Task: Reply all and add a link Link0000000014 to Email0000000002@outlook.com with a subject Subject0000000017 with a message Message0000000014 and with an attachment of Attach0000000004 and upload Attach0000000005 to Onedrive and share. Reply all and add a link Link0000000014 to Aakash.mishra@softage.net and add a cc to Email0000000002@outlook.com with a subject Subject0000000017 with a message Message0000000014 and with an attachment of Attach0000000004 and upload Attach0000000005 to Onedrive and share. Reply all and add a link Link0000000014 to Aakash.mishra@softage.net and add a cc to Email0000000002@outlook.com and bcc to Email0000000003@outlook.com@outlook.com with a subject Subject0000000017 with a message Message0000000014 and with an attachment of Attach0000000004 and upload Attach0000000005 to Onedrive and share. Reply all and add a link Link0000000014 to Email0000000002@outlook.com with a subject Subject0000000018 with a message Message0000000014 and with an attachment of Attach0000000004 and upload Attach0000000005 to Onedrive and share. Reply all and add a link Link0000000014 to Aakash.mishra@softage.net and add a cc to Email0000000002@outlook.com with a subject Subject0000000018 with a message Message0000000014 and with an attachment of Attach0000000004 and upload Attach0000000005 to Onedrive and share
Action: Mouse moved to (1191, 332)
Screenshot: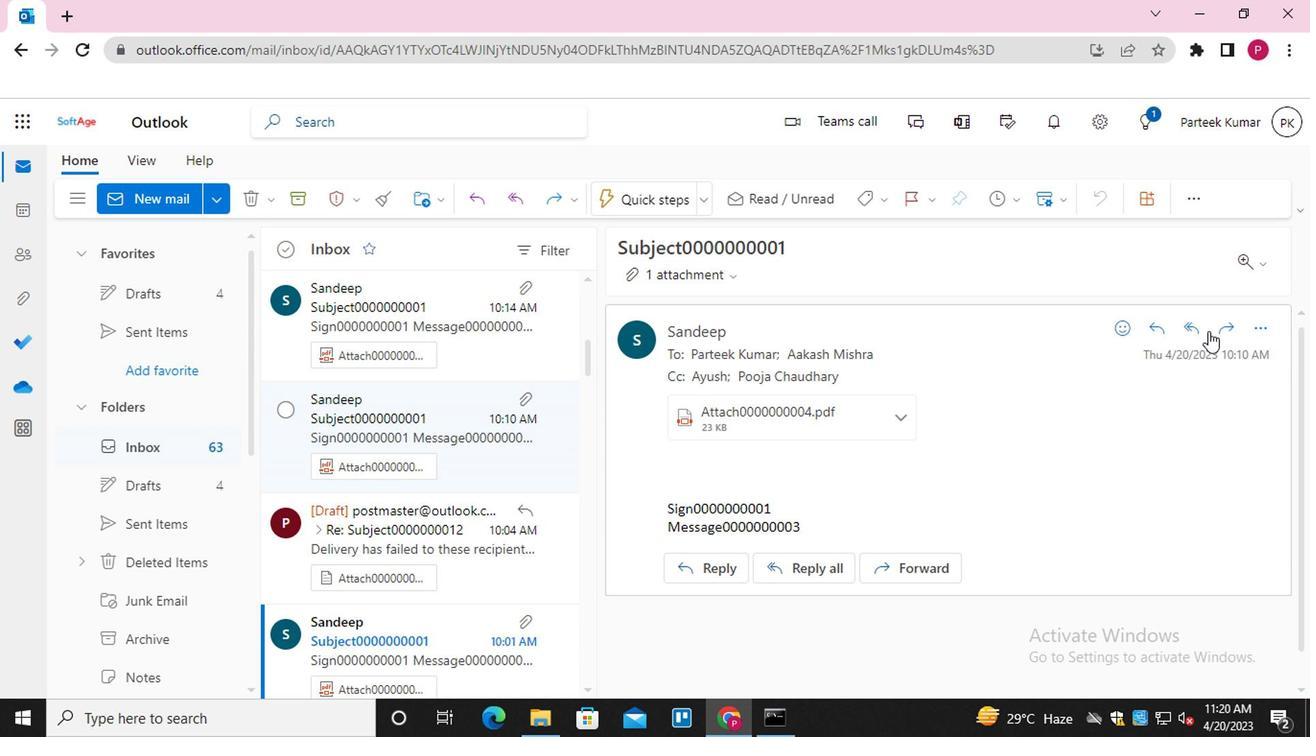 
Action: Mouse pressed left at (1191, 332)
Screenshot: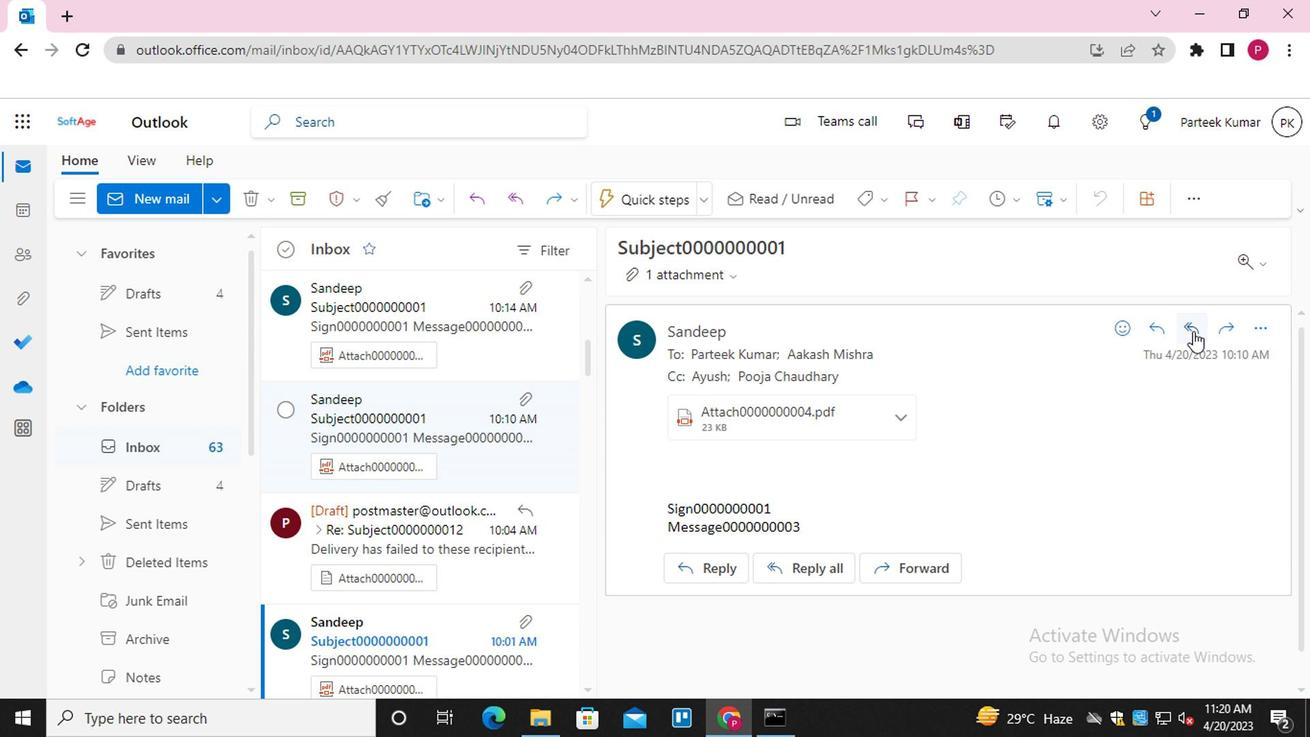 
Action: Mouse moved to (626, 572)
Screenshot: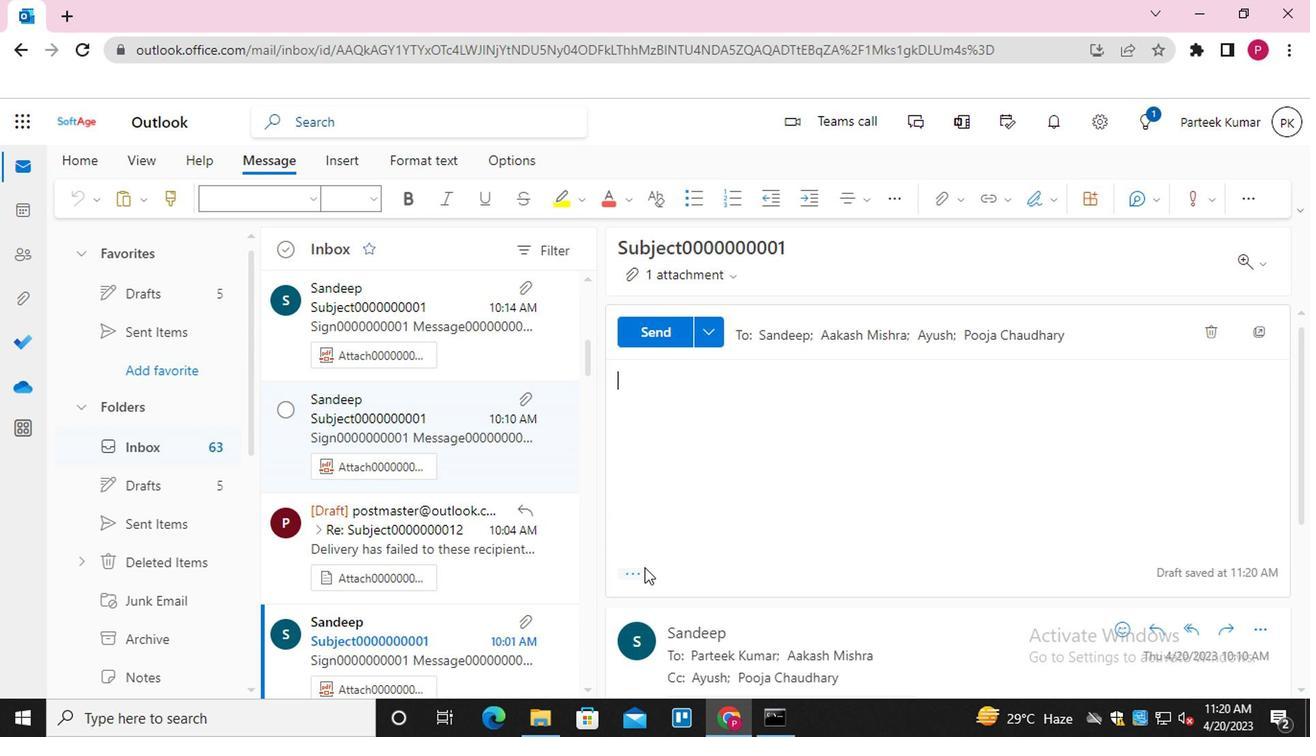 
Action: Mouse pressed left at (626, 572)
Screenshot: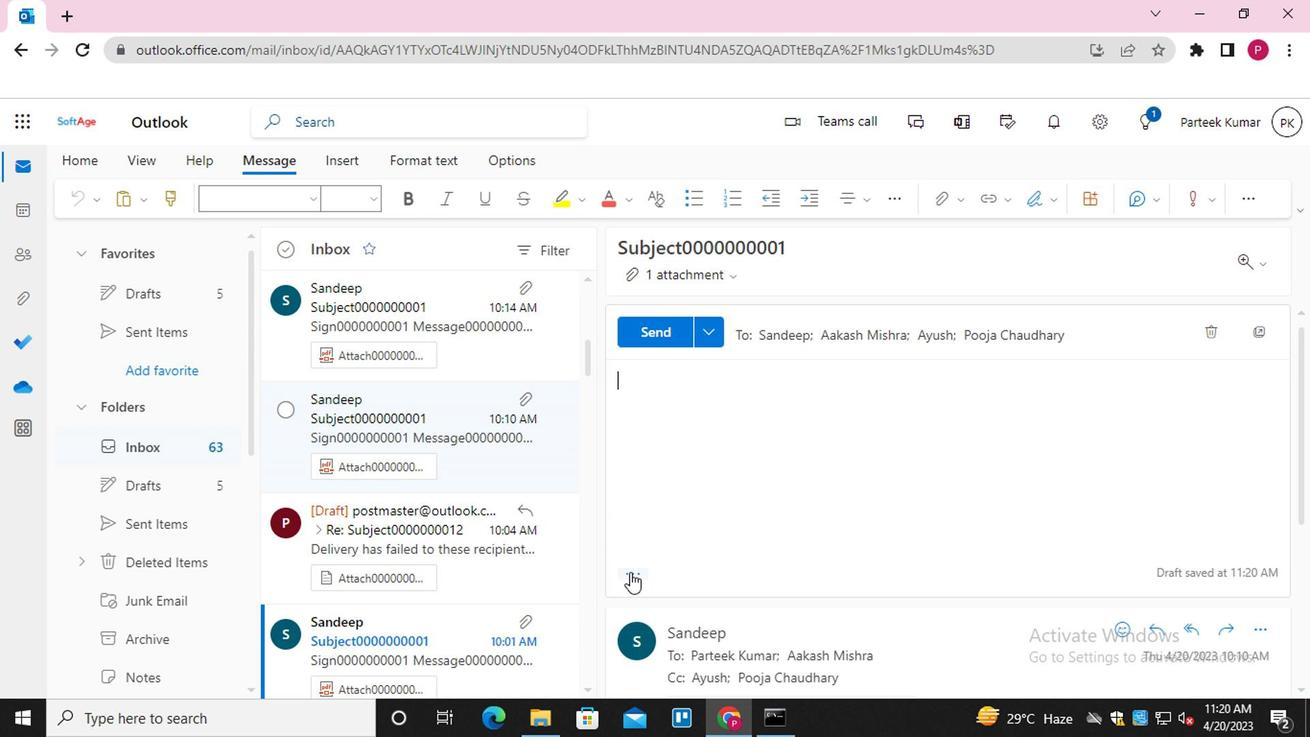 
Action: Mouse moved to (622, 377)
Screenshot: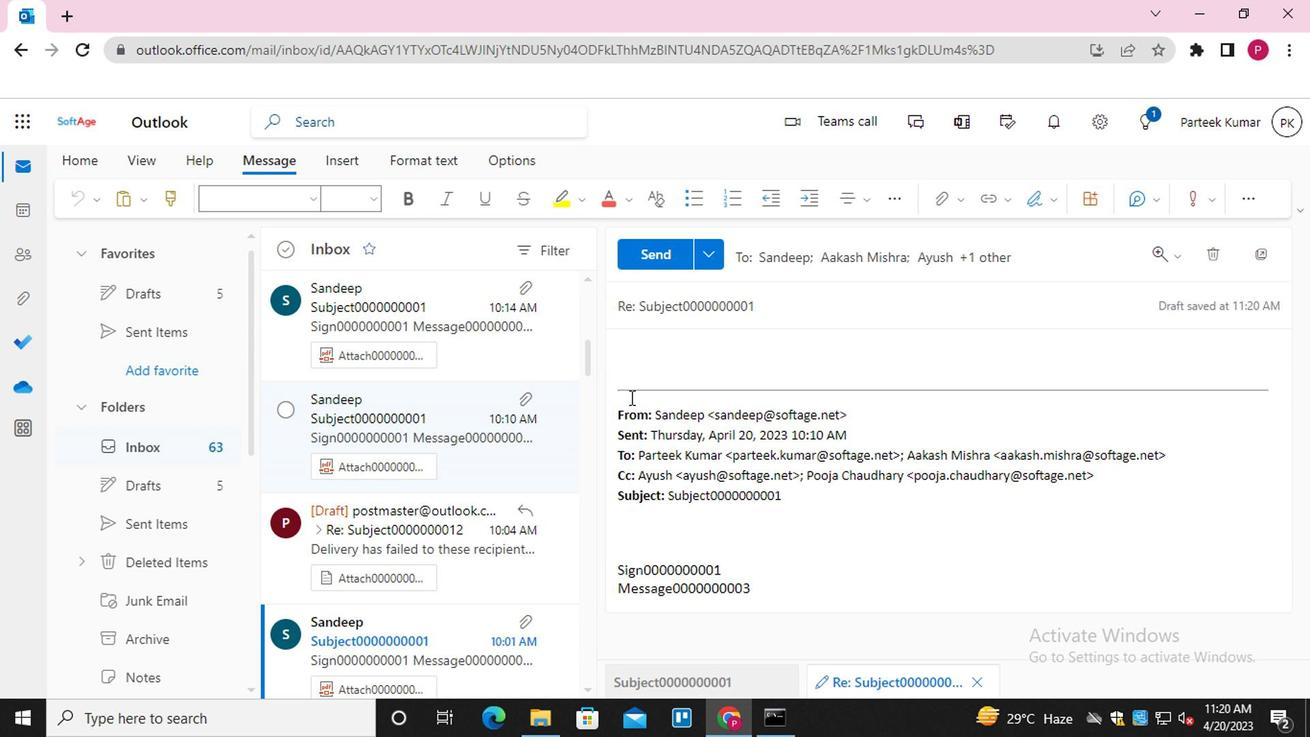 
Action: Mouse pressed left at (622, 377)
Screenshot: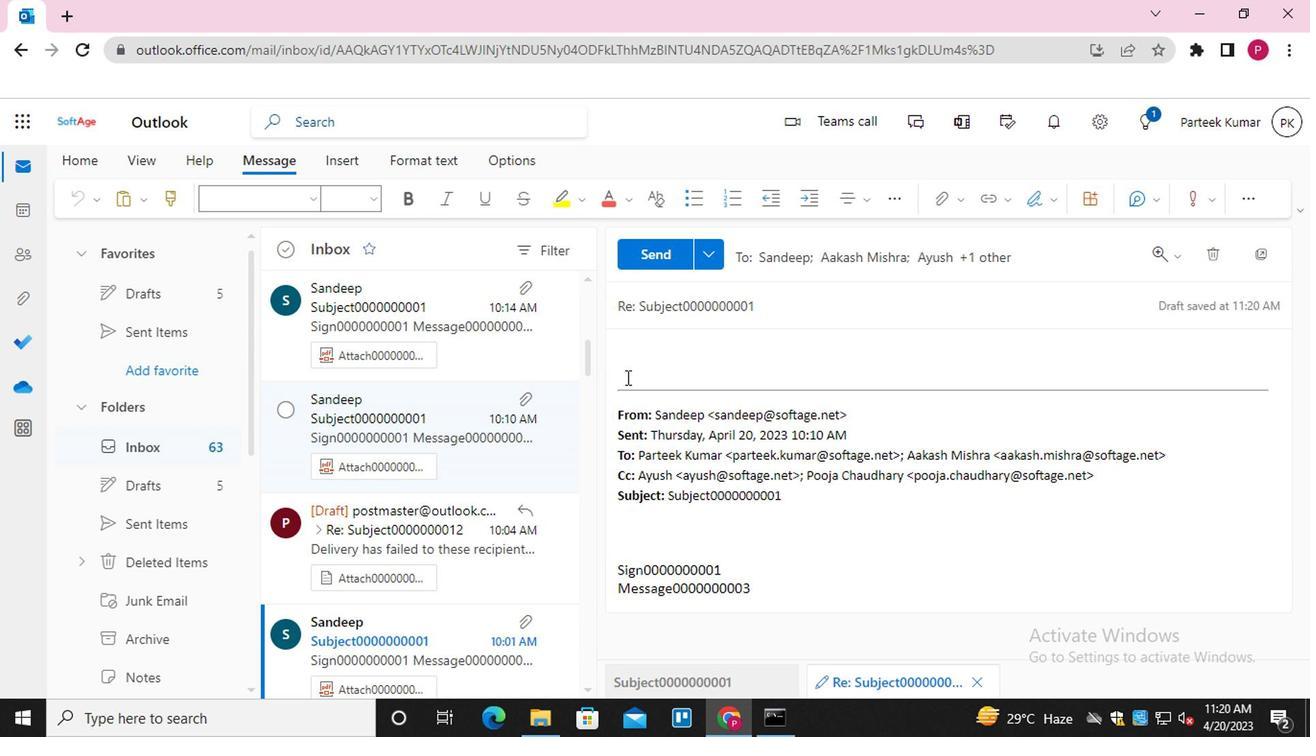 
Action: Mouse moved to (982, 203)
Screenshot: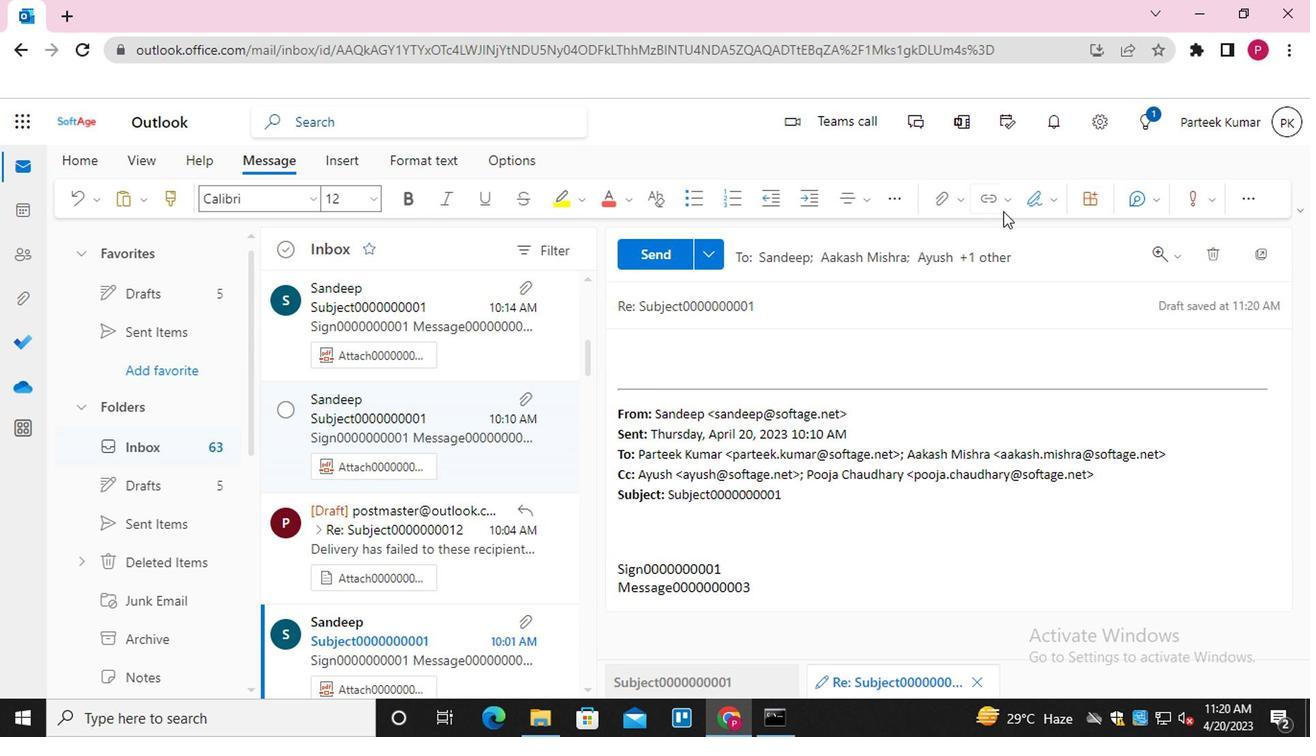 
Action: Mouse pressed left at (982, 203)
Screenshot: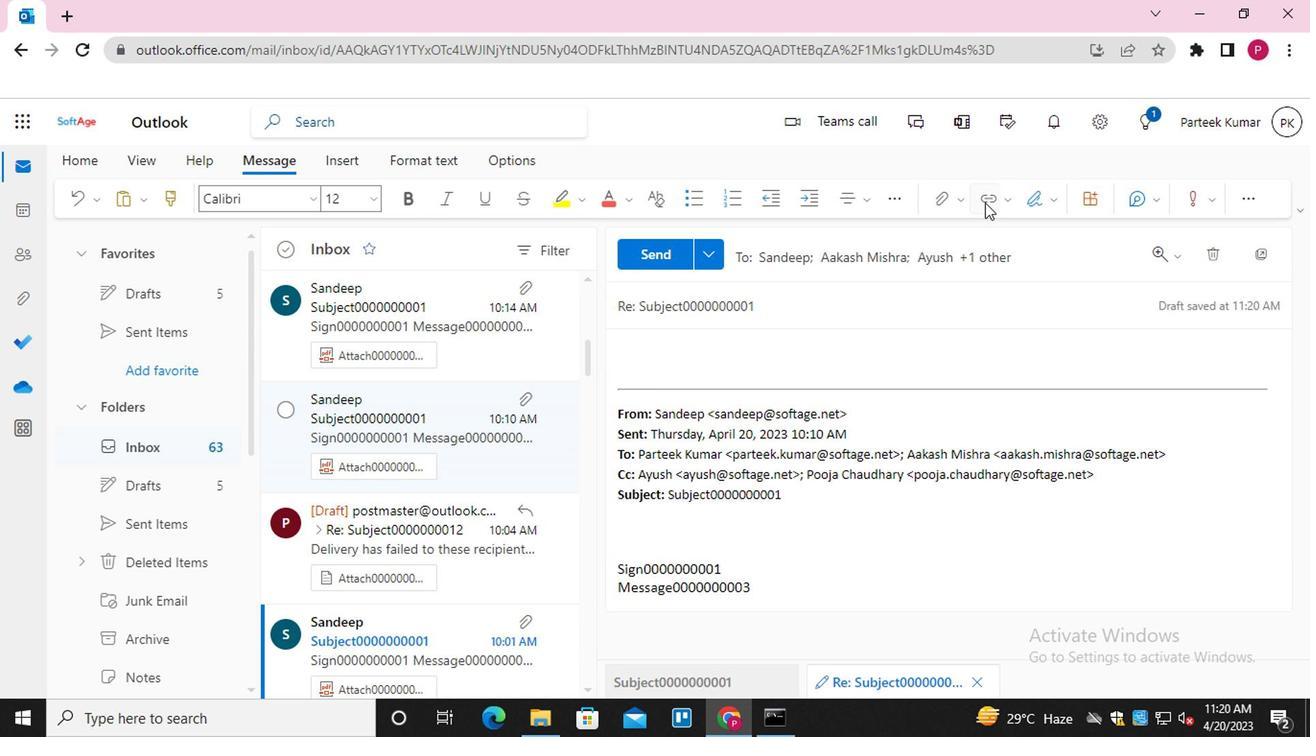 
Action: Mouse moved to (617, 380)
Screenshot: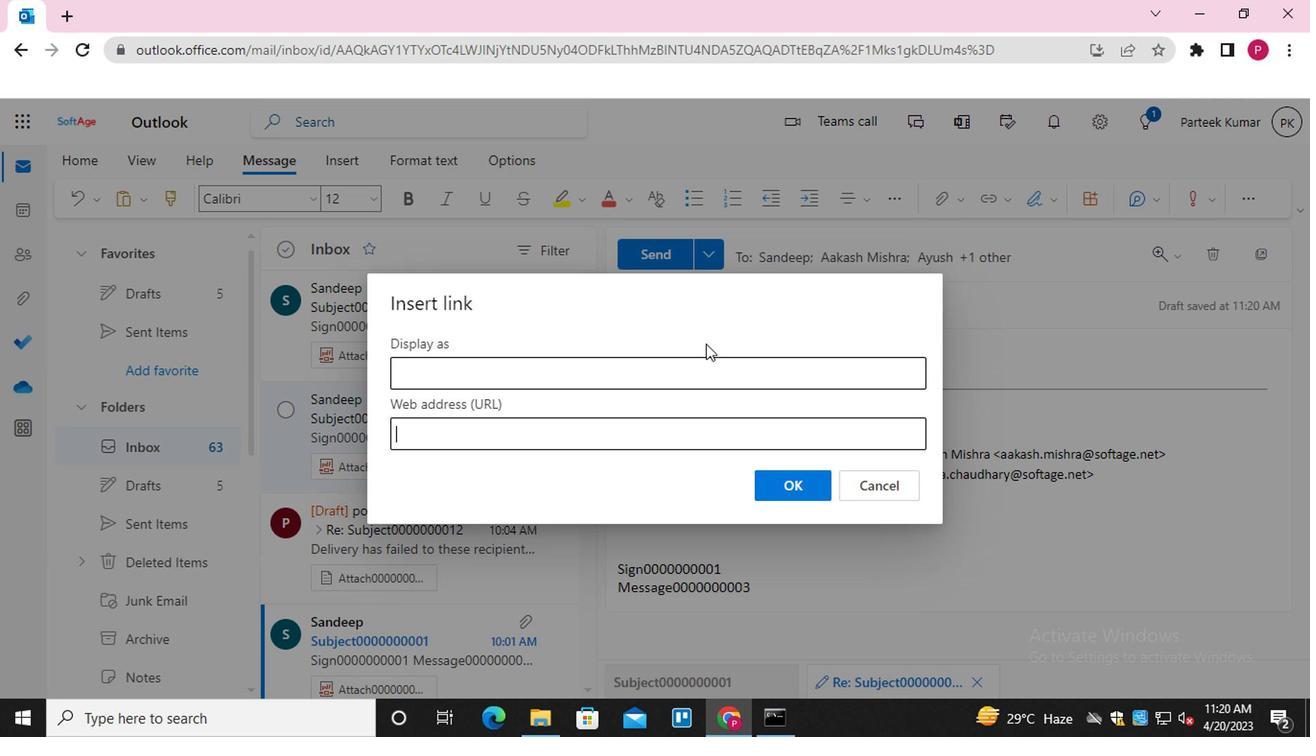 
Action: Mouse pressed left at (617, 380)
Screenshot: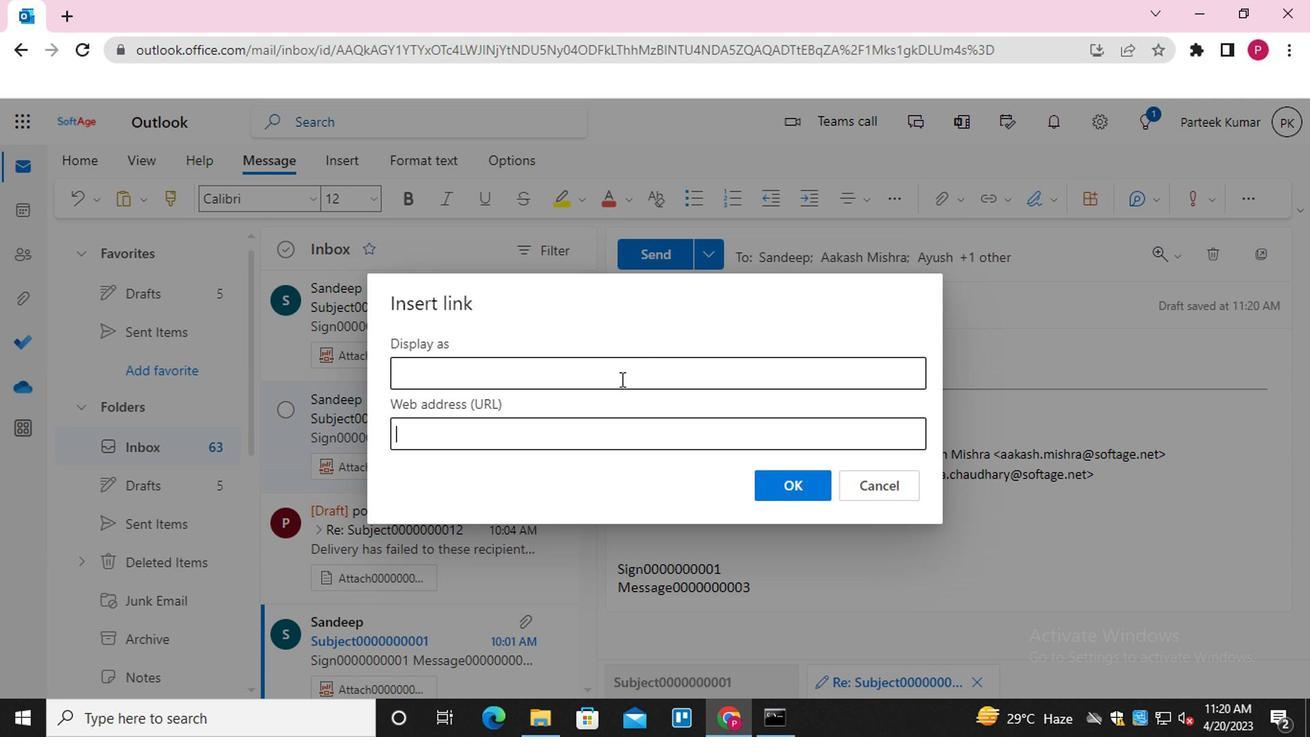 
Action: Mouse moved to (524, 451)
Screenshot: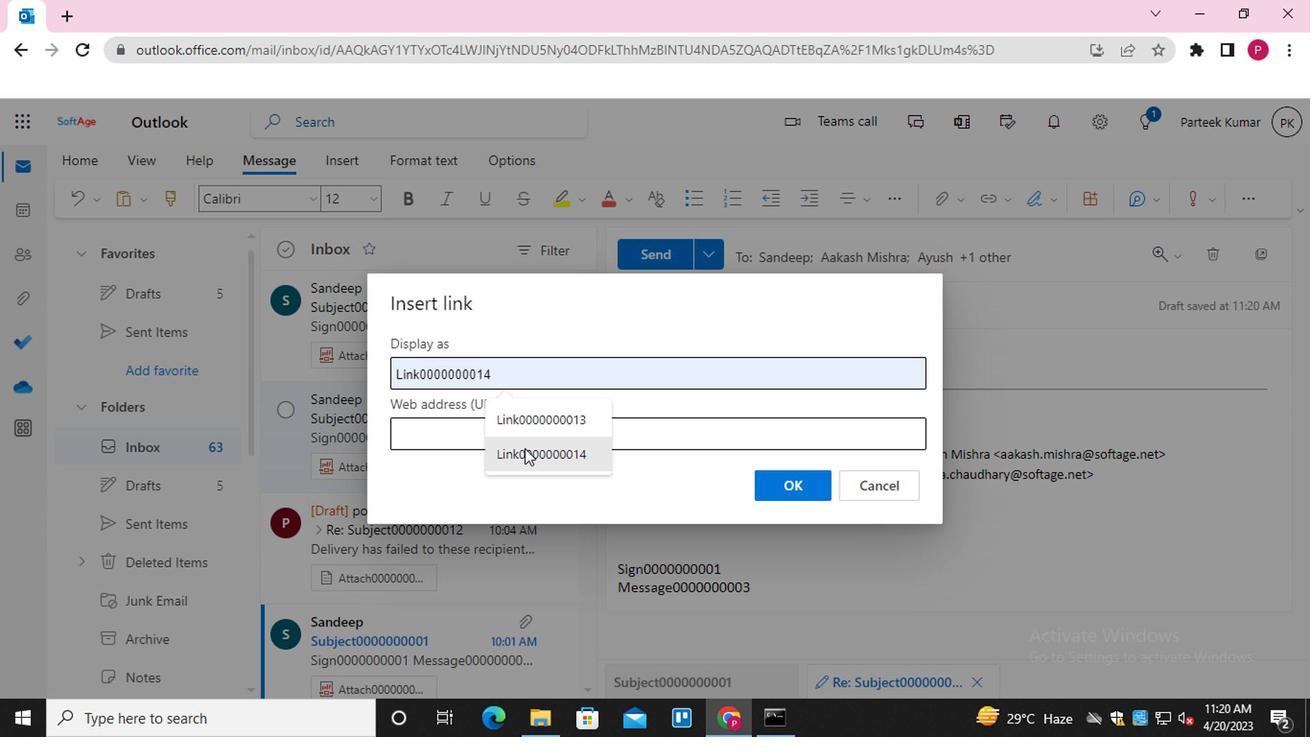 
Action: Mouse pressed left at (524, 451)
Screenshot: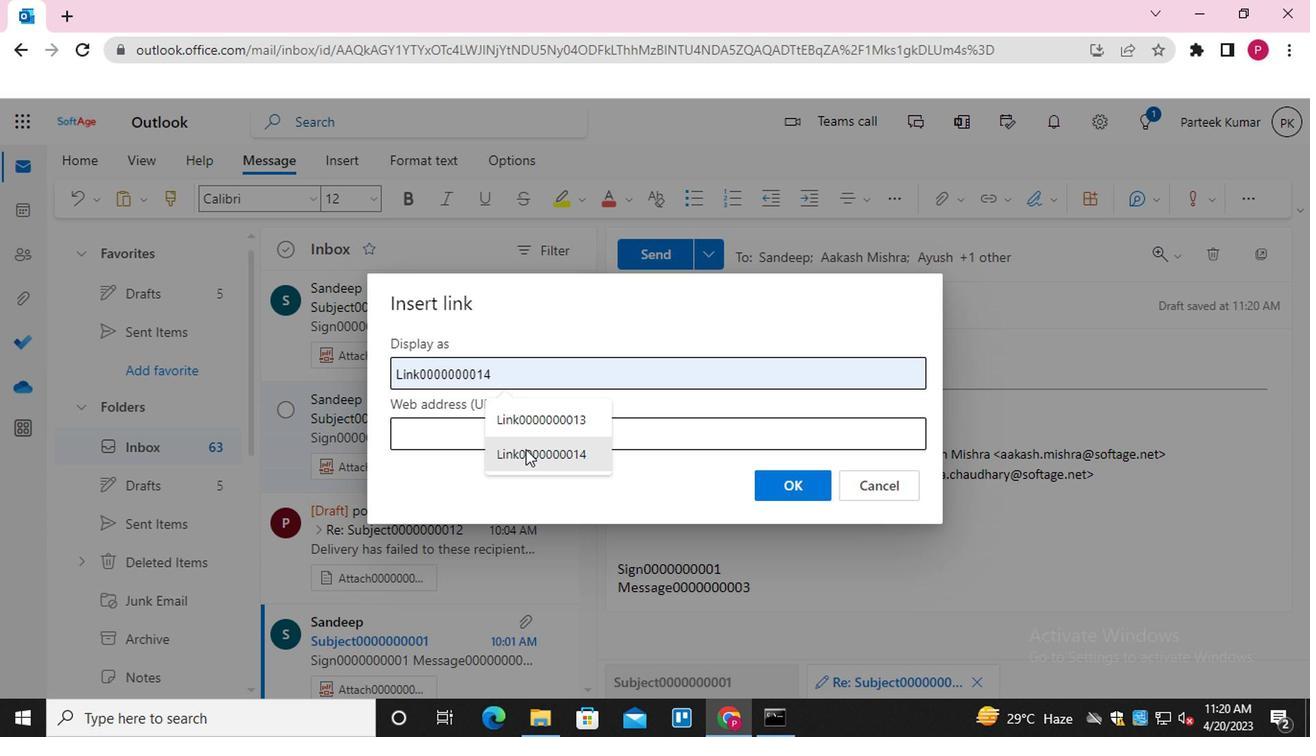 
Action: Mouse moved to (535, 430)
Screenshot: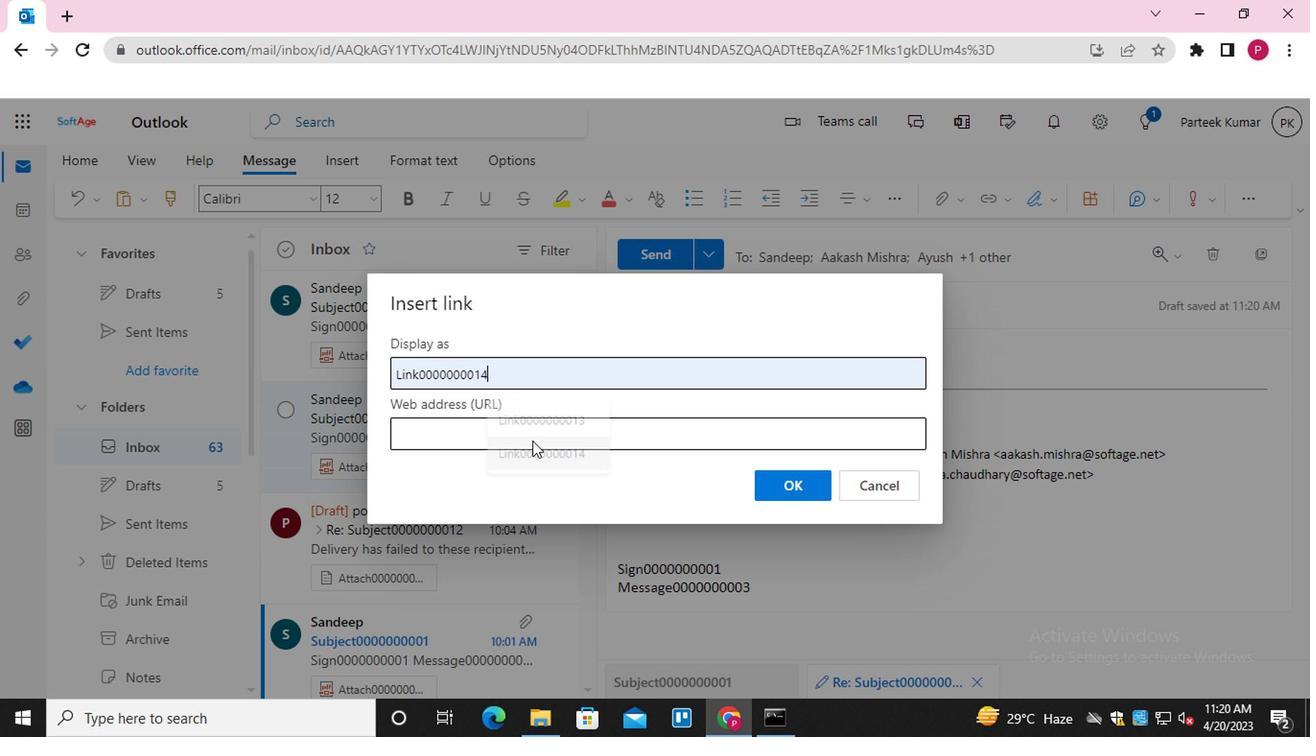
Action: Mouse pressed left at (535, 430)
Screenshot: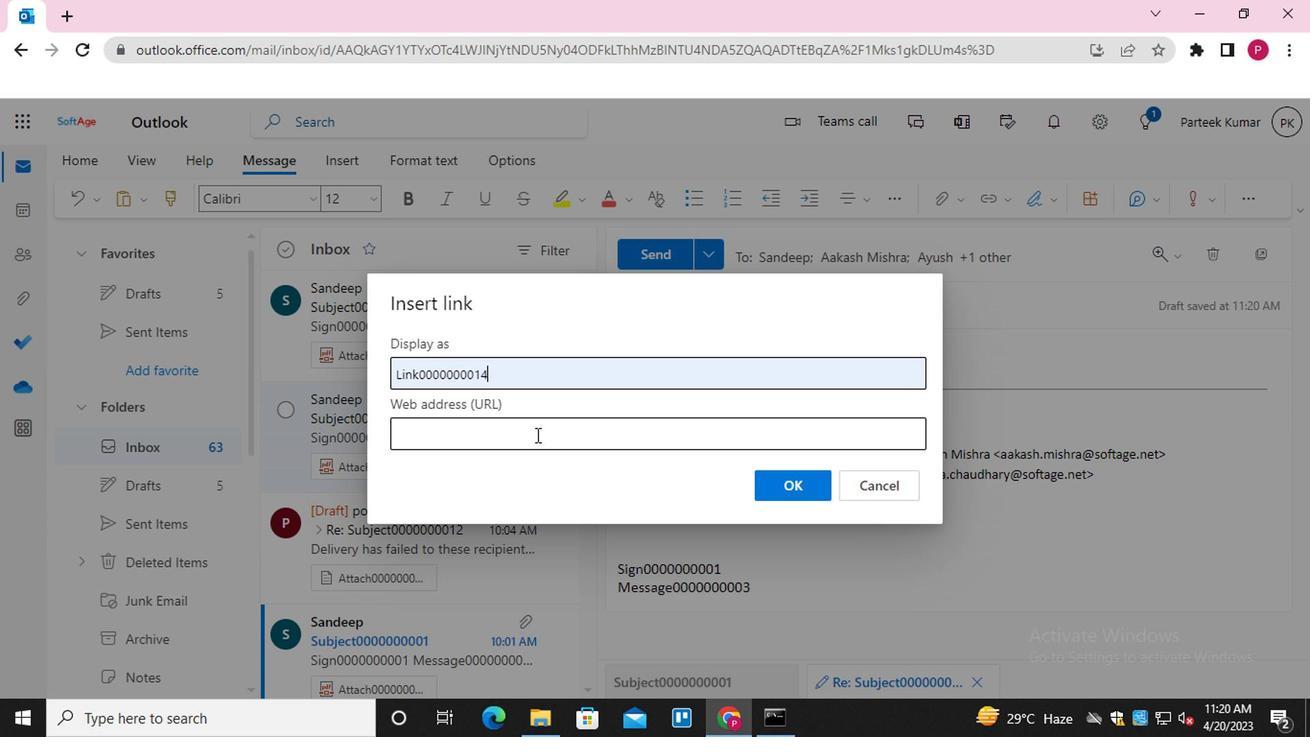 
Action: Mouse moved to (532, 514)
Screenshot: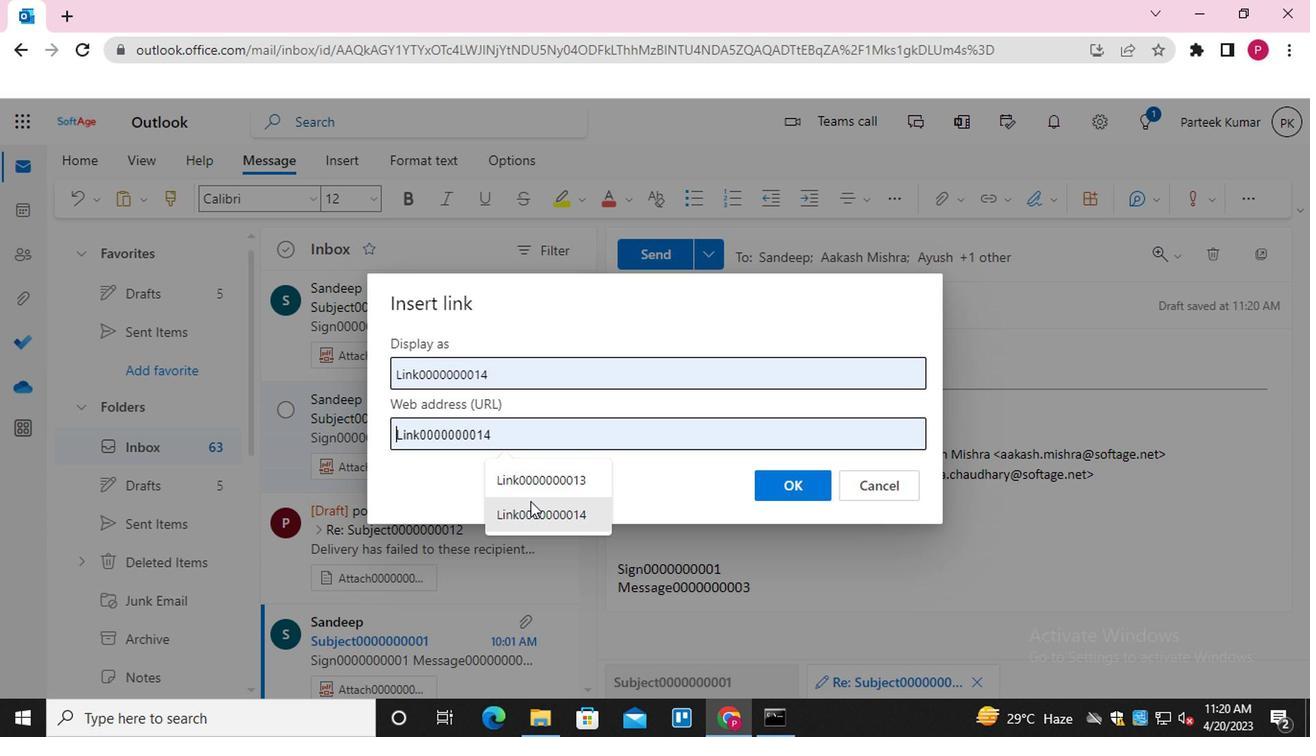 
Action: Mouse pressed left at (532, 514)
Screenshot: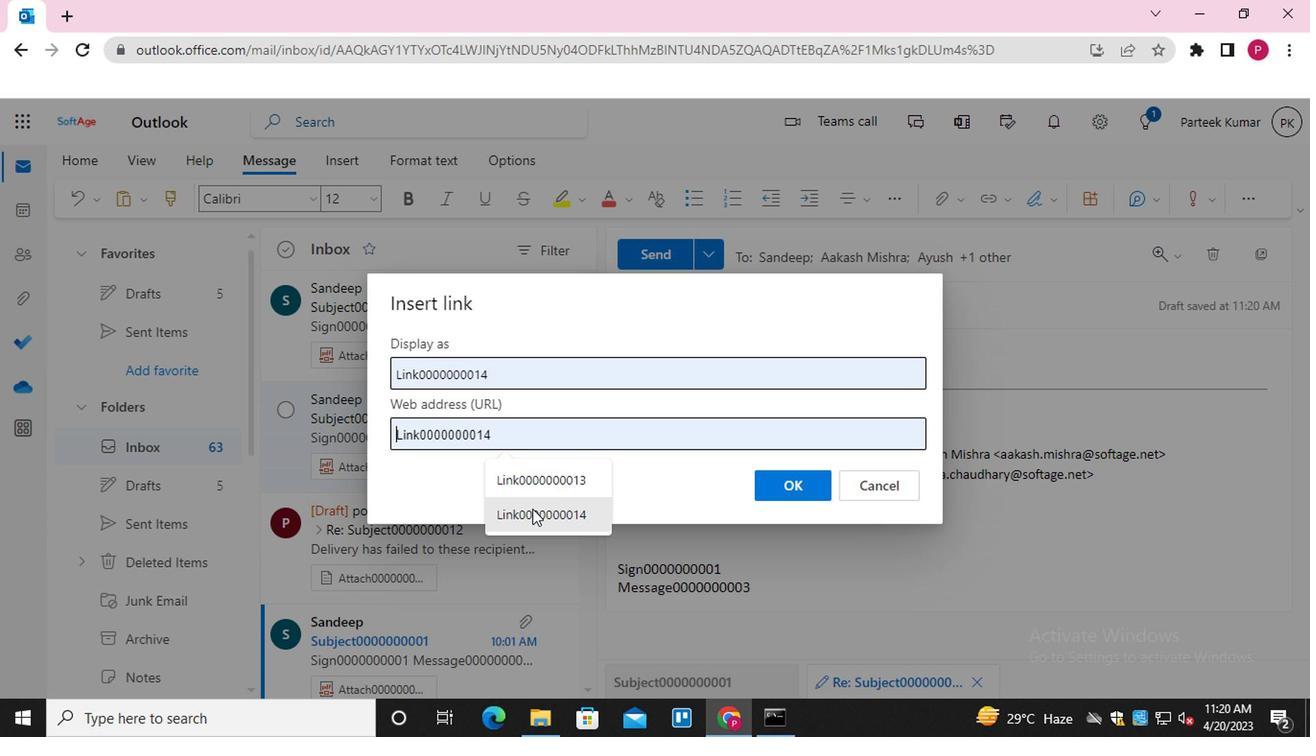 
Action: Mouse moved to (776, 486)
Screenshot: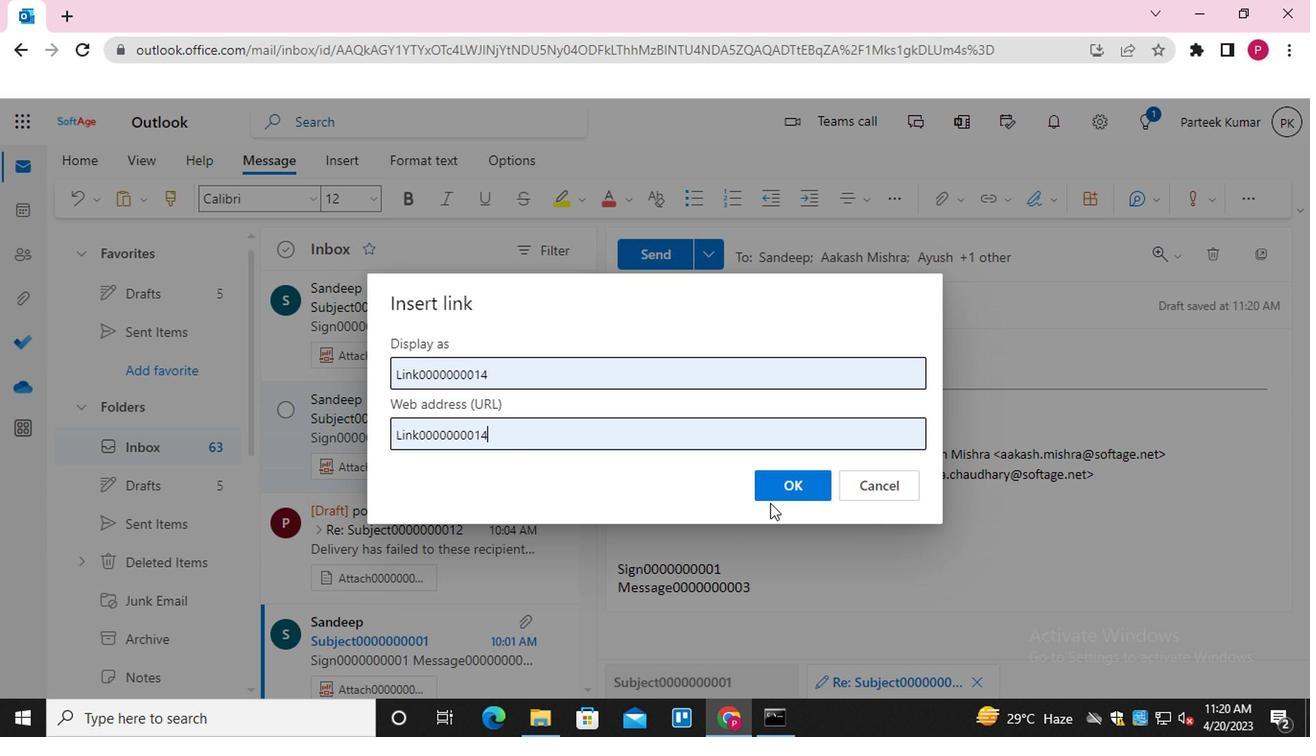 
Action: Mouse pressed left at (776, 486)
Screenshot: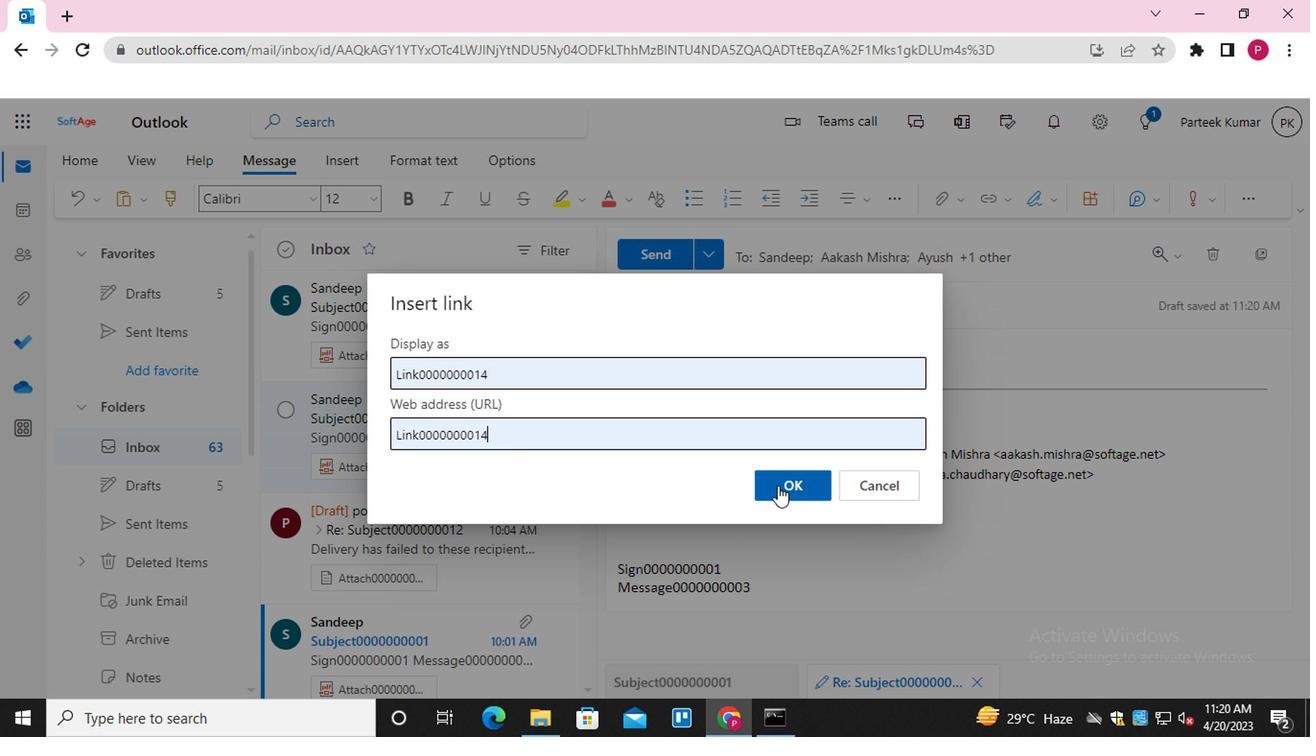 
Action: Mouse moved to (1022, 256)
Screenshot: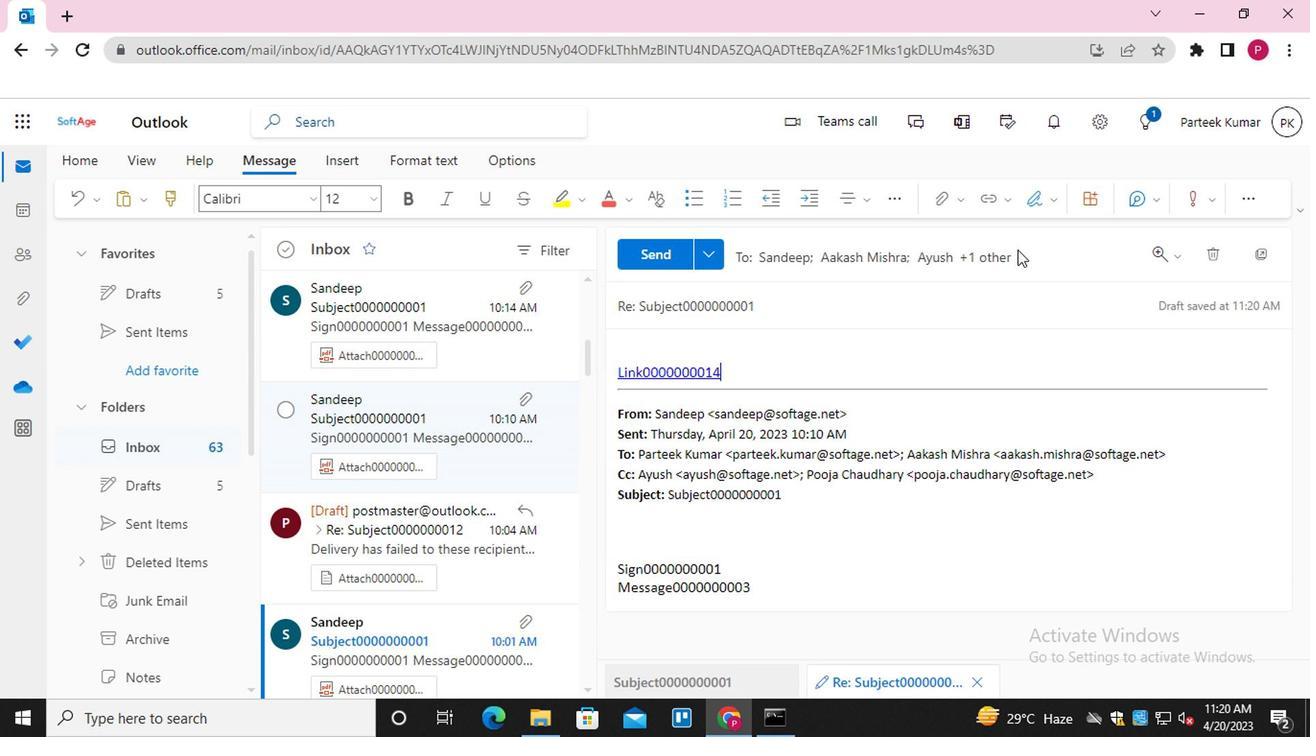 
Action: Mouse pressed left at (1022, 256)
Screenshot: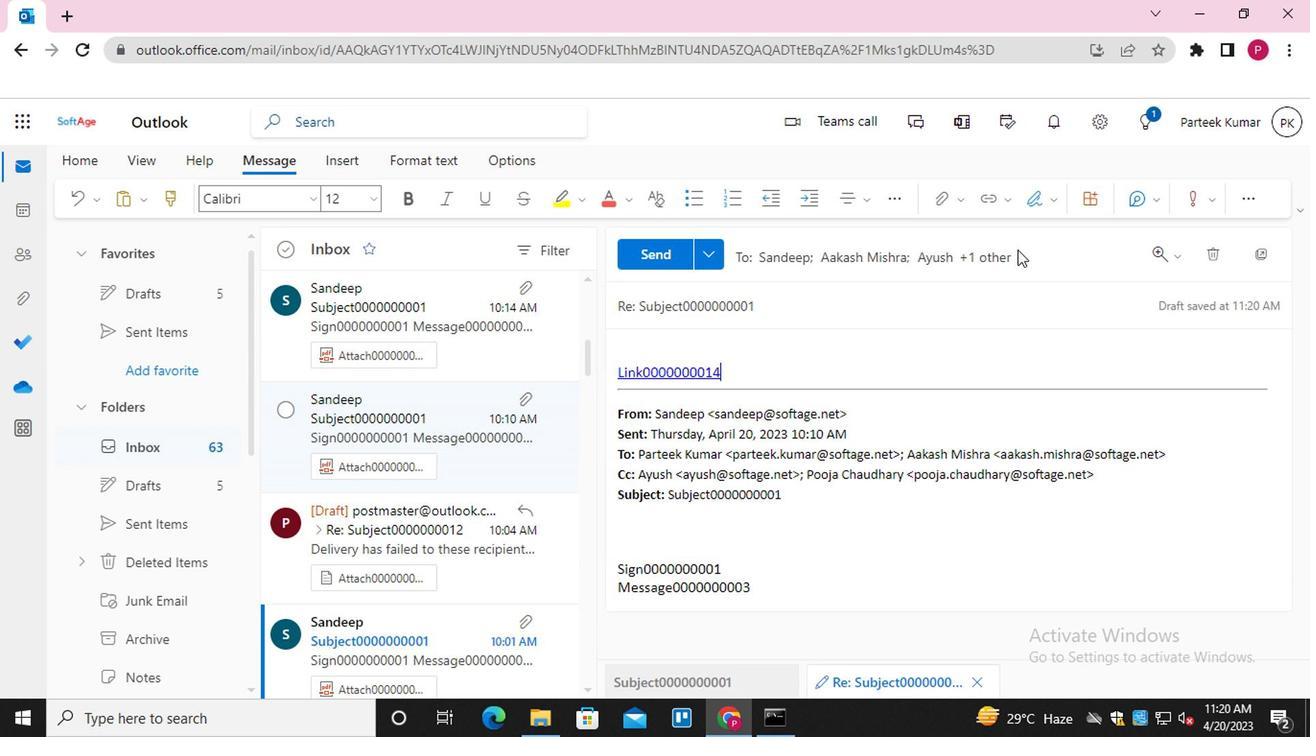 
Action: Mouse moved to (751, 301)
Screenshot: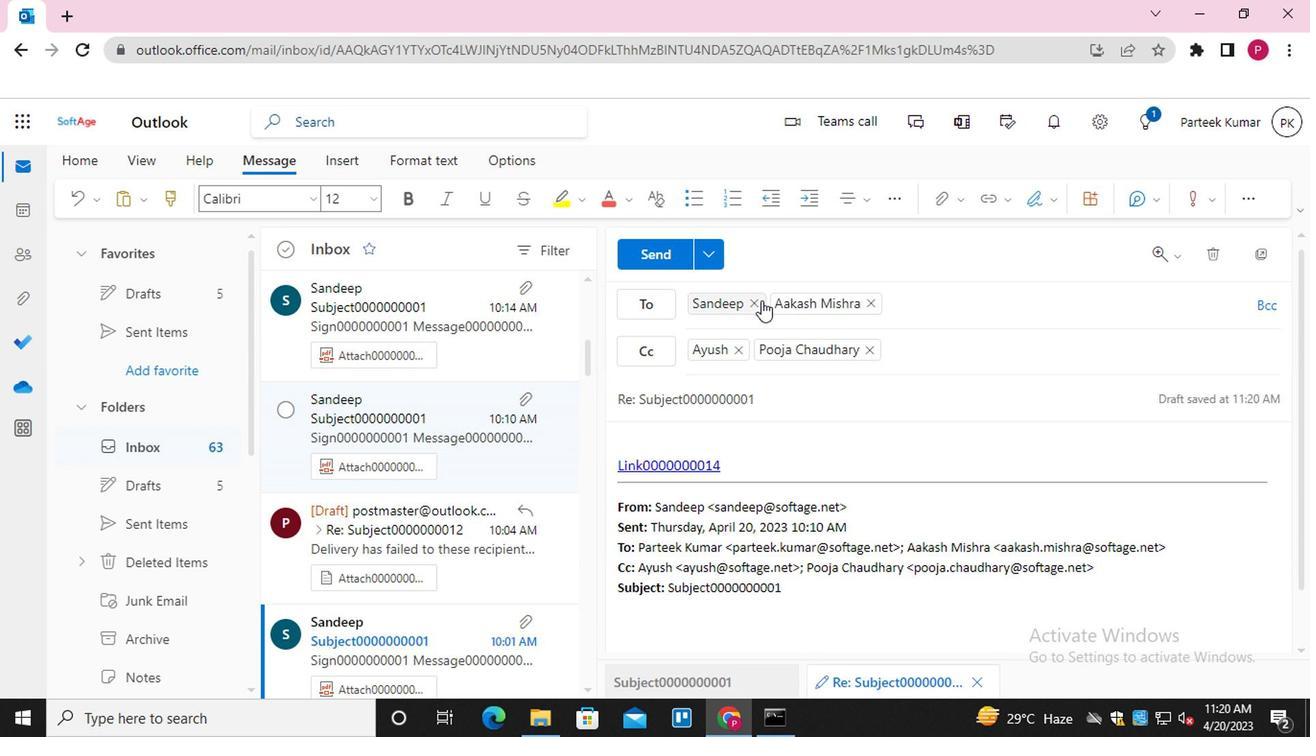
Action: Mouse pressed left at (751, 301)
Screenshot: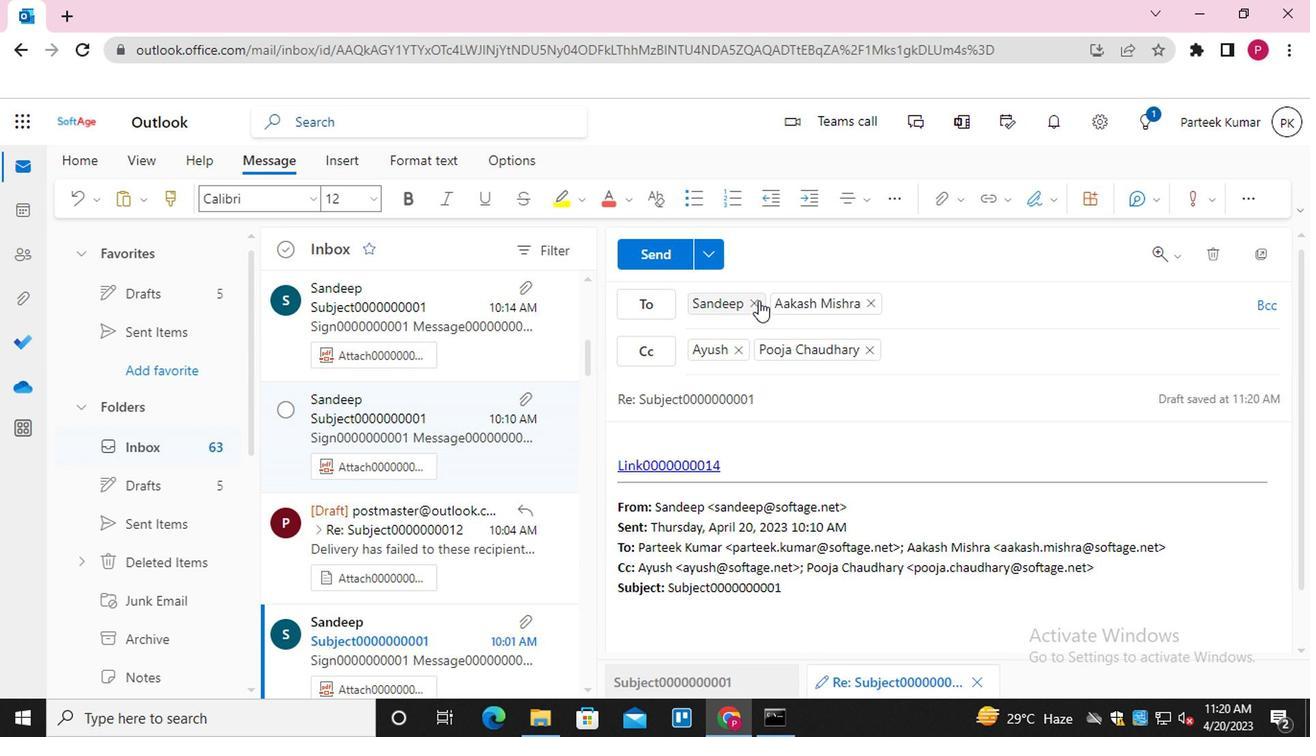 
Action: Mouse moved to (732, 356)
Screenshot: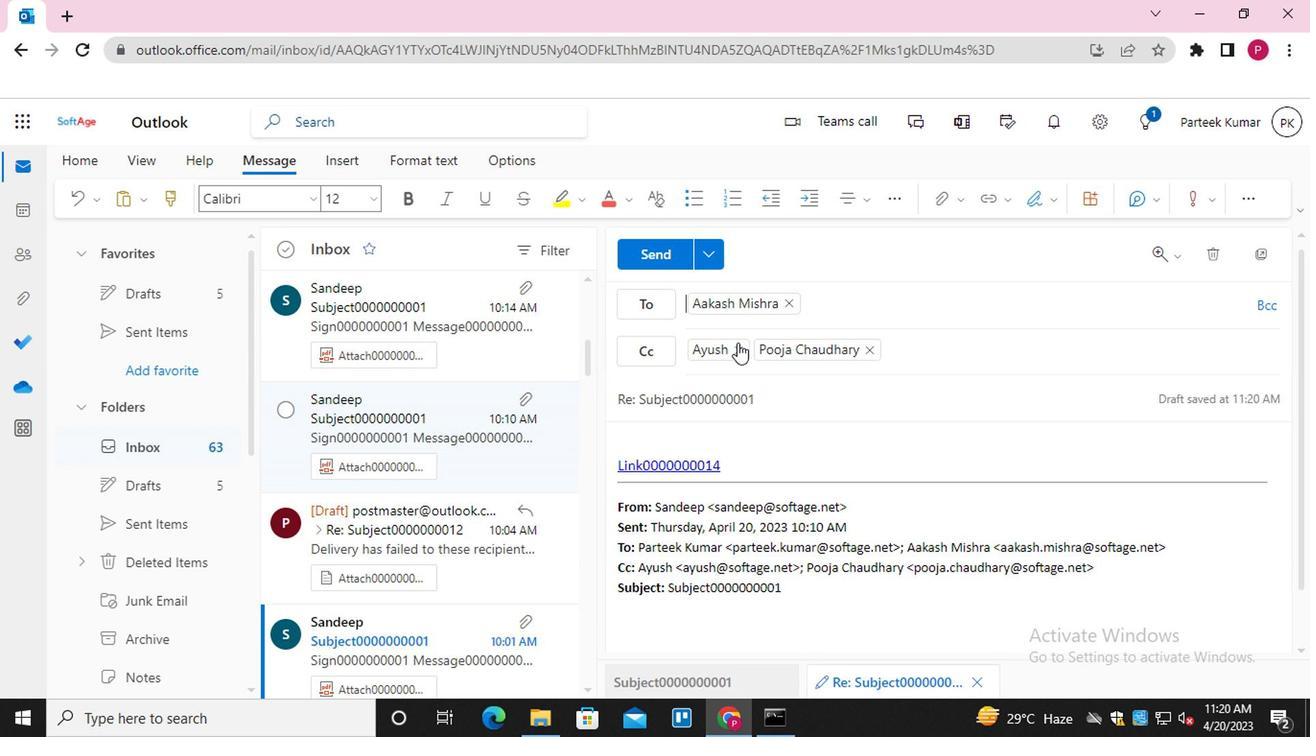 
Action: Mouse pressed left at (732, 356)
Screenshot: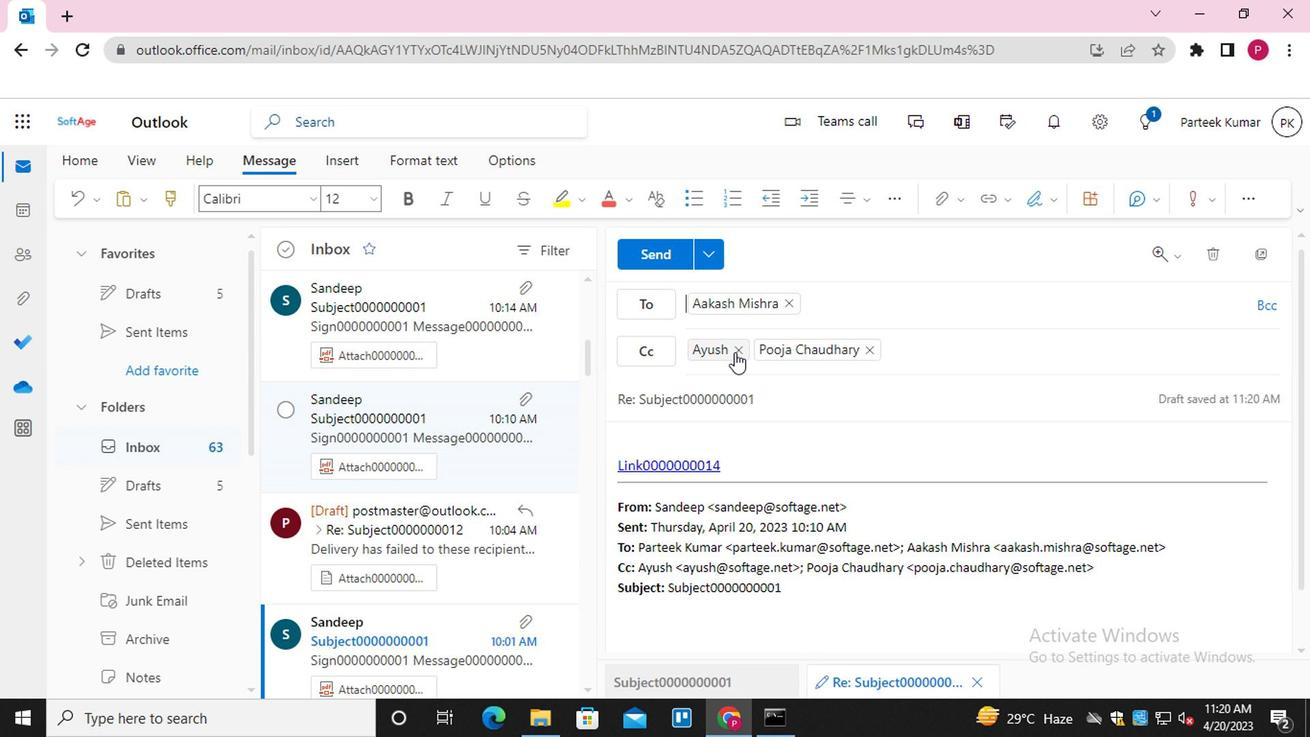 
Action: Mouse moved to (786, 303)
Screenshot: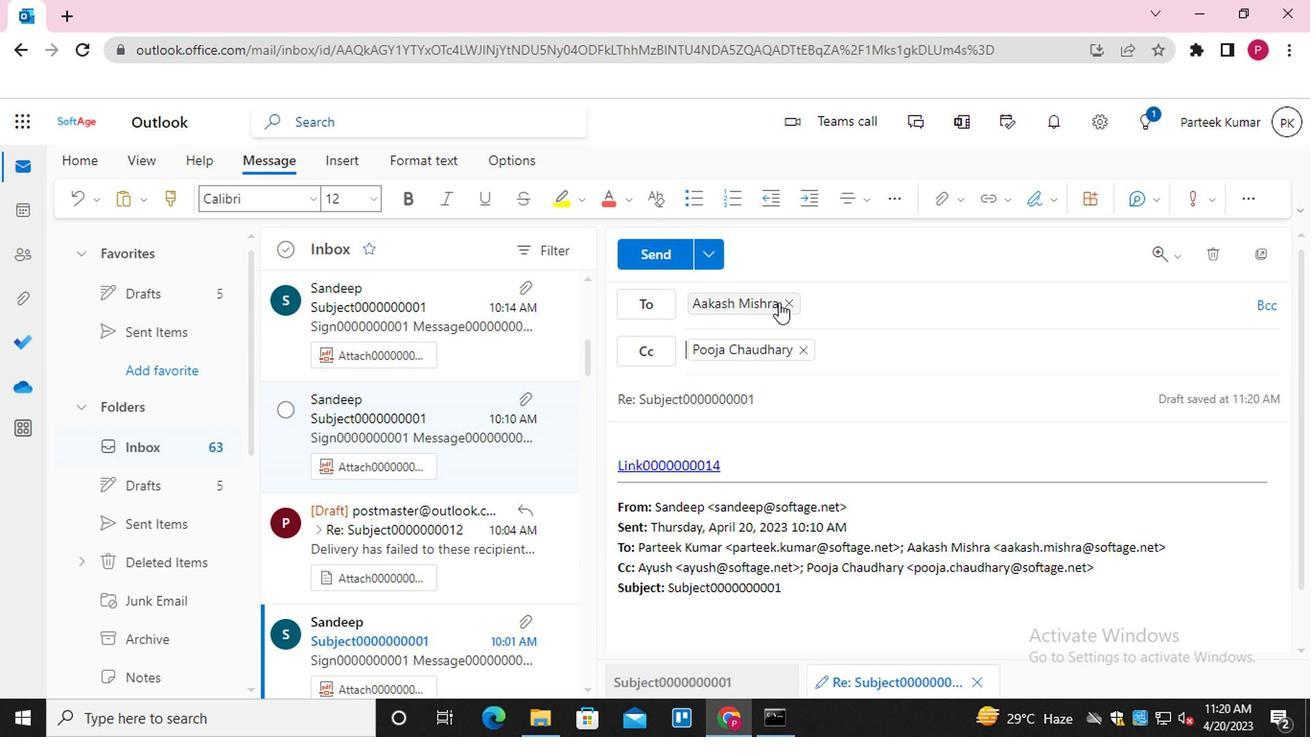
Action: Mouse pressed left at (786, 303)
Screenshot: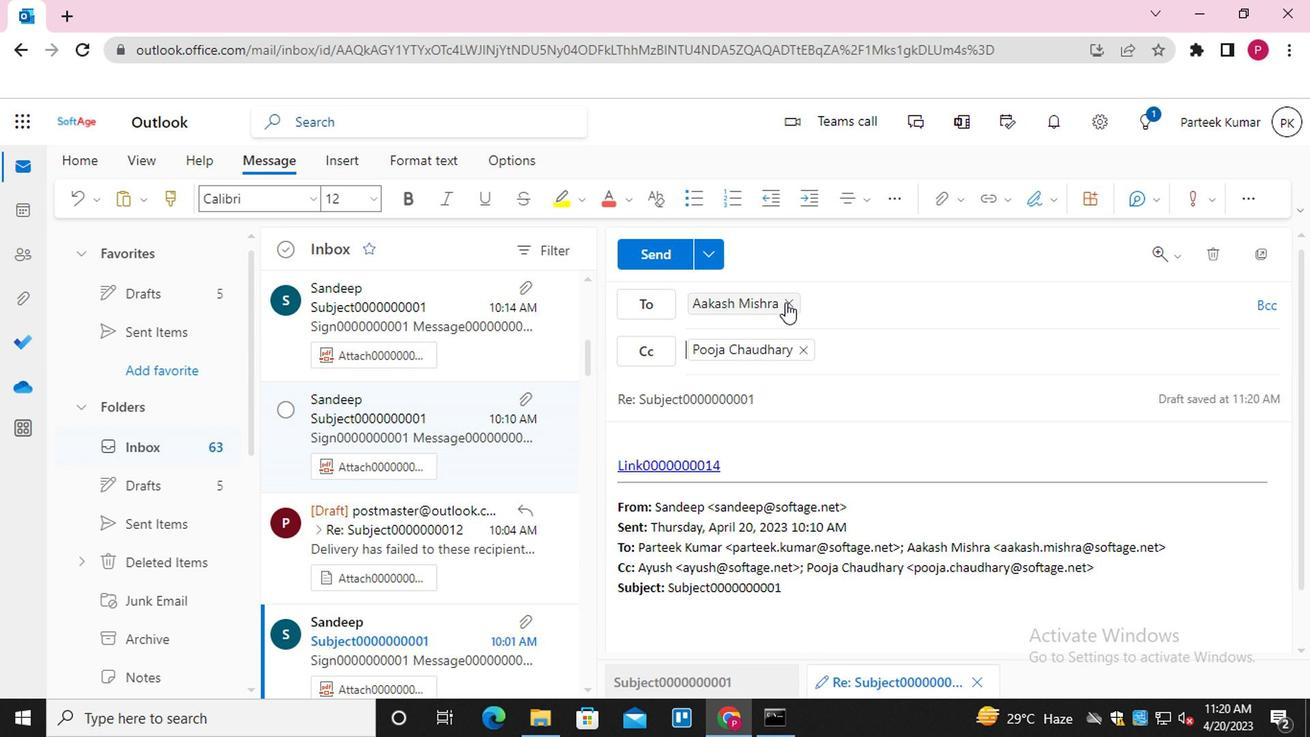 
Action: Mouse moved to (795, 350)
Screenshot: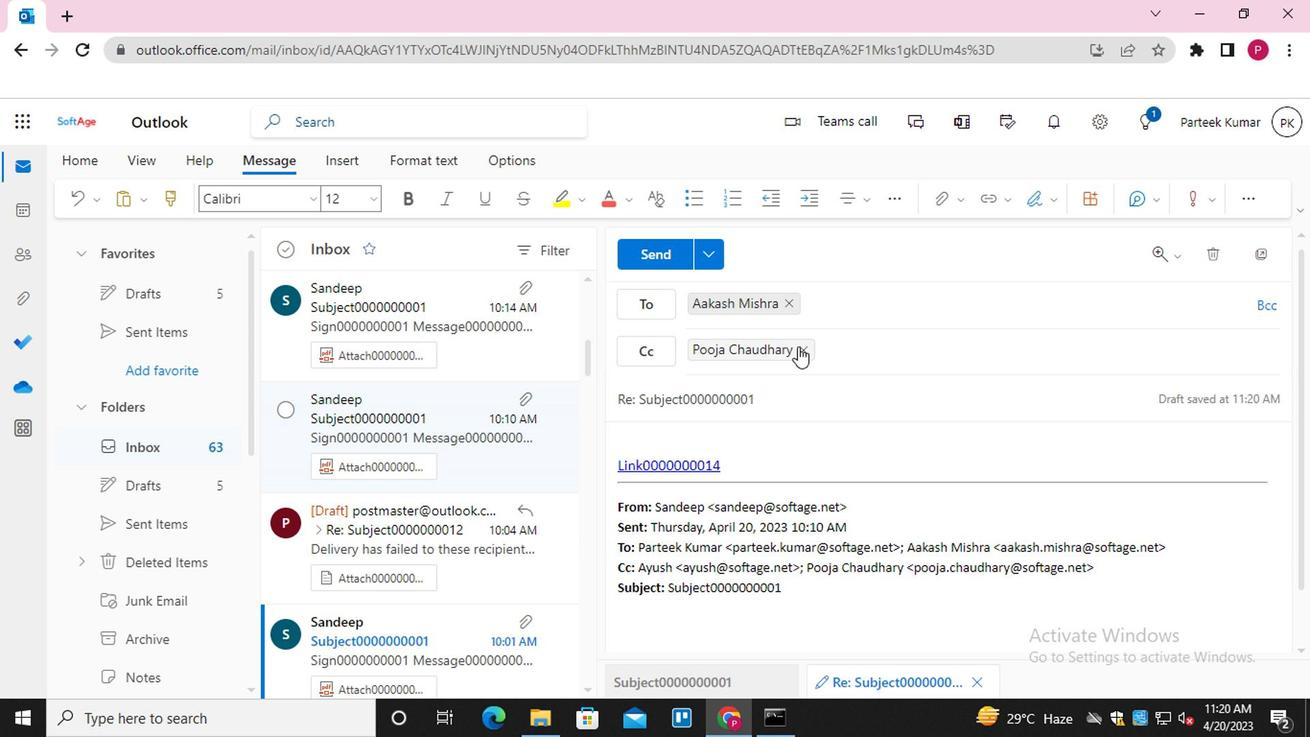 
Action: Mouse pressed left at (795, 350)
Screenshot: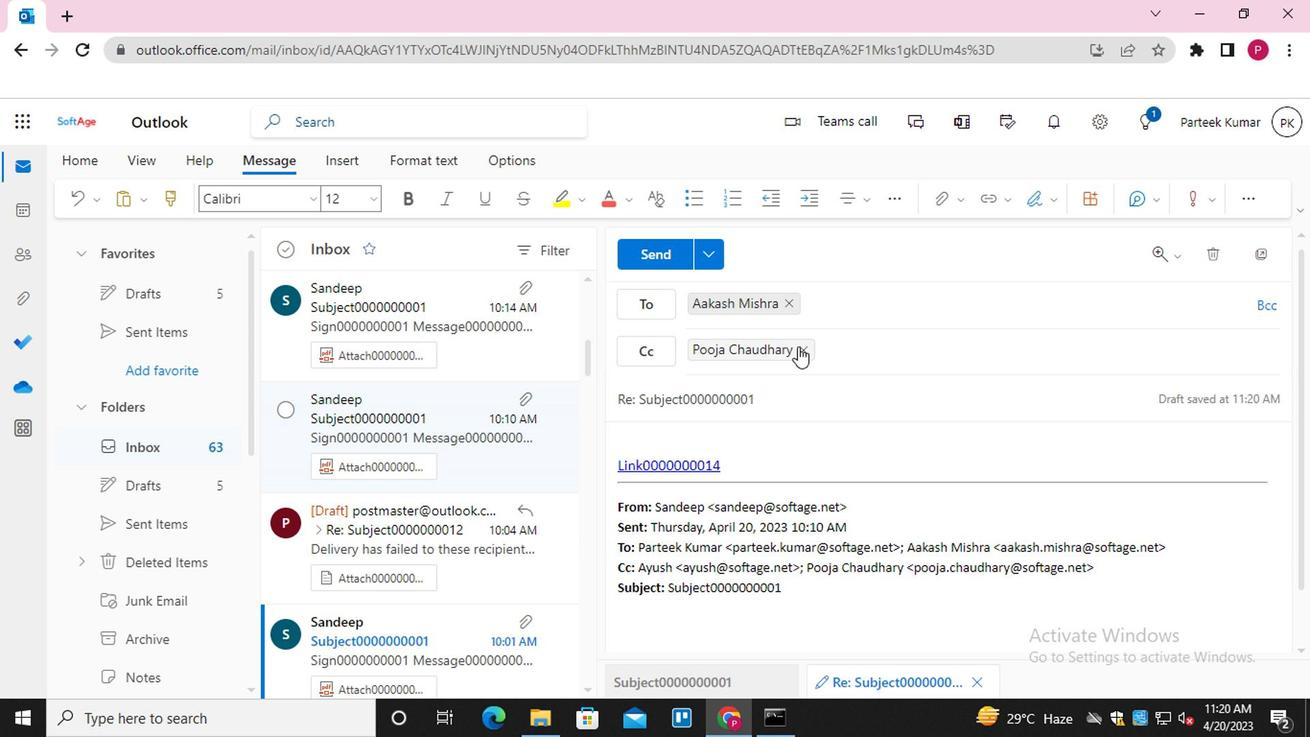 
Action: Mouse moved to (786, 305)
Screenshot: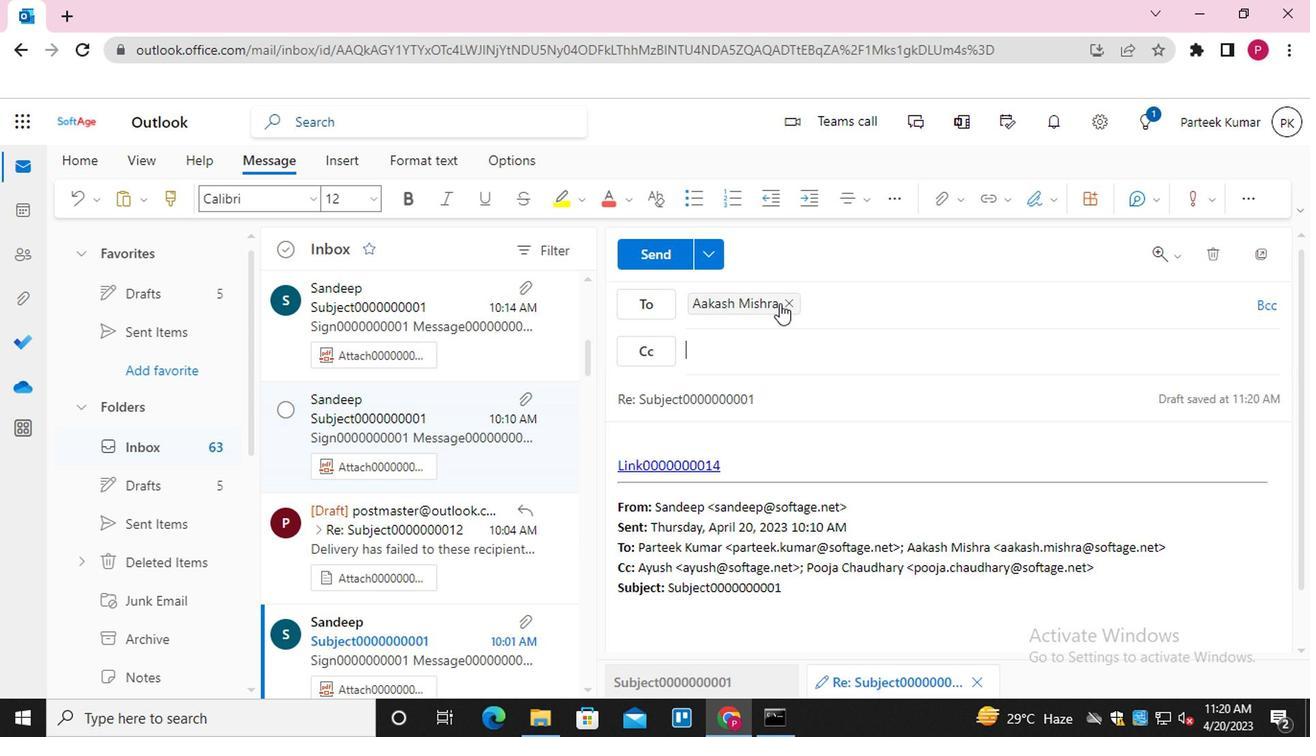 
Action: Mouse pressed left at (786, 305)
Screenshot: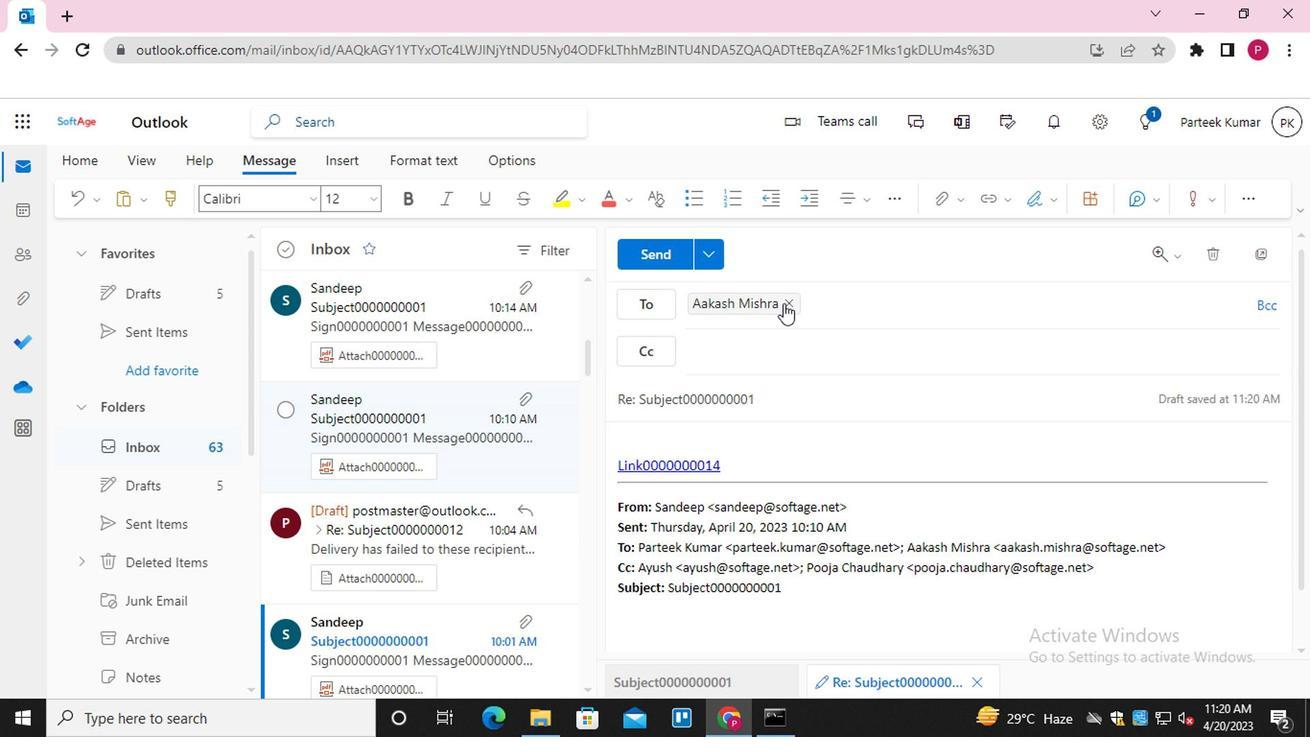 
Action: Mouse moved to (787, 305)
Screenshot: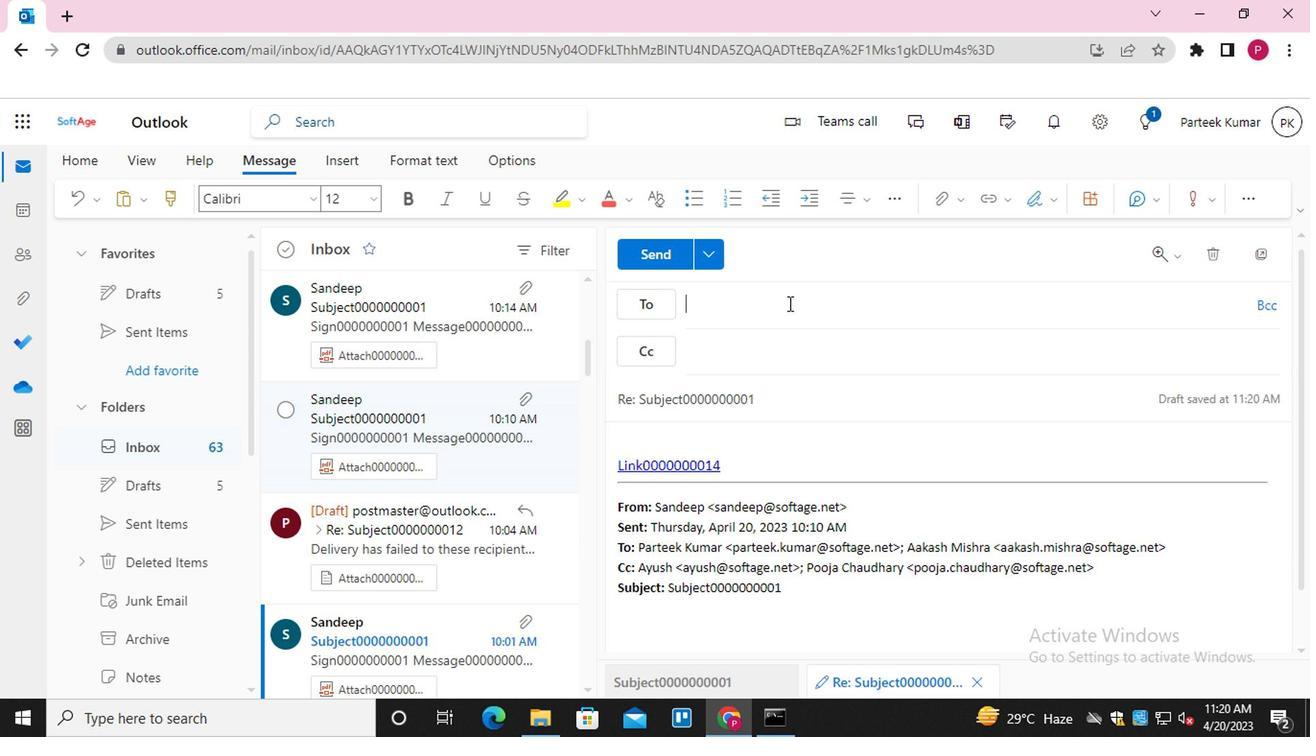 
Action: Key pressed <Key.shift>EMAIL0000000002<Key.enter>
Screenshot: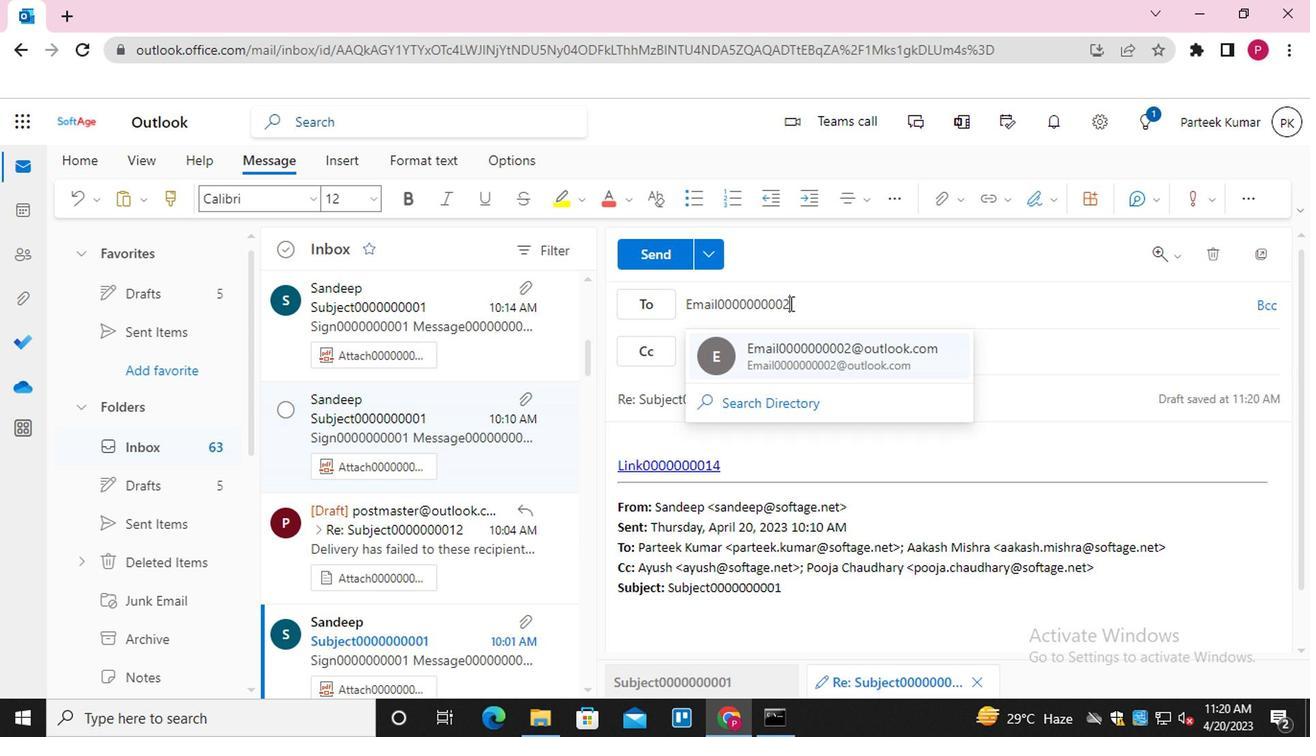 
Action: Mouse moved to (776, 399)
Screenshot: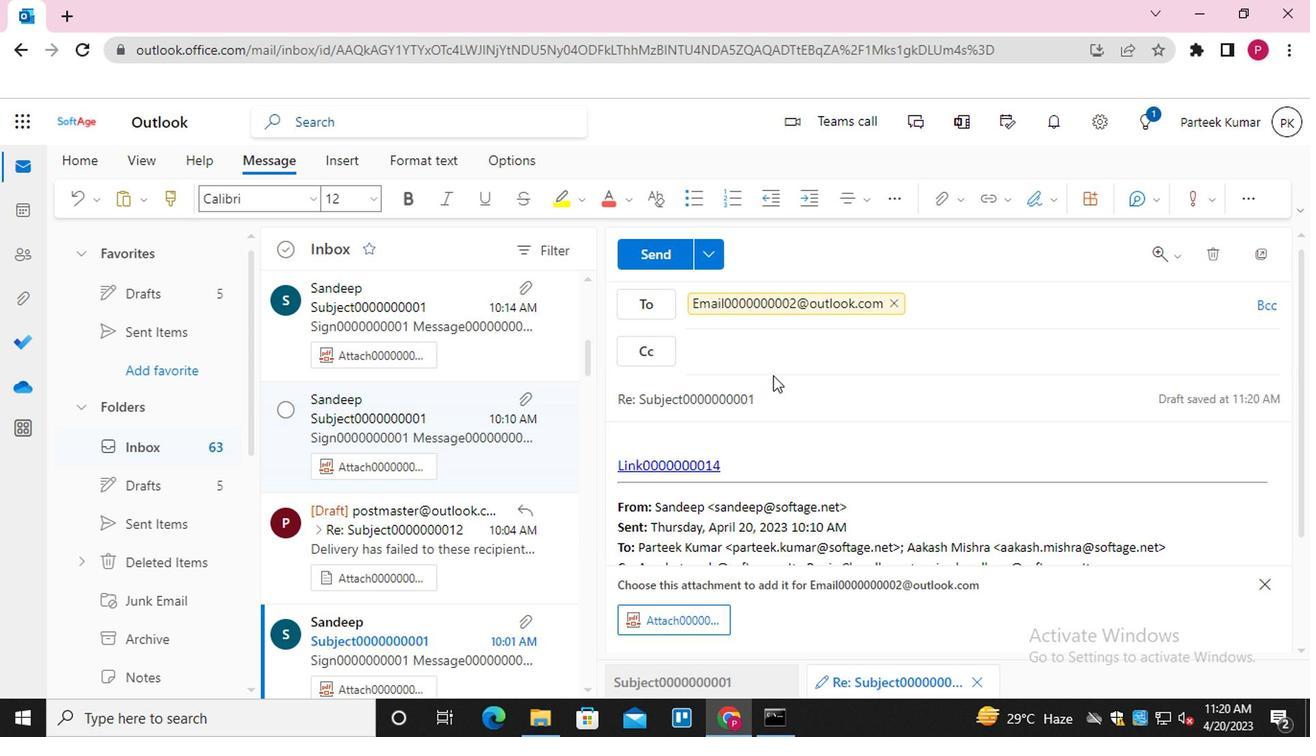 
Action: Mouse pressed left at (776, 399)
Screenshot: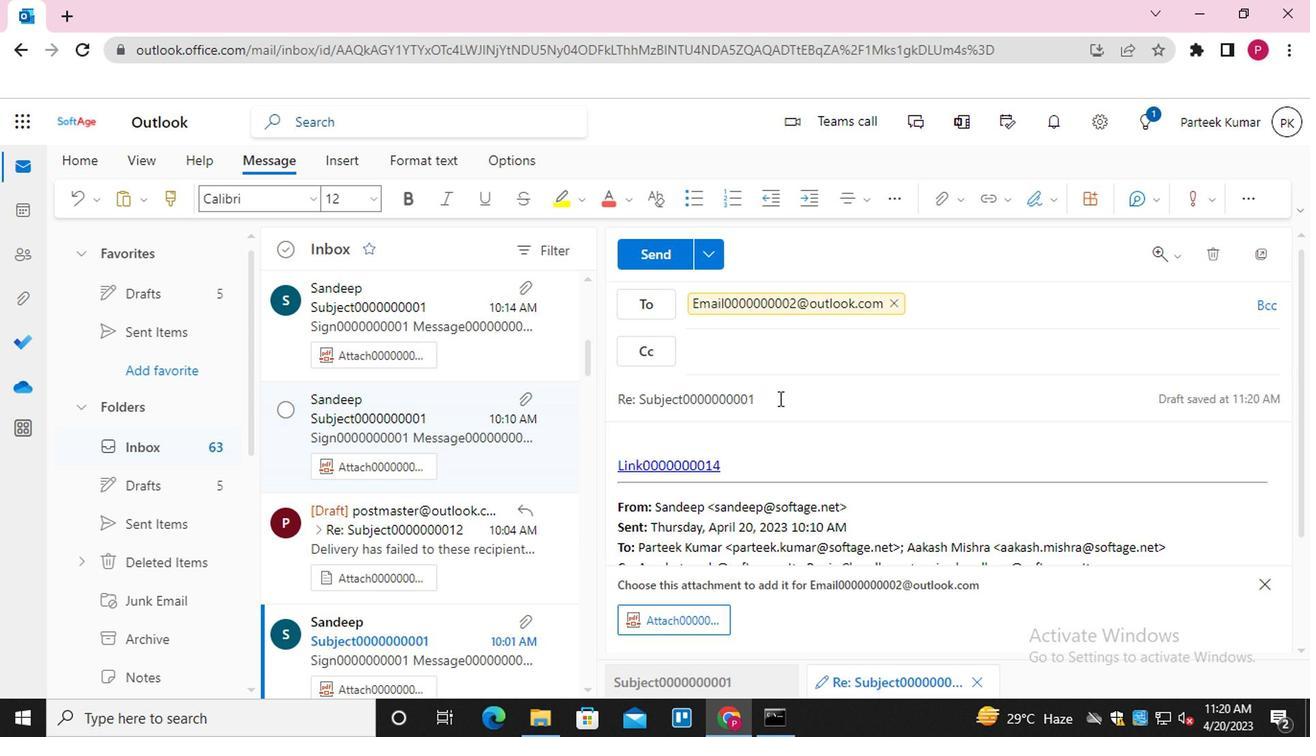 
Action: Key pressed <Key.backspace><Key.backspace>17
Screenshot: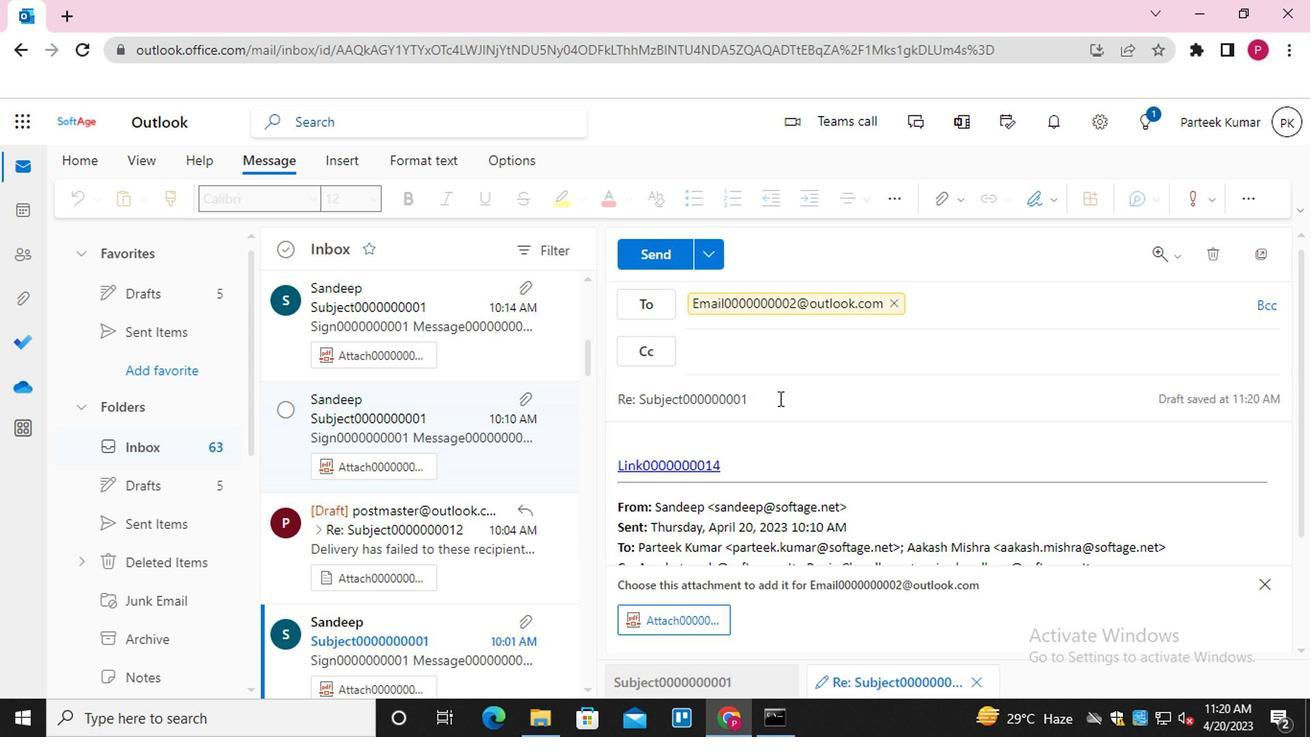 
Action: Mouse moved to (696, 451)
Screenshot: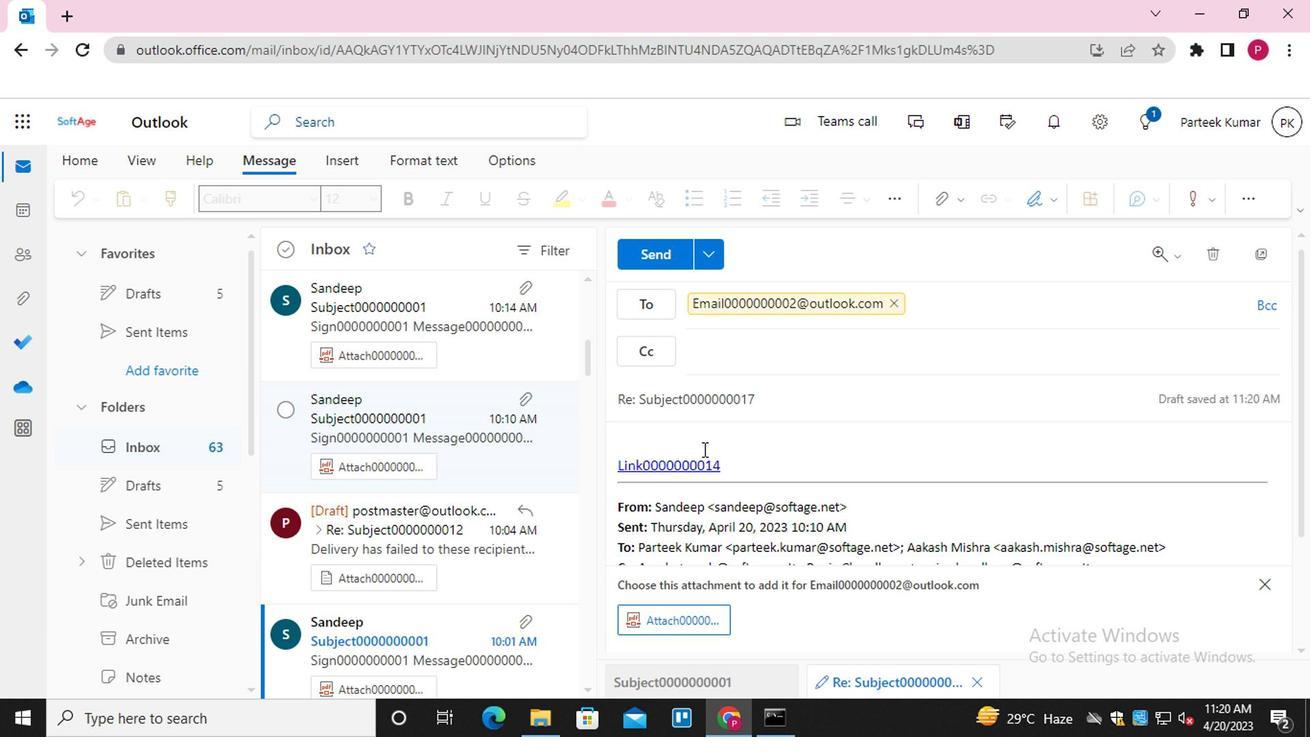 
Action: Mouse pressed left at (696, 451)
Screenshot: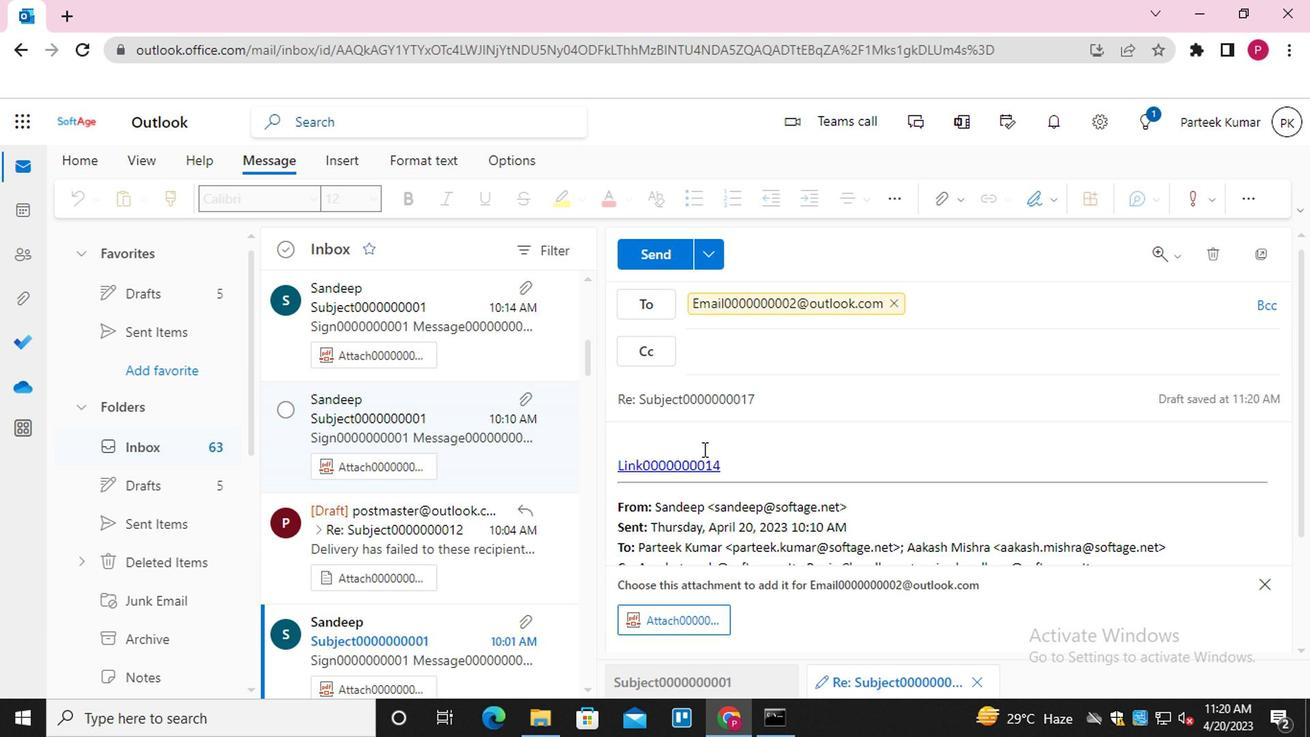 
Action: Key pressed <Key.shift_r>MESSAGE0000000014
Screenshot: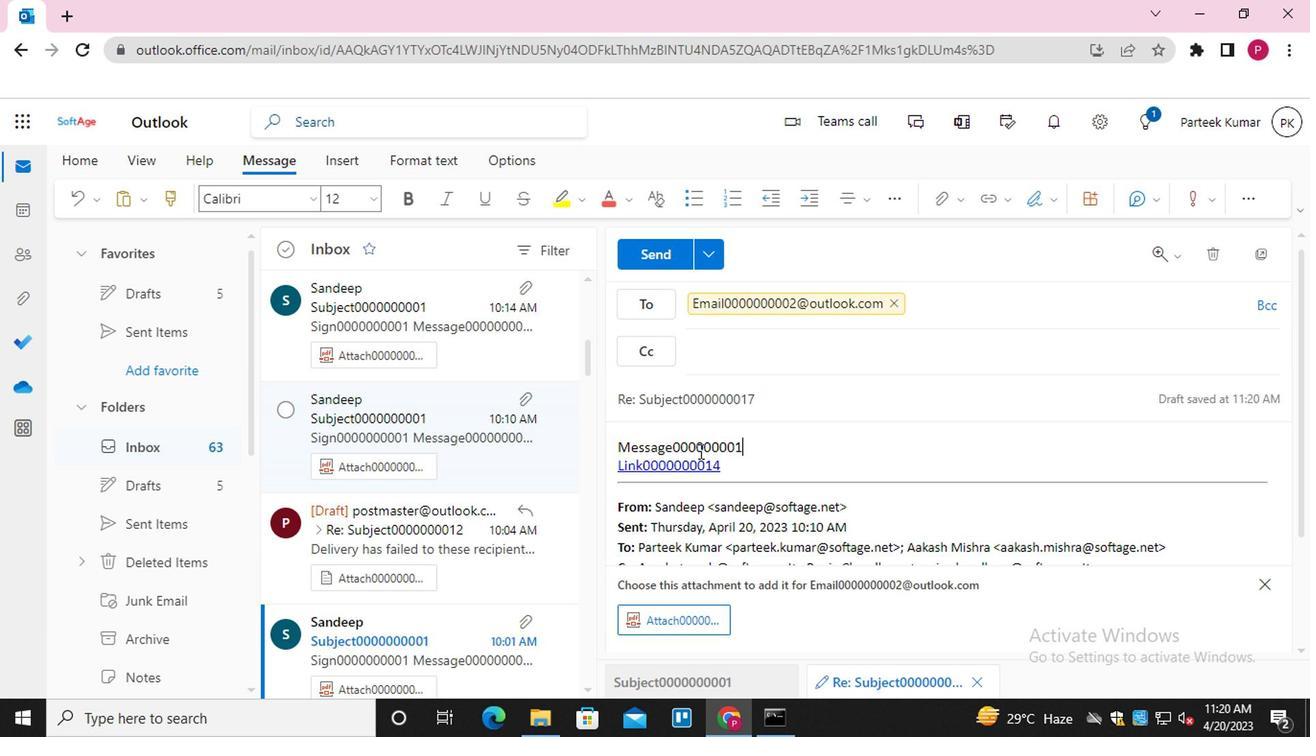 
Action: Mouse moved to (926, 202)
Screenshot: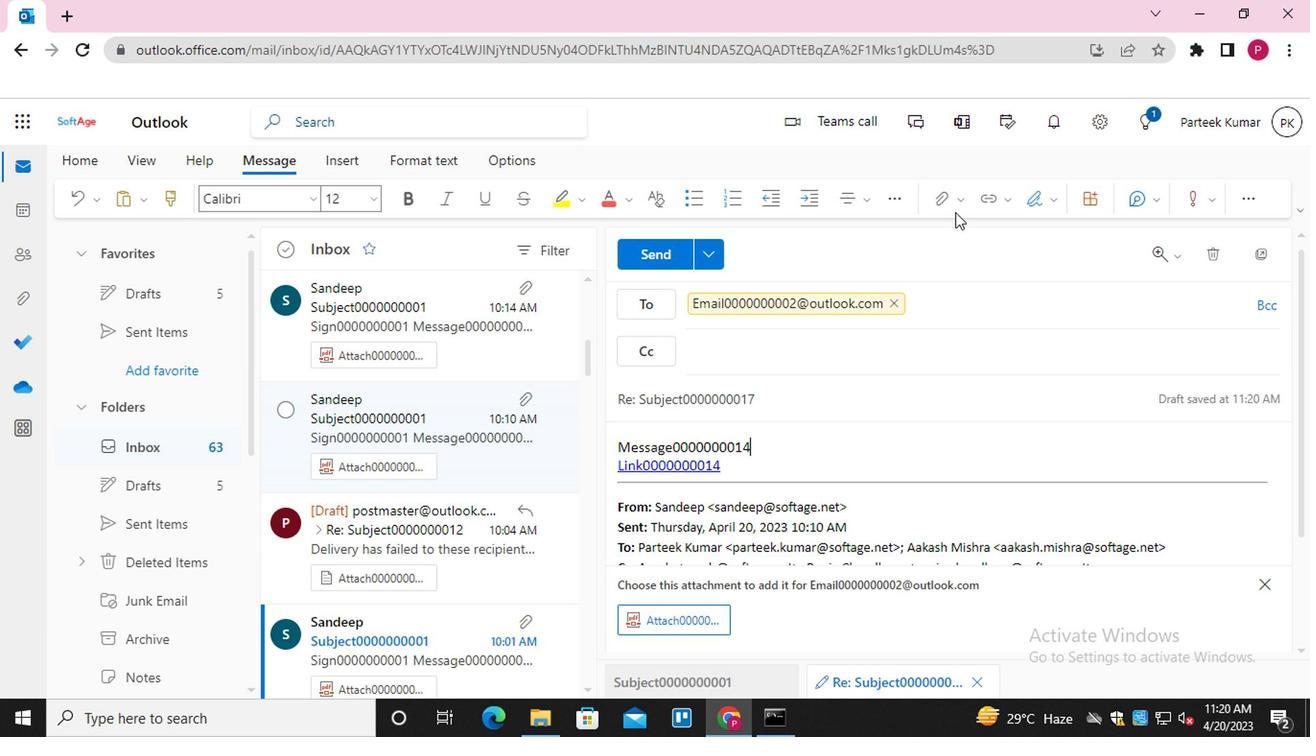 
Action: Mouse pressed left at (926, 202)
Screenshot: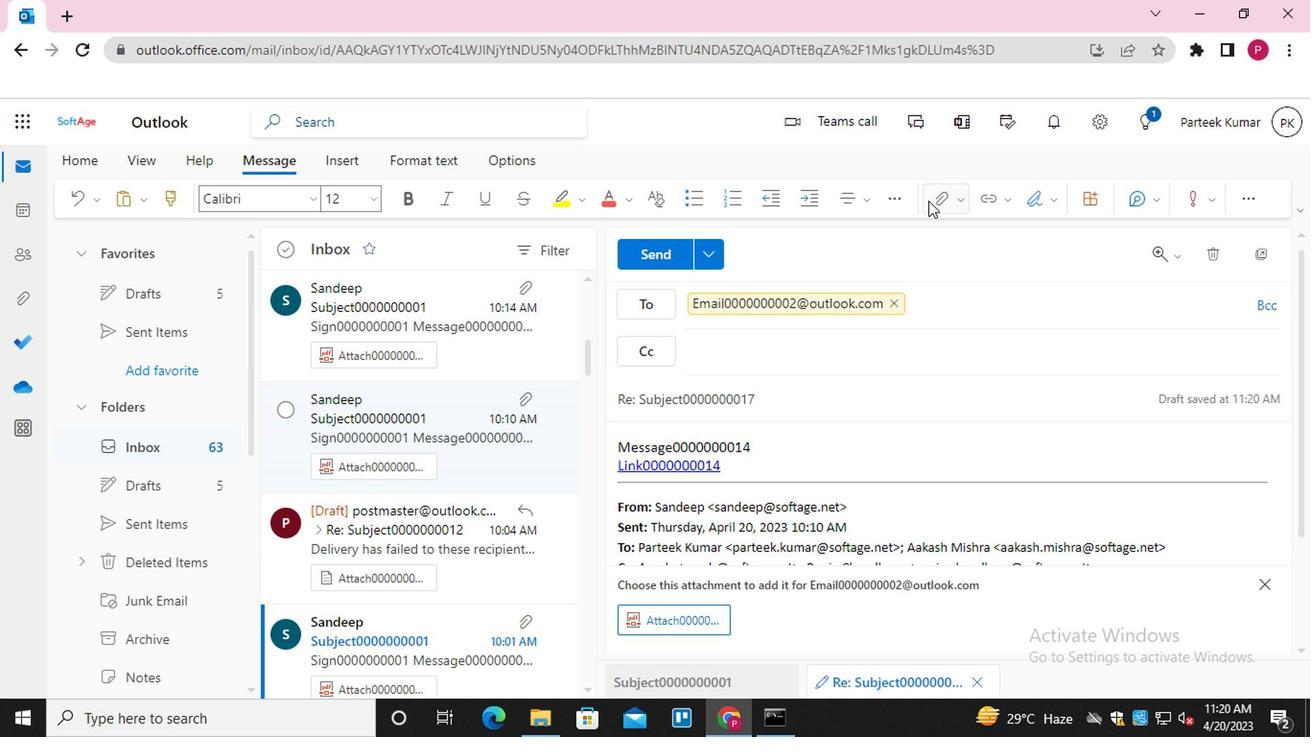 
Action: Mouse moved to (877, 245)
Screenshot: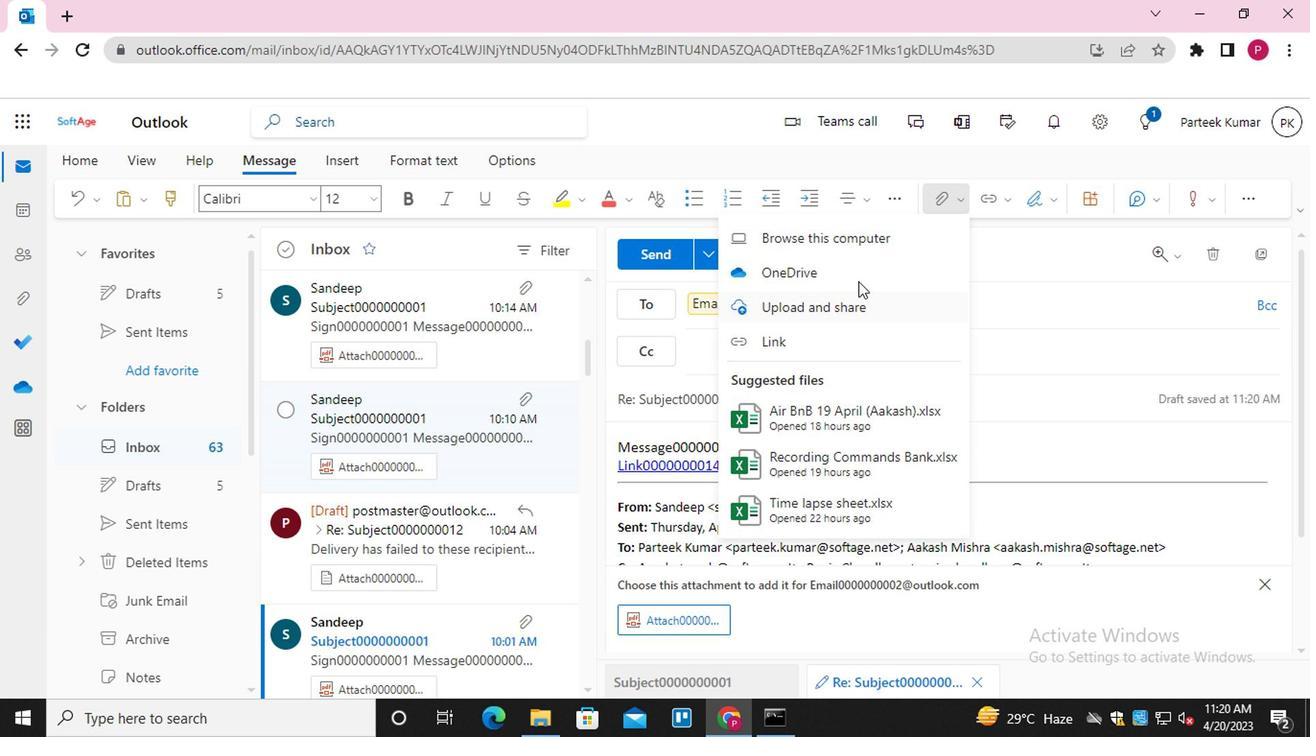 
Action: Mouse pressed left at (877, 245)
Screenshot: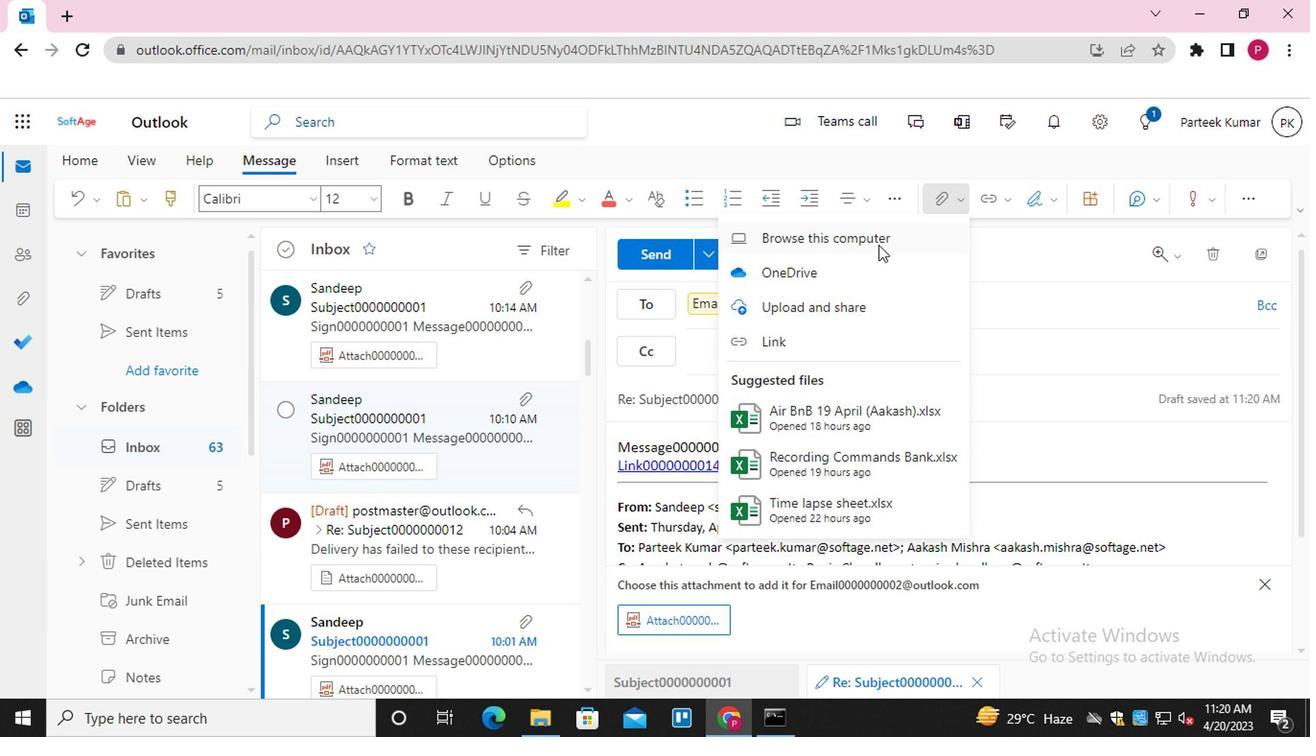 
Action: Mouse moved to (343, 134)
Screenshot: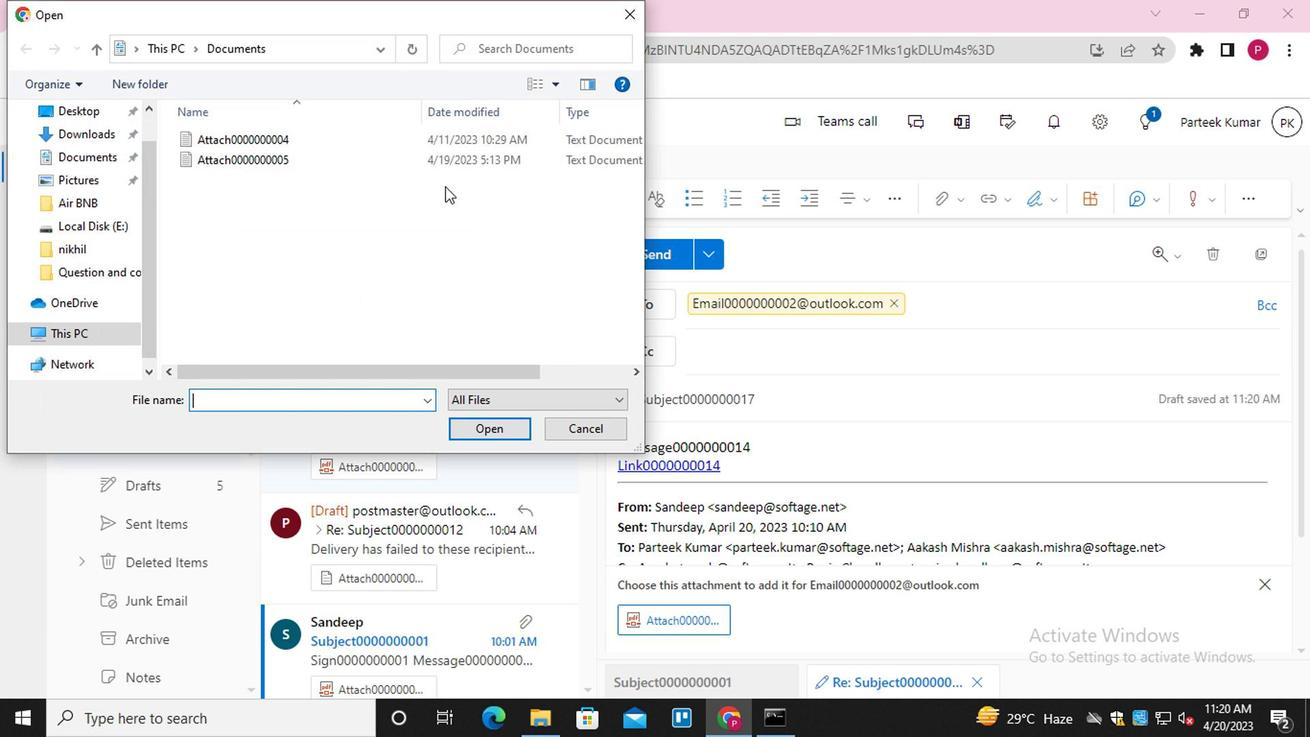 
Action: Mouse pressed left at (343, 134)
Screenshot: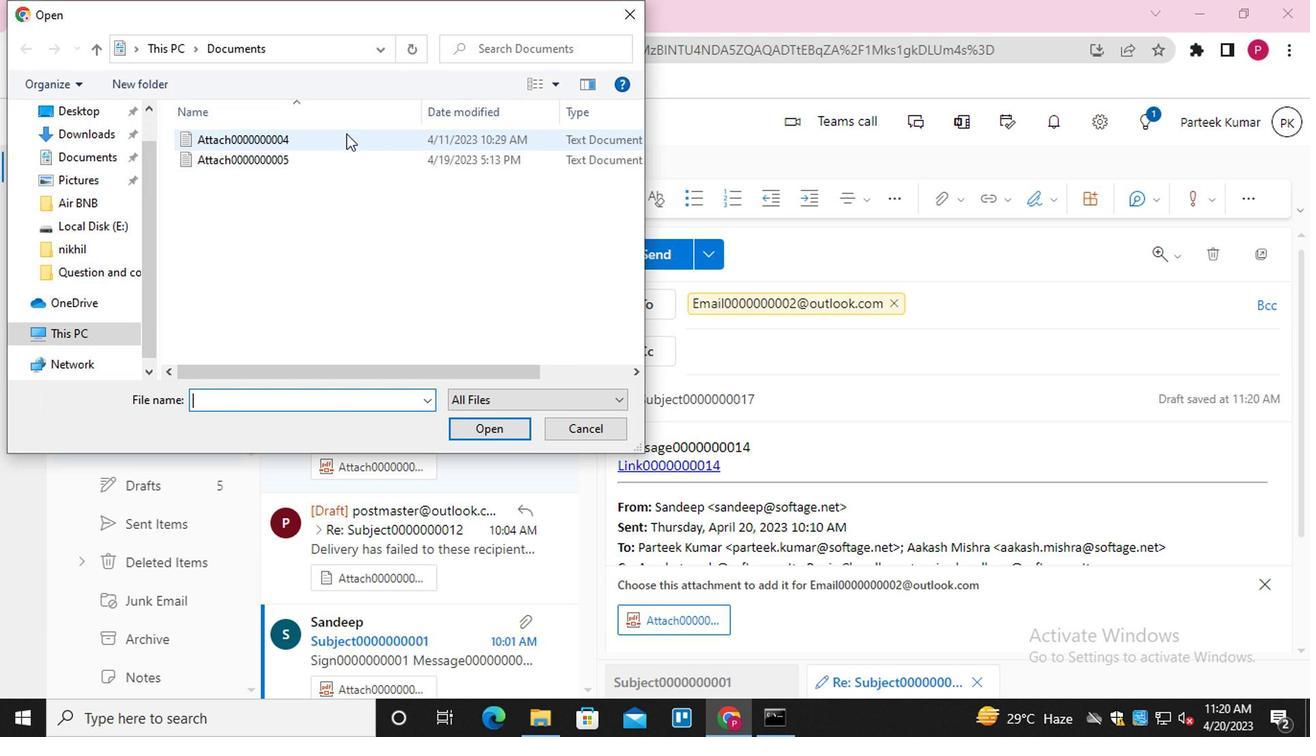 
Action: Mouse moved to (482, 431)
Screenshot: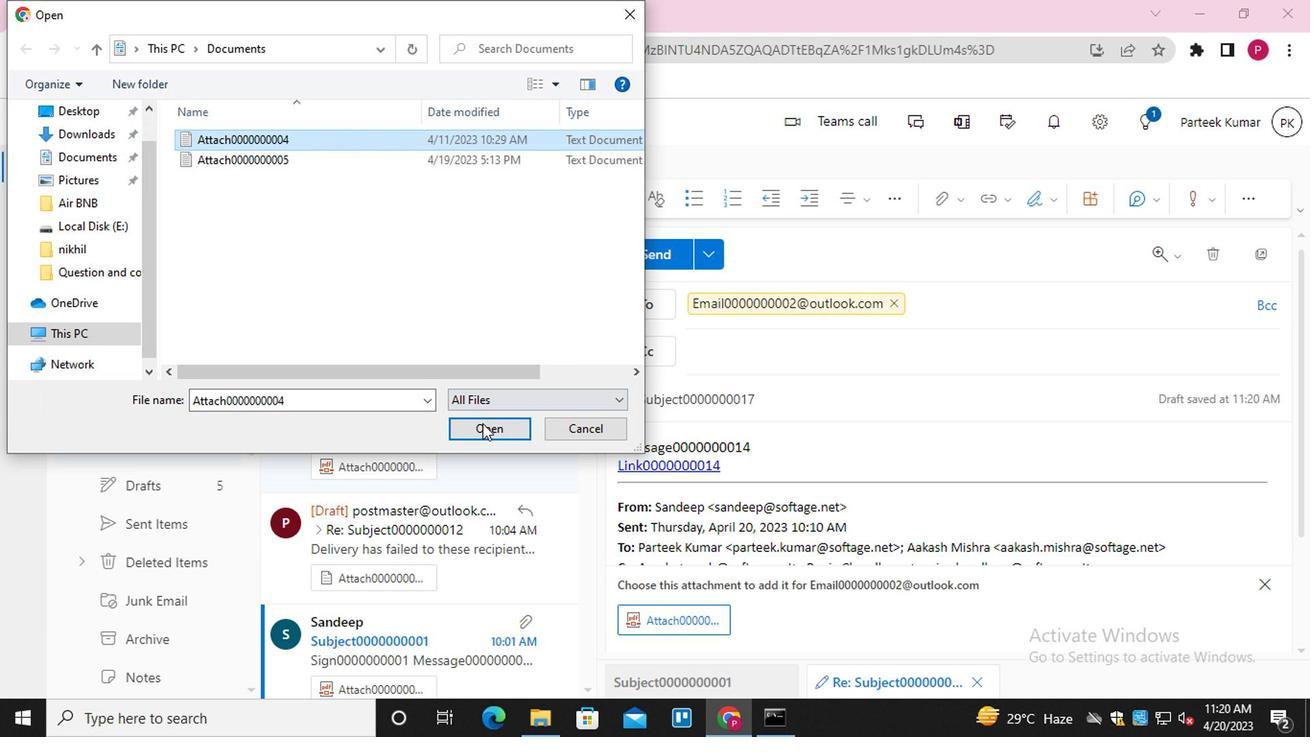 
Action: Mouse pressed left at (482, 431)
Screenshot: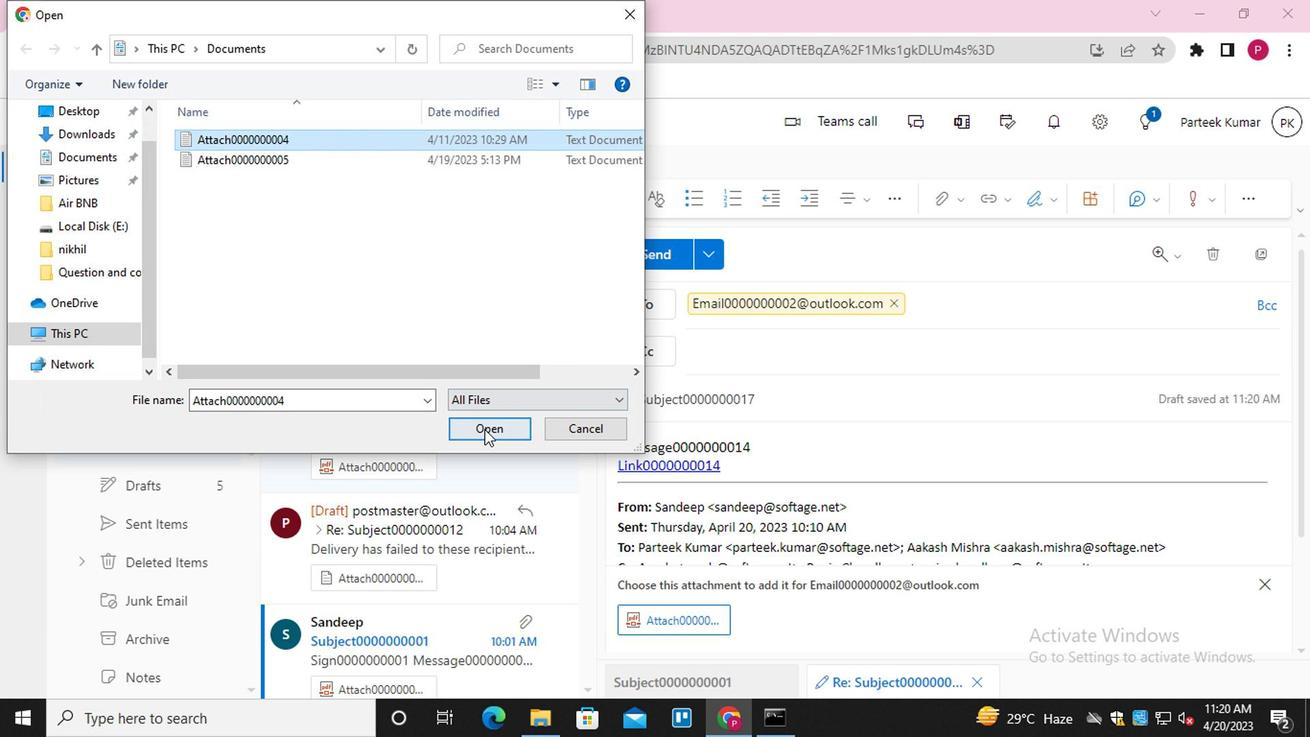 
Action: Mouse moved to (944, 217)
Screenshot: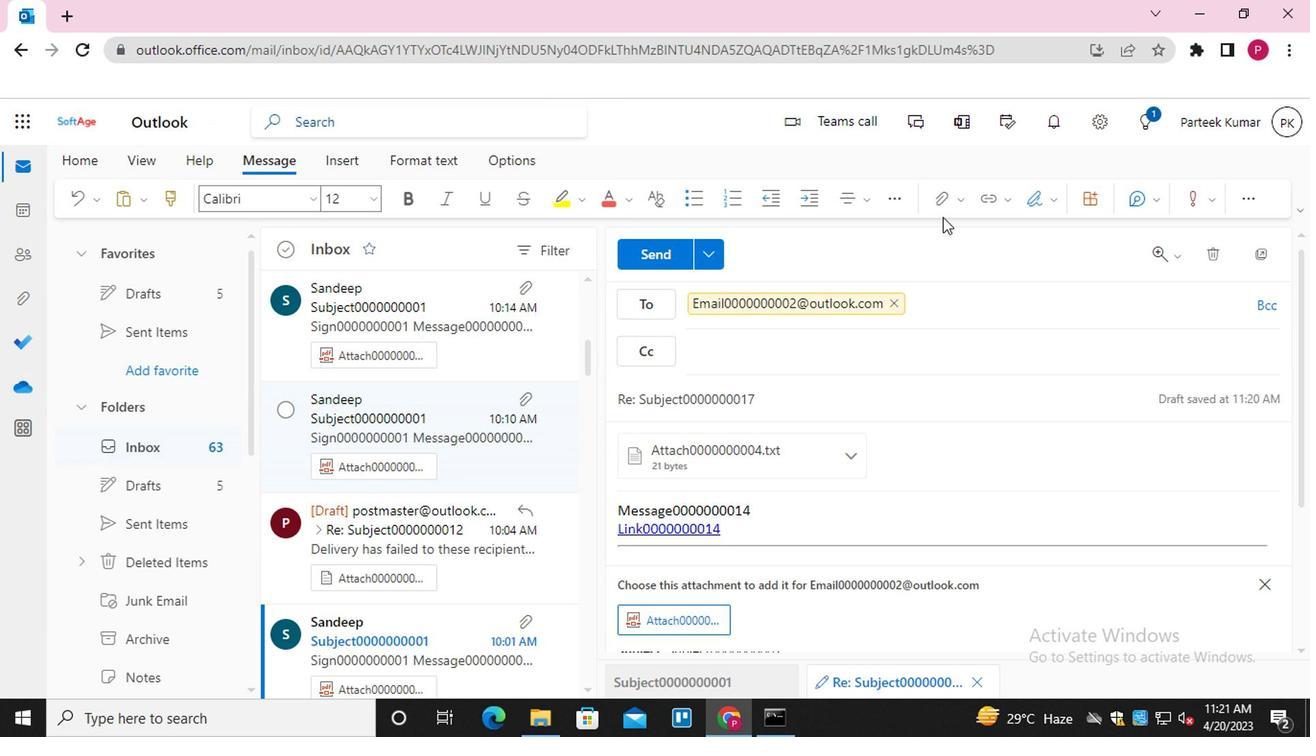 
Action: Mouse pressed left at (944, 217)
Screenshot: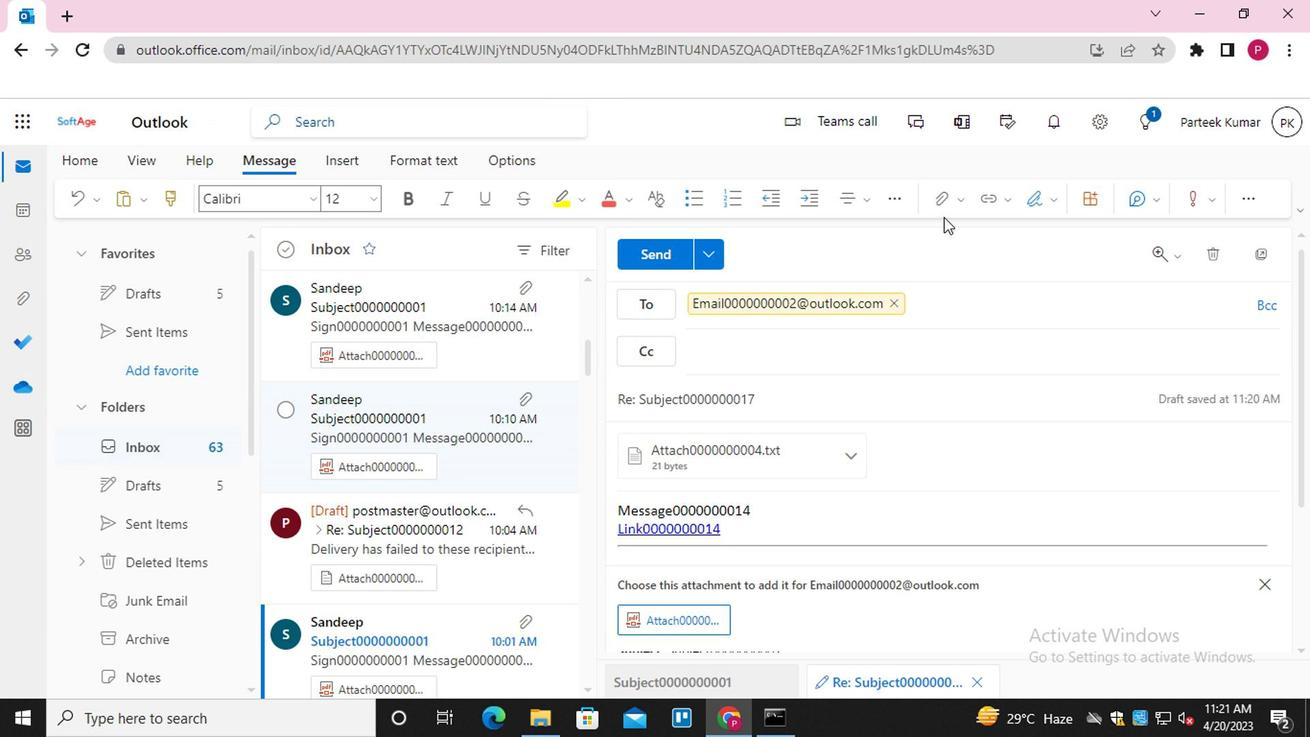 
Action: Mouse moved to (941, 210)
Screenshot: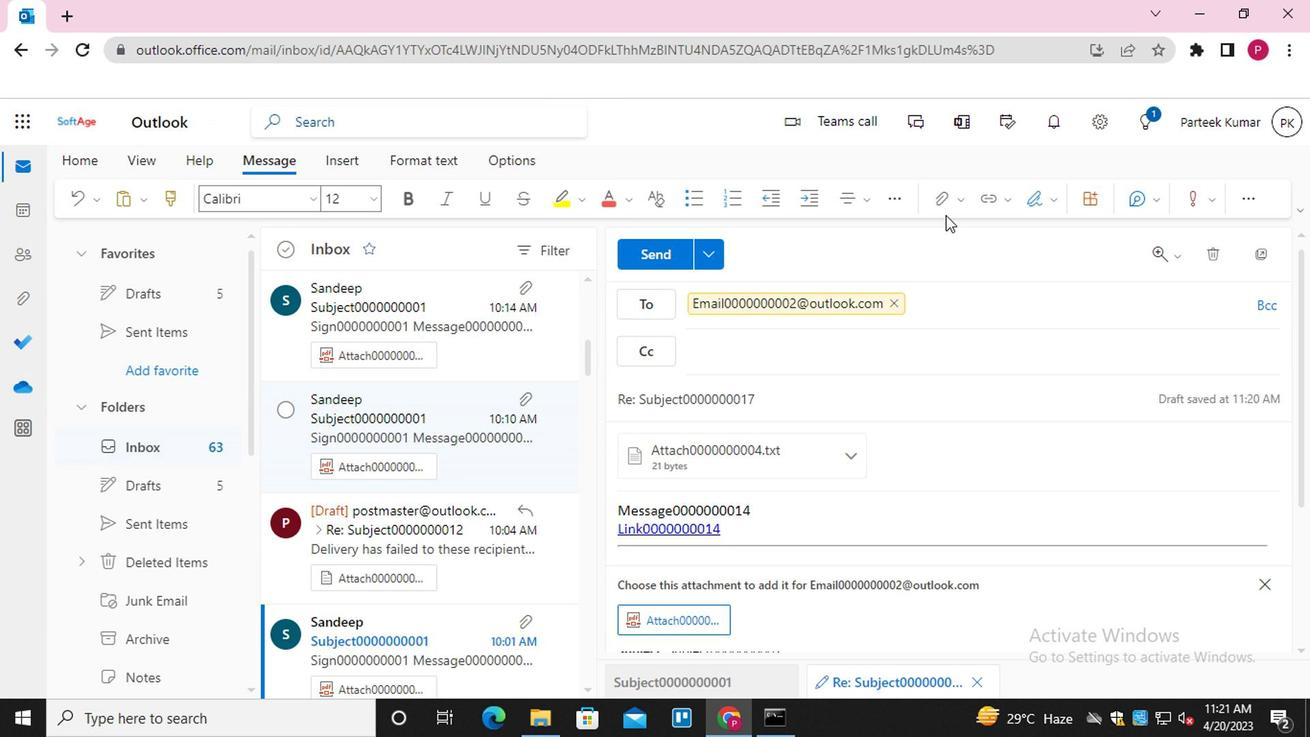 
Action: Mouse pressed left at (941, 210)
Screenshot: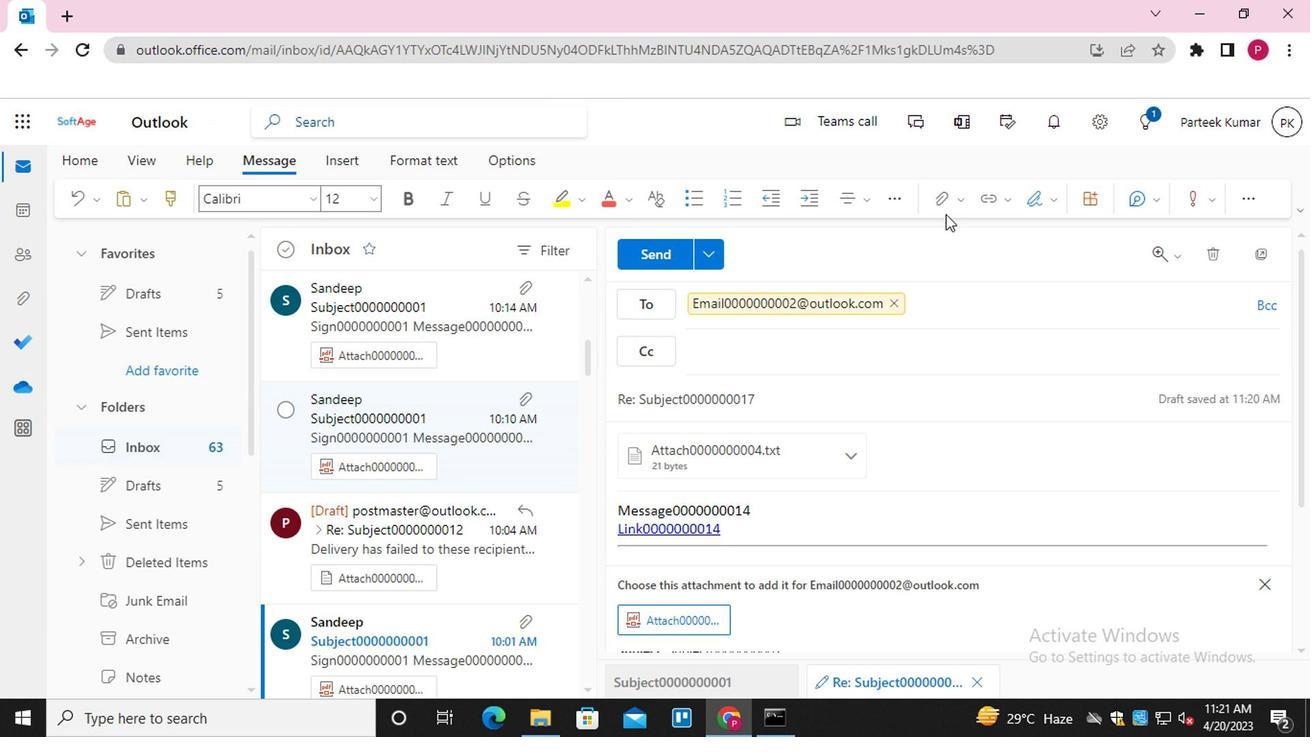
Action: Mouse moved to (829, 303)
Screenshot: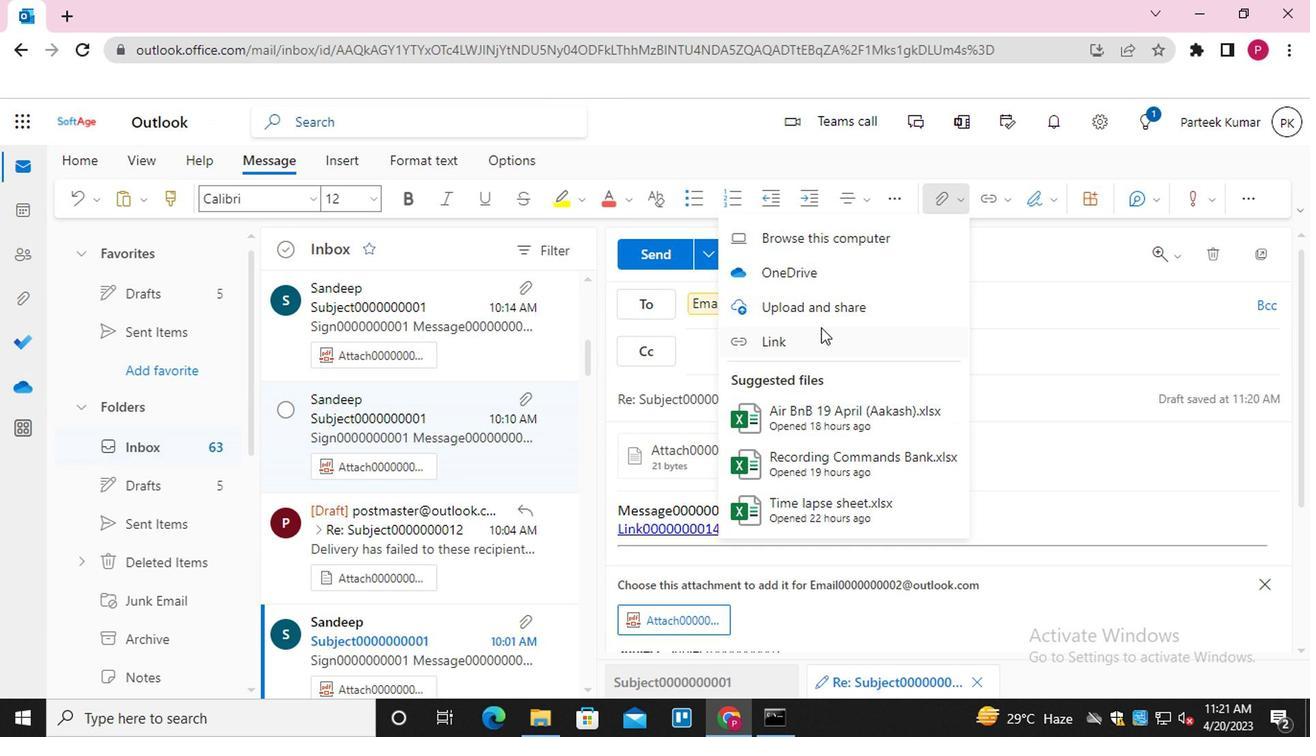 
Action: Mouse pressed left at (829, 303)
Screenshot: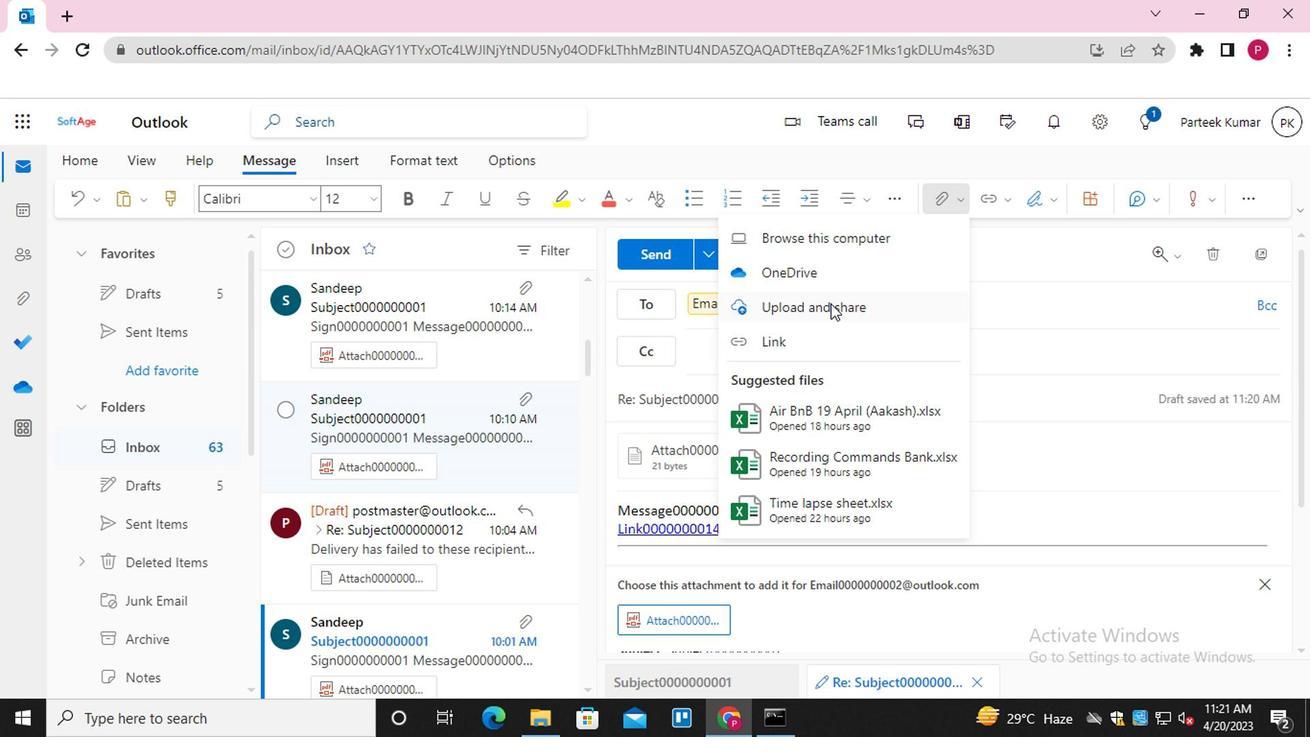 
Action: Mouse moved to (350, 169)
Screenshot: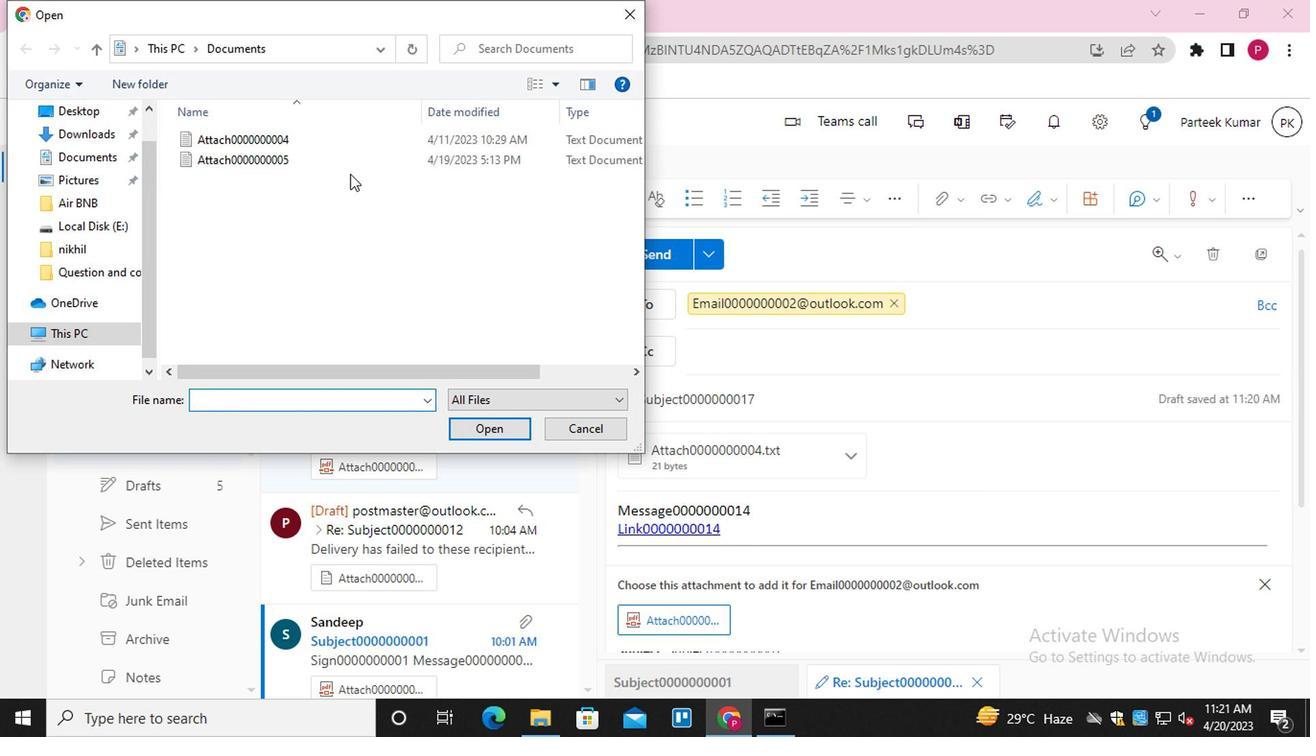 
Action: Mouse pressed left at (350, 169)
Screenshot: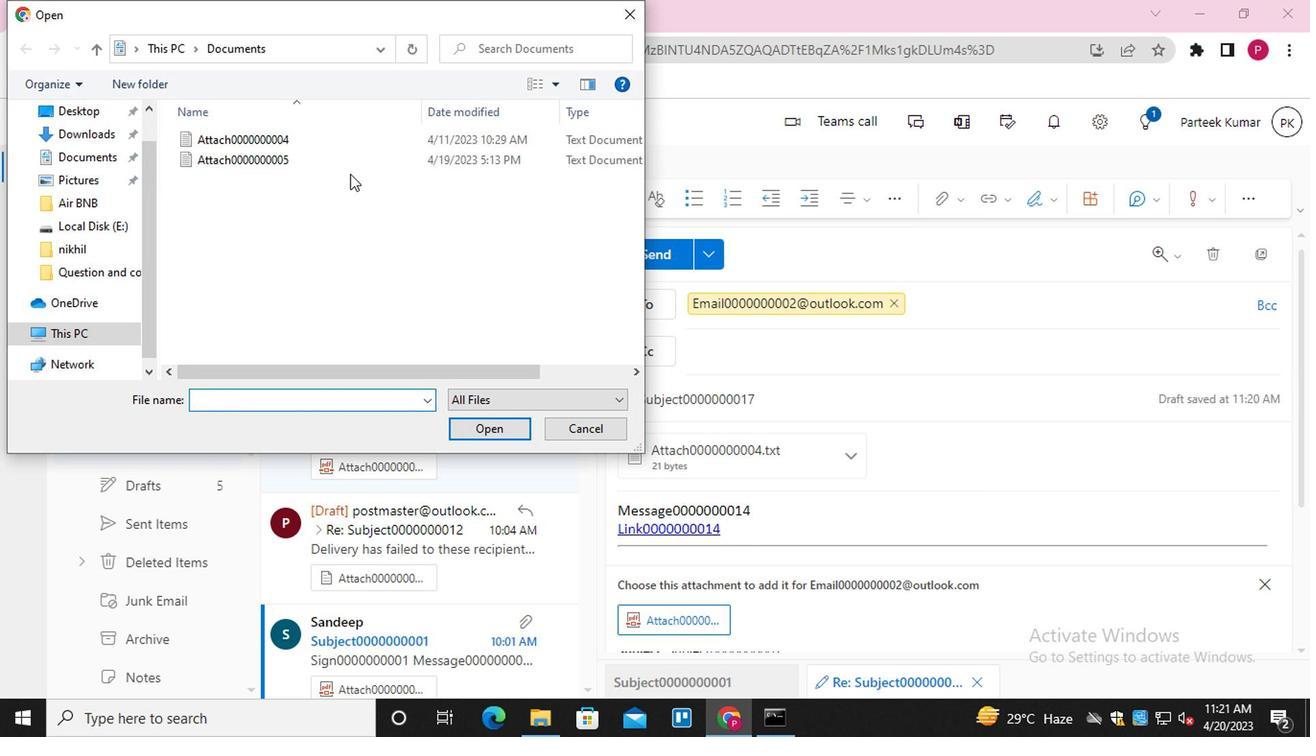 
Action: Mouse moved to (492, 424)
Screenshot: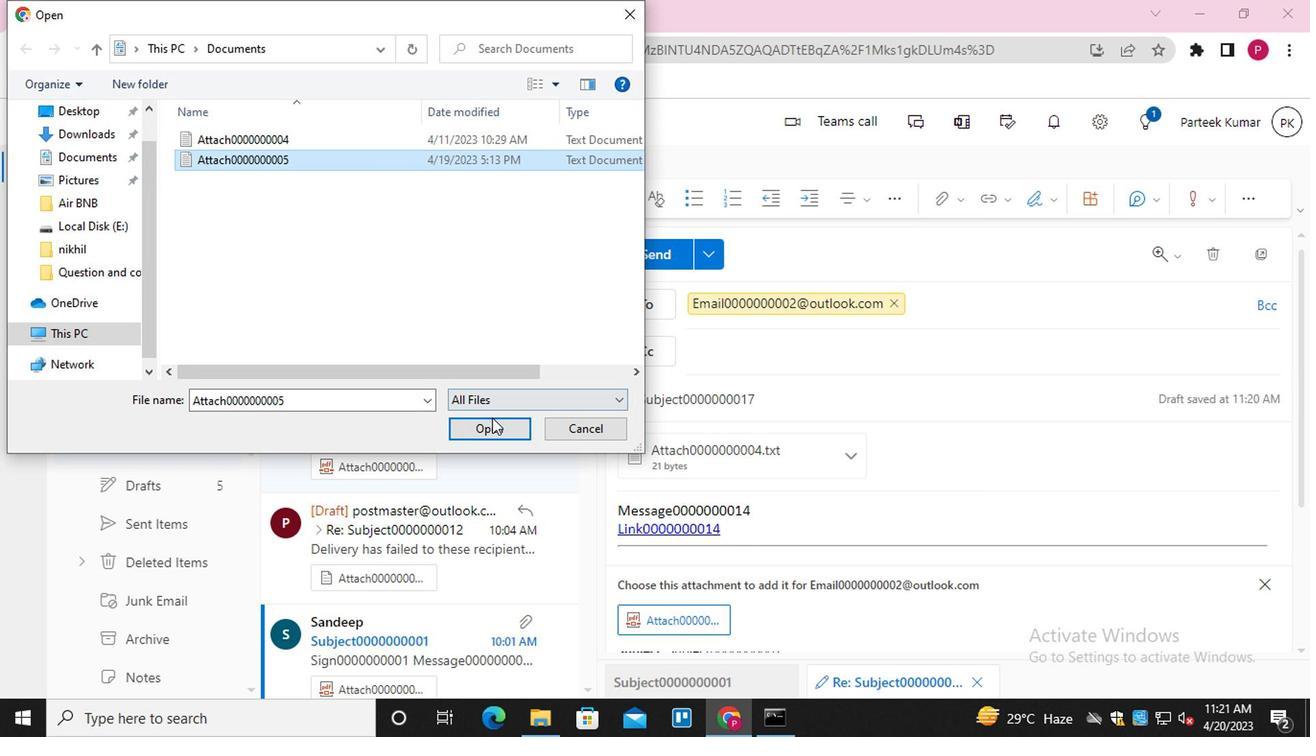 
Action: Mouse pressed left at (492, 424)
Screenshot: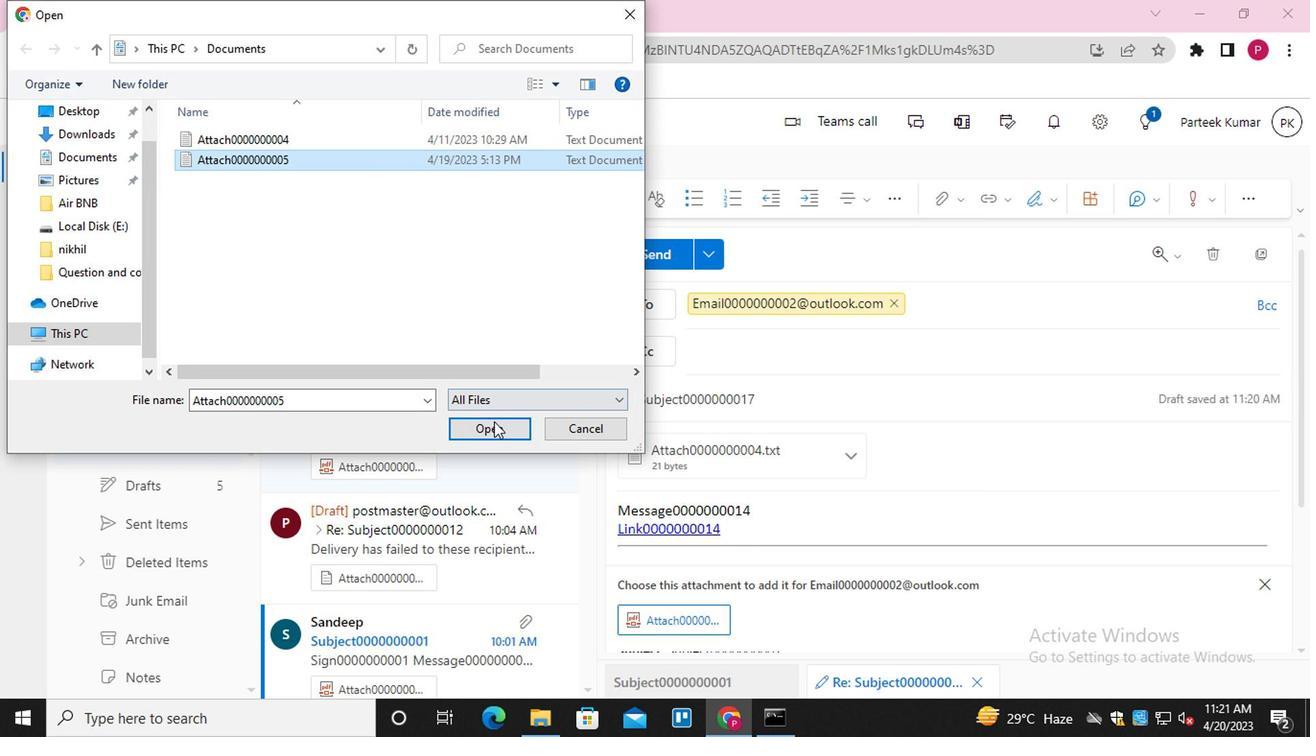 
Action: Mouse moved to (703, 465)
Screenshot: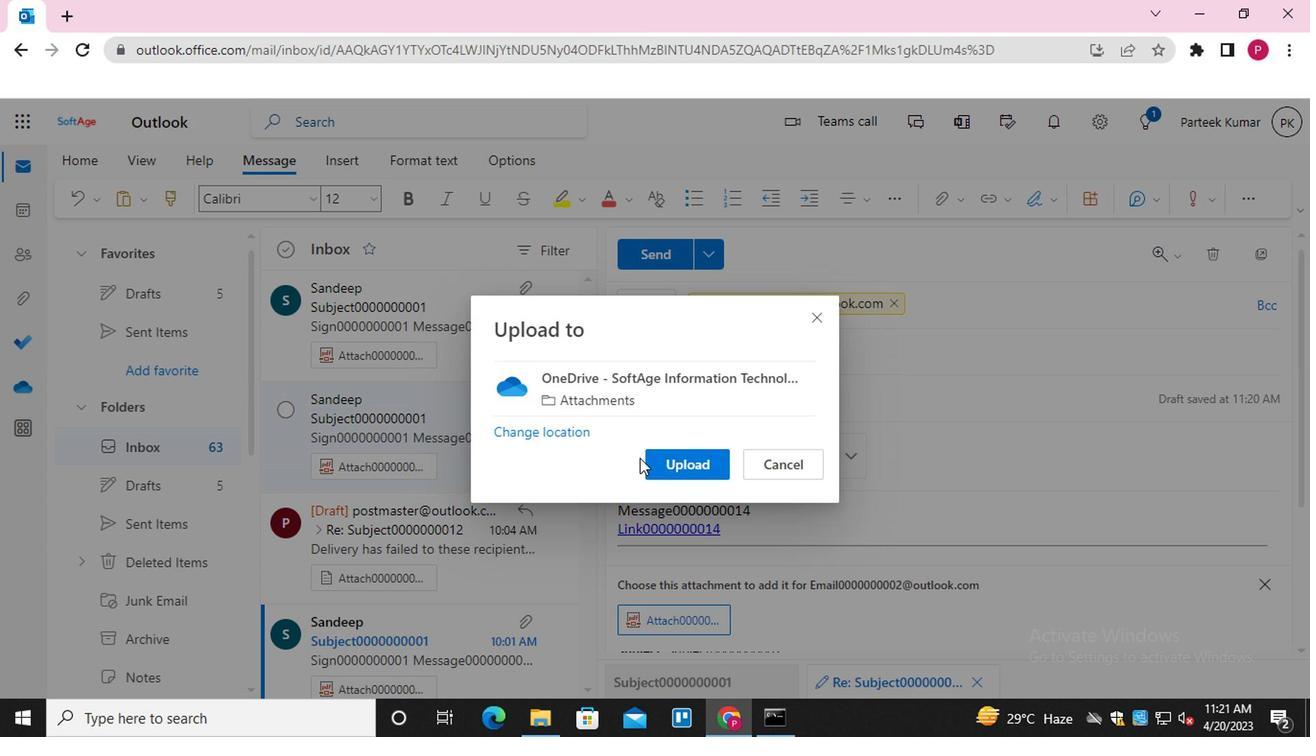 
Action: Mouse pressed left at (703, 465)
Screenshot: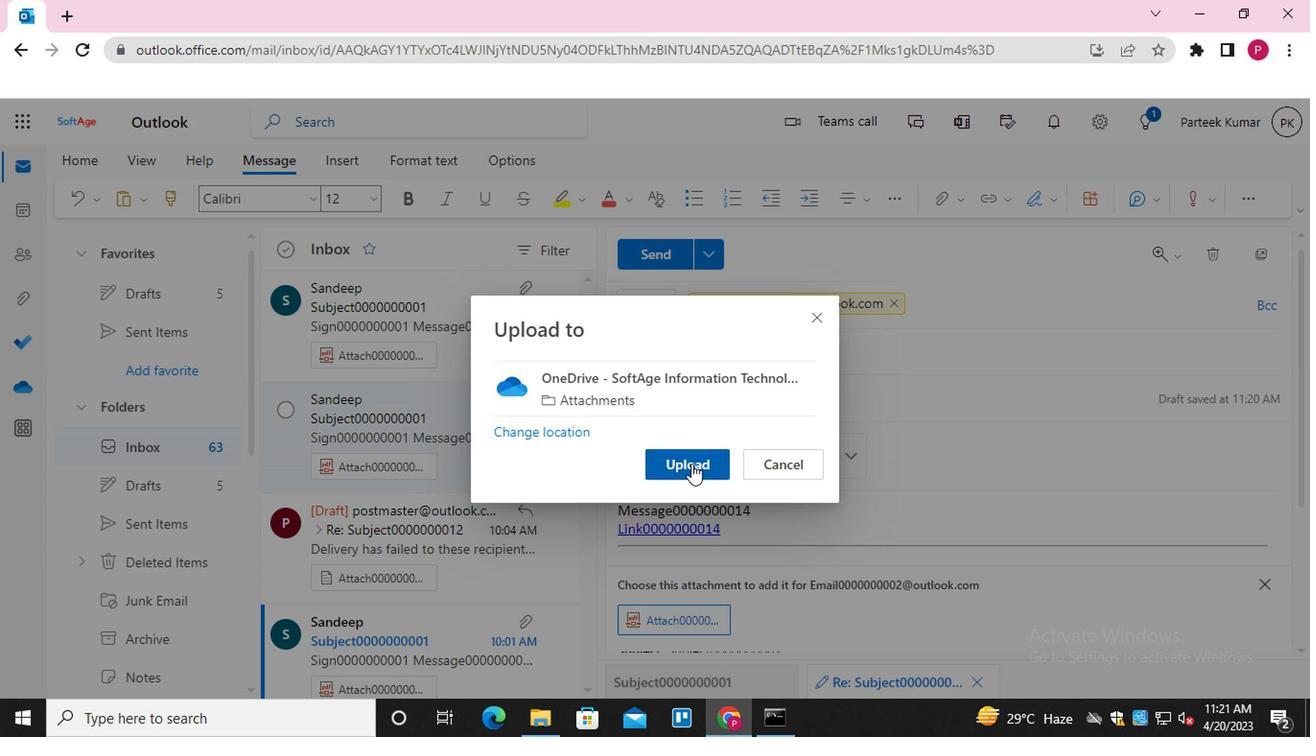
Action: Mouse moved to (648, 270)
Screenshot: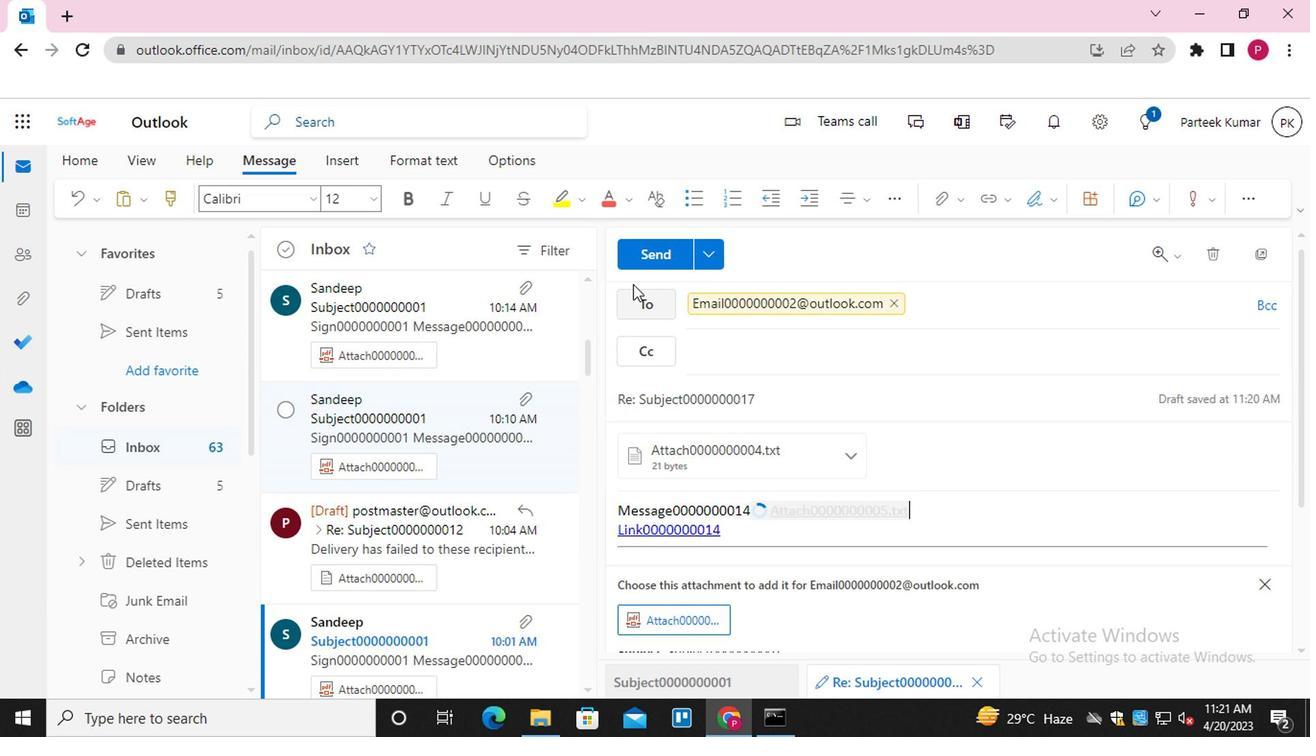 
Action: Mouse pressed left at (648, 270)
Screenshot: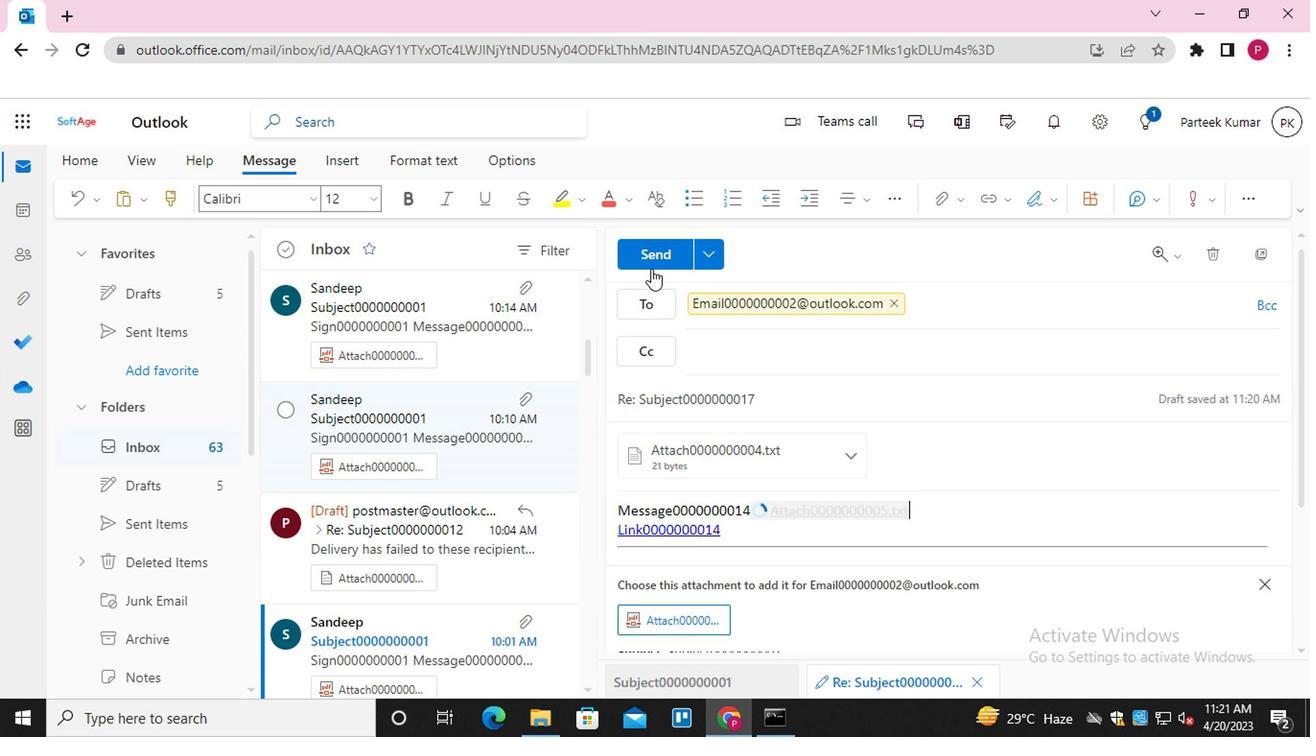 
Action: Mouse moved to (650, 436)
Screenshot: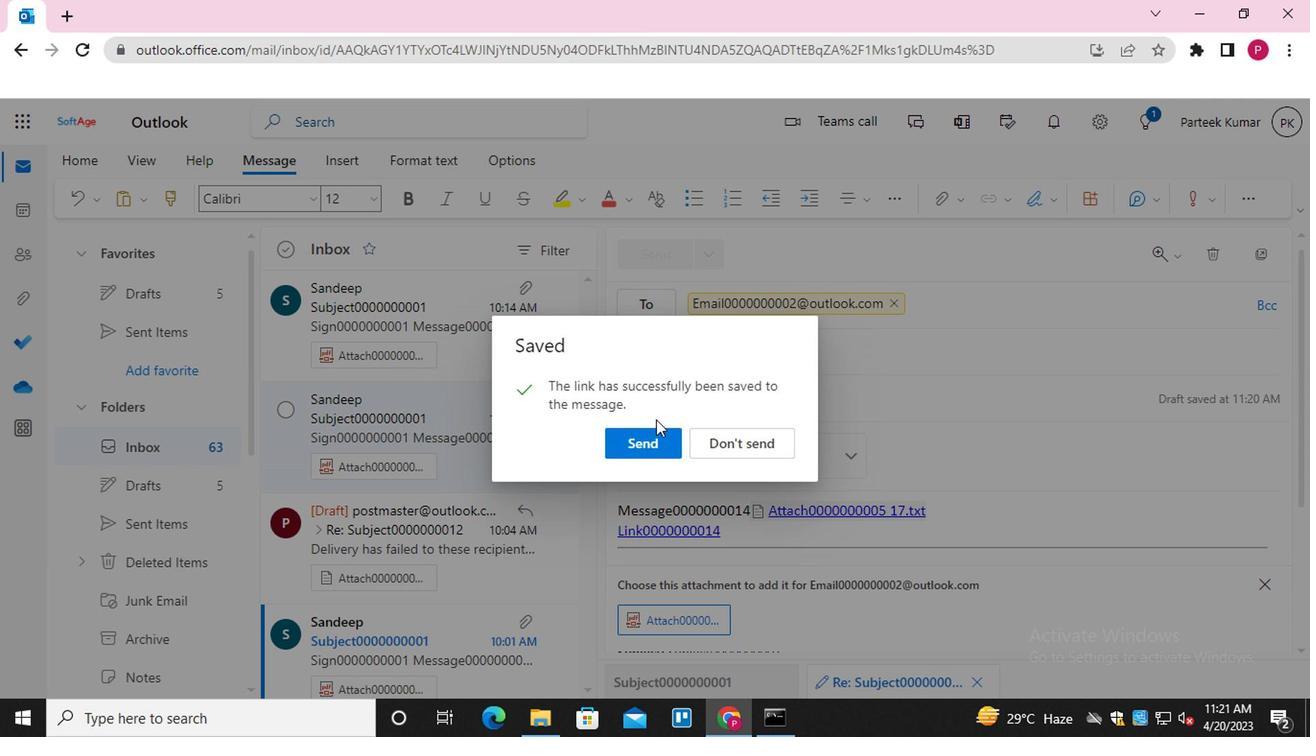 
Action: Mouse pressed left at (650, 436)
Screenshot: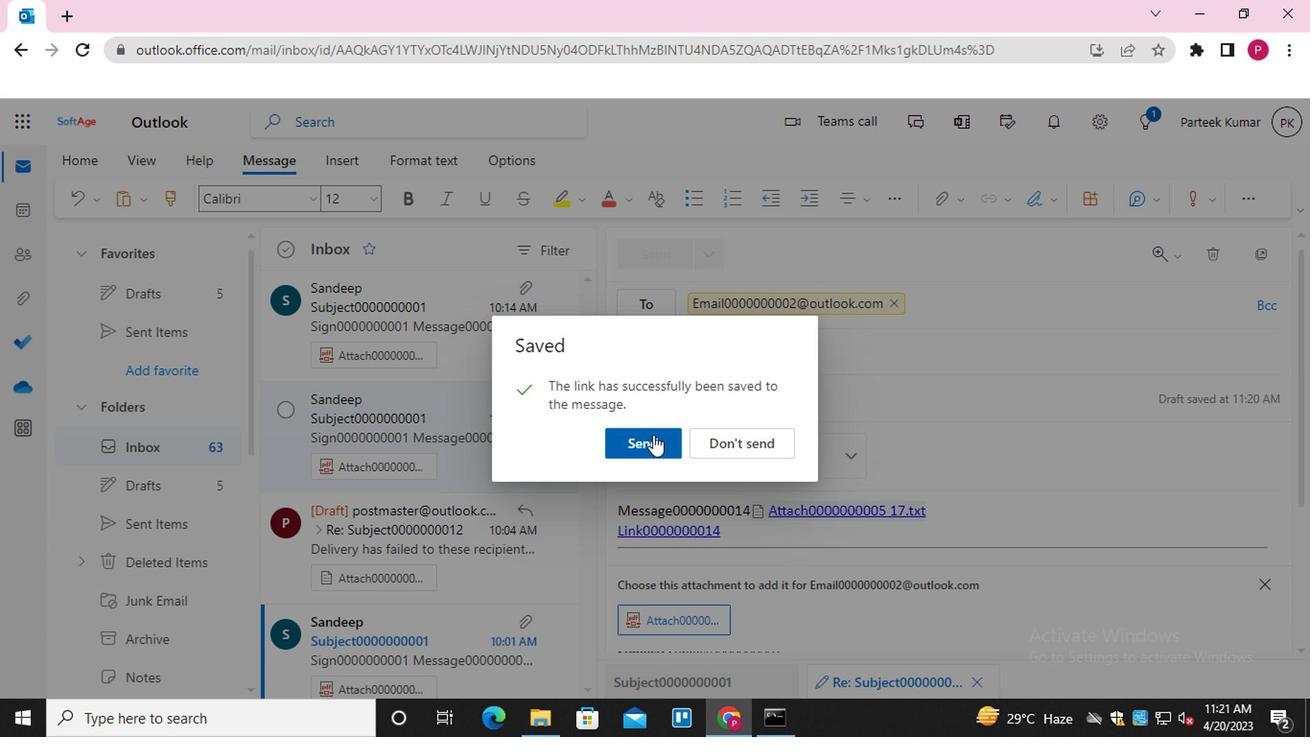 
Action: Mouse moved to (1190, 329)
Screenshot: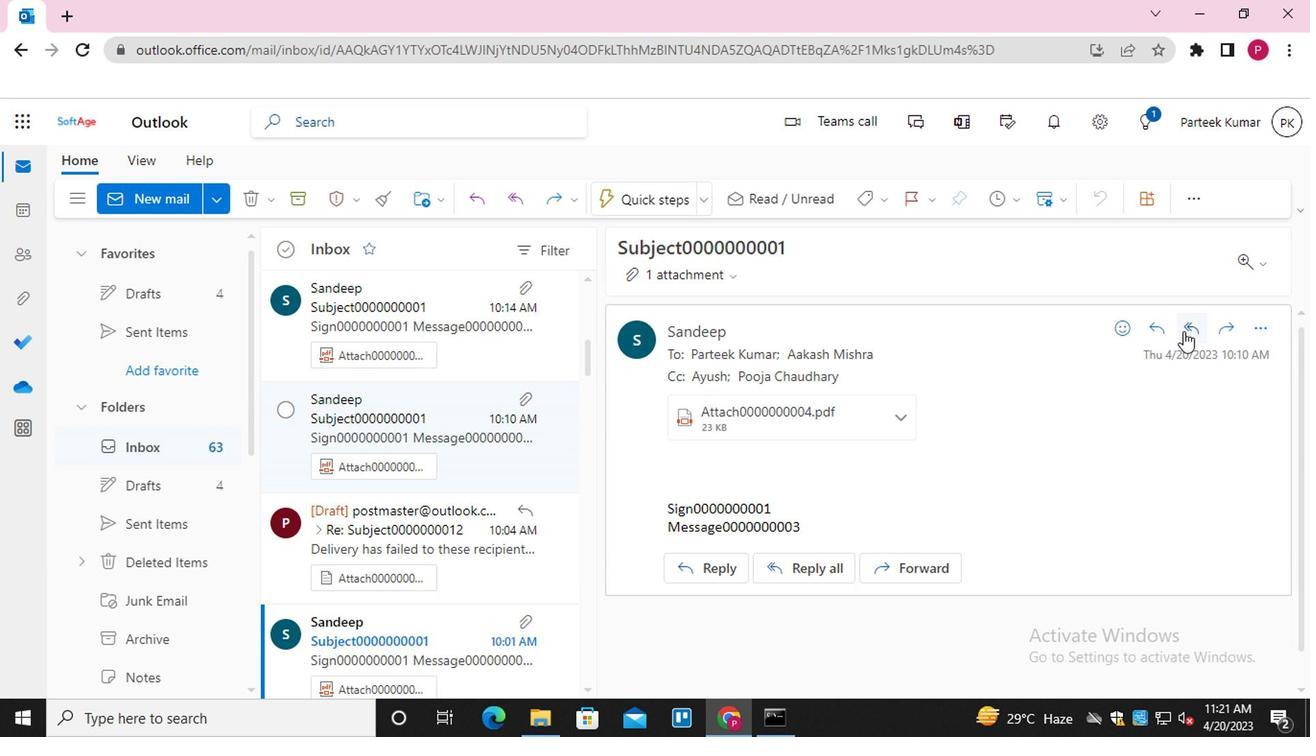 
Action: Mouse pressed left at (1190, 329)
Screenshot: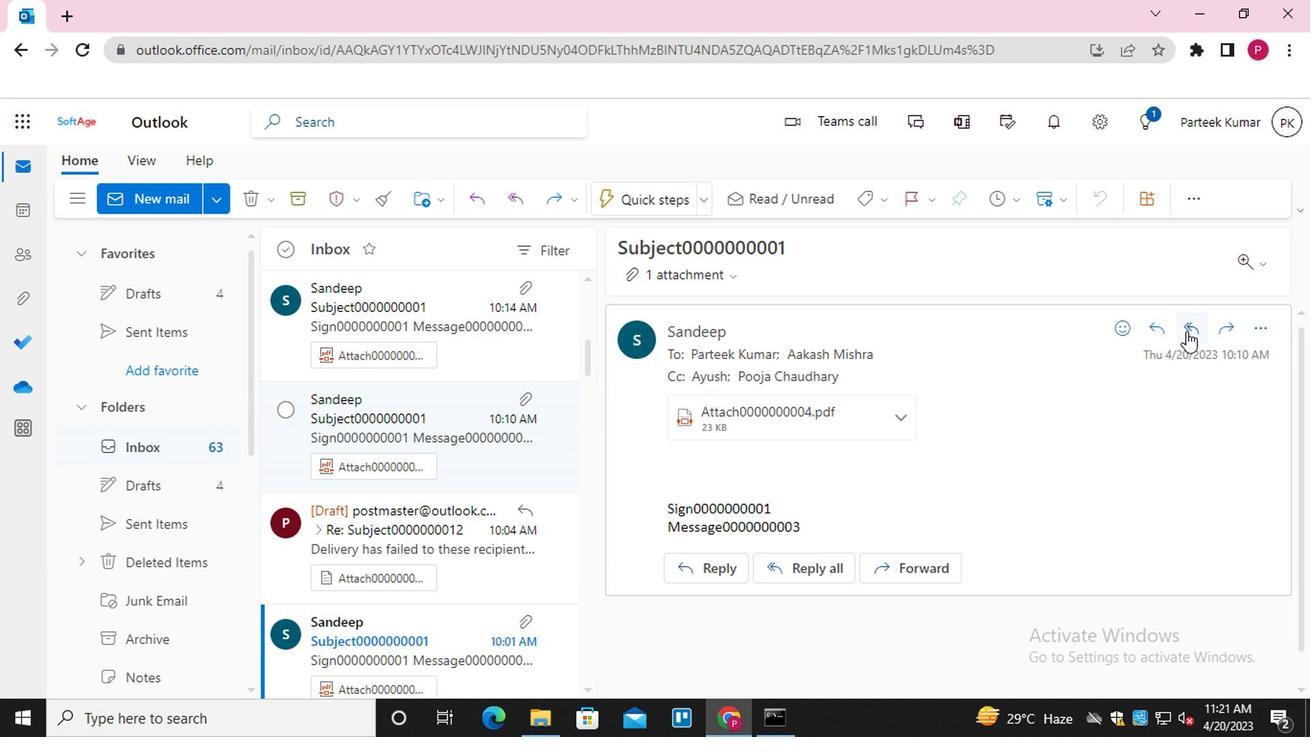 
Action: Mouse moved to (626, 576)
Screenshot: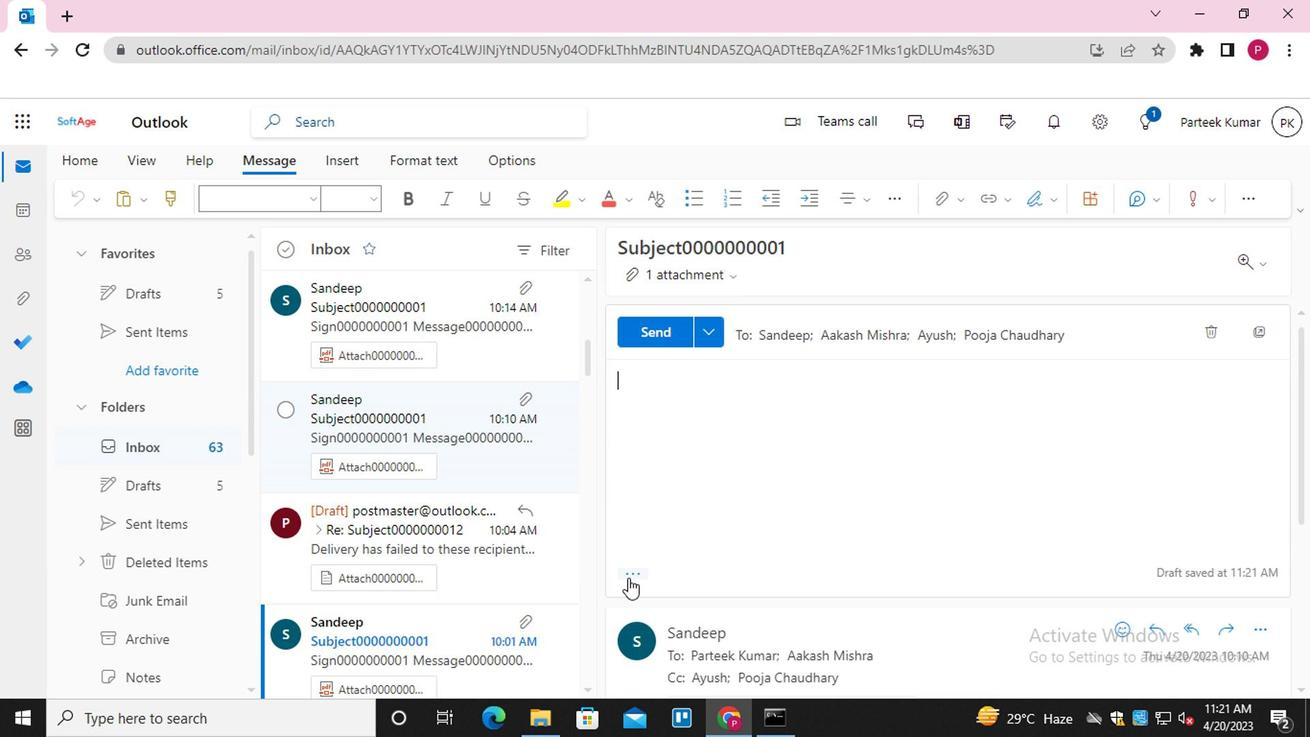 
Action: Mouse pressed left at (626, 576)
Screenshot: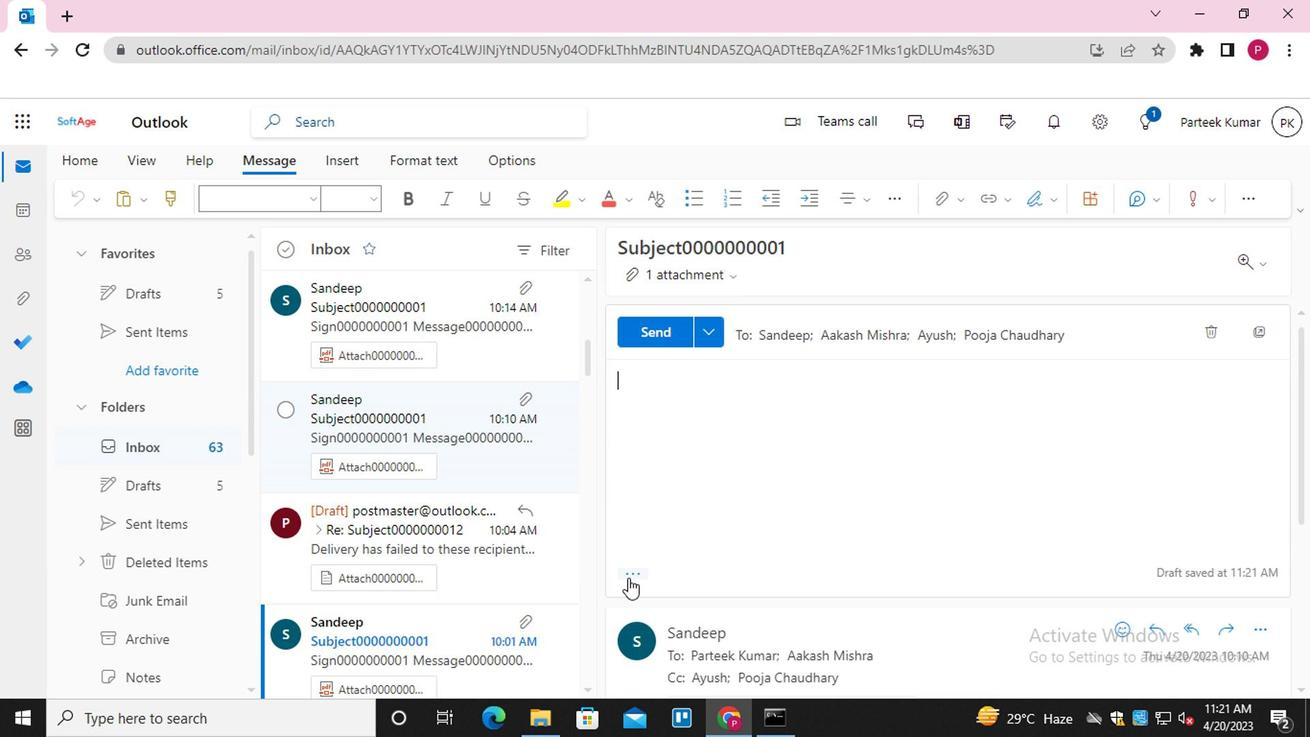 
Action: Mouse moved to (652, 382)
Screenshot: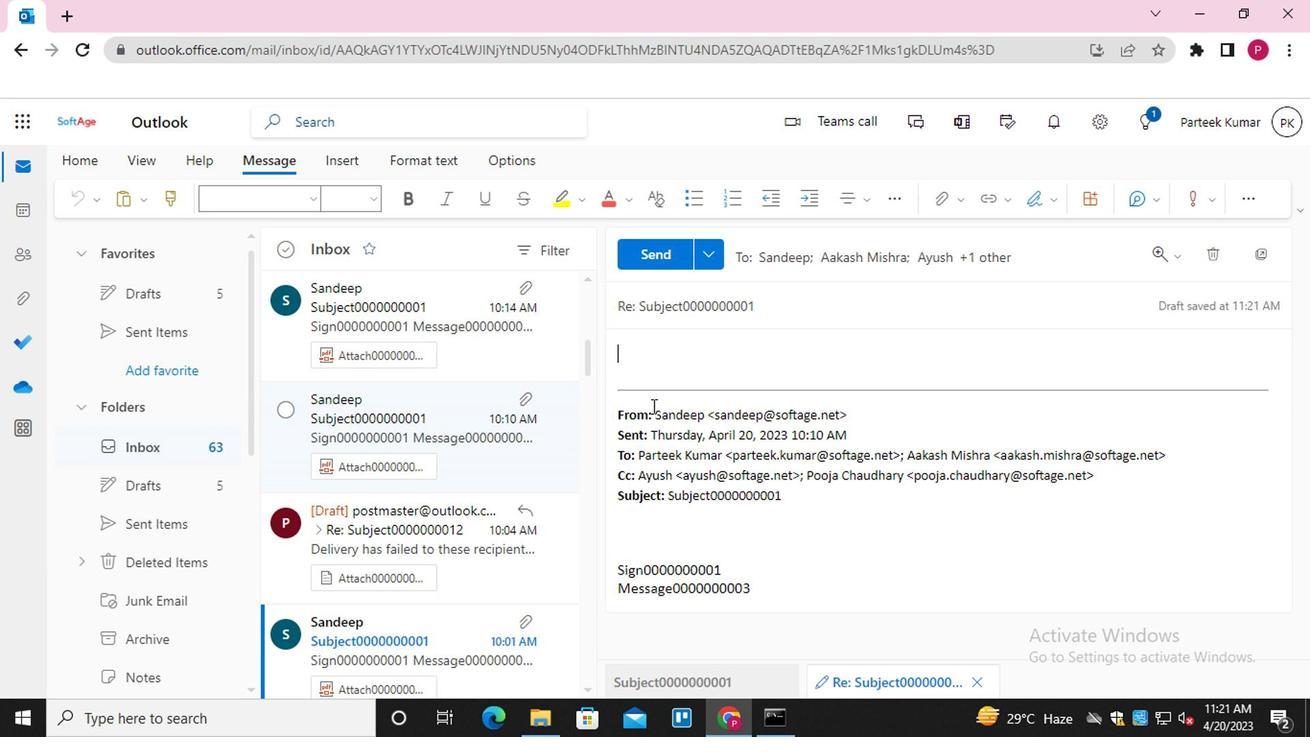 
Action: Mouse pressed left at (652, 382)
Screenshot: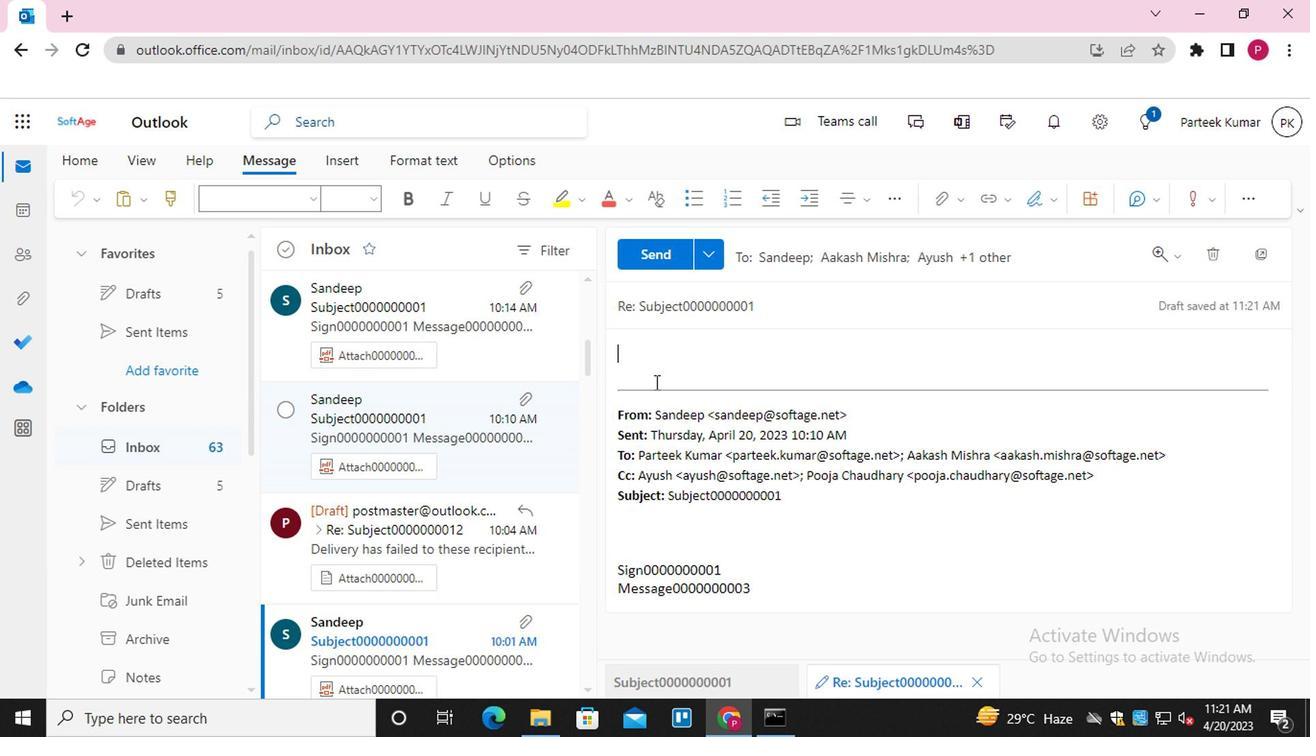 
Action: Mouse moved to (670, 381)
Screenshot: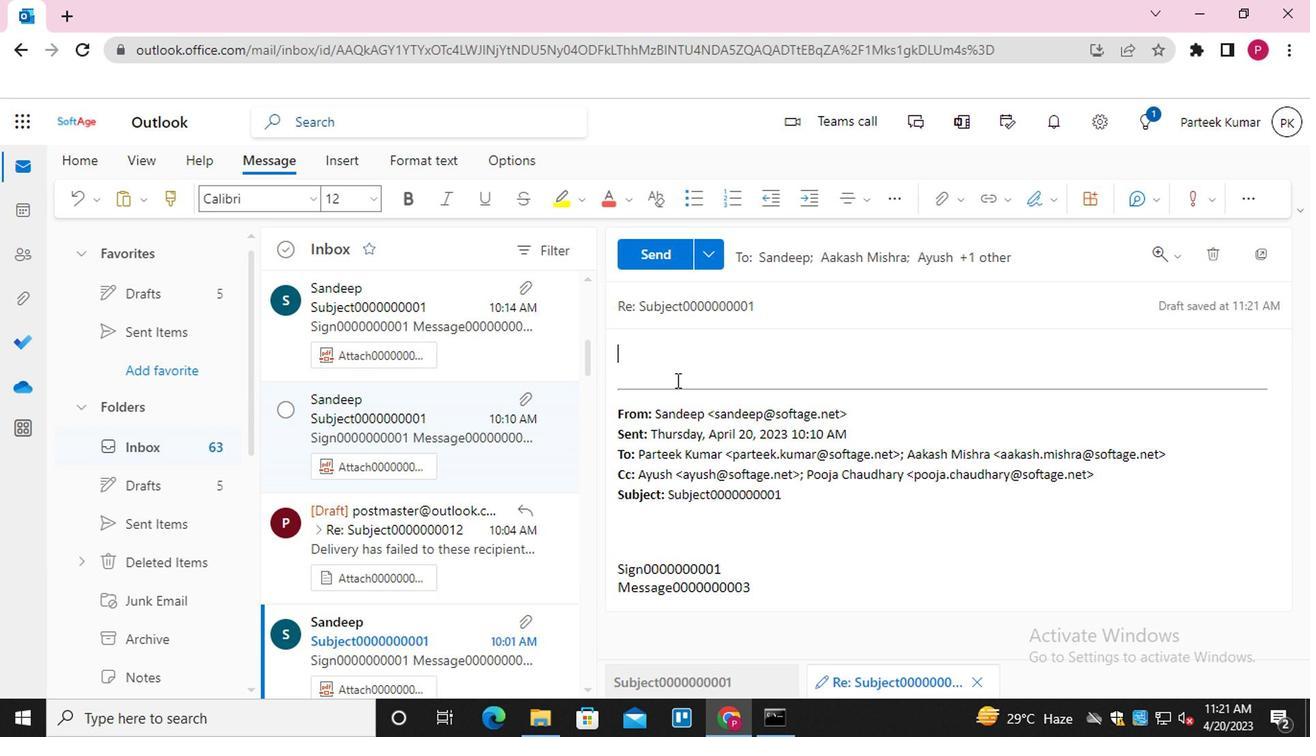 
Action: Mouse pressed left at (670, 381)
Screenshot: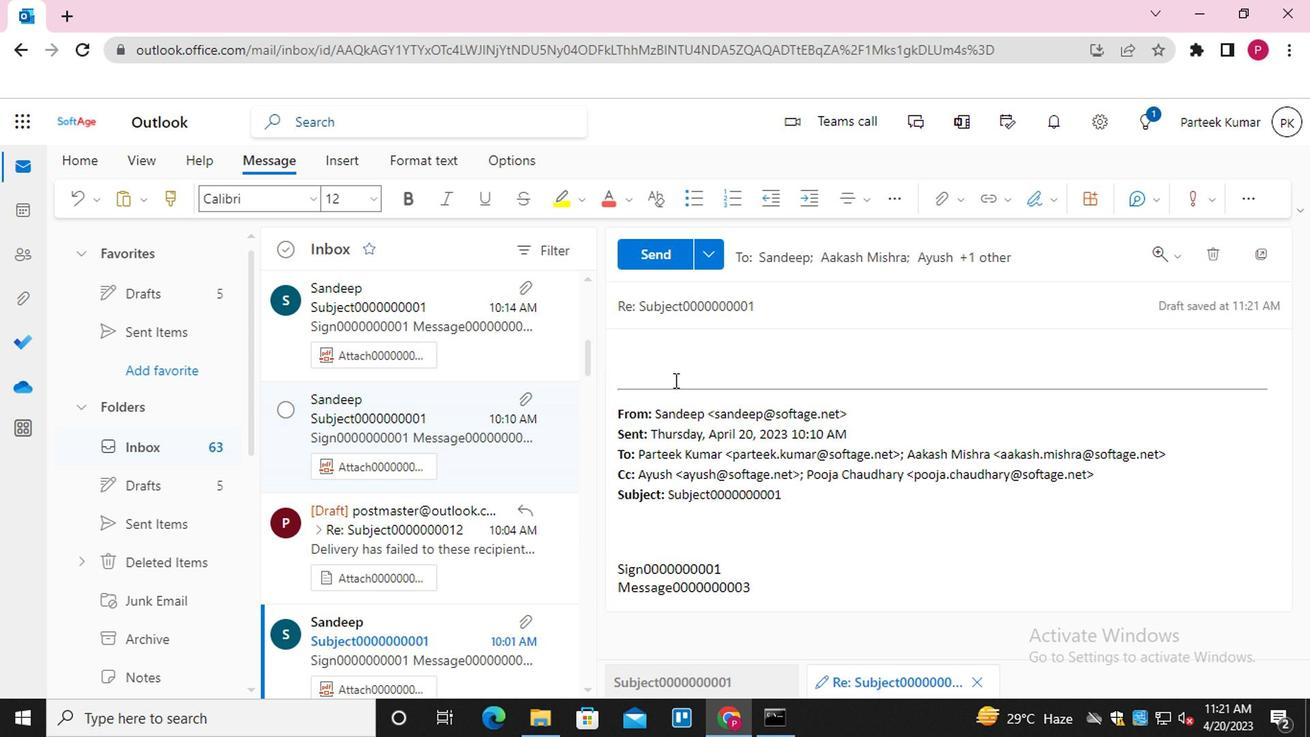 
Action: Mouse moved to (933, 201)
Screenshot: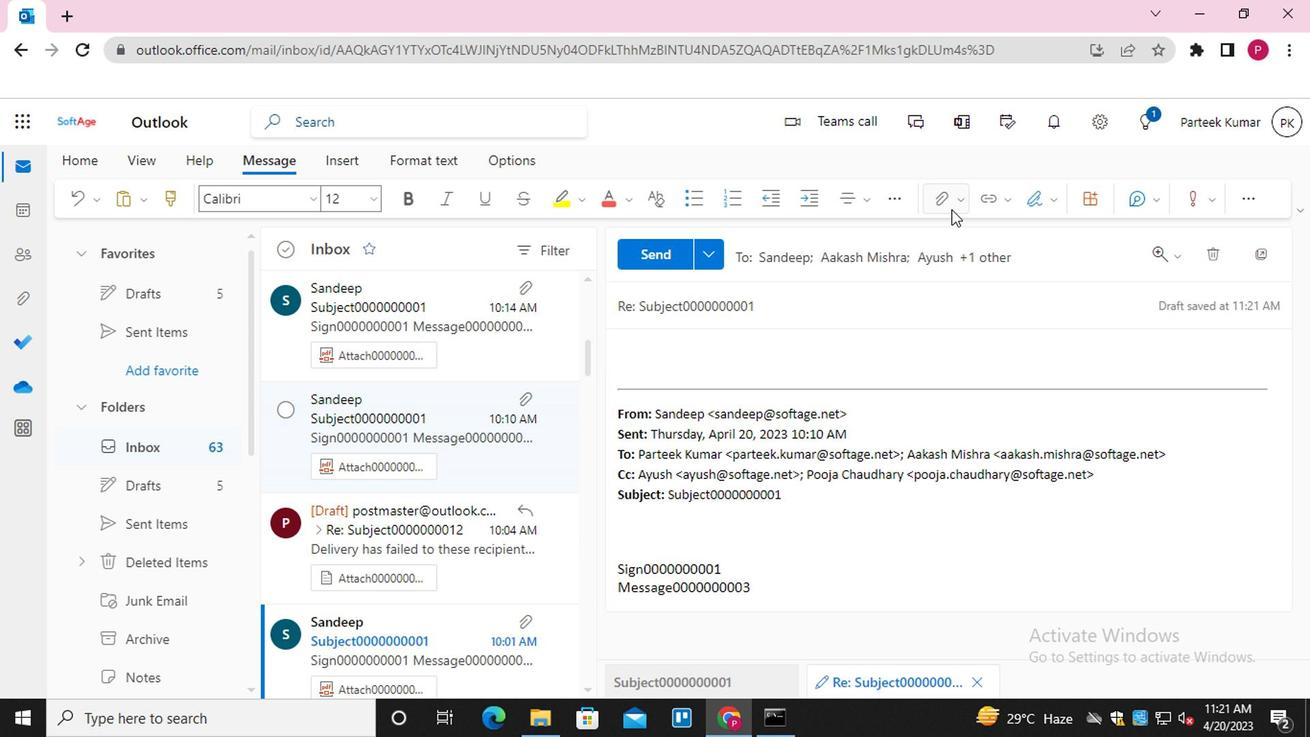 
Action: Mouse pressed left at (933, 201)
Screenshot: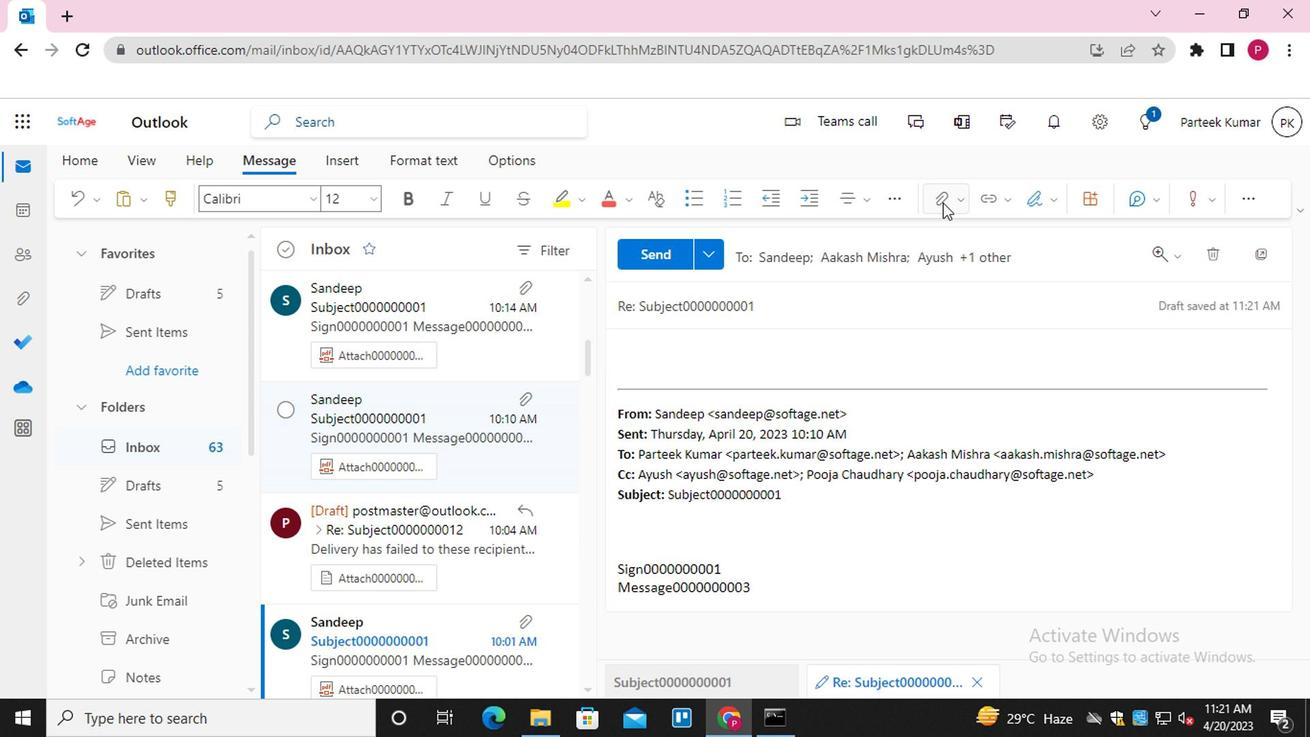 
Action: Mouse moved to (841, 349)
Screenshot: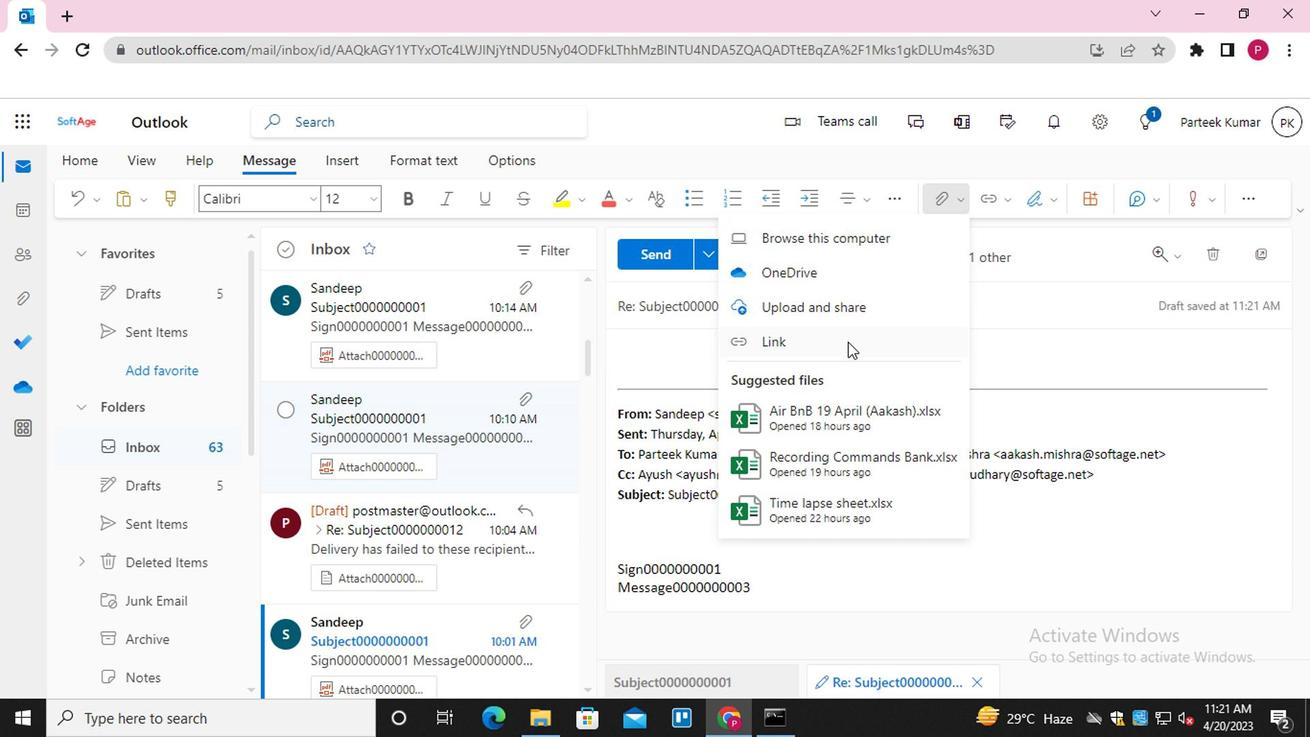 
Action: Mouse pressed left at (841, 349)
Screenshot: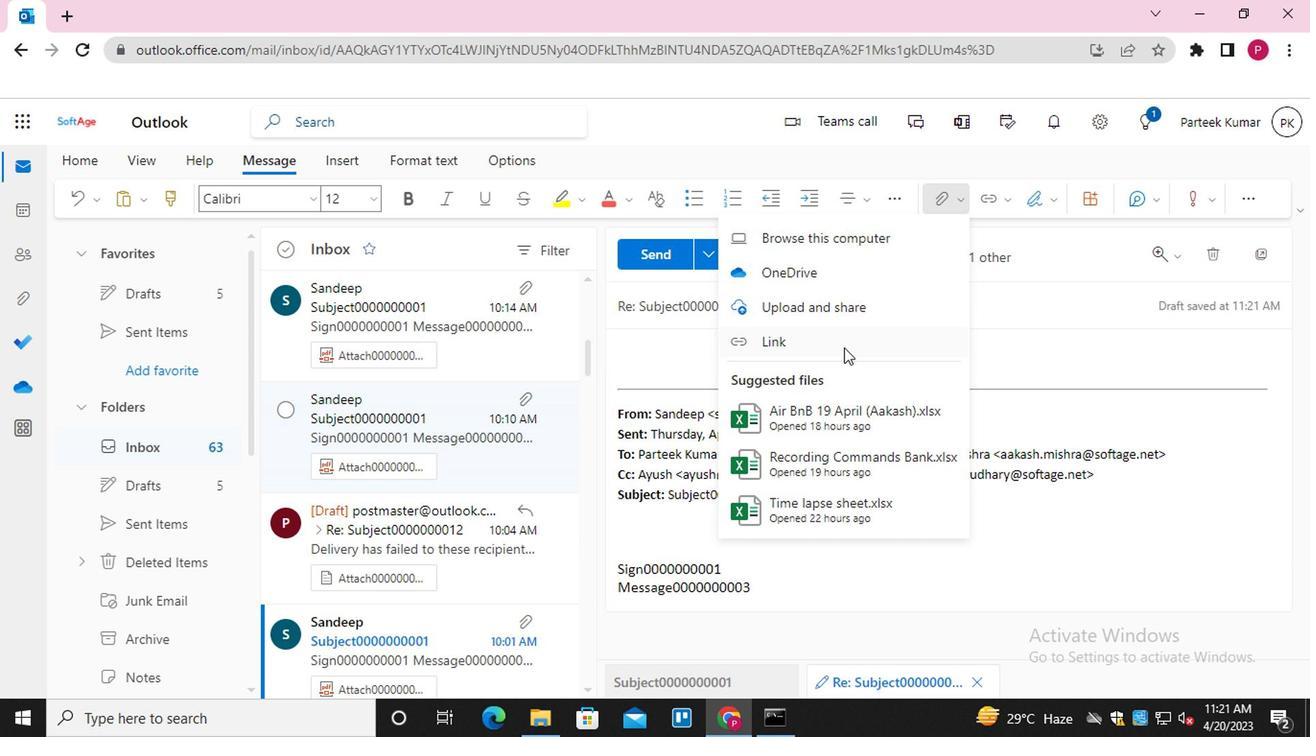 
Action: Mouse moved to (632, 379)
Screenshot: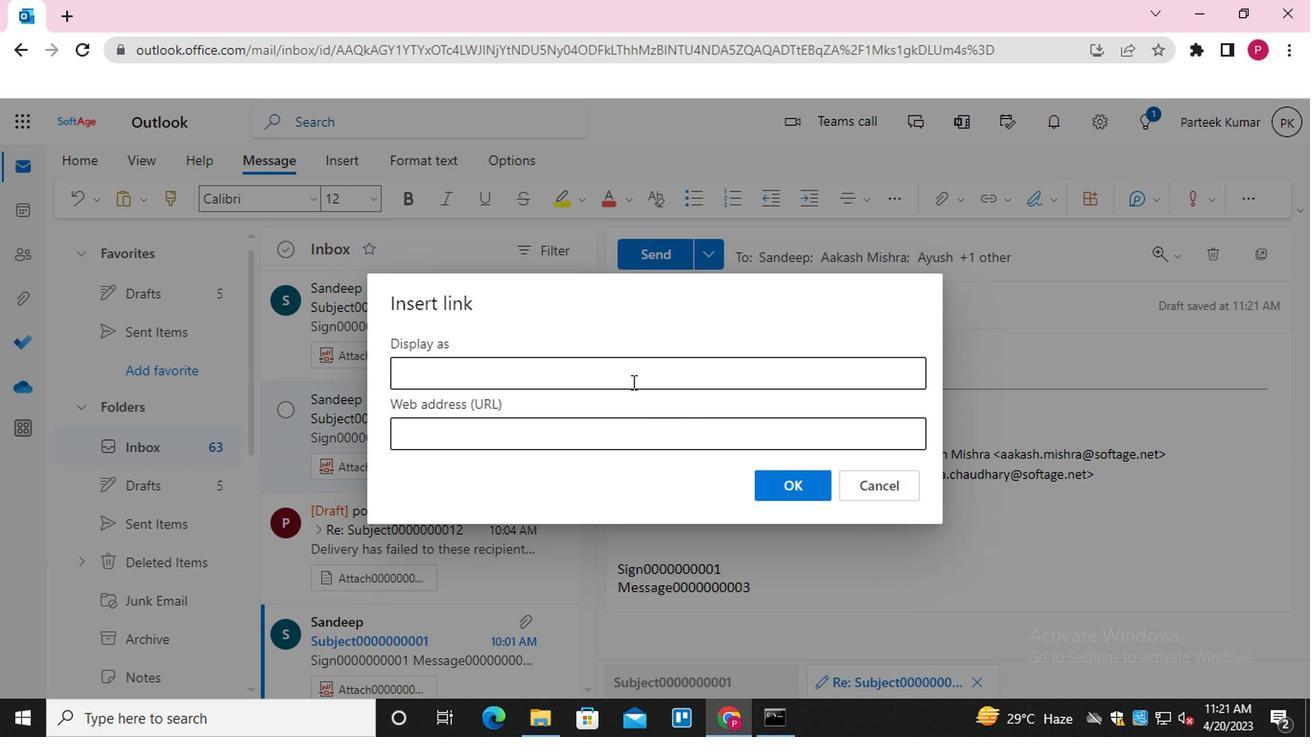 
Action: Mouse pressed left at (632, 379)
Screenshot: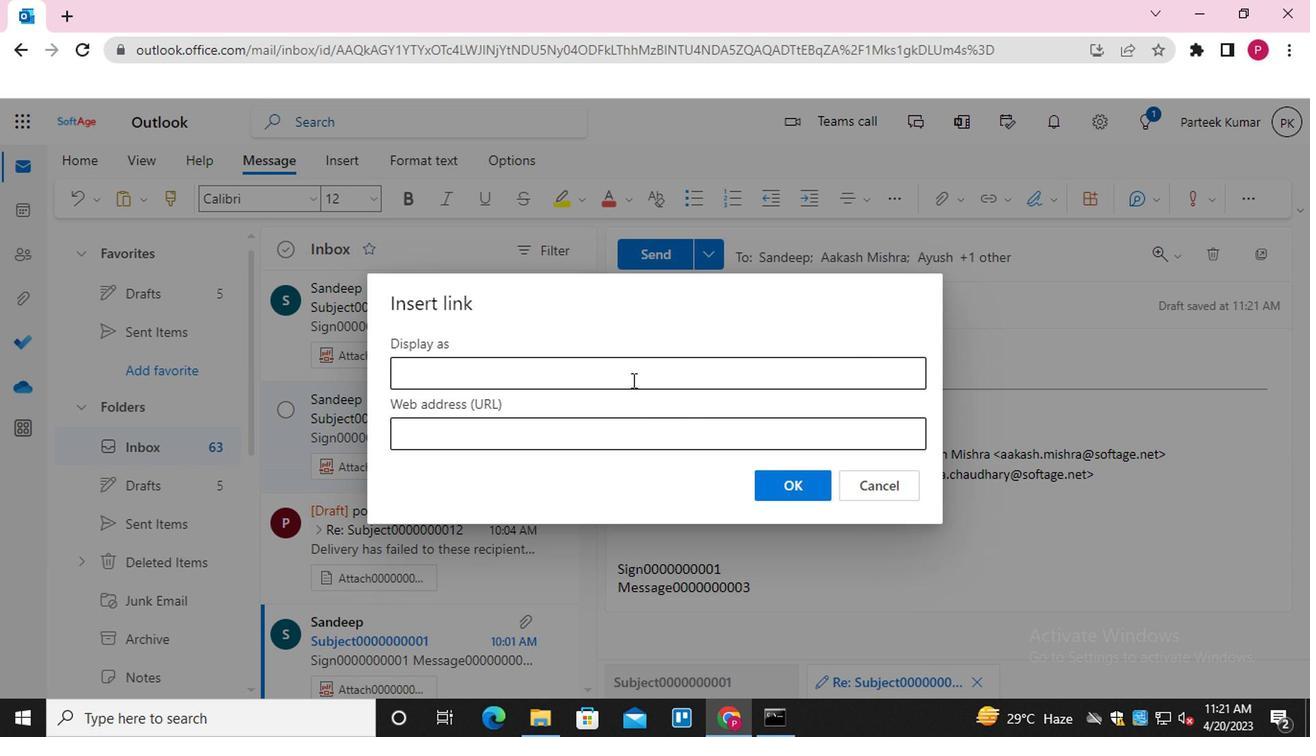 
Action: Mouse moved to (559, 449)
Screenshot: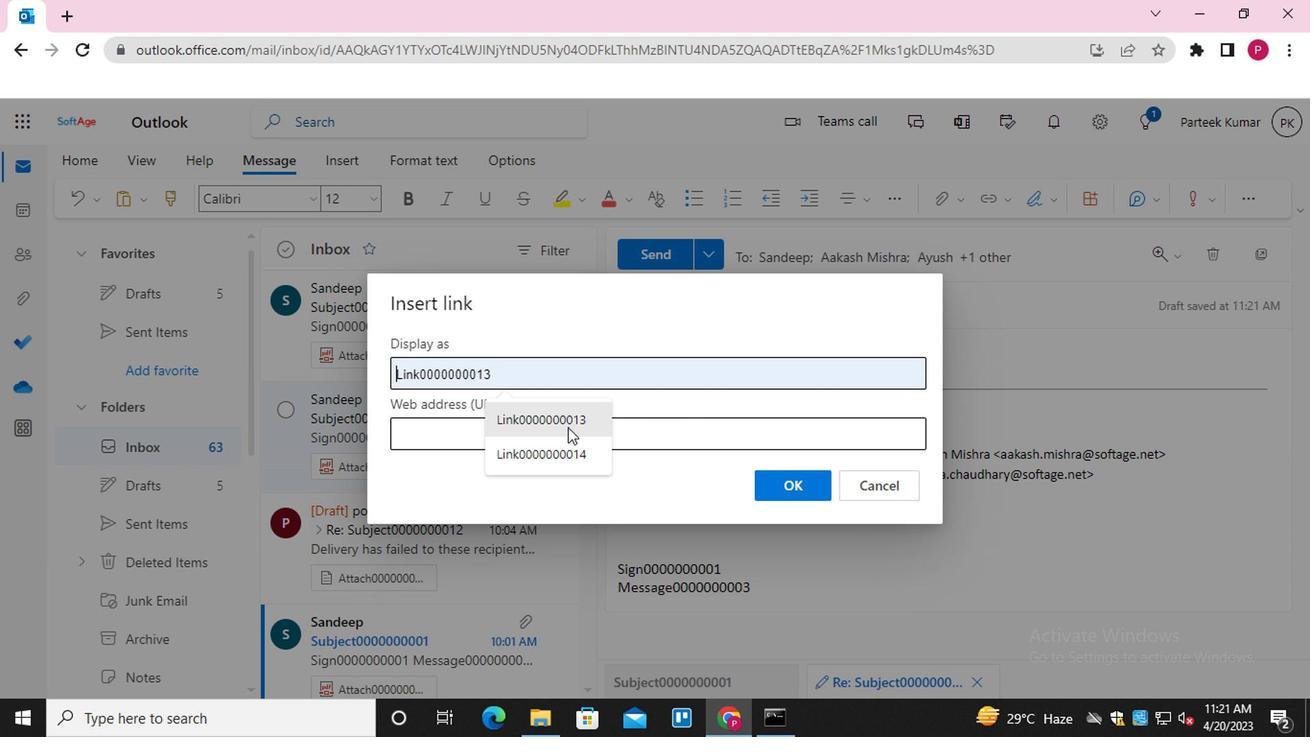 
Action: Mouse pressed left at (559, 449)
Screenshot: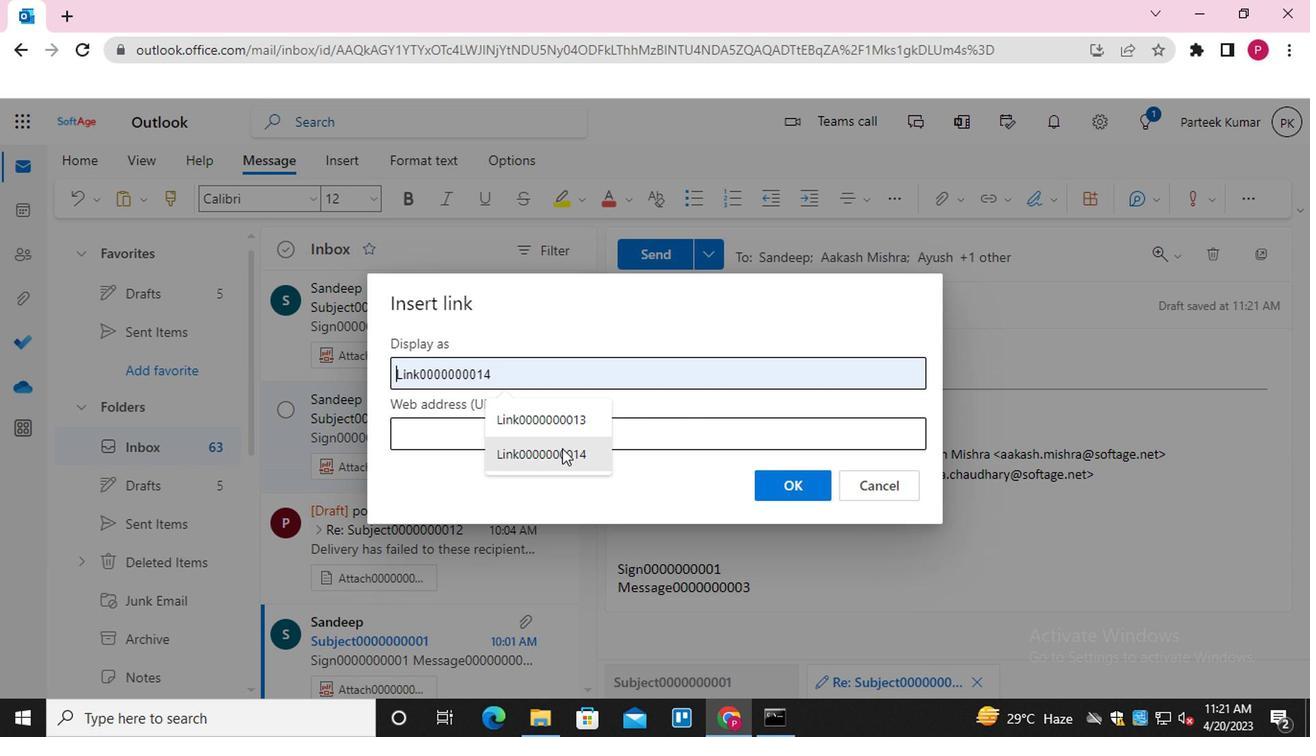 
Action: Mouse moved to (569, 436)
Screenshot: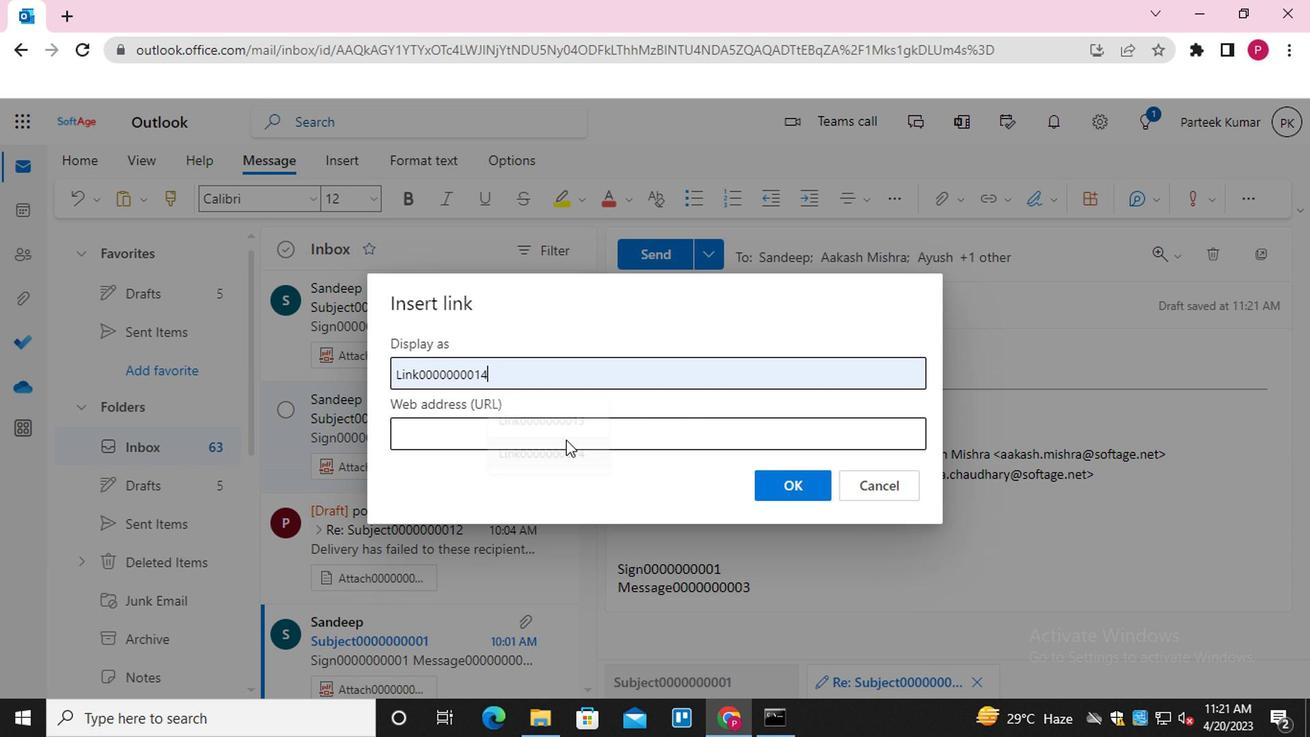 
Action: Mouse pressed left at (569, 436)
Screenshot: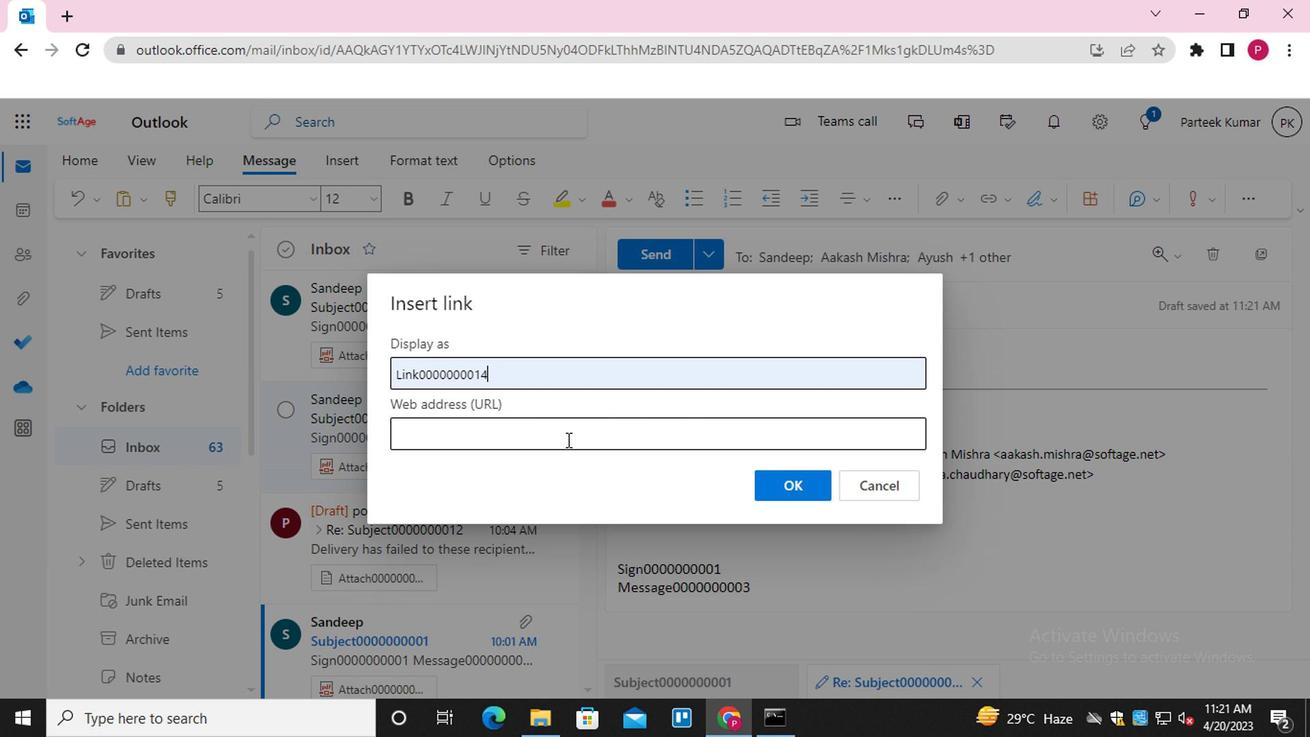 
Action: Mouse moved to (553, 511)
Screenshot: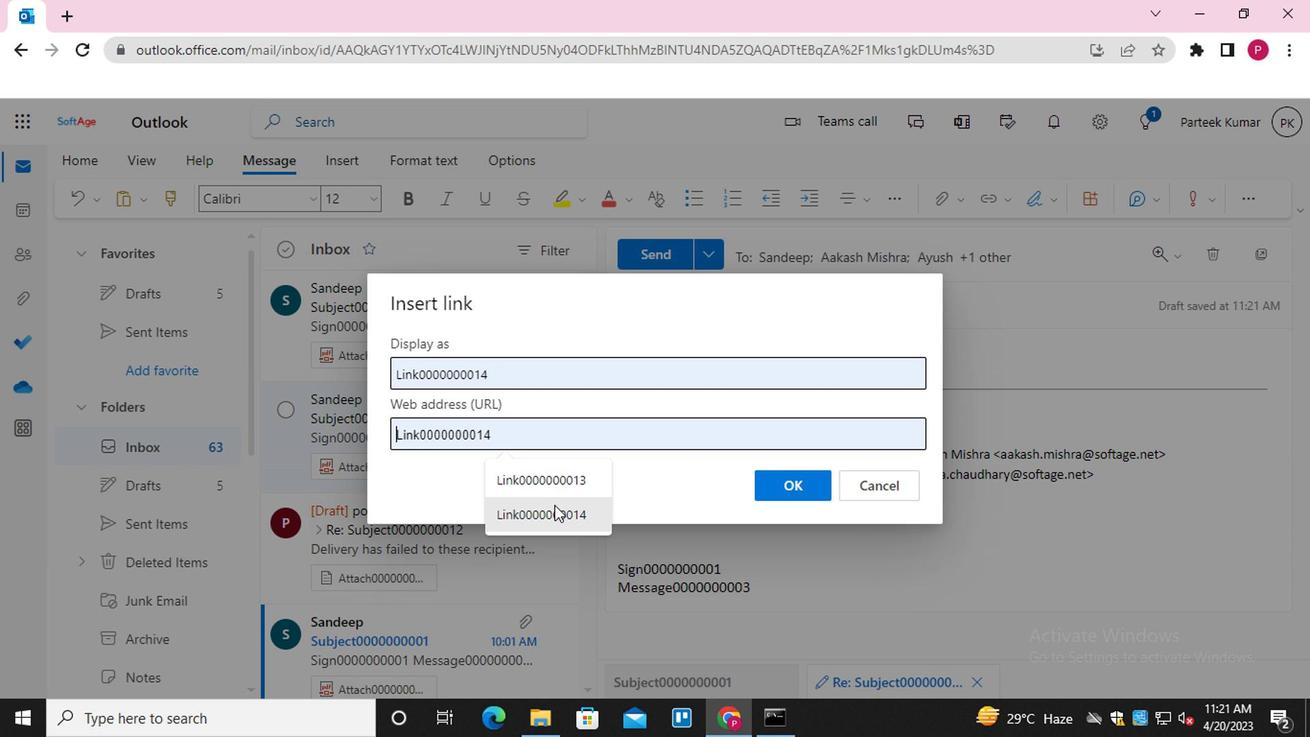 
Action: Mouse pressed left at (553, 511)
Screenshot: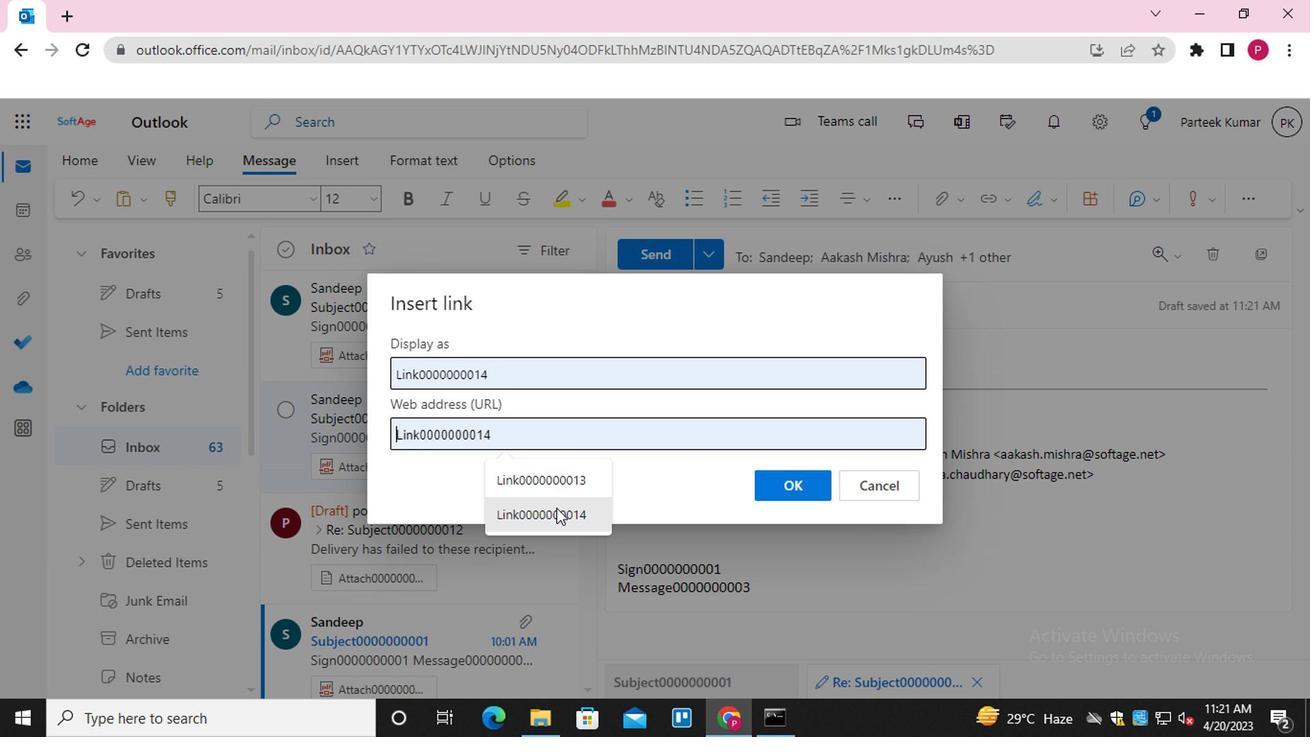 
Action: Mouse moved to (767, 479)
Screenshot: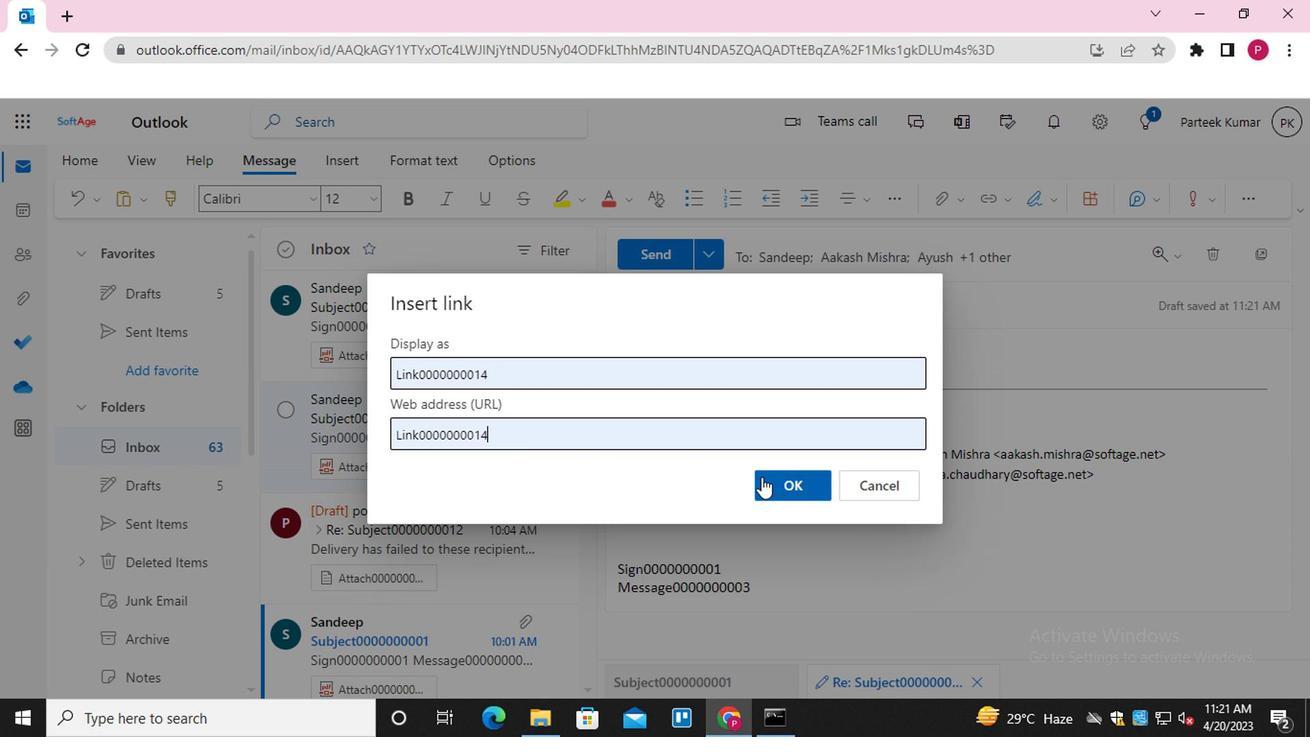 
Action: Mouse pressed left at (767, 479)
Screenshot: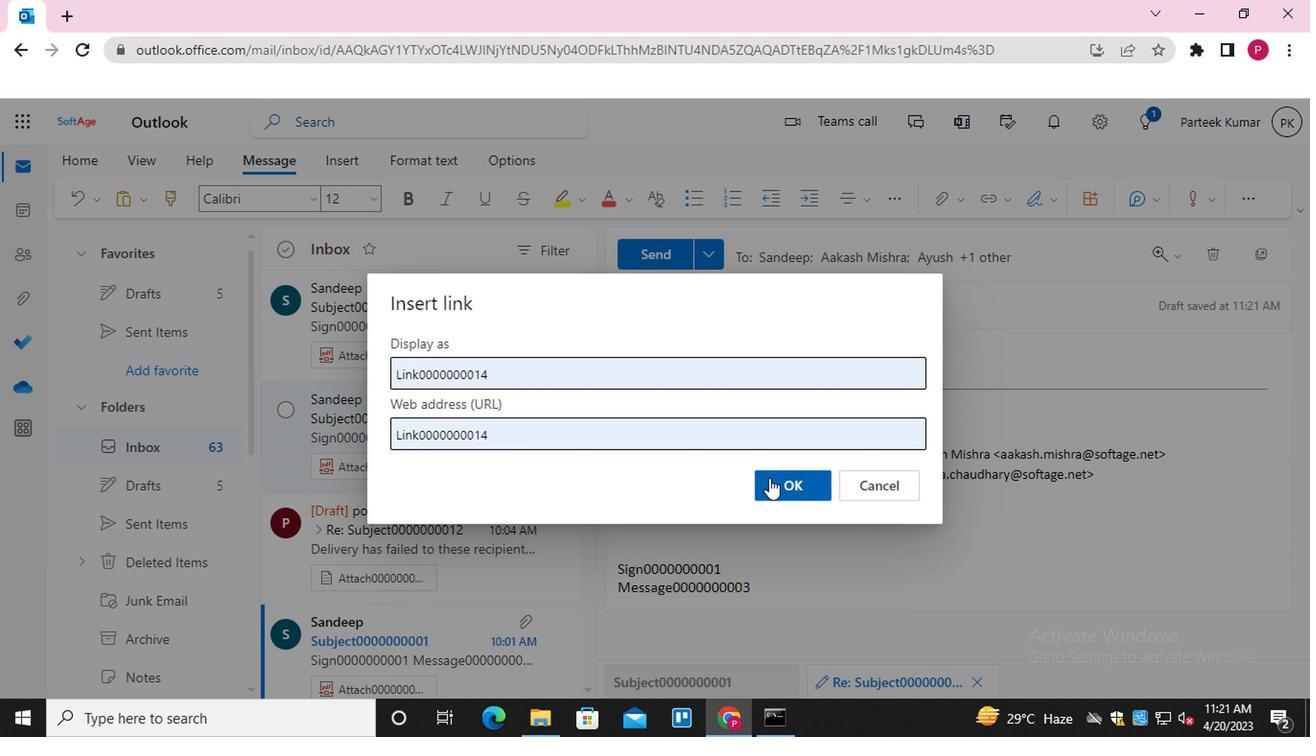
Action: Mouse moved to (1097, 250)
Screenshot: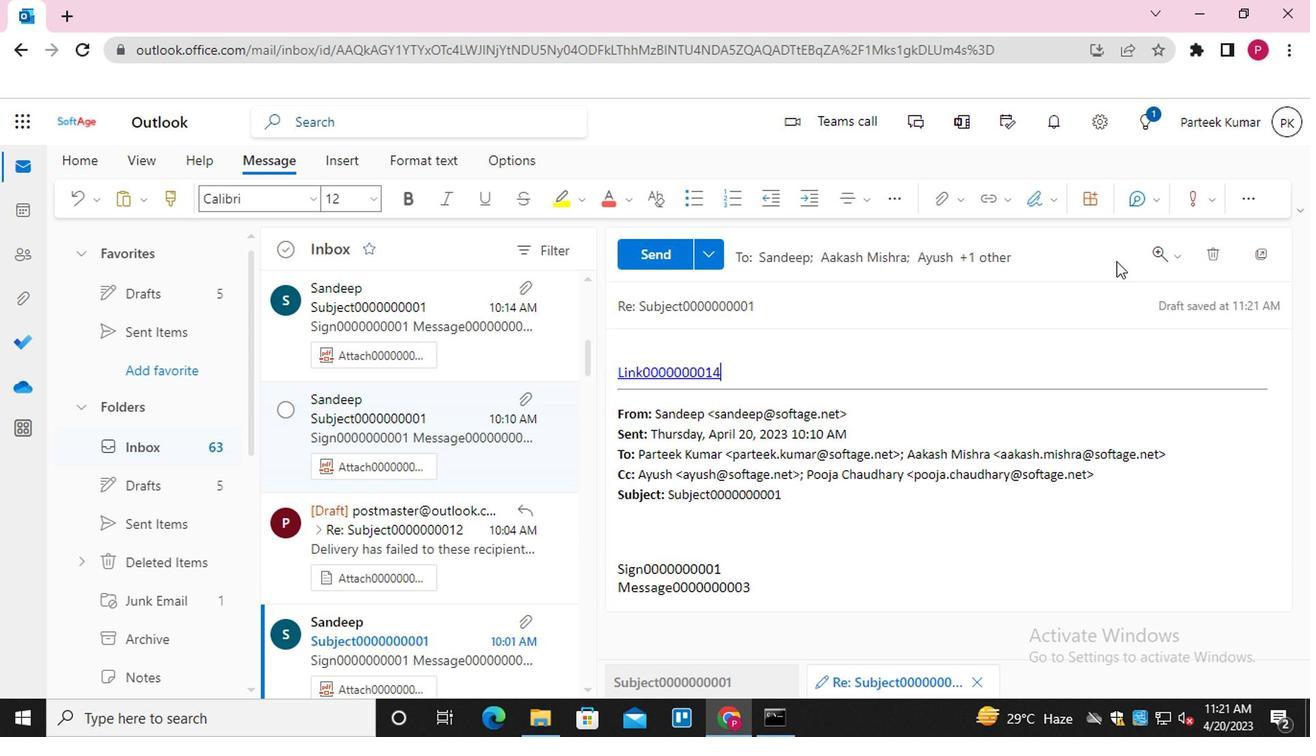 
Action: Mouse pressed left at (1097, 250)
Screenshot: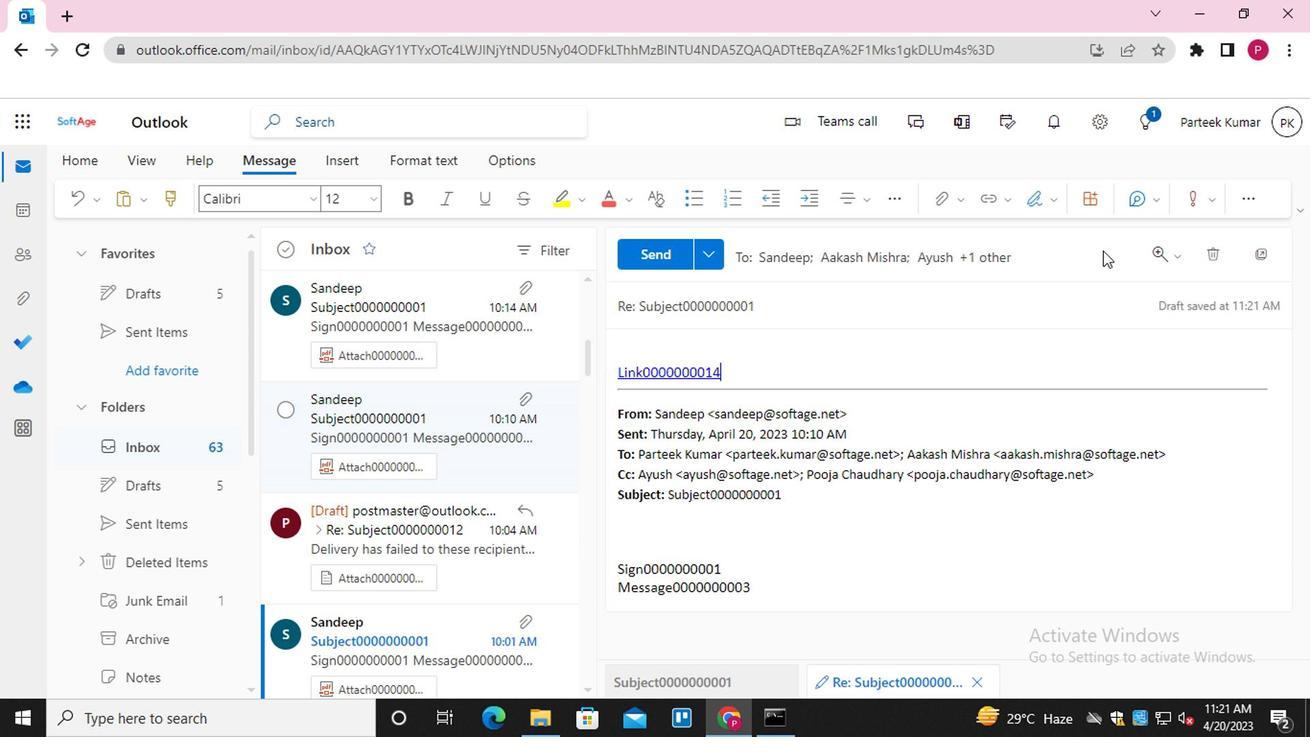 
Action: Mouse moved to (751, 305)
Screenshot: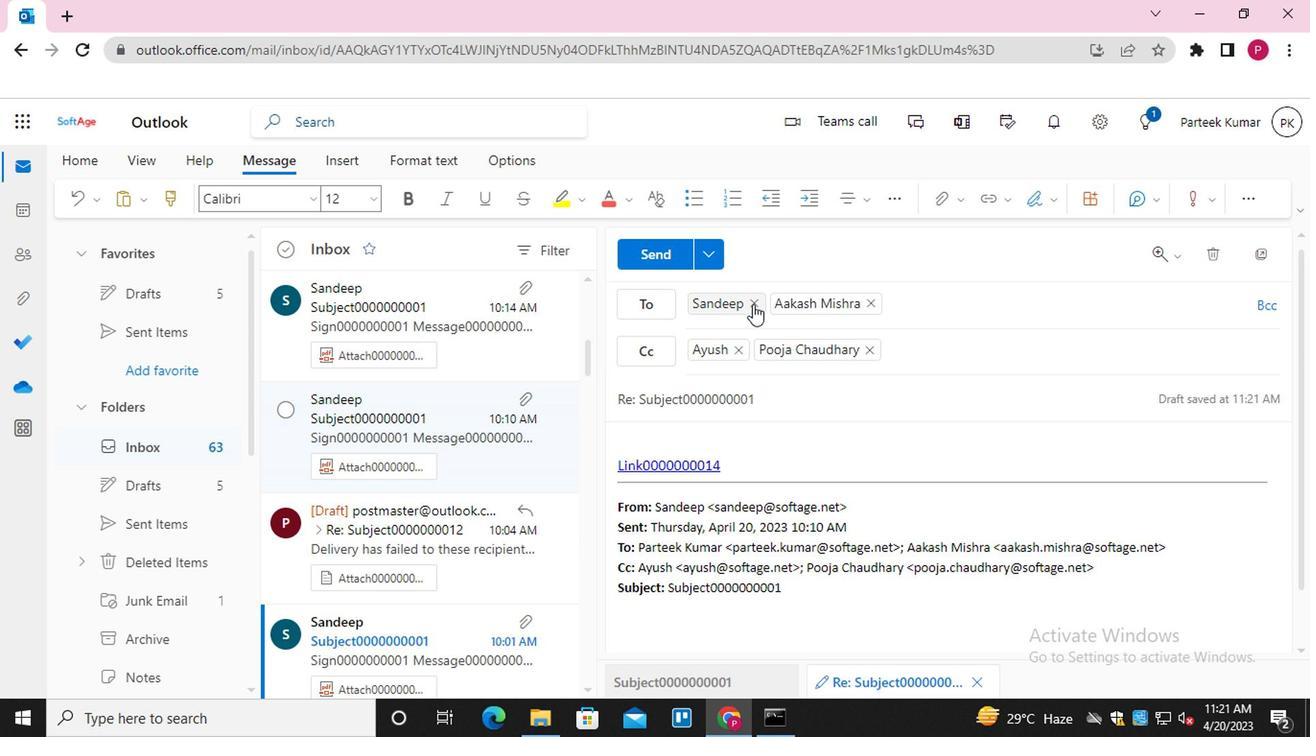 
Action: Mouse pressed left at (751, 305)
Screenshot: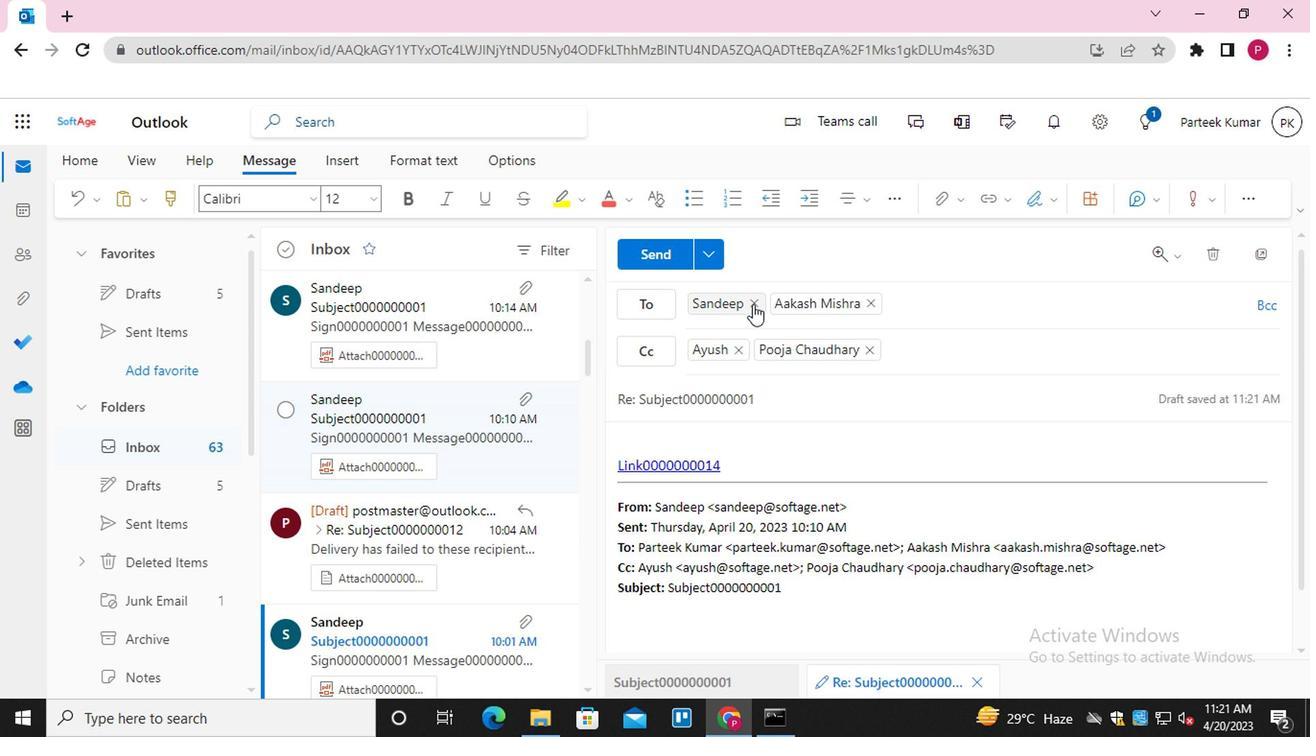 
Action: Mouse moved to (734, 356)
Screenshot: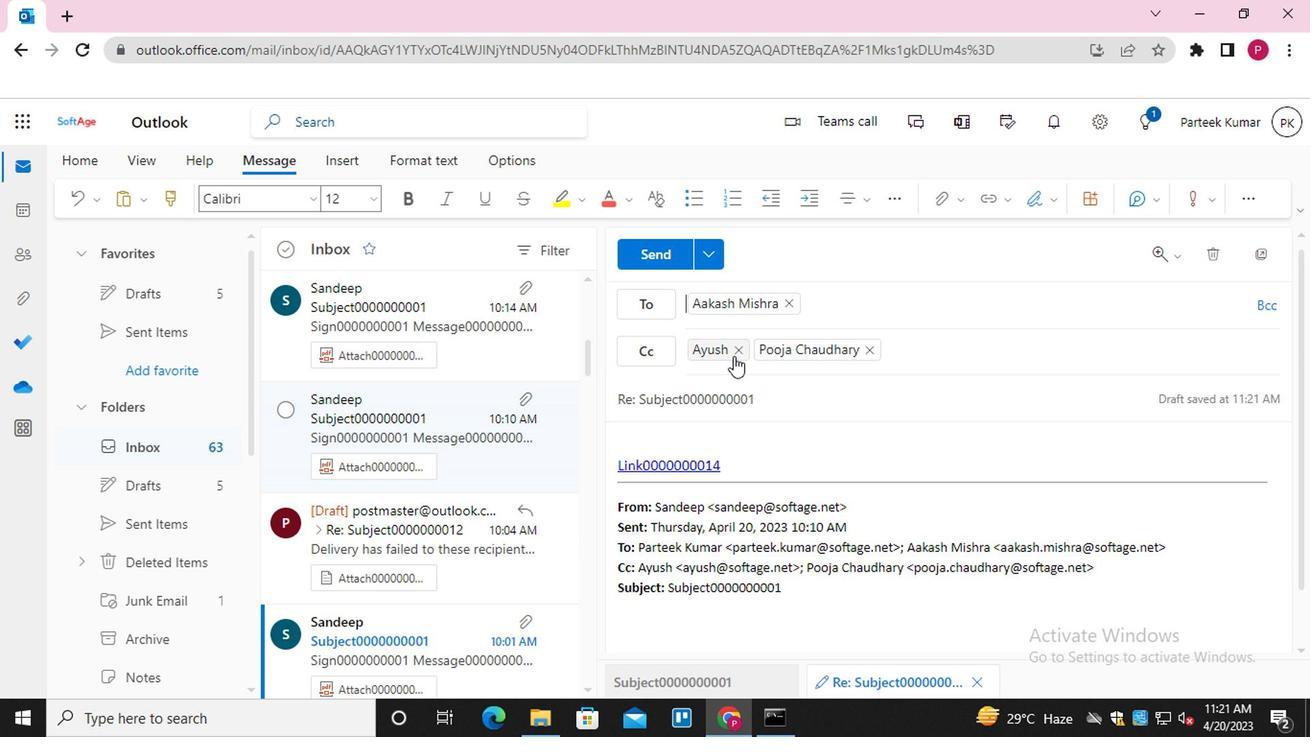 
Action: Mouse pressed left at (734, 356)
Screenshot: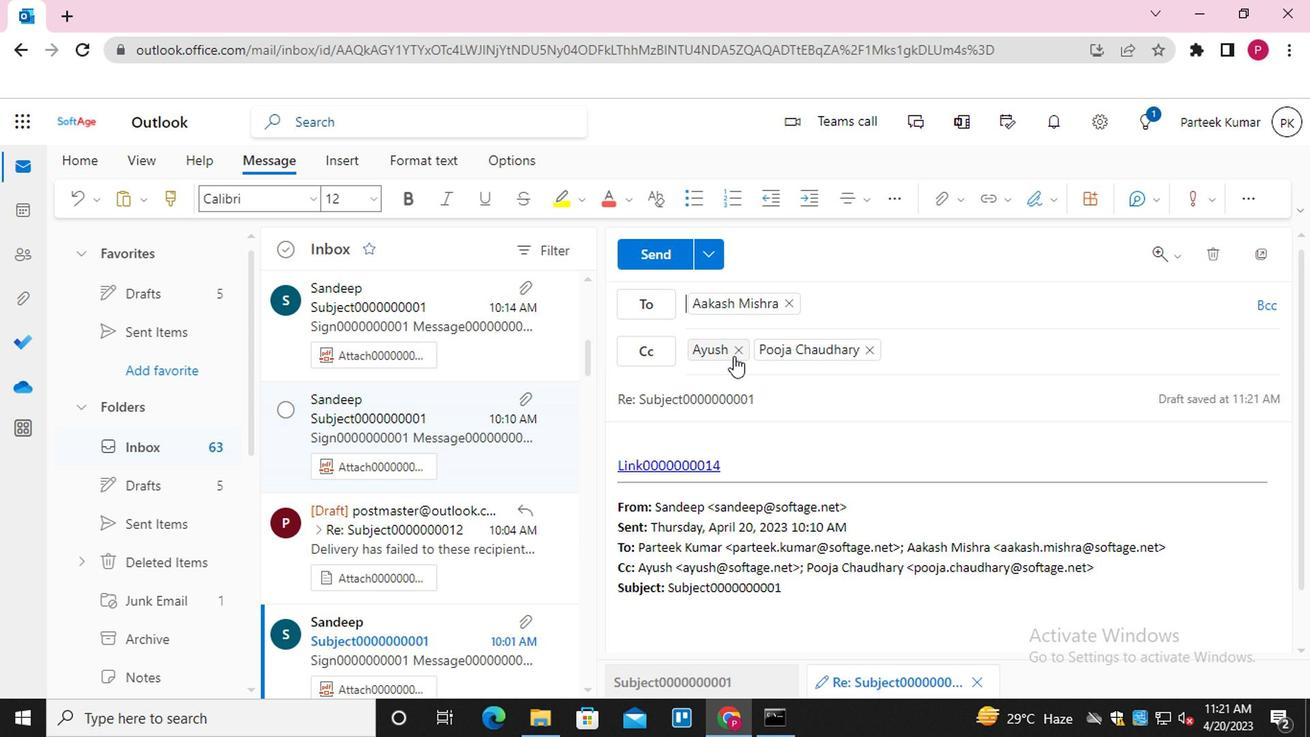 
Action: Mouse moved to (799, 349)
Screenshot: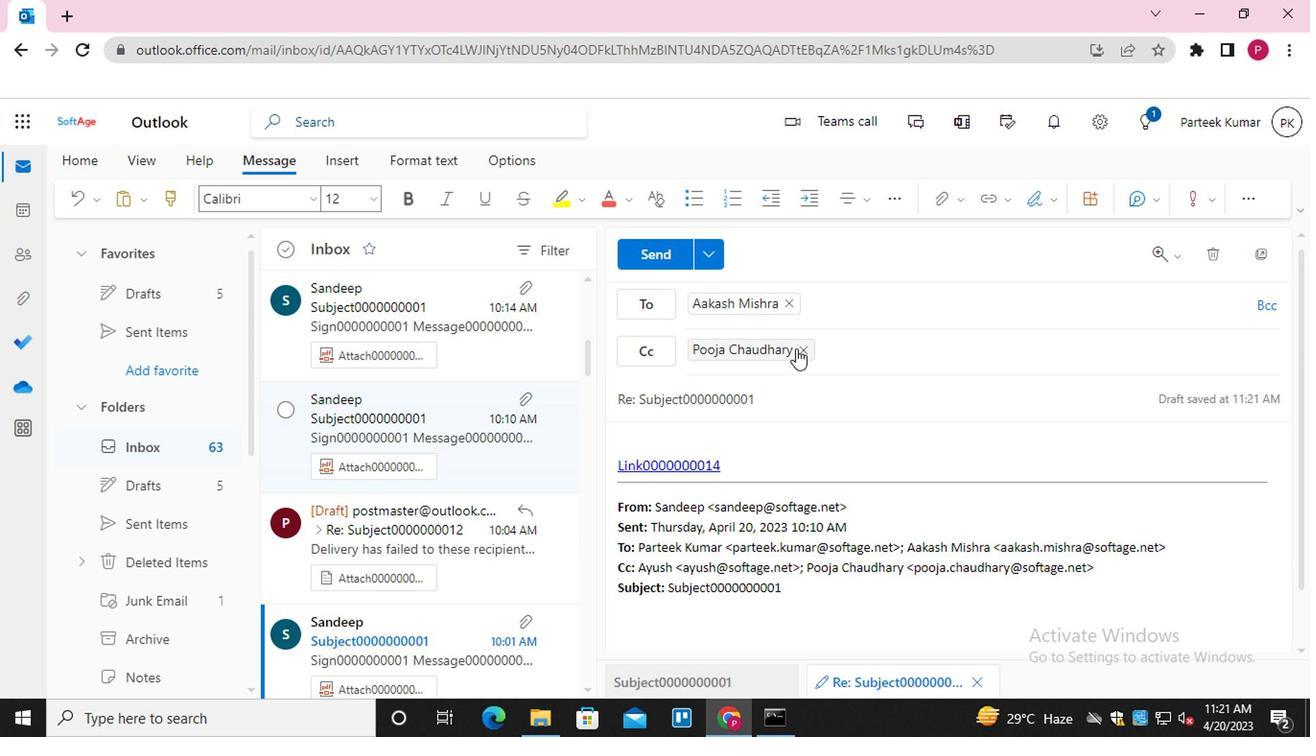 
Action: Mouse pressed left at (799, 349)
Screenshot: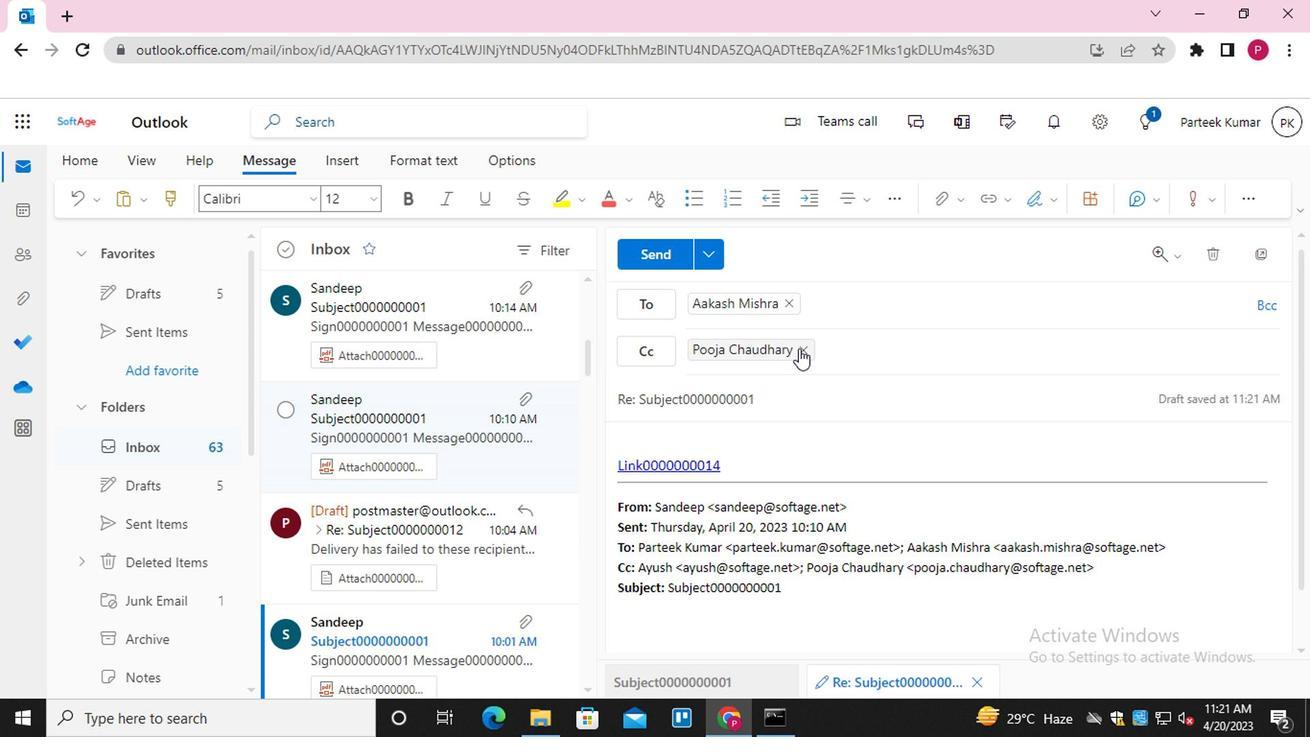 
Action: Mouse moved to (746, 359)
Screenshot: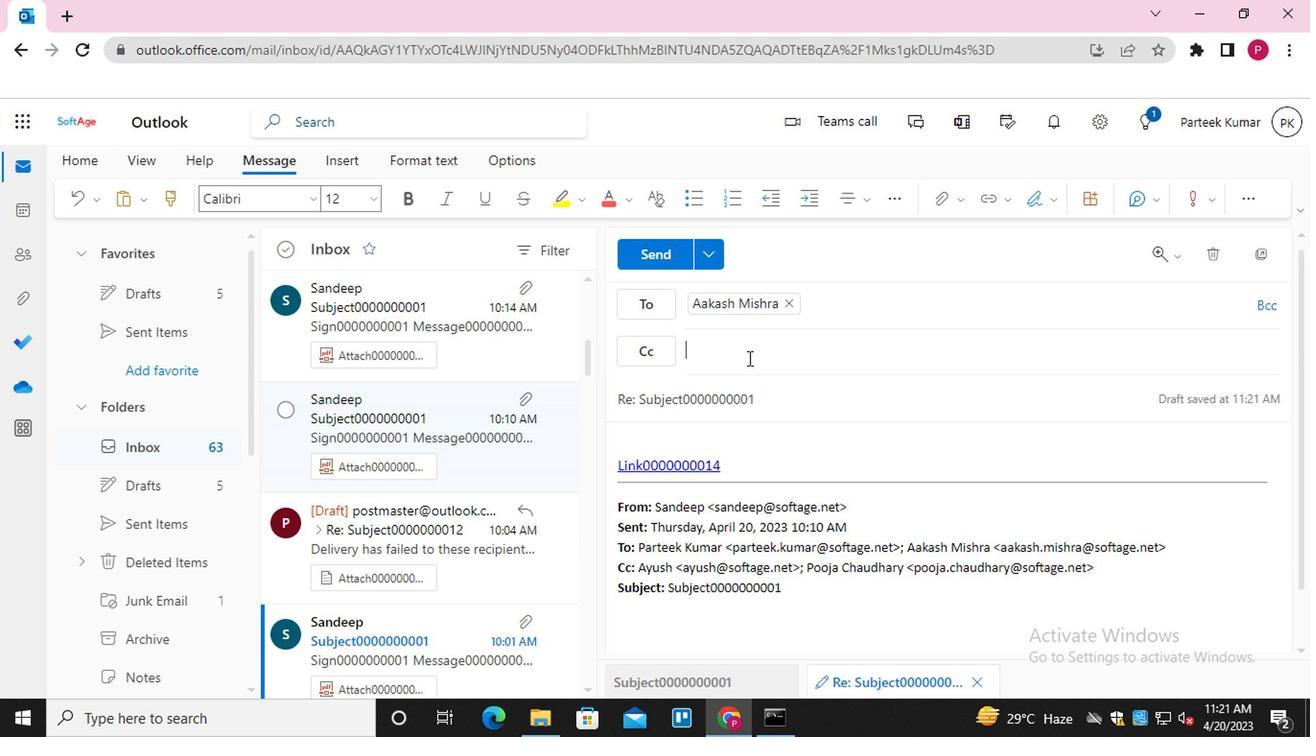 
Action: Key pressed <Key.shift>EMAIL0000000002<Key.enter>
Screenshot: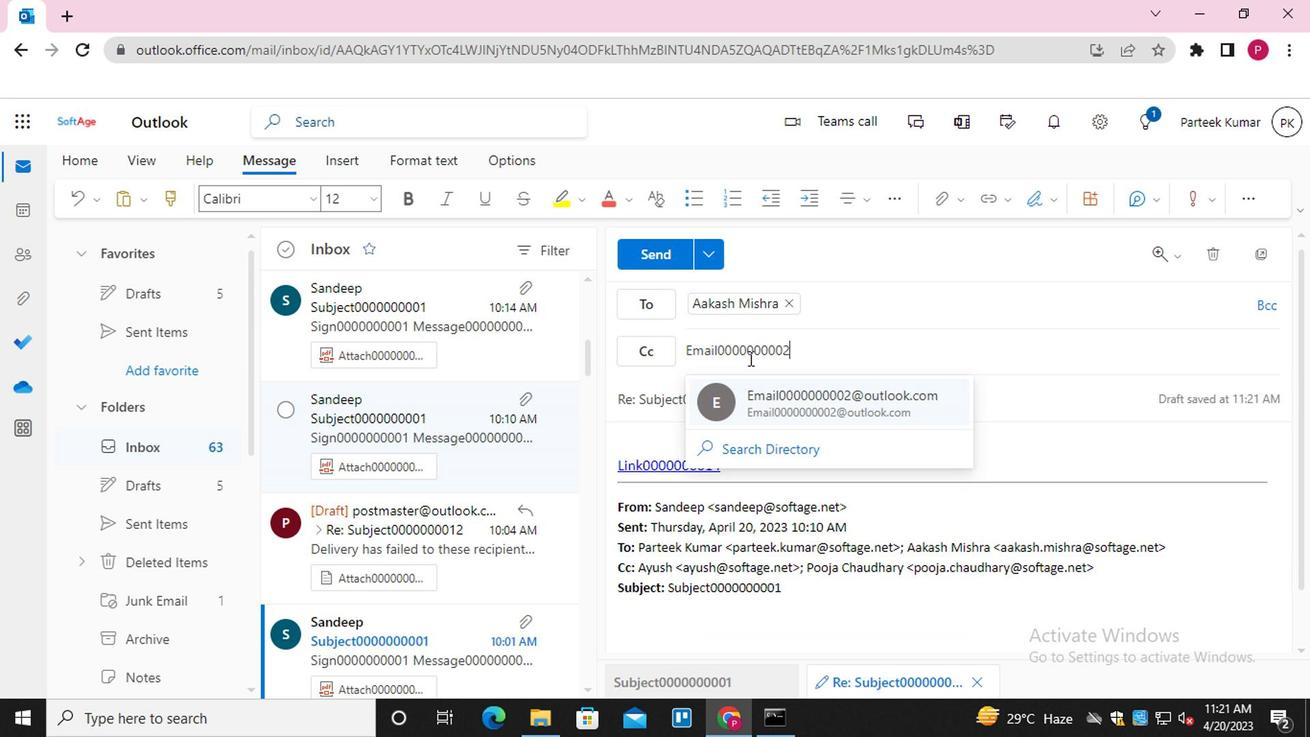 
Action: Mouse moved to (769, 399)
Screenshot: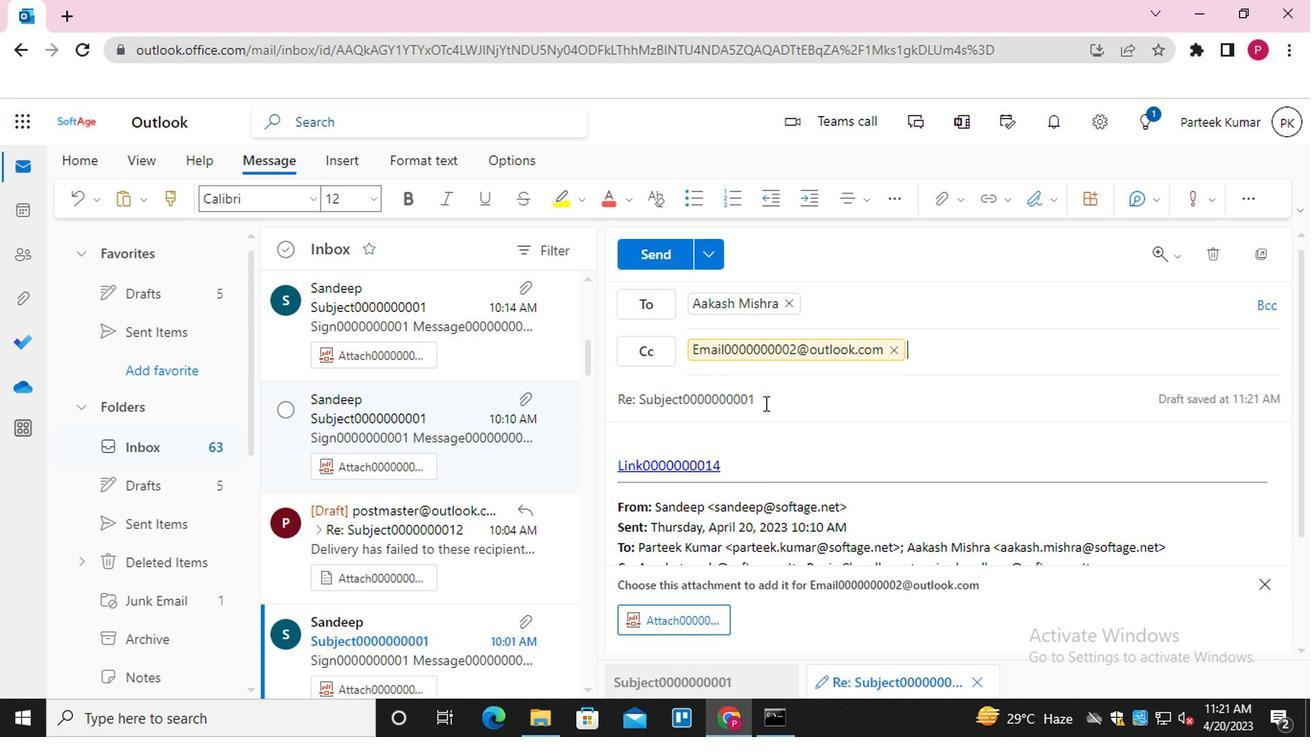 
Action: Mouse pressed left at (769, 399)
Screenshot: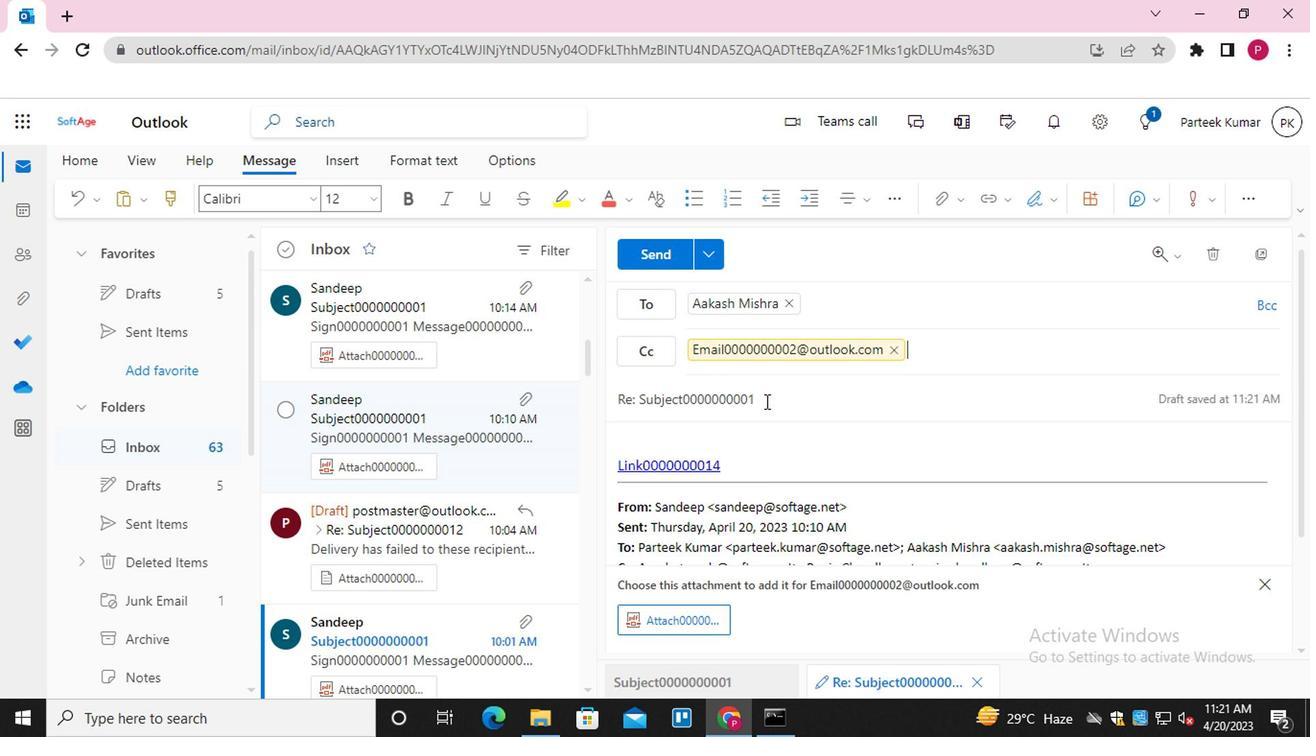 
Action: Mouse moved to (769, 399)
Screenshot: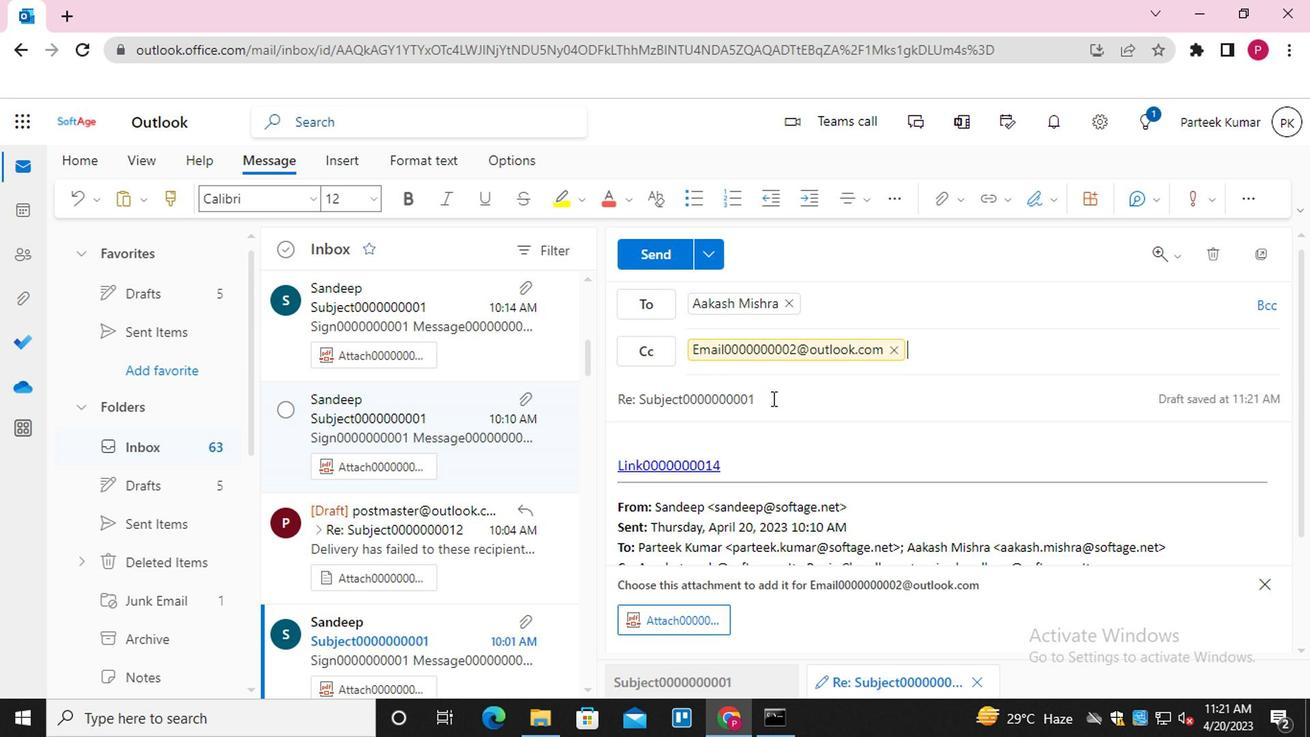 
Action: Key pressed <Key.backspace><Key.backspace>17
Screenshot: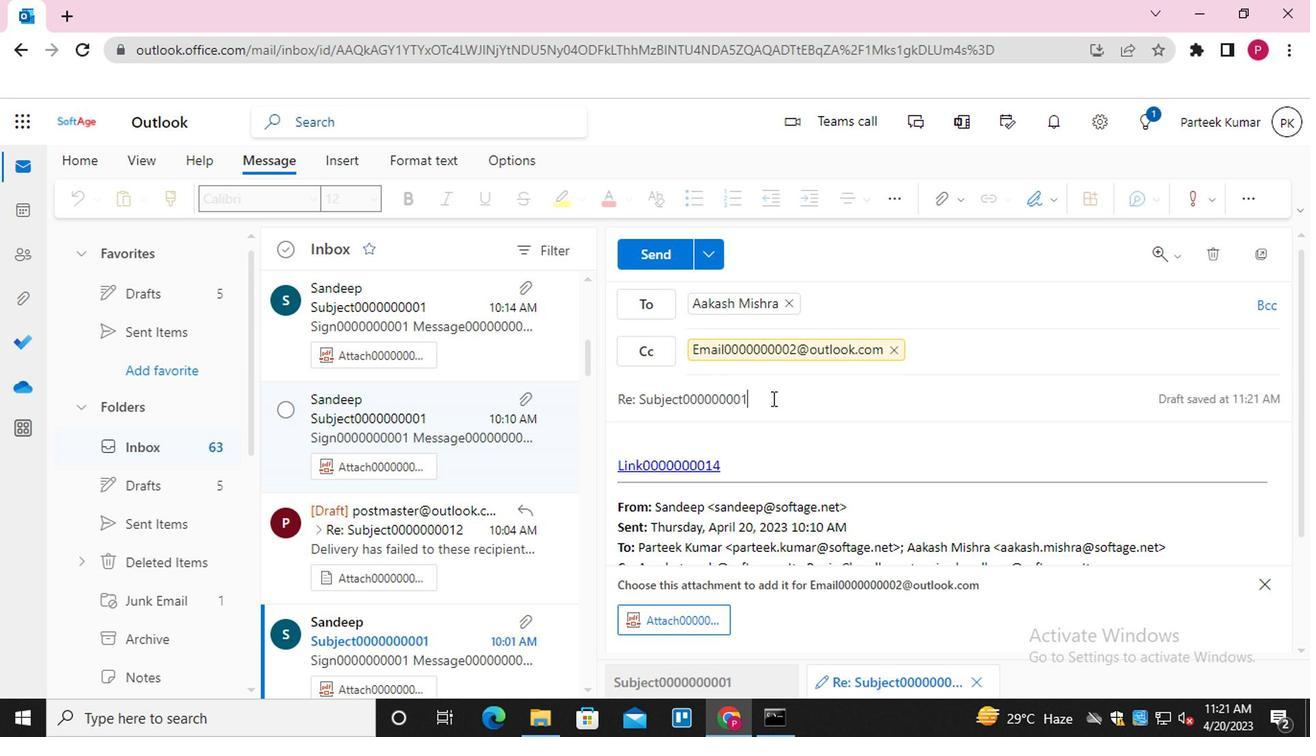 
Action: Mouse moved to (702, 455)
Screenshot: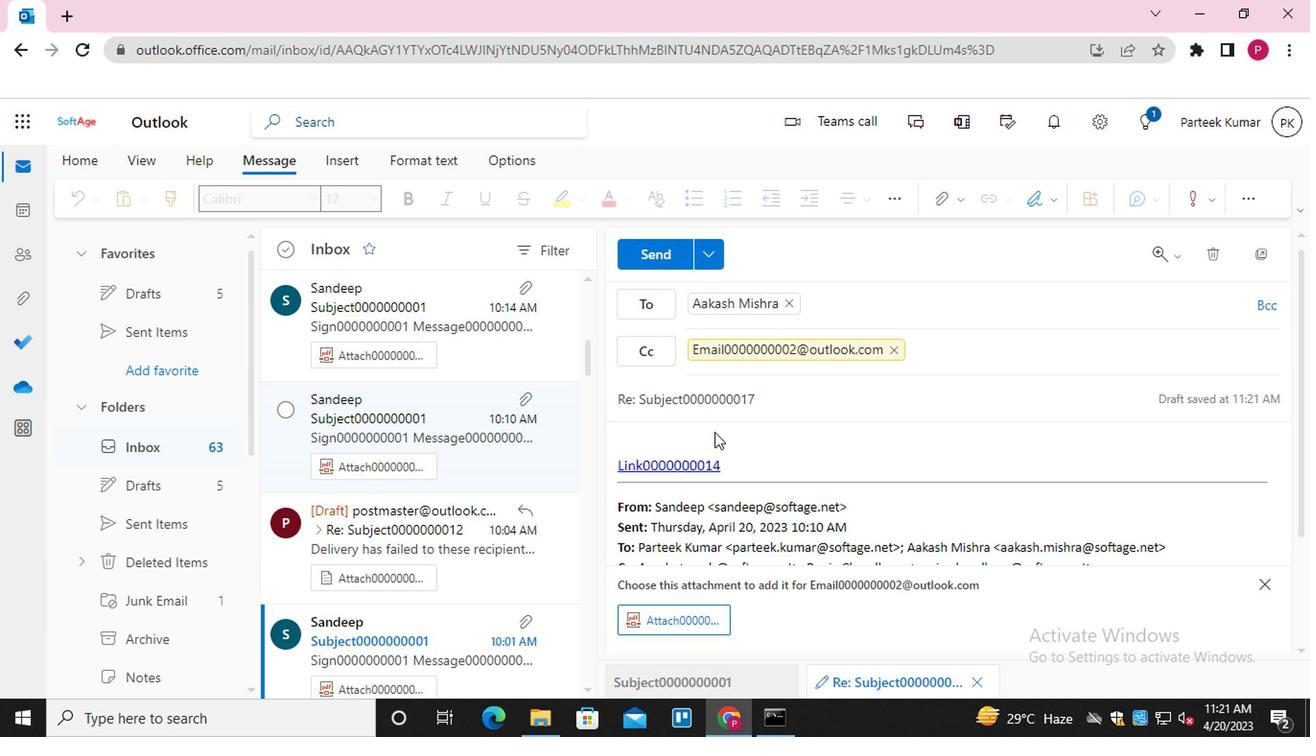 
Action: Mouse pressed left at (702, 455)
Screenshot: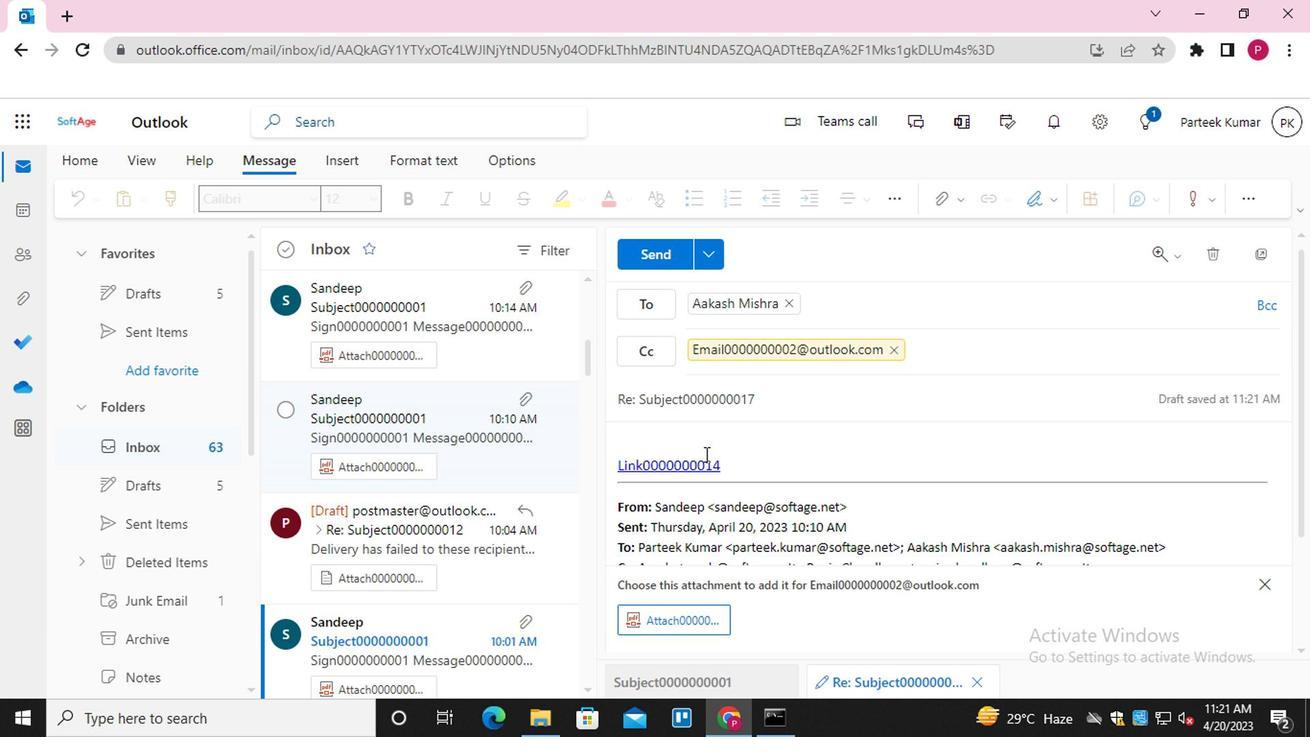 
Action: Key pressed <Key.shift_r>MESSAH<Key.backspace>GE0000000014
Screenshot: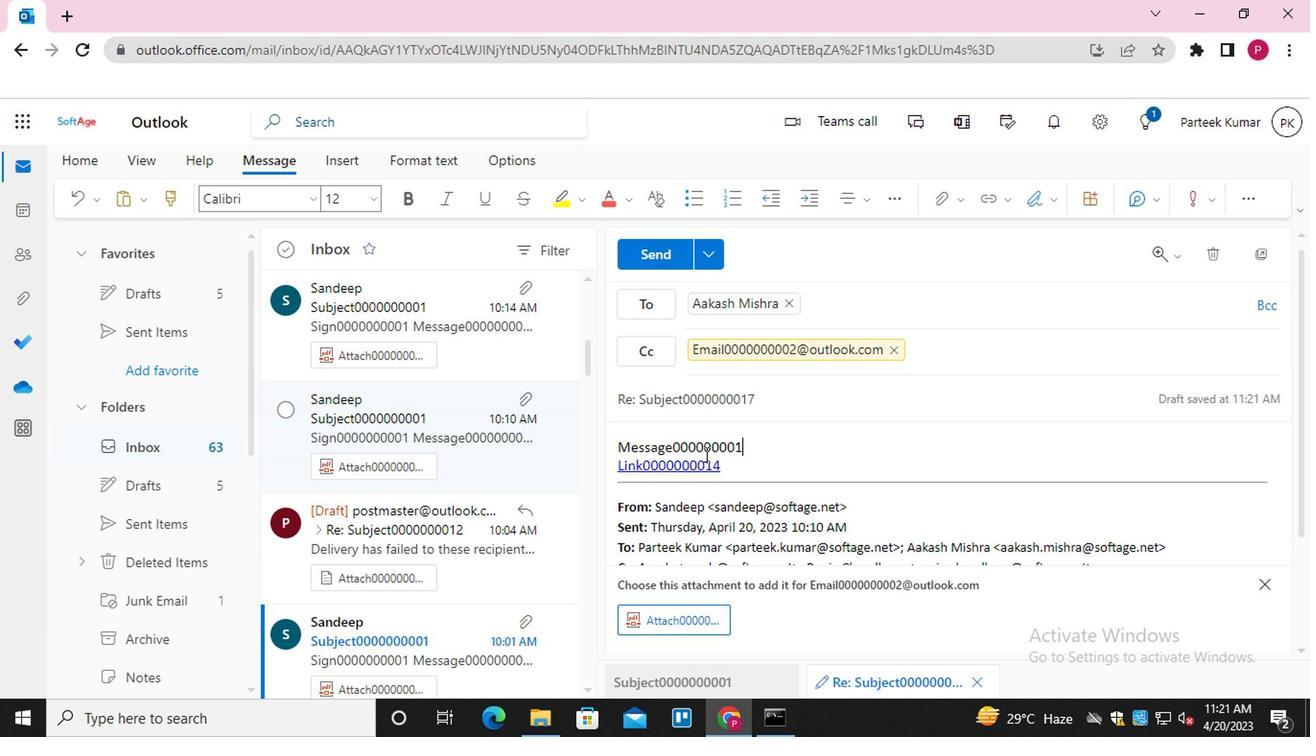 
Action: Mouse moved to (937, 195)
Screenshot: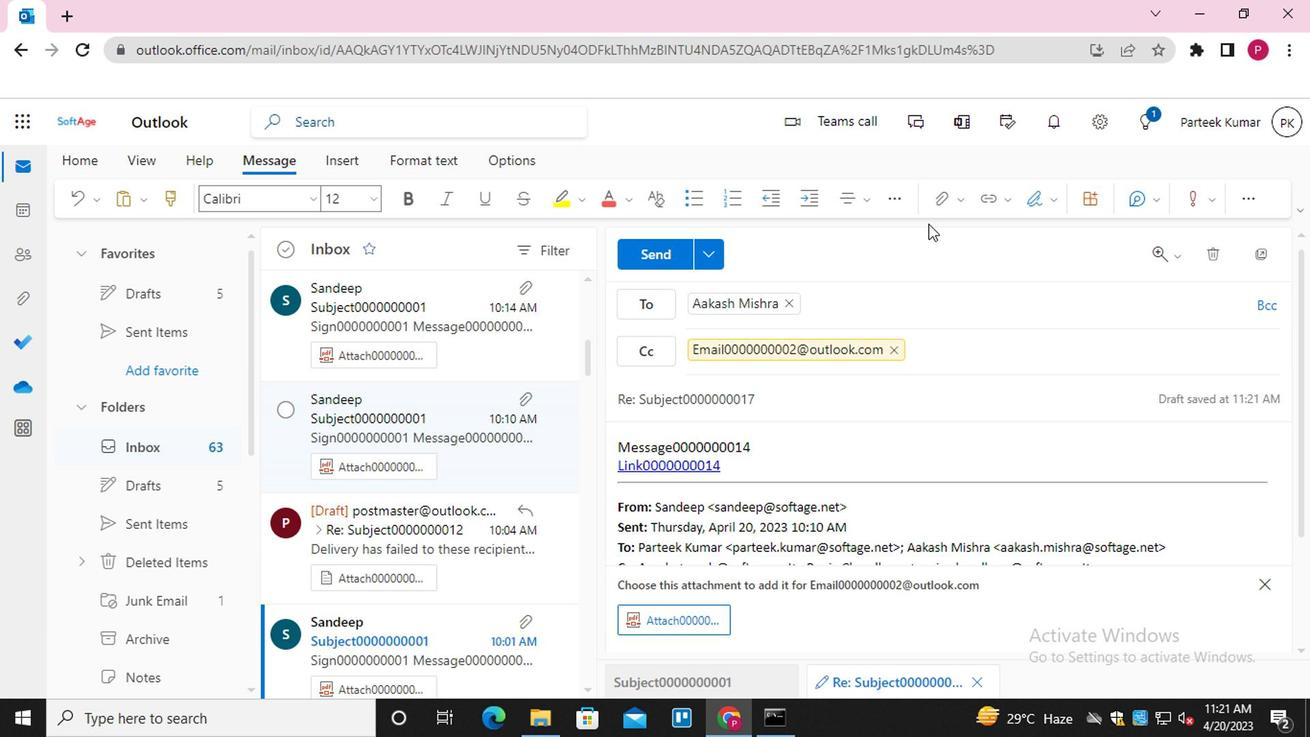 
Action: Mouse pressed left at (937, 195)
Screenshot: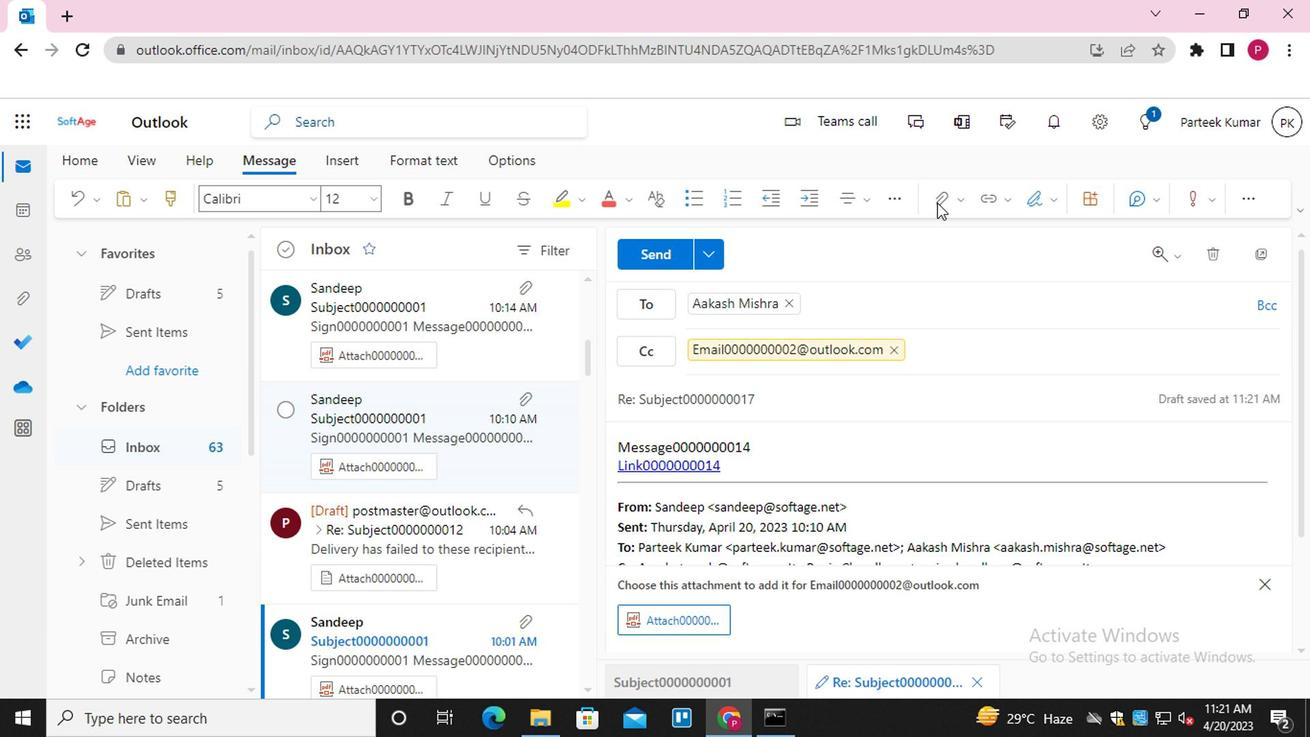 
Action: Mouse moved to (855, 236)
Screenshot: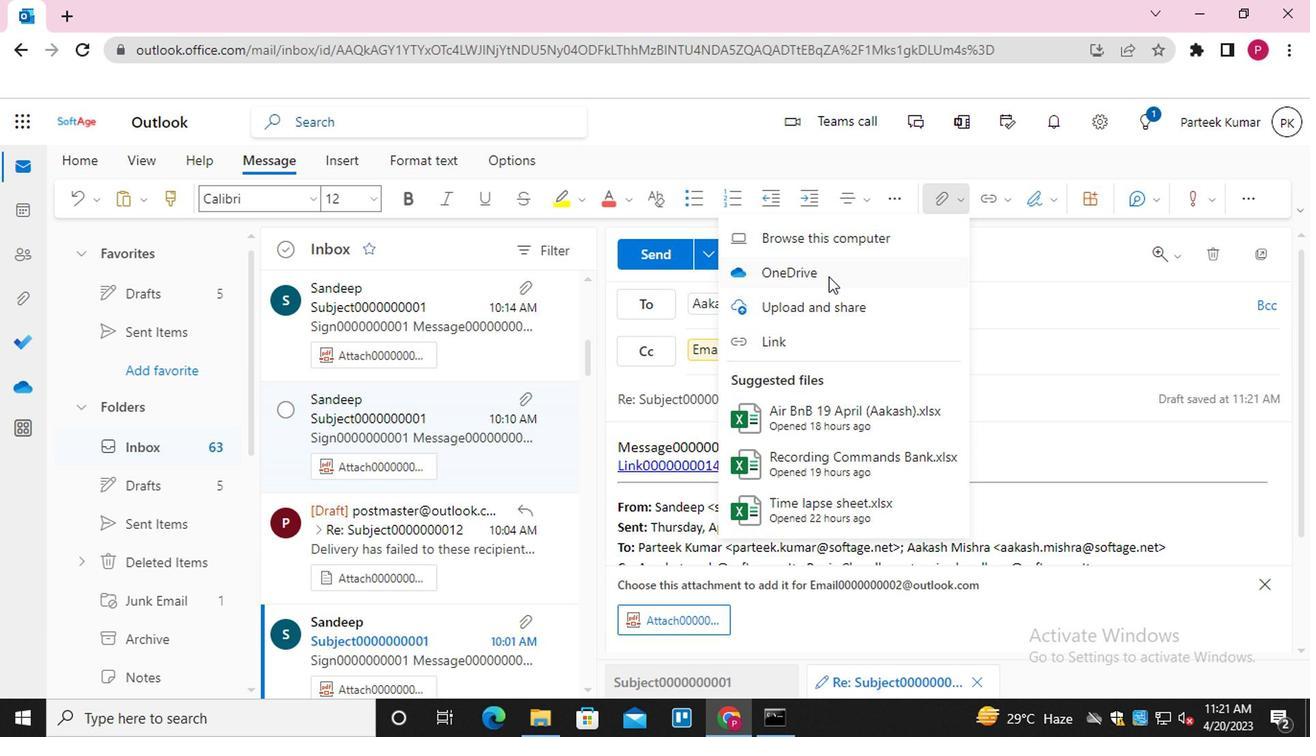 
Action: Mouse pressed left at (855, 236)
Screenshot: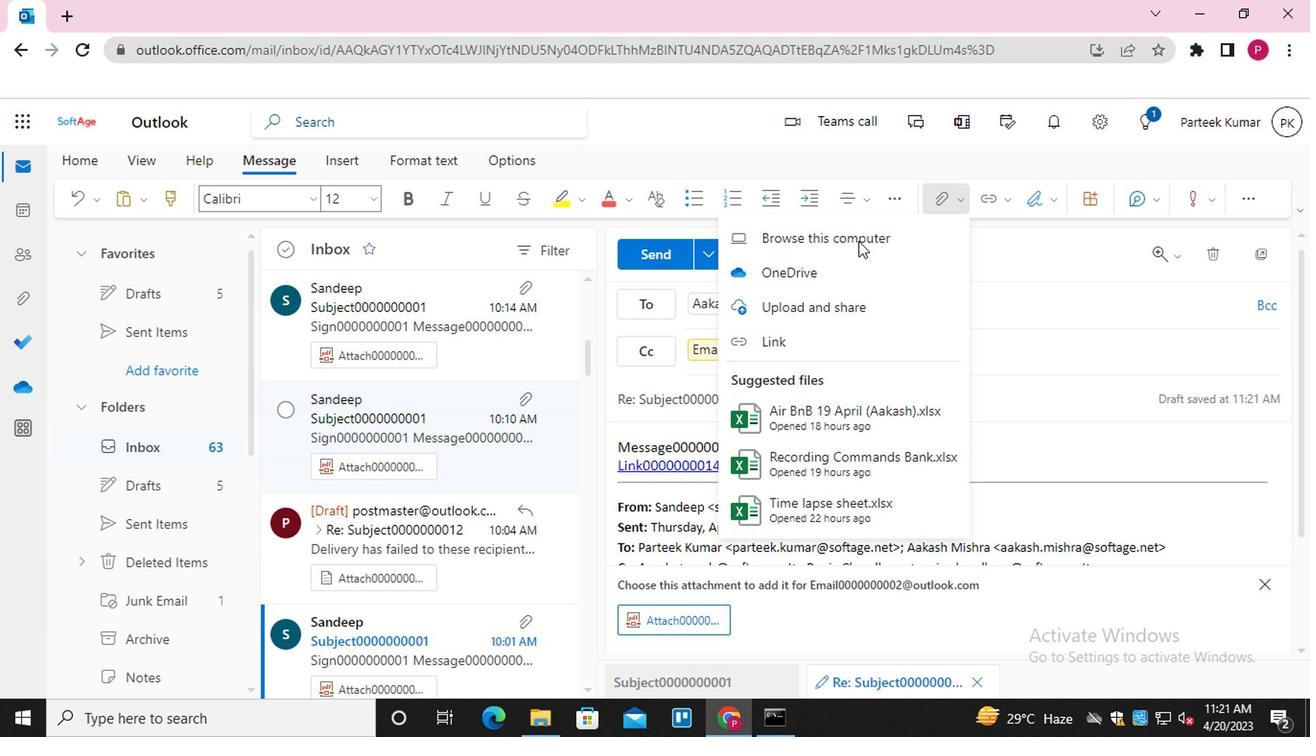 
Action: Mouse moved to (270, 139)
Screenshot: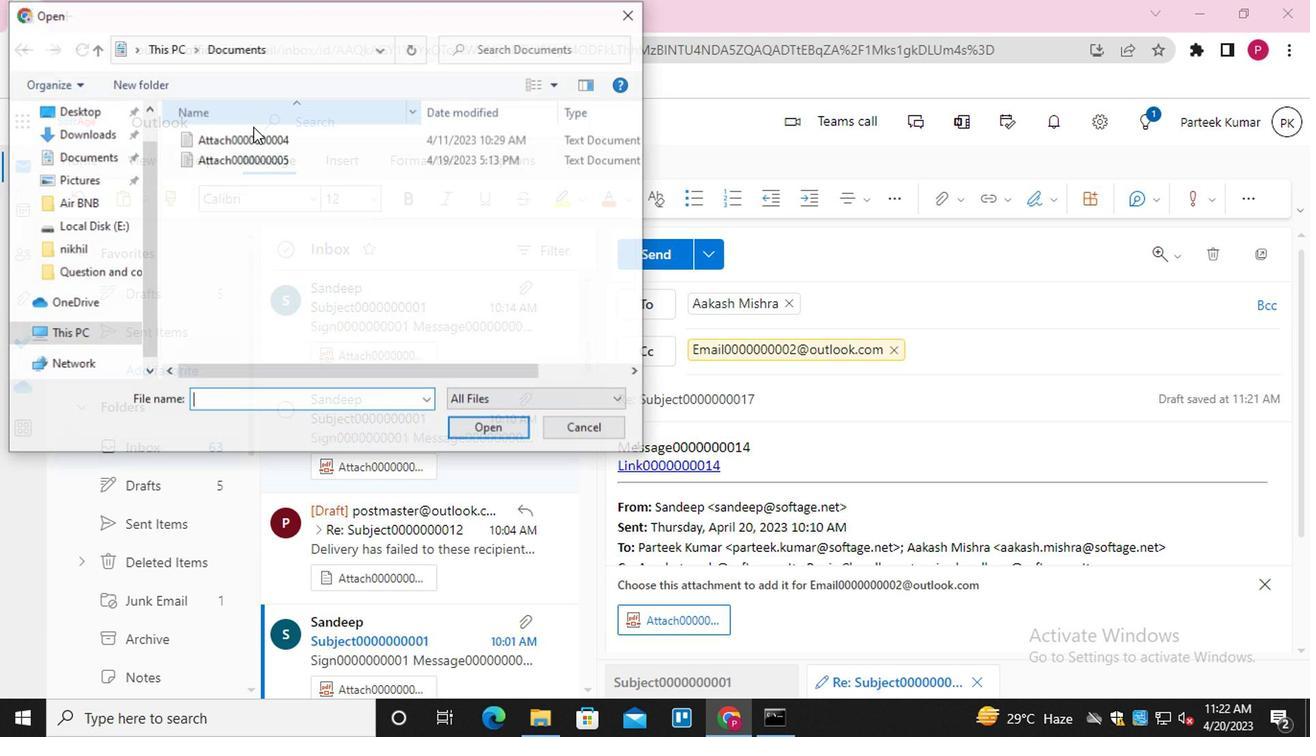 
Action: Mouse pressed left at (270, 139)
Screenshot: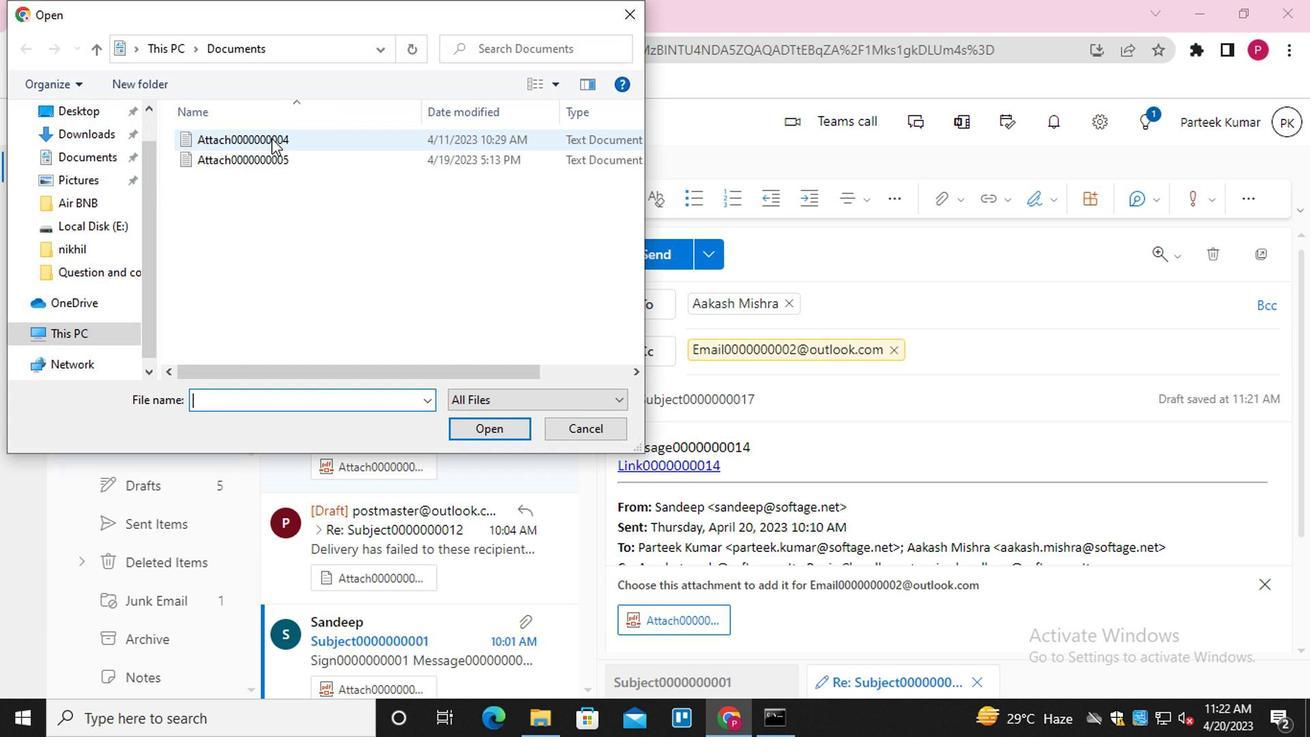 
Action: Mouse moved to (463, 432)
Screenshot: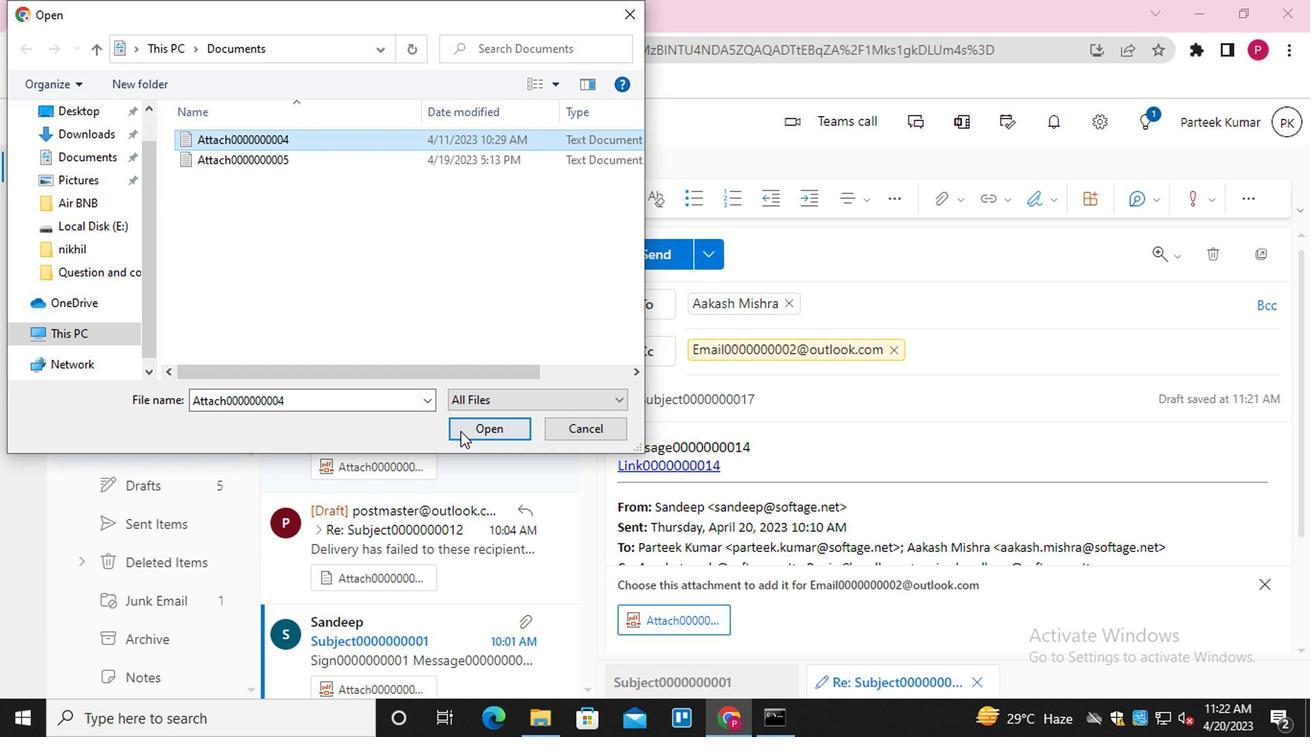 
Action: Mouse pressed left at (463, 432)
Screenshot: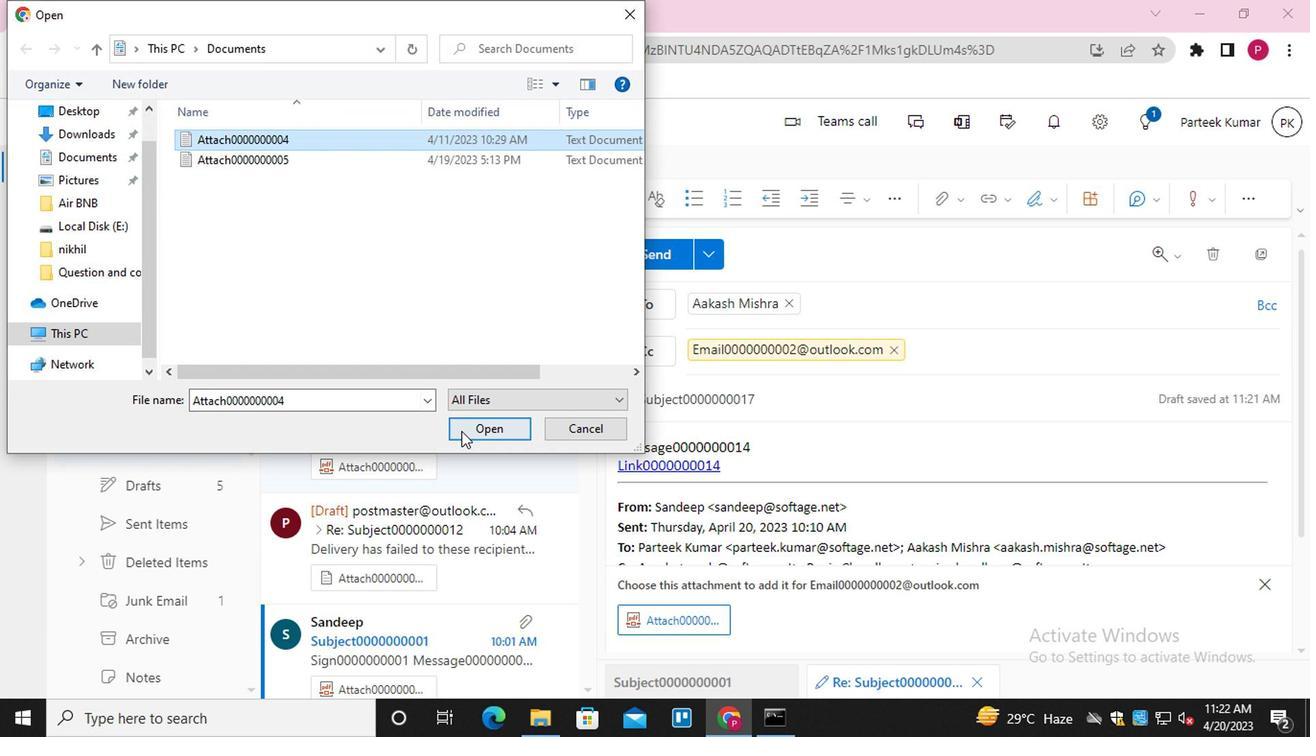 
Action: Mouse moved to (950, 200)
Screenshot: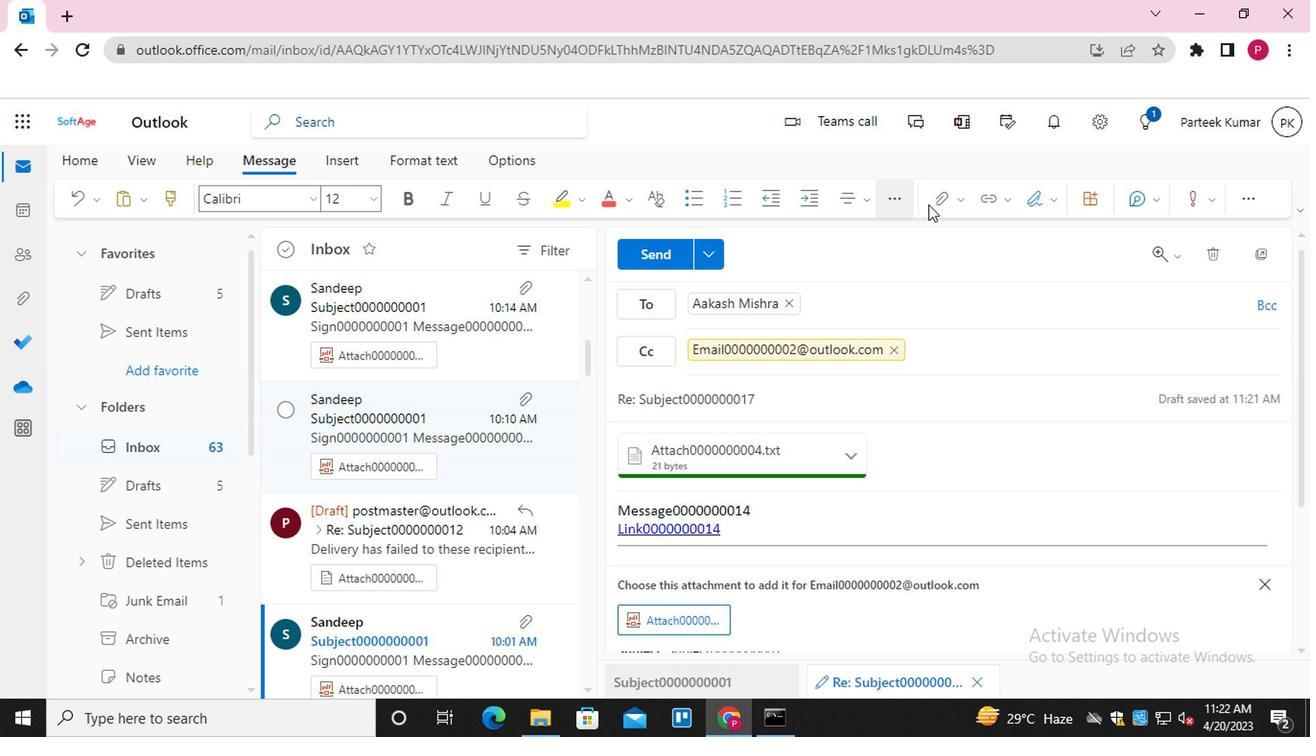 
Action: Mouse pressed left at (950, 200)
Screenshot: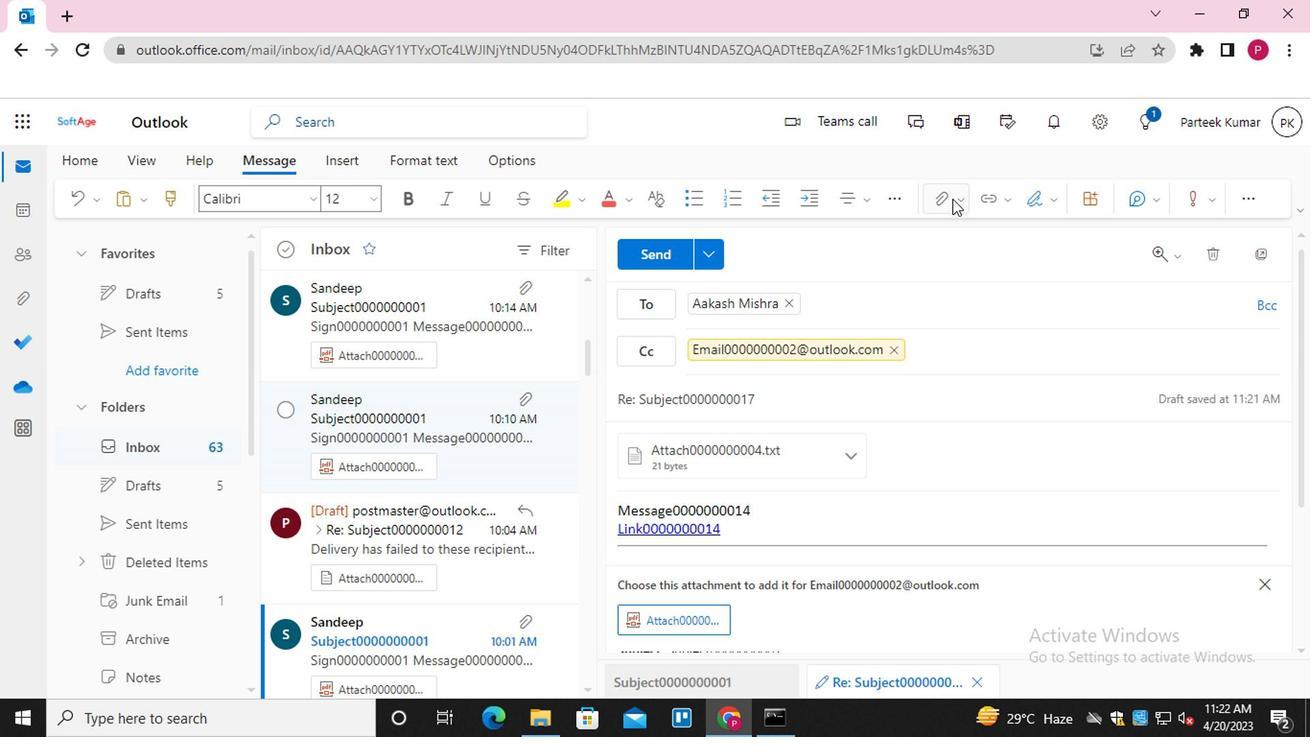 
Action: Mouse moved to (849, 332)
Screenshot: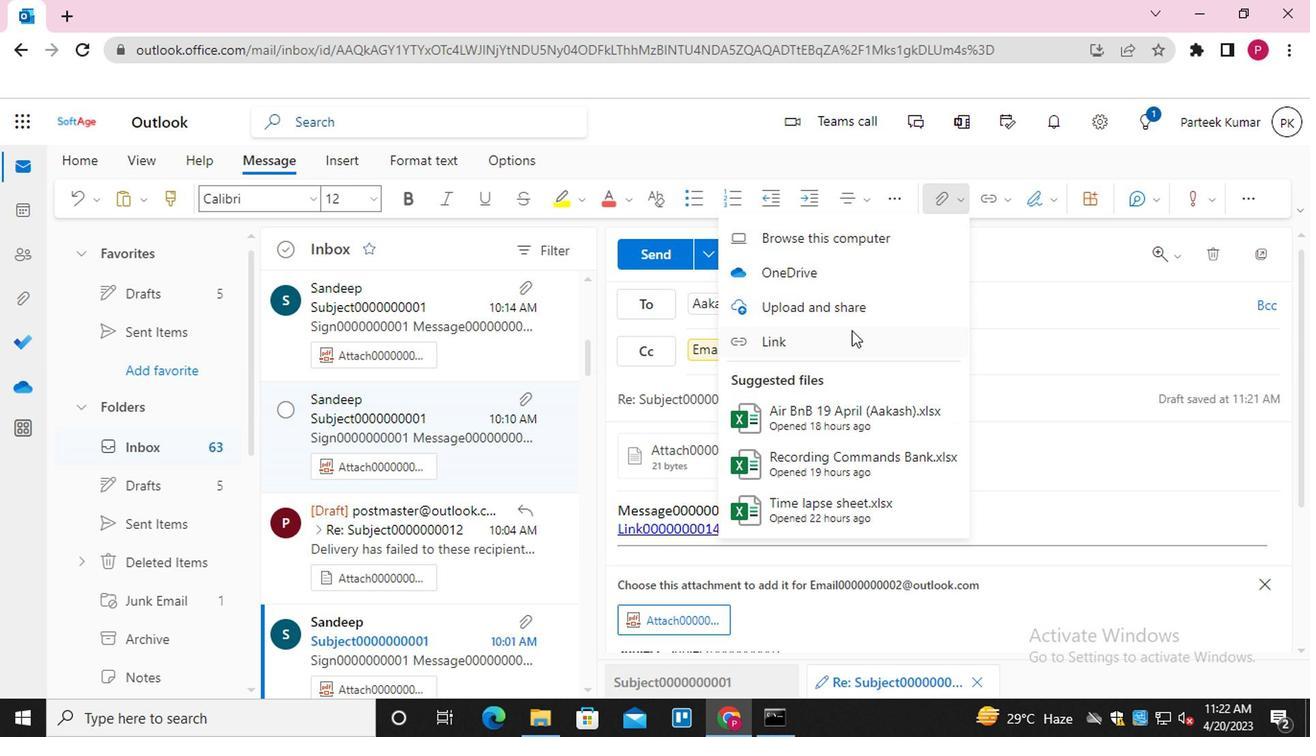 
Action: Mouse pressed left at (849, 332)
Screenshot: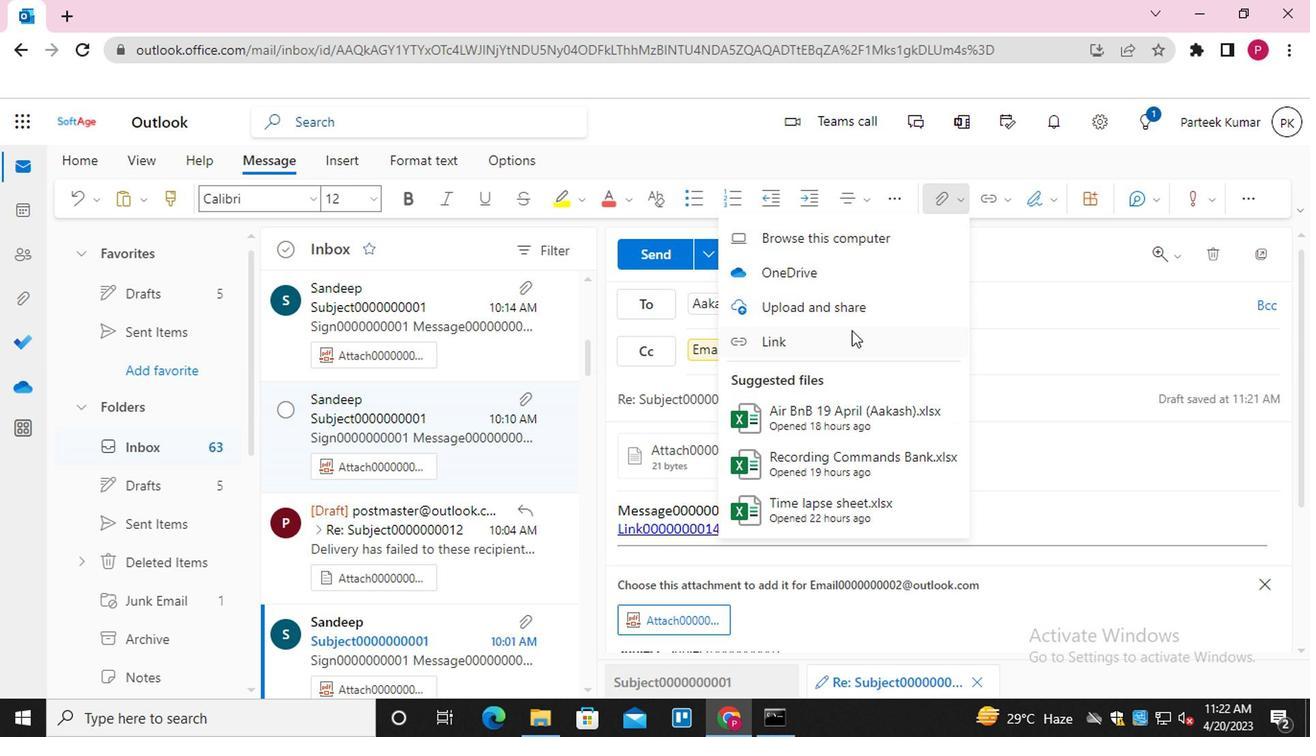 
Action: Mouse moved to (870, 493)
Screenshot: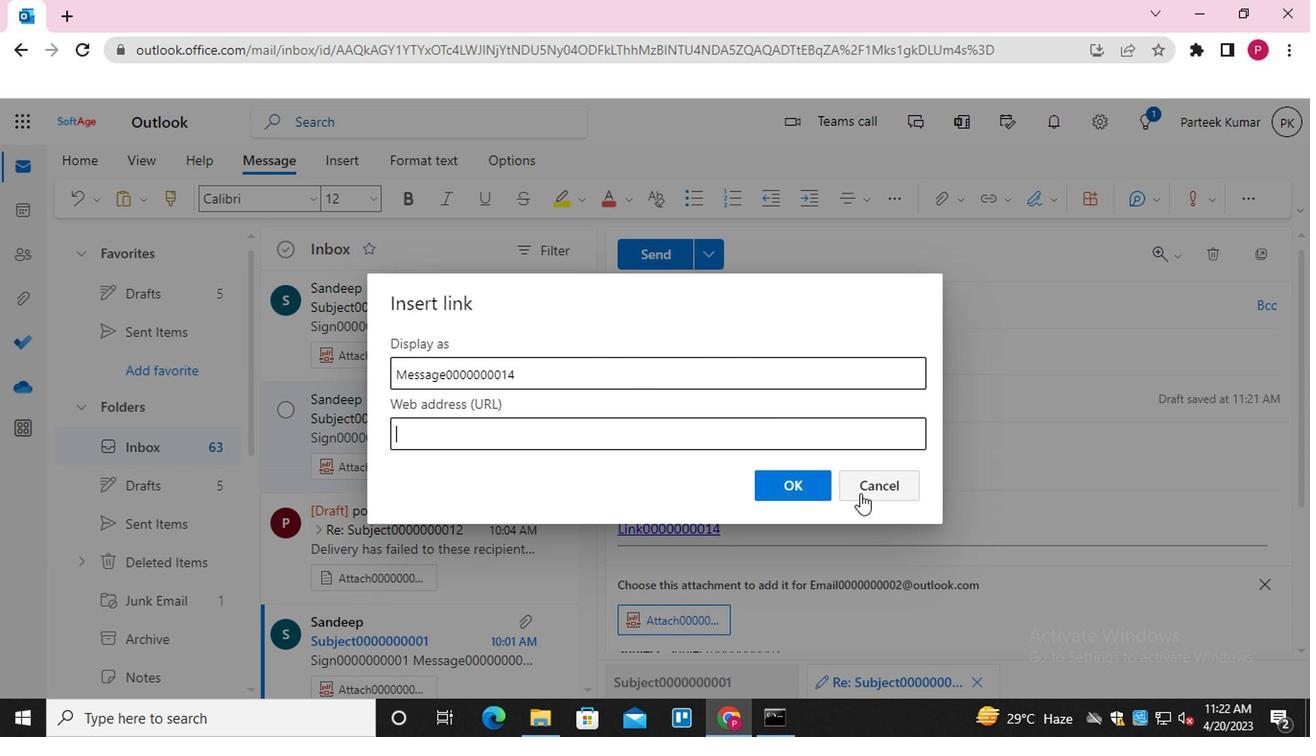 
Action: Mouse pressed left at (870, 493)
Screenshot: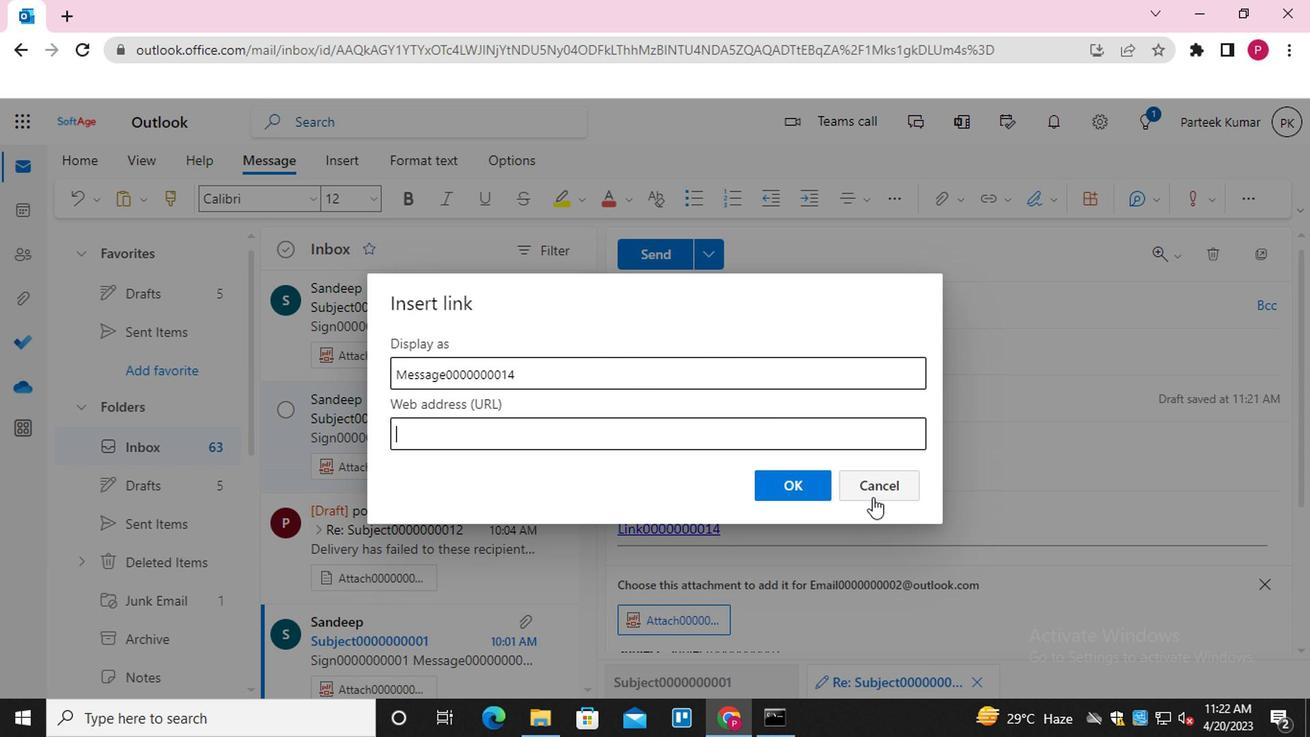 
Action: Mouse moved to (945, 205)
Screenshot: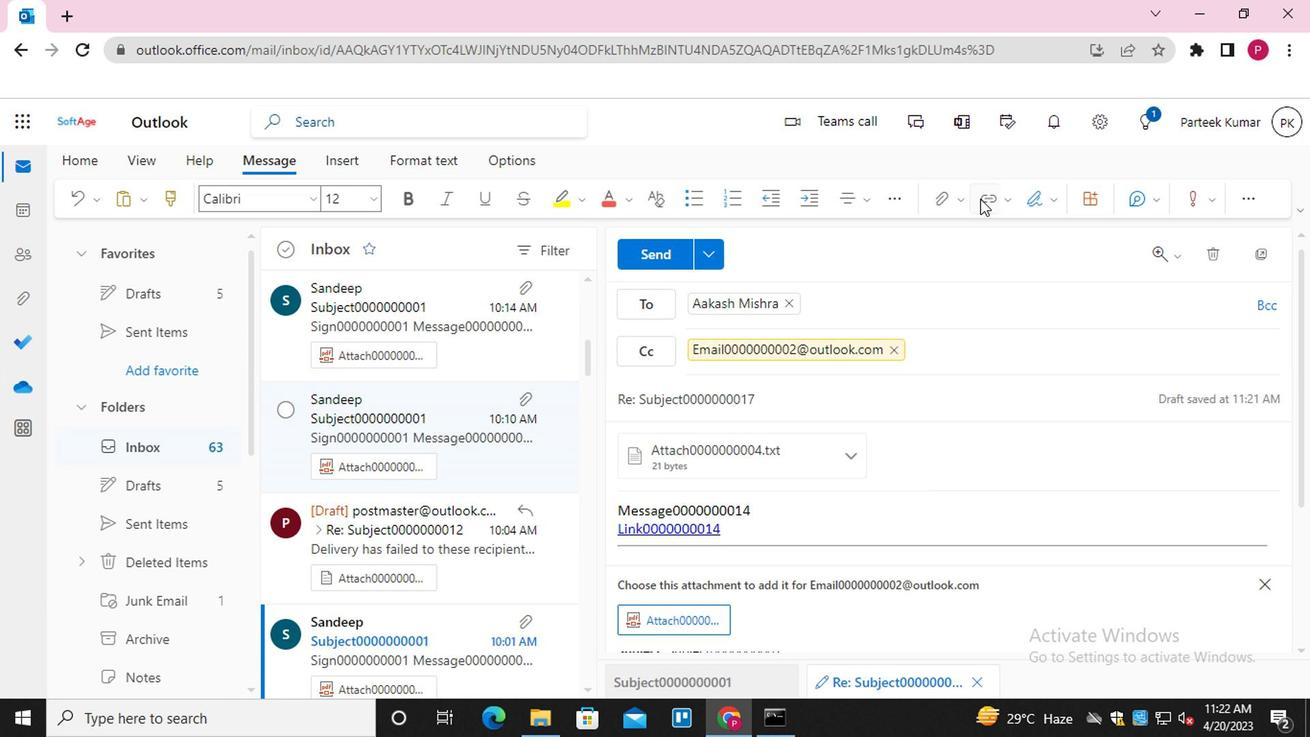 
Action: Mouse pressed left at (945, 205)
Screenshot: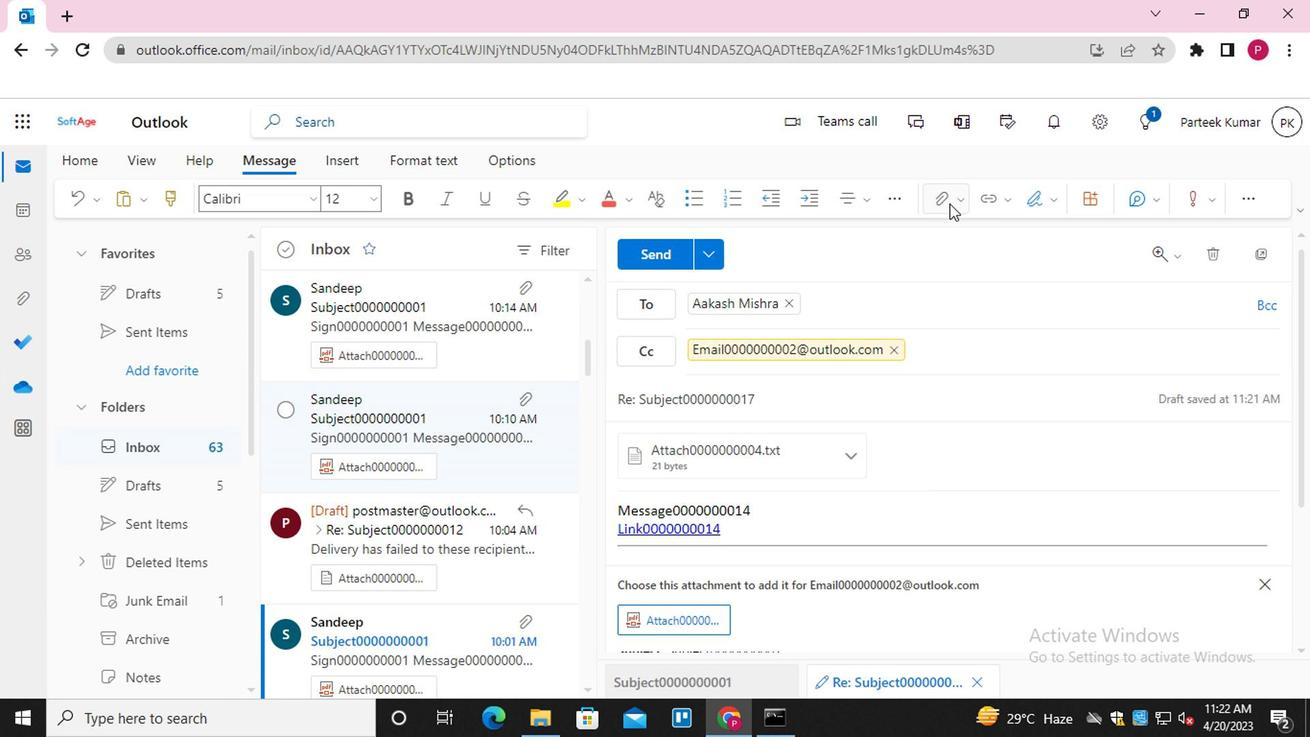 
Action: Mouse moved to (887, 313)
Screenshot: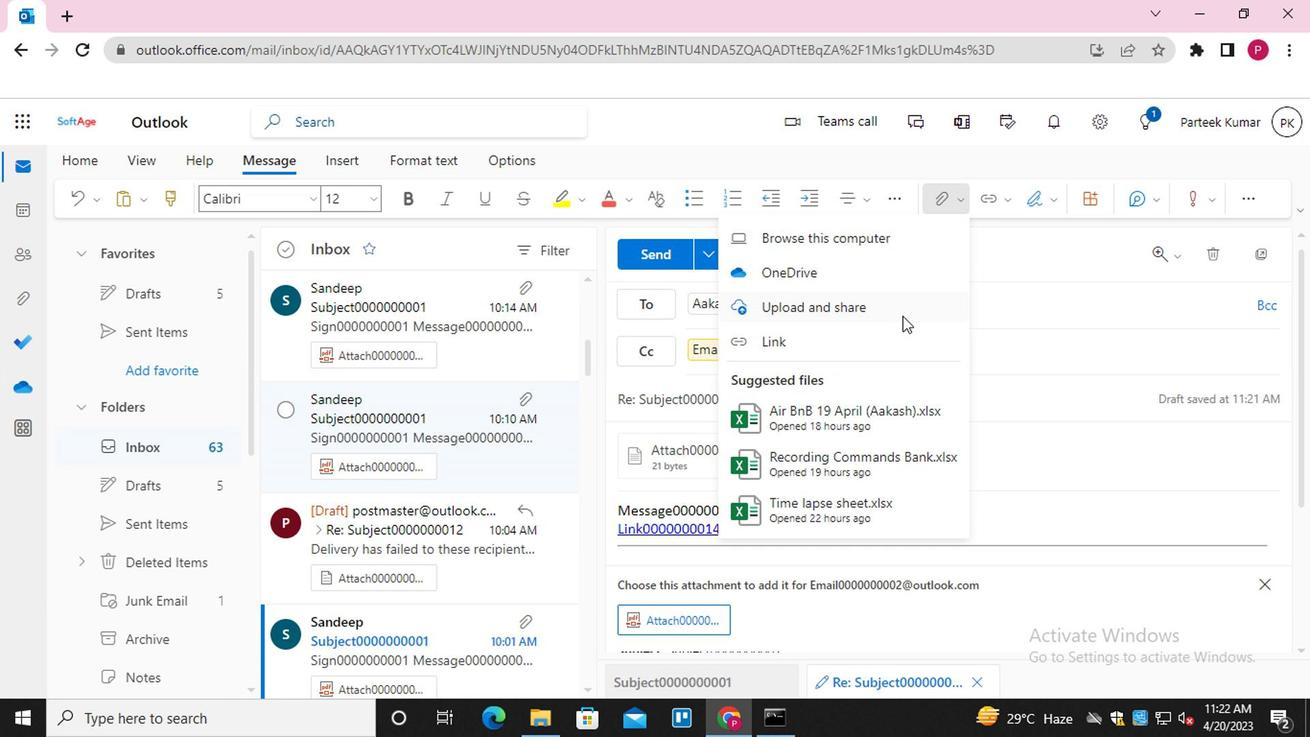 
Action: Mouse pressed left at (887, 313)
Screenshot: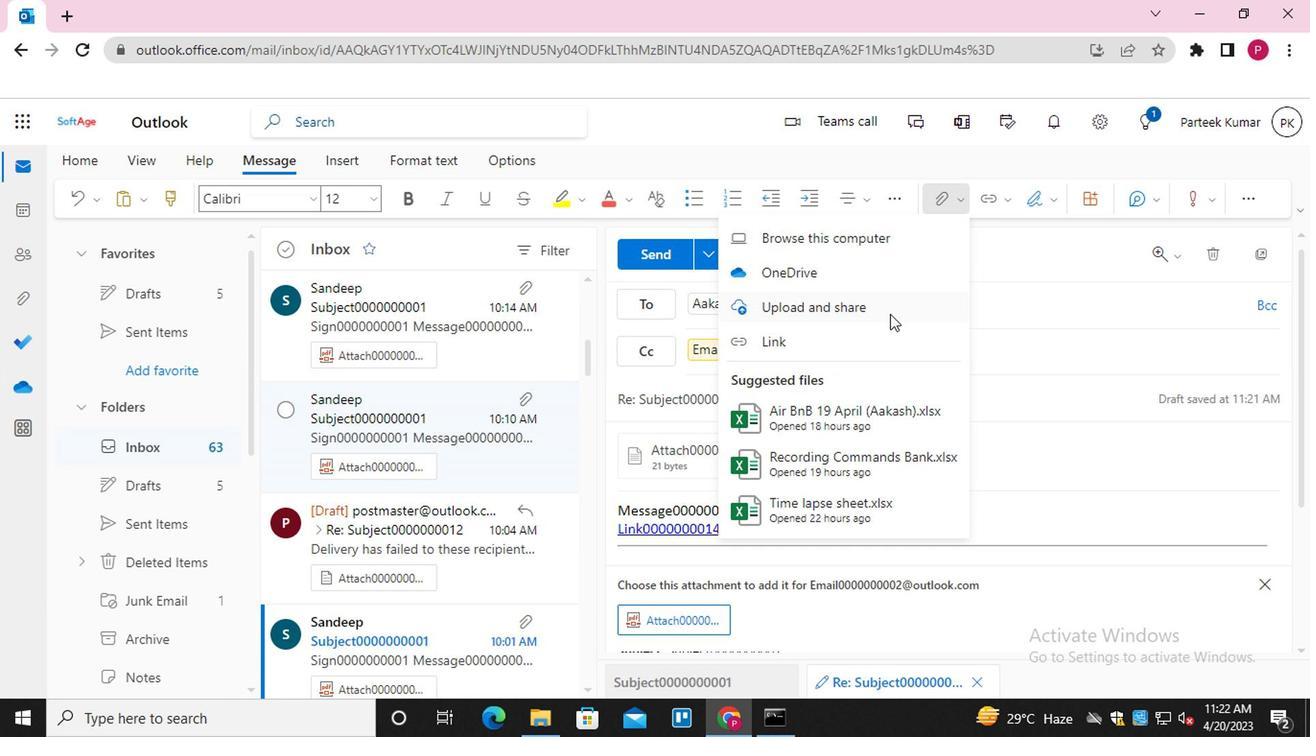 
Action: Mouse moved to (336, 161)
Screenshot: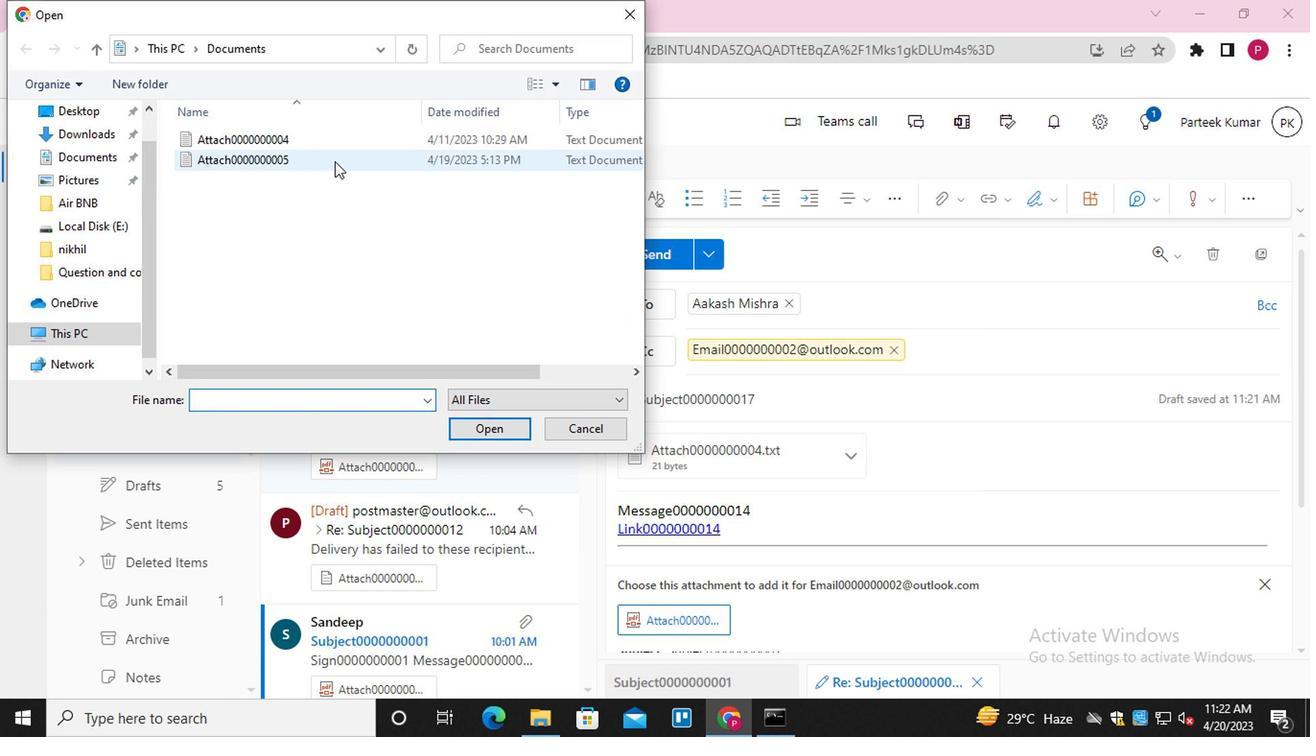 
Action: Mouse pressed left at (336, 161)
Screenshot: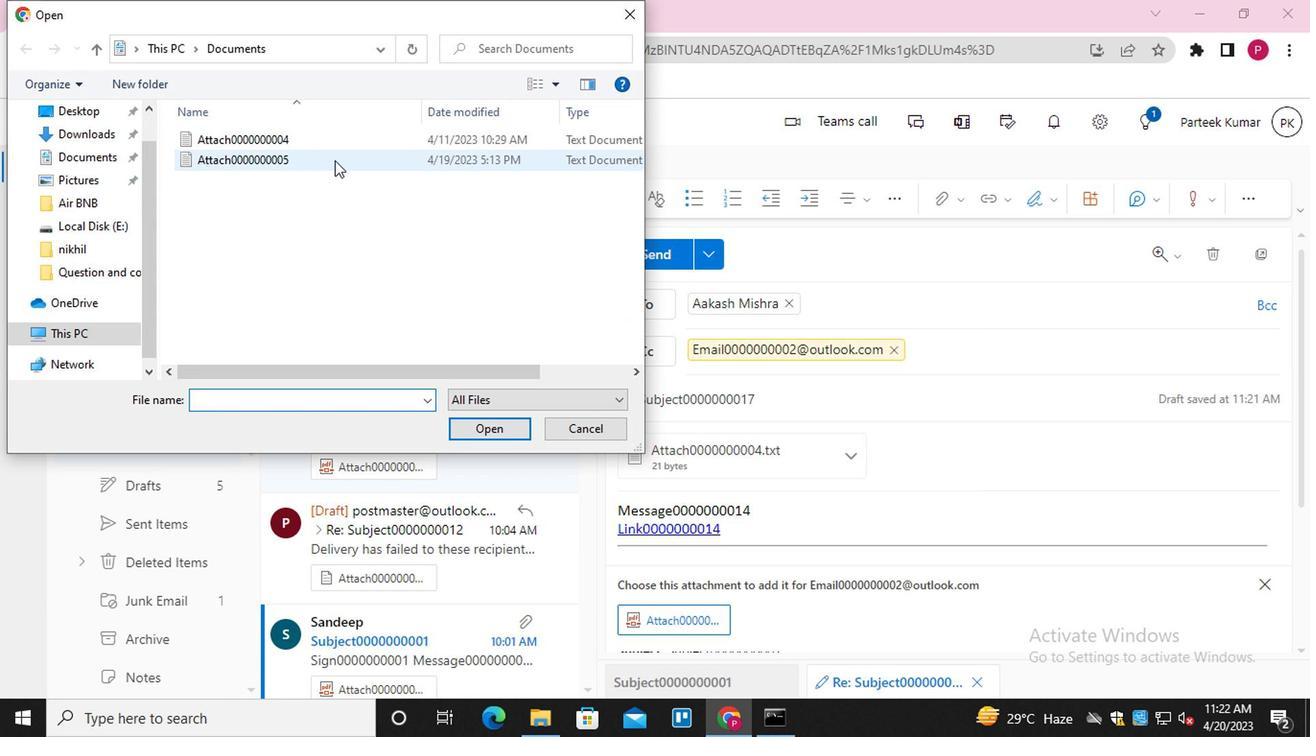 
Action: Mouse moved to (489, 436)
Screenshot: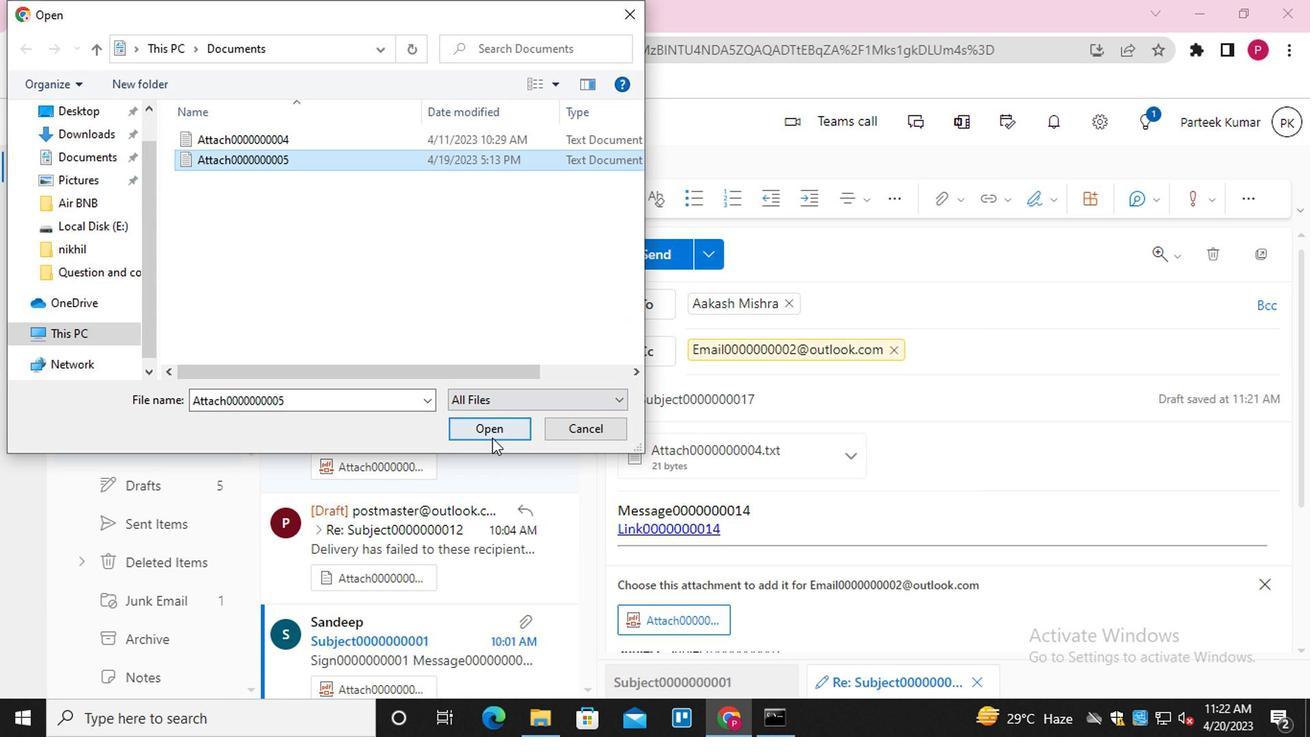 
Action: Mouse pressed left at (489, 436)
Screenshot: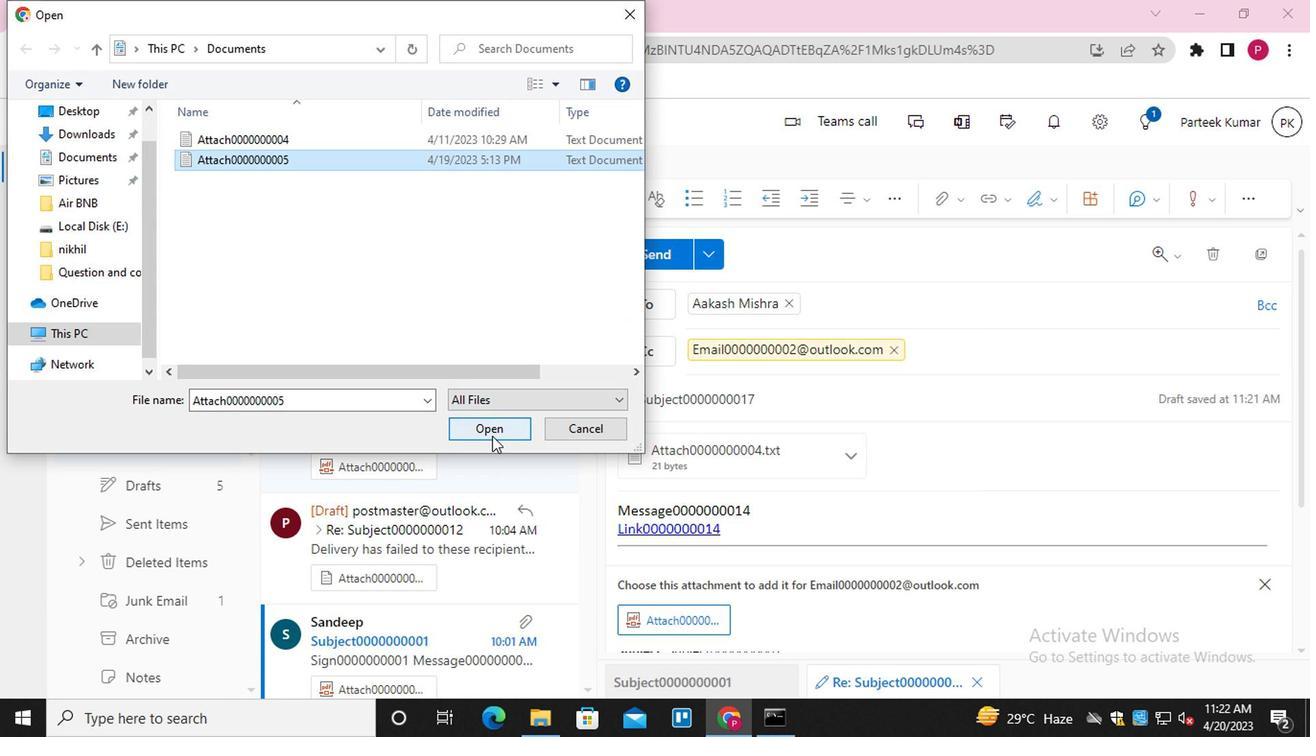 
Action: Mouse moved to (675, 461)
Screenshot: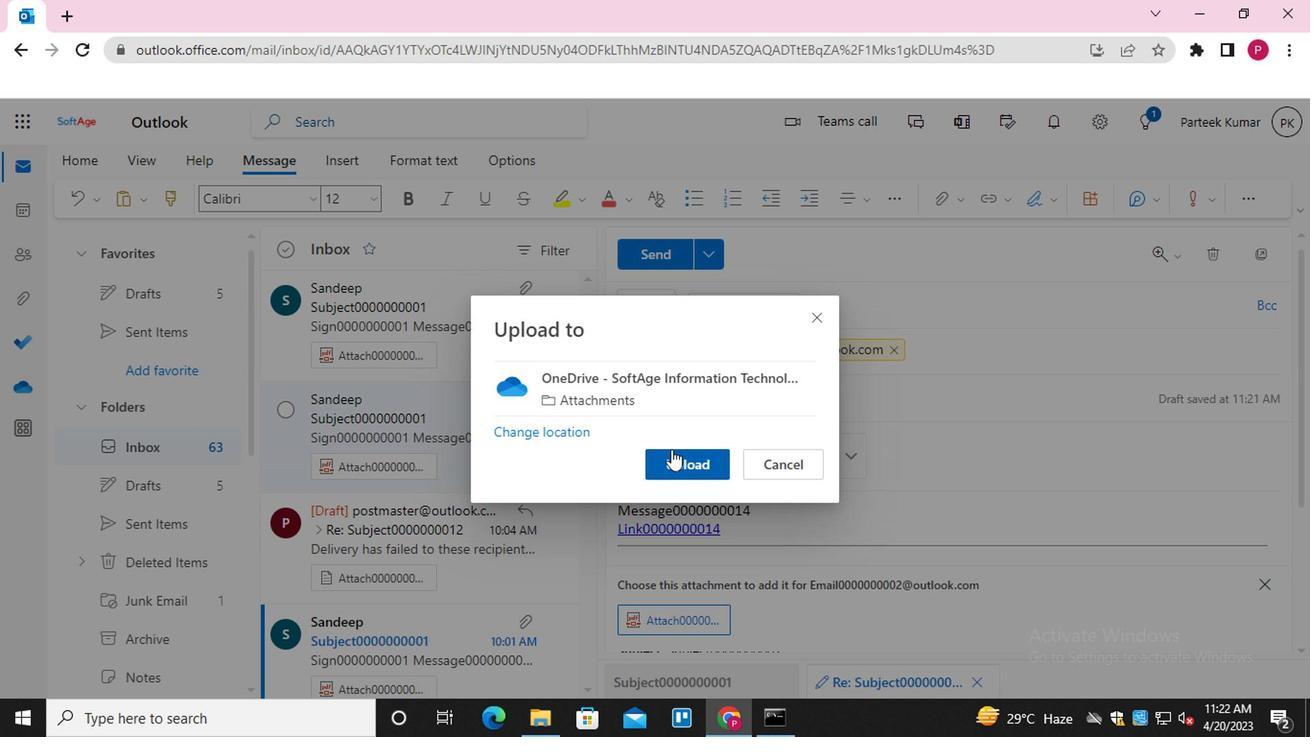 
Action: Mouse pressed left at (675, 461)
Screenshot: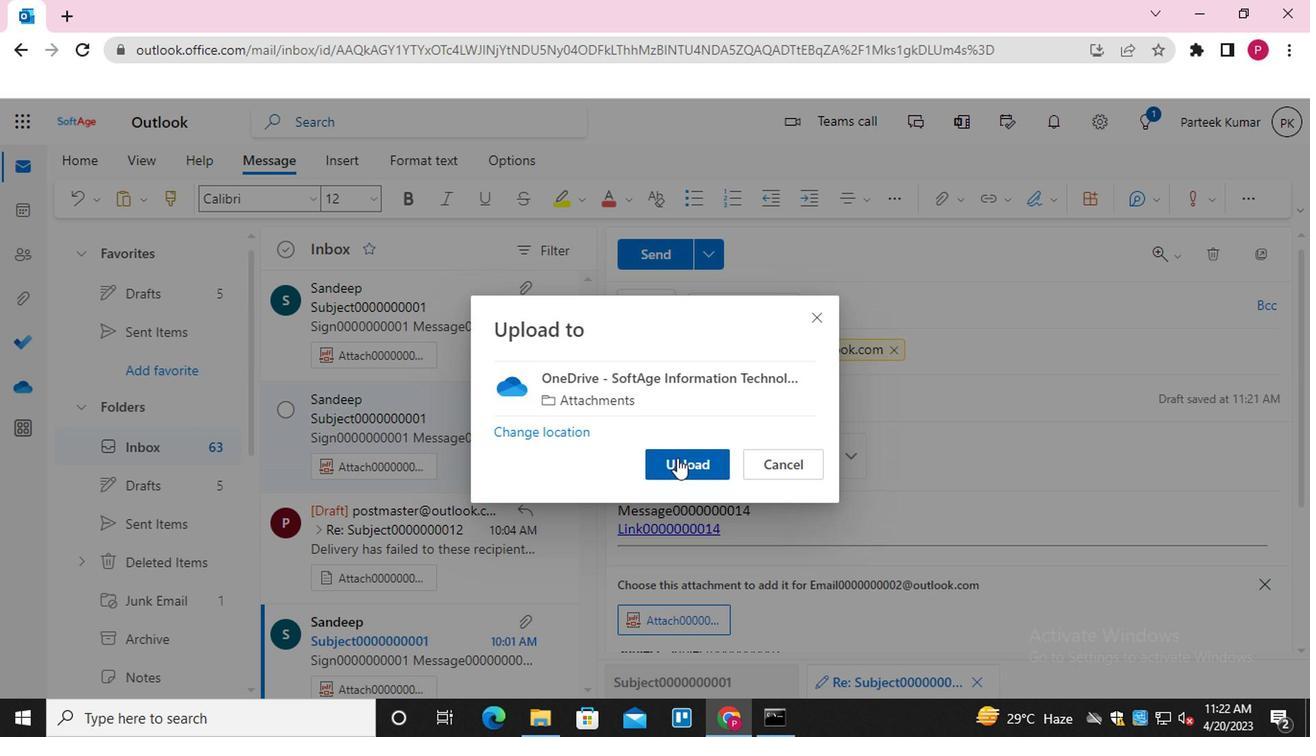 
Action: Mouse moved to (669, 251)
Screenshot: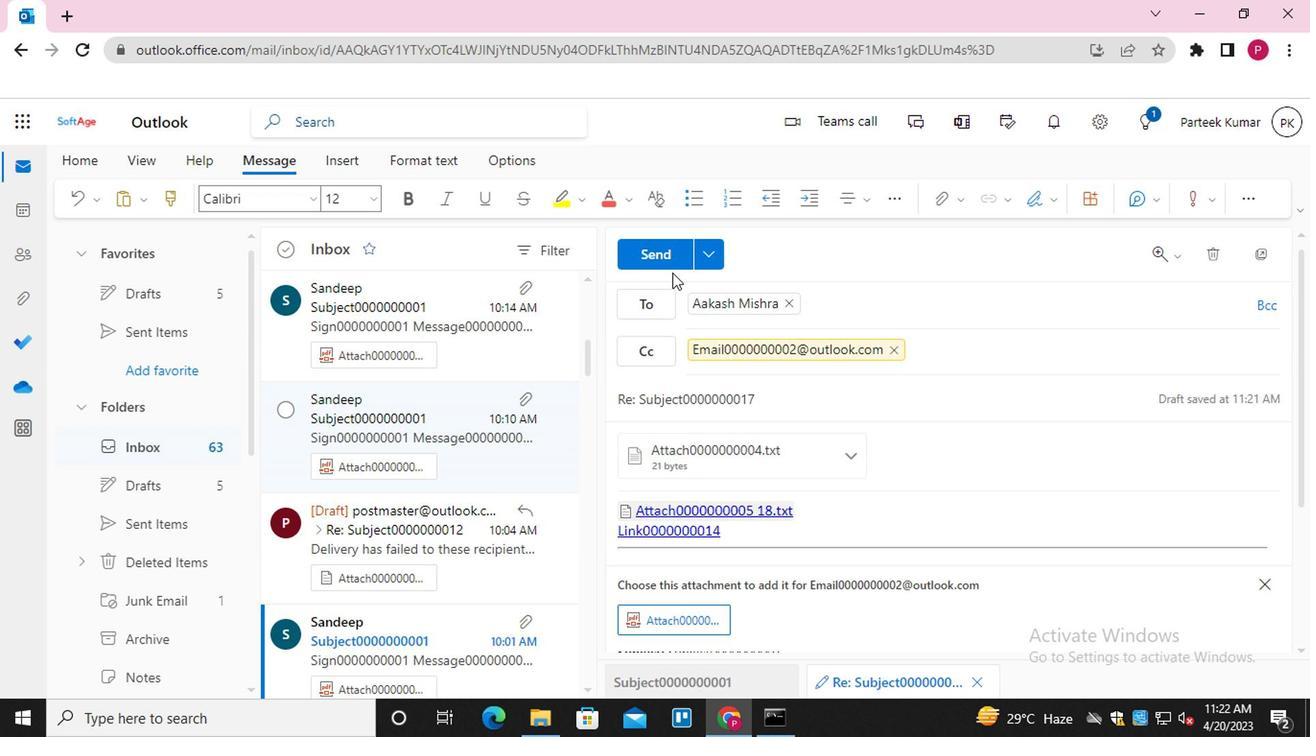 
Action: Mouse pressed left at (669, 251)
Screenshot: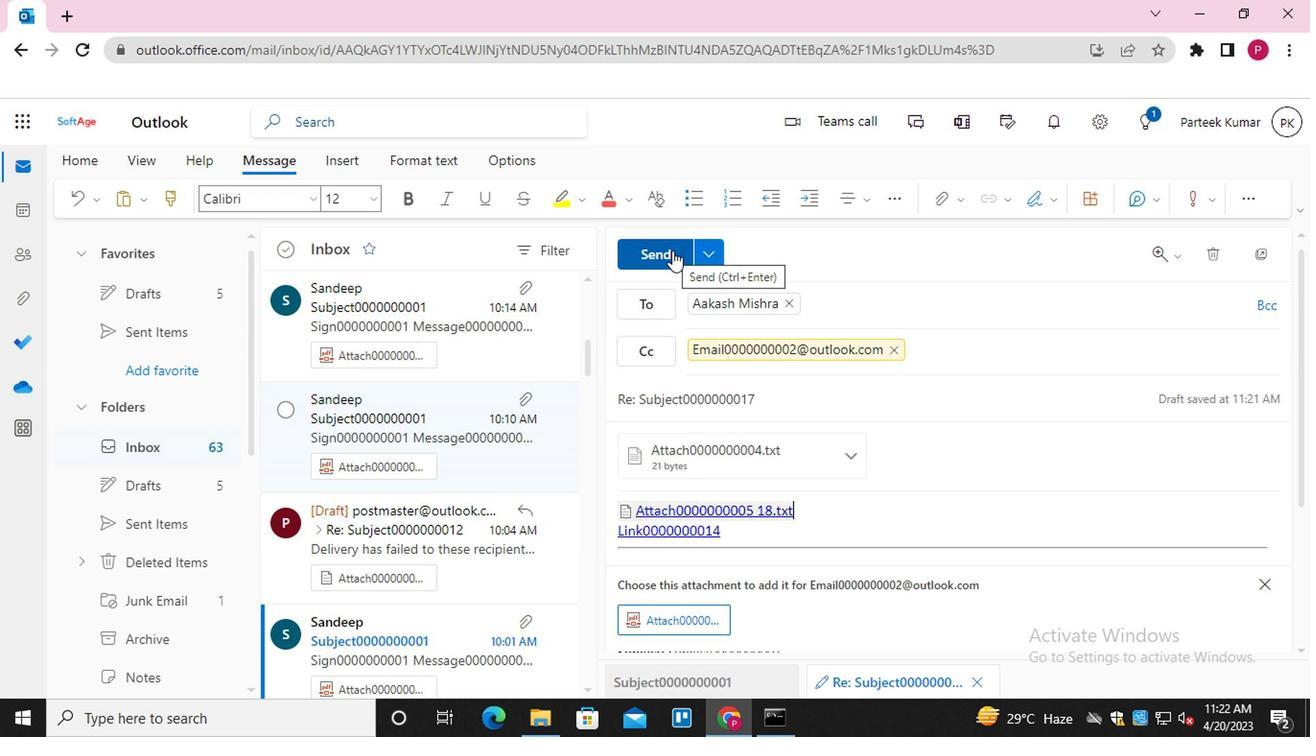 
Action: Mouse moved to (1182, 326)
Screenshot: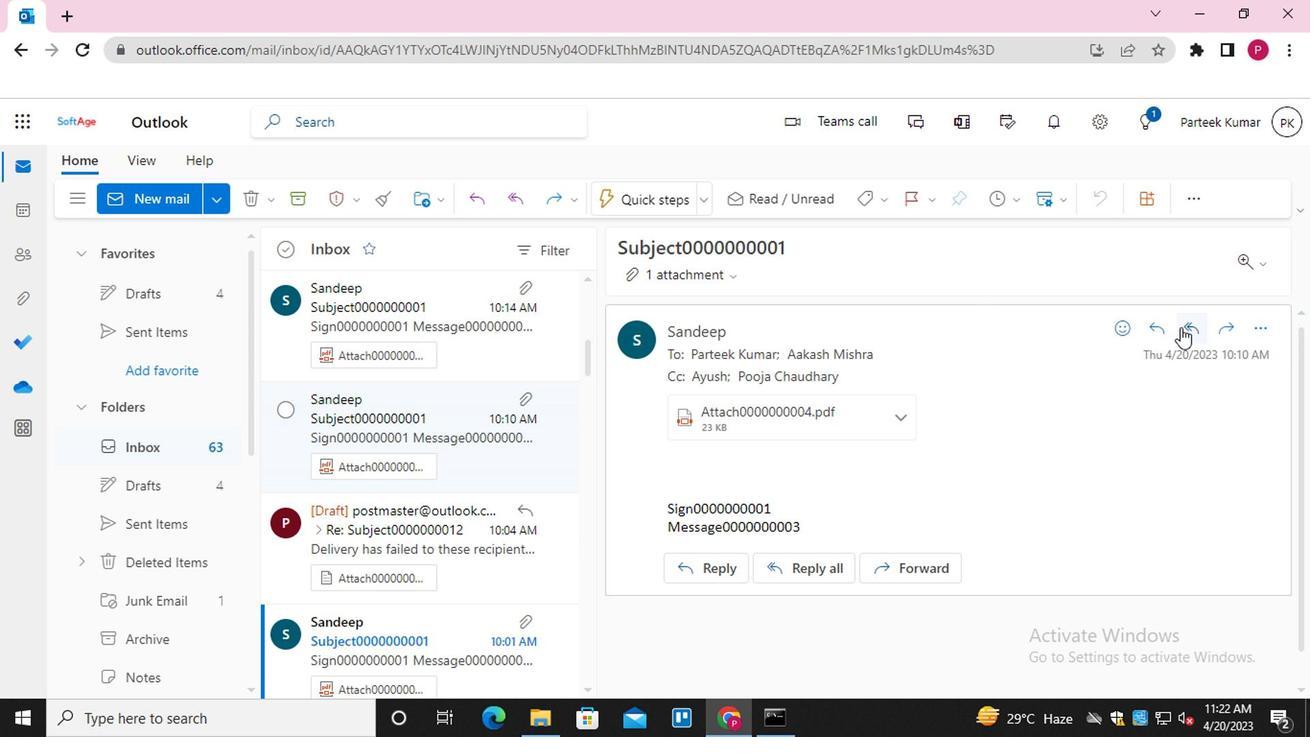 
Action: Mouse pressed left at (1182, 326)
Screenshot: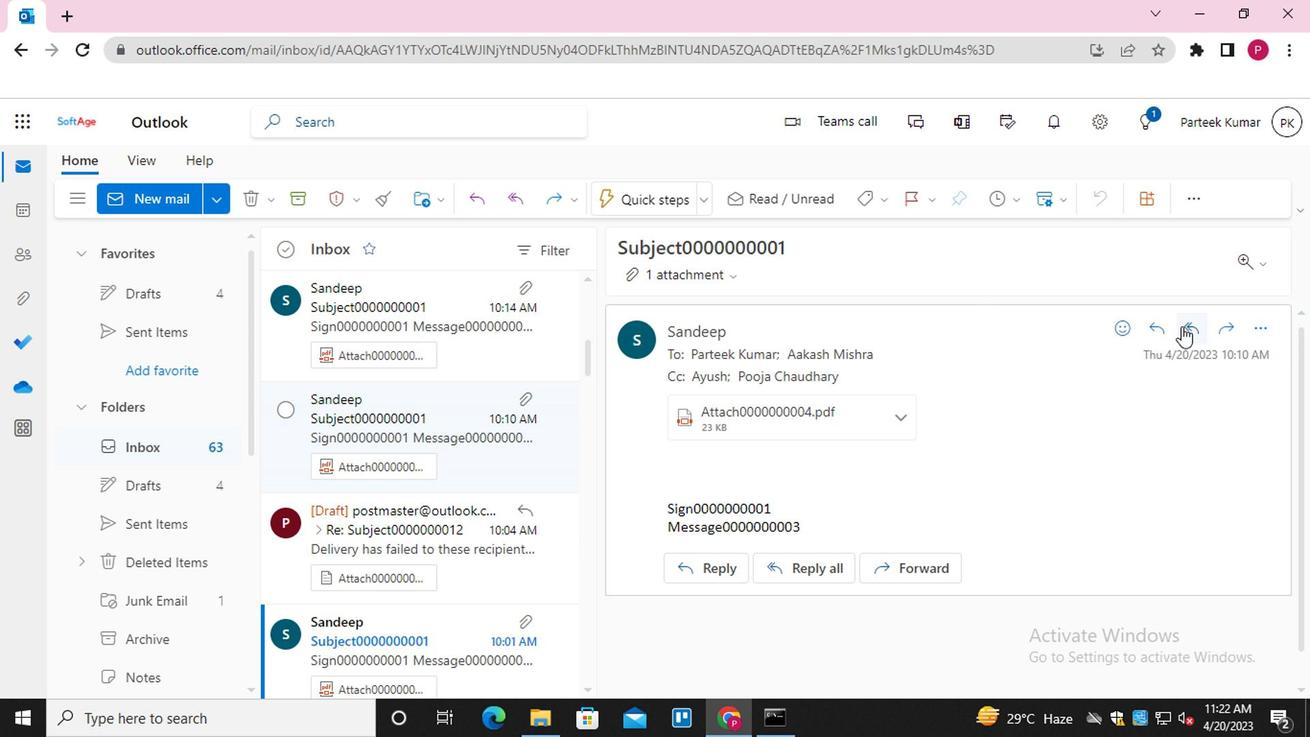 
Action: Mouse moved to (626, 575)
Screenshot: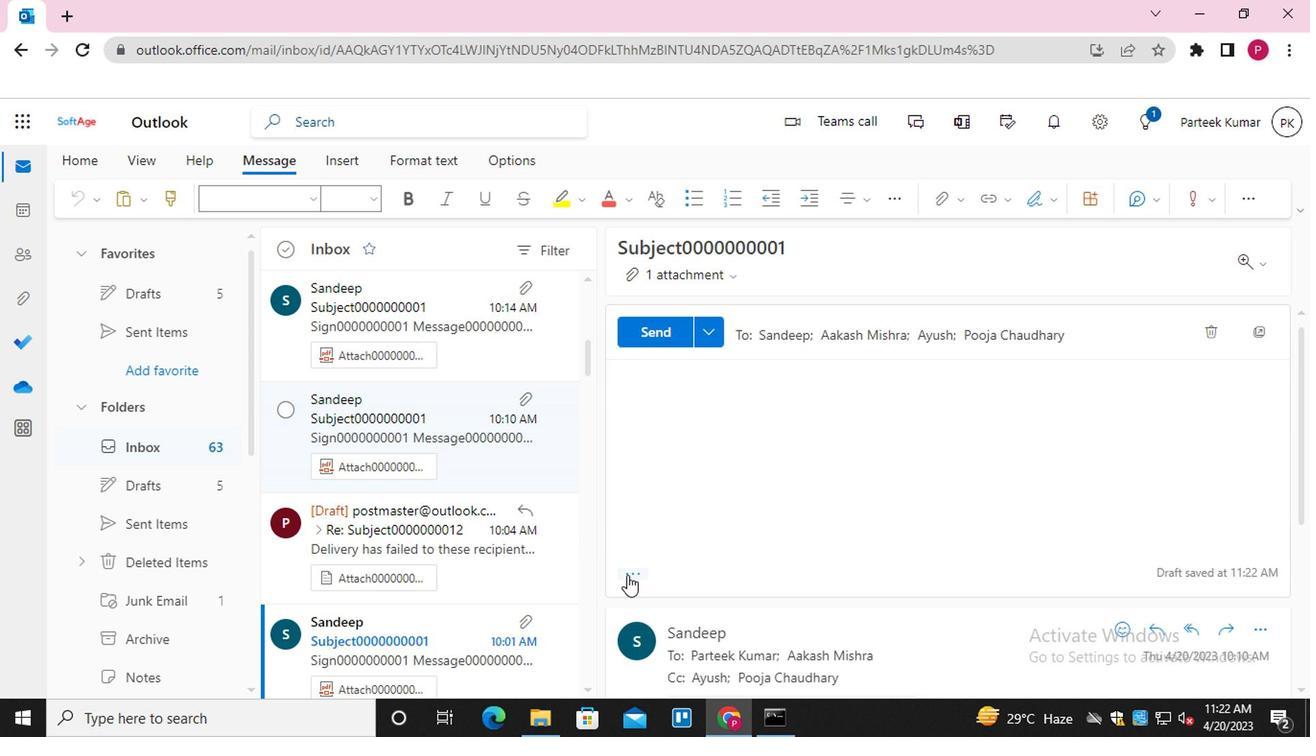 
Action: Mouse pressed left at (626, 575)
Screenshot: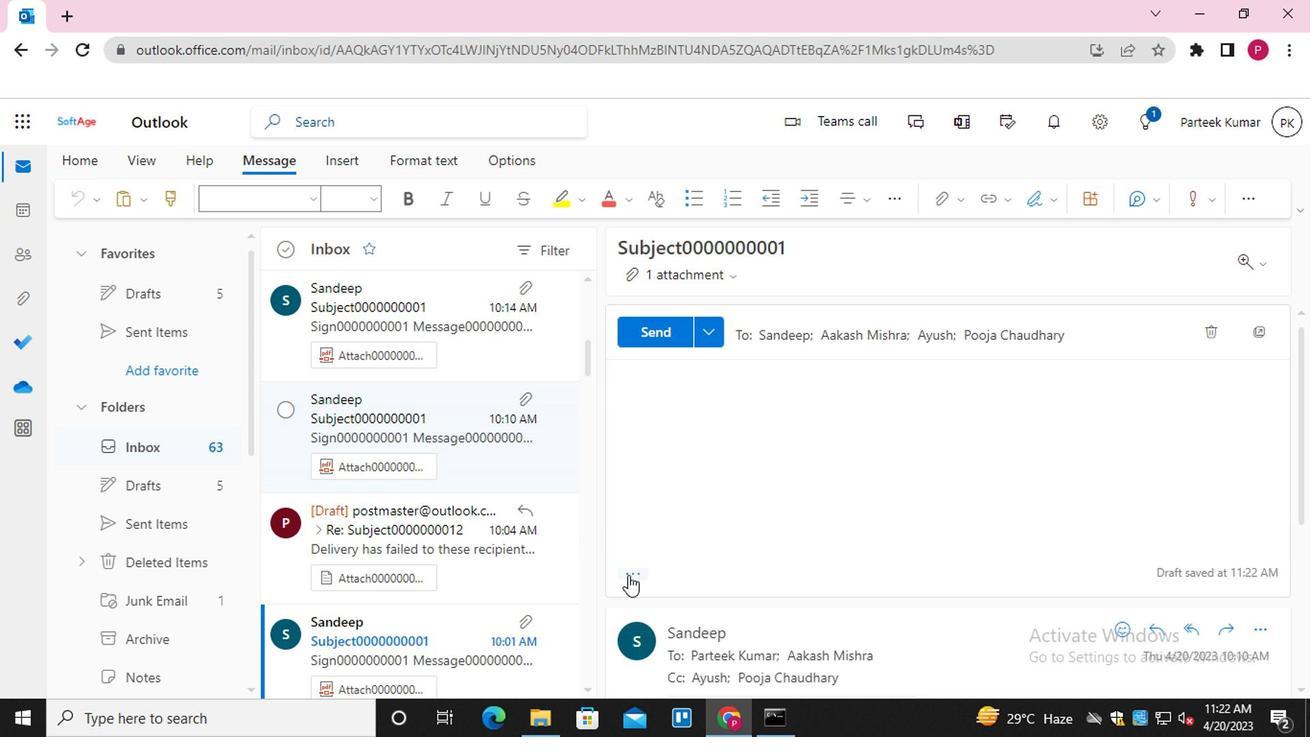 
Action: Mouse moved to (662, 374)
Screenshot: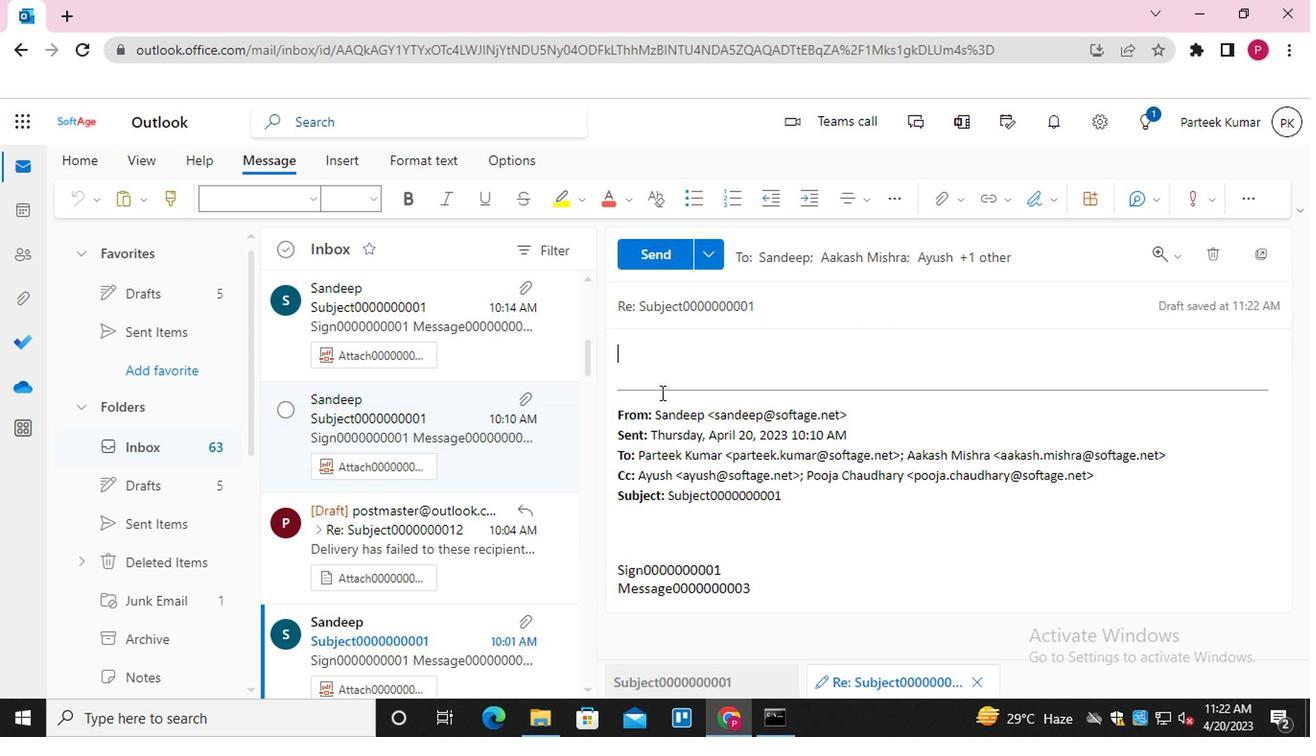 
Action: Mouse pressed left at (662, 374)
Screenshot: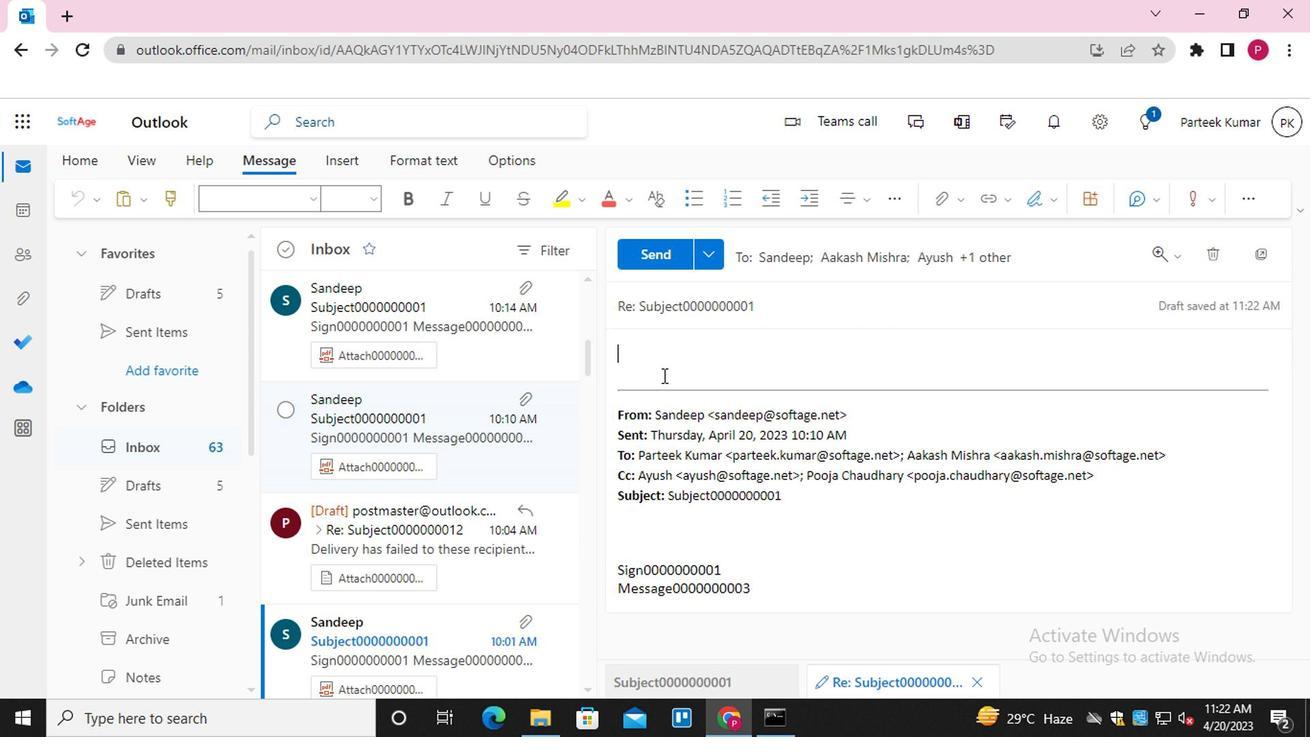 
Action: Mouse moved to (991, 198)
Screenshot: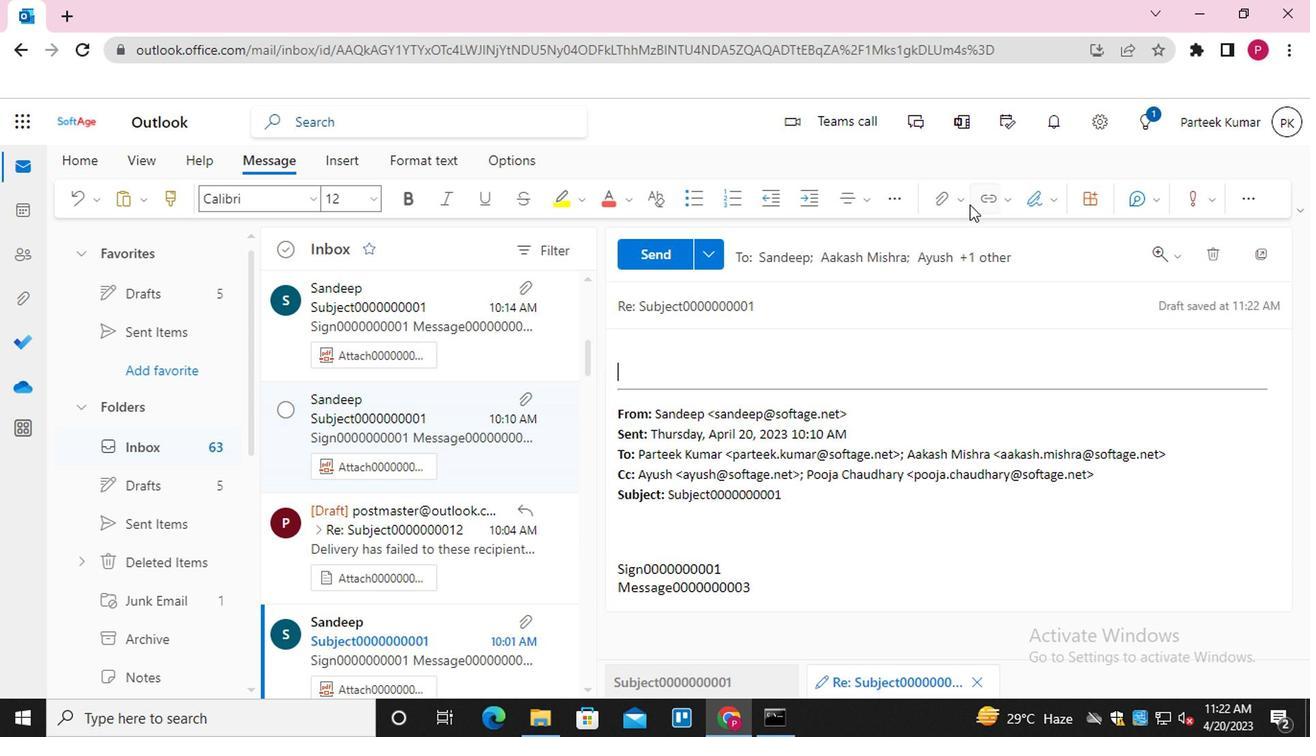 
Action: Mouse pressed left at (991, 198)
Screenshot: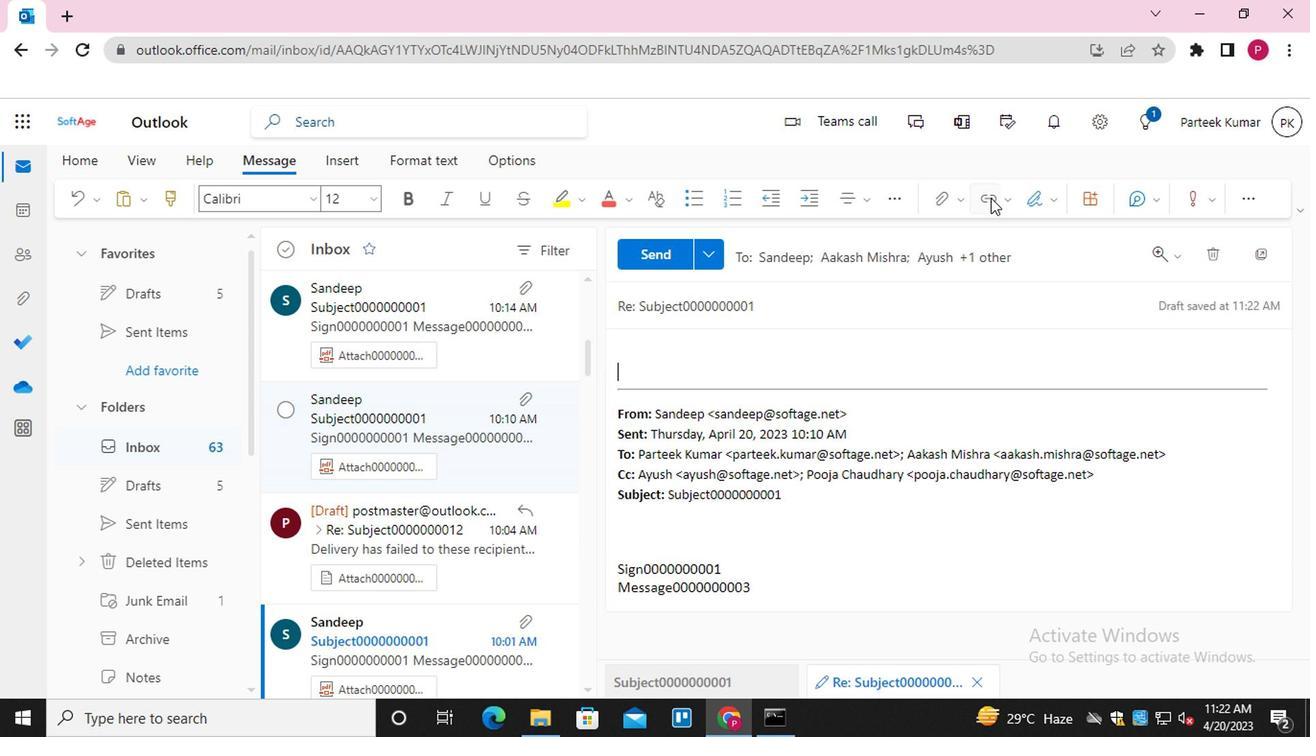 
Action: Mouse moved to (597, 372)
Screenshot: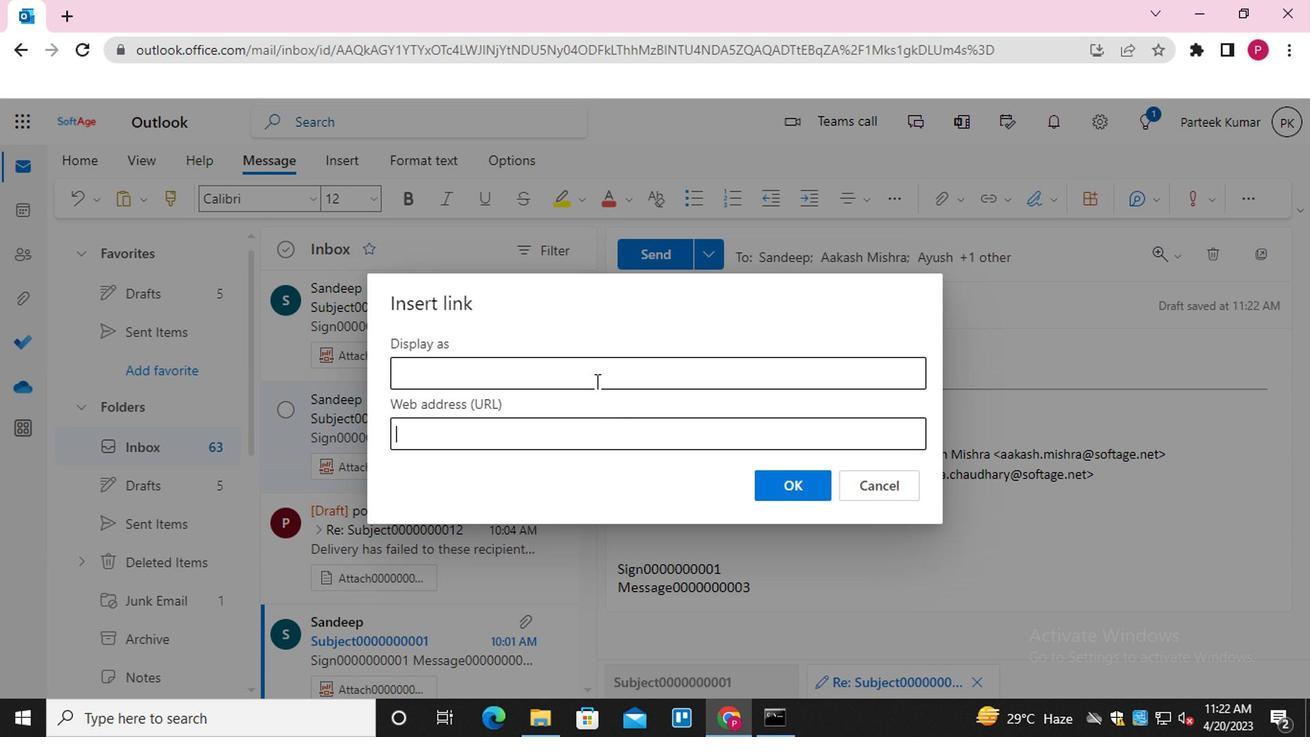 
Action: Mouse pressed left at (597, 372)
Screenshot: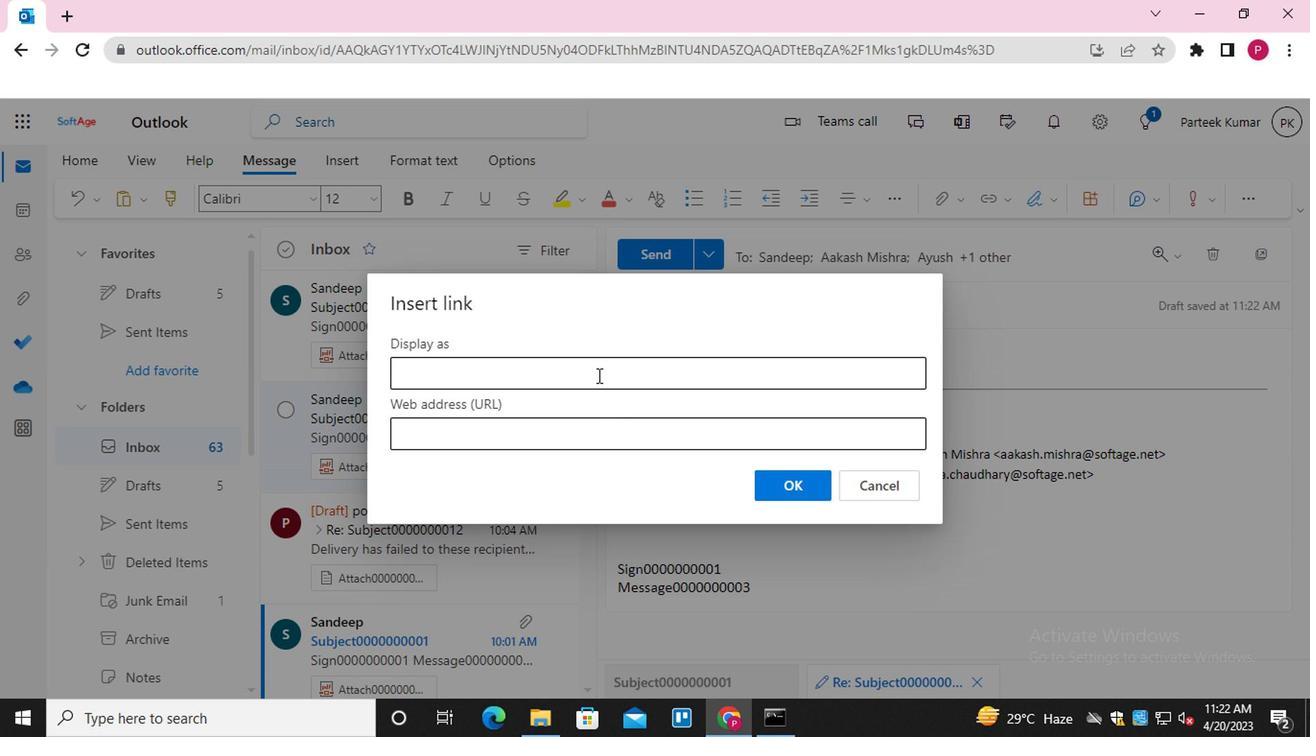 
Action: Mouse moved to (552, 460)
Screenshot: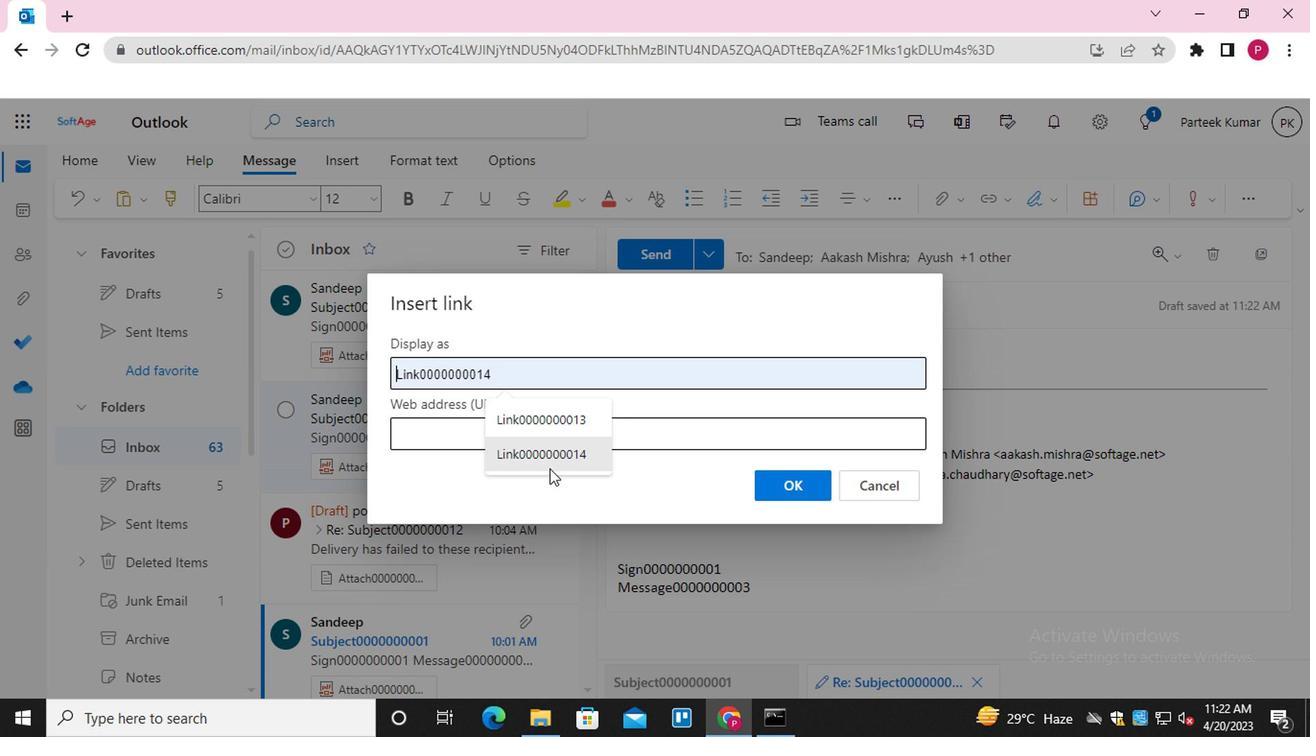 
Action: Mouse pressed left at (552, 460)
Screenshot: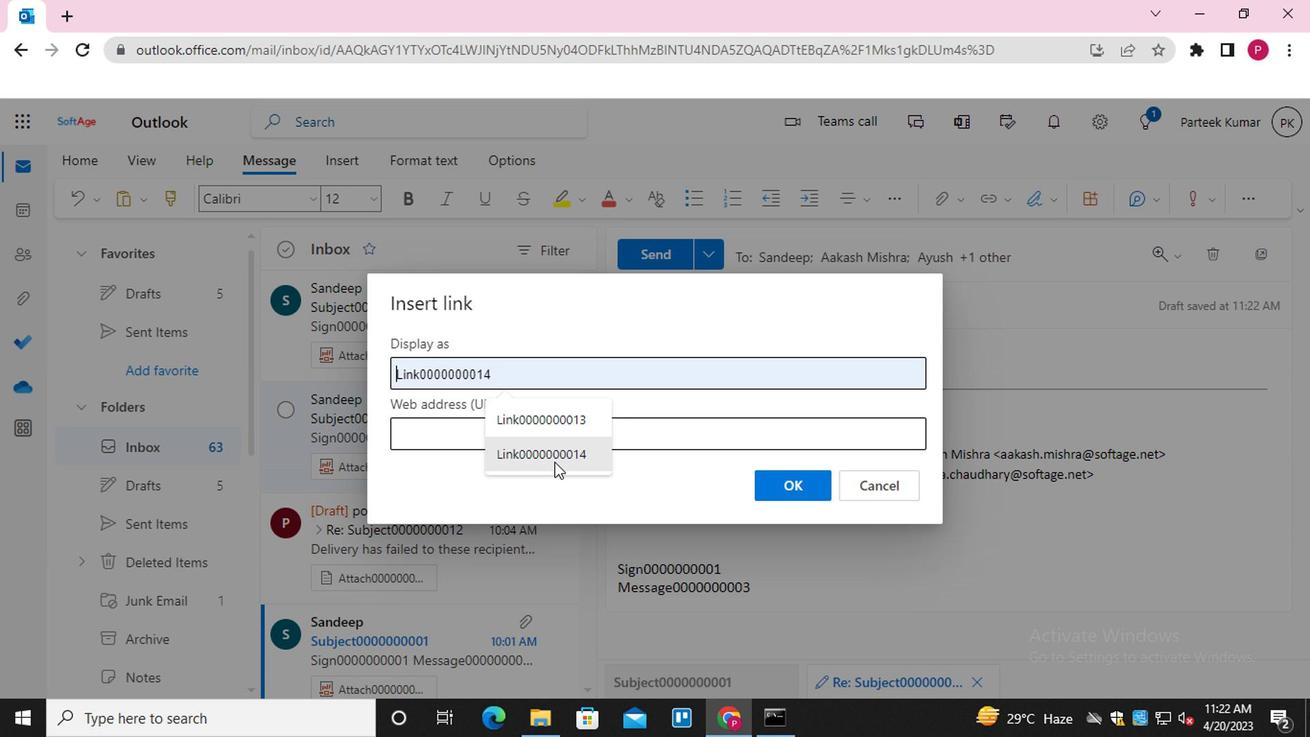 
Action: Mouse moved to (559, 432)
Screenshot: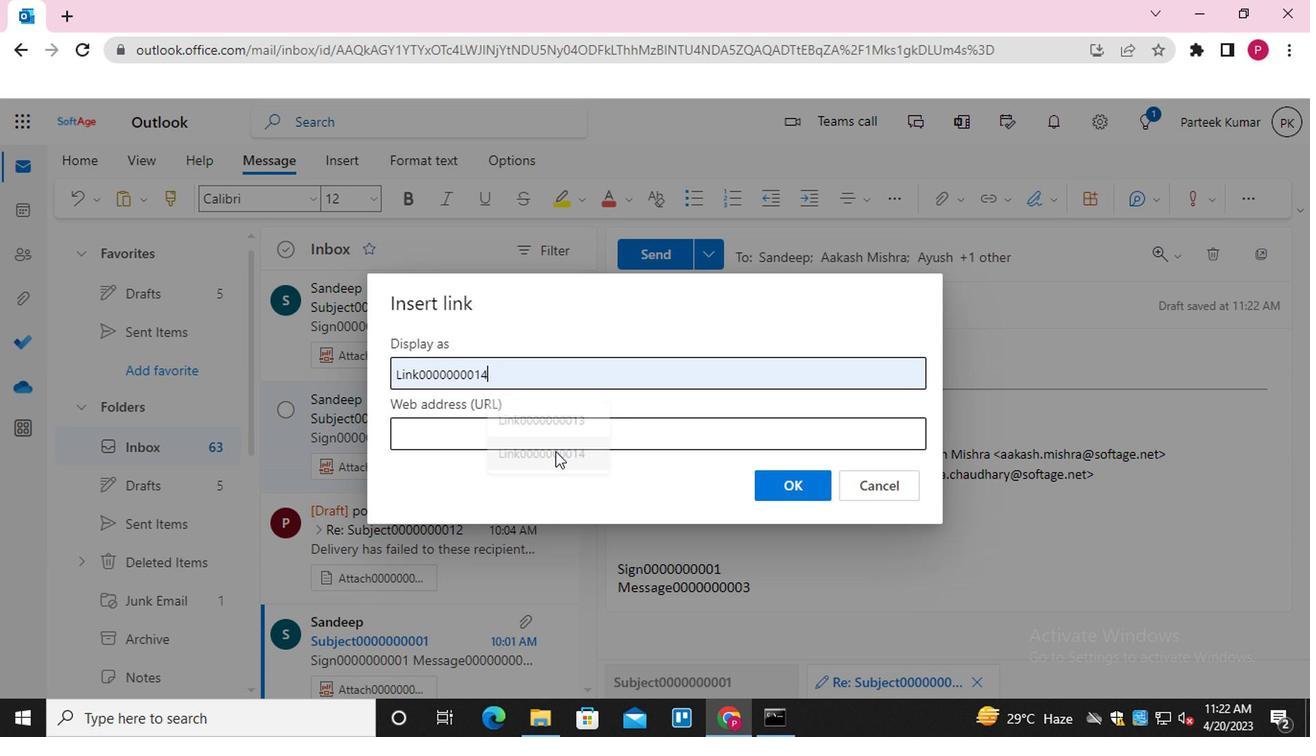 
Action: Mouse pressed left at (559, 432)
Screenshot: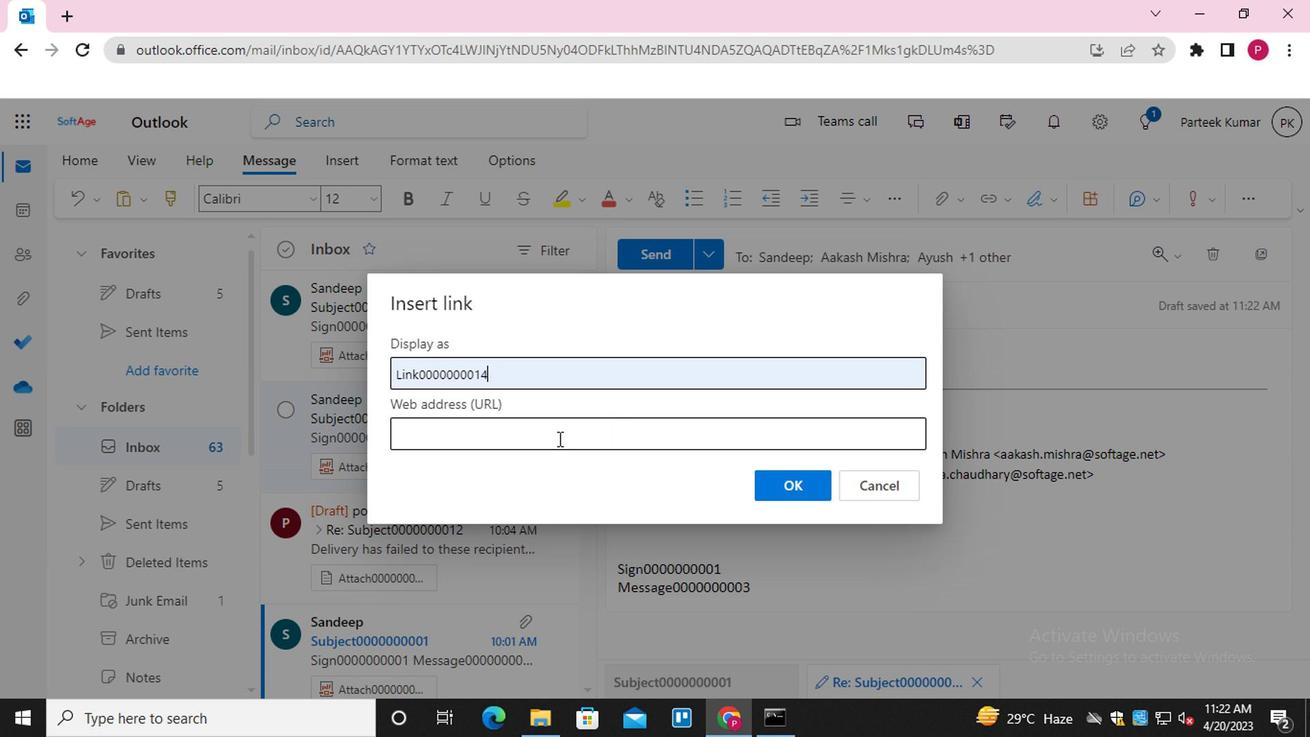 
Action: Mouse moved to (544, 512)
Screenshot: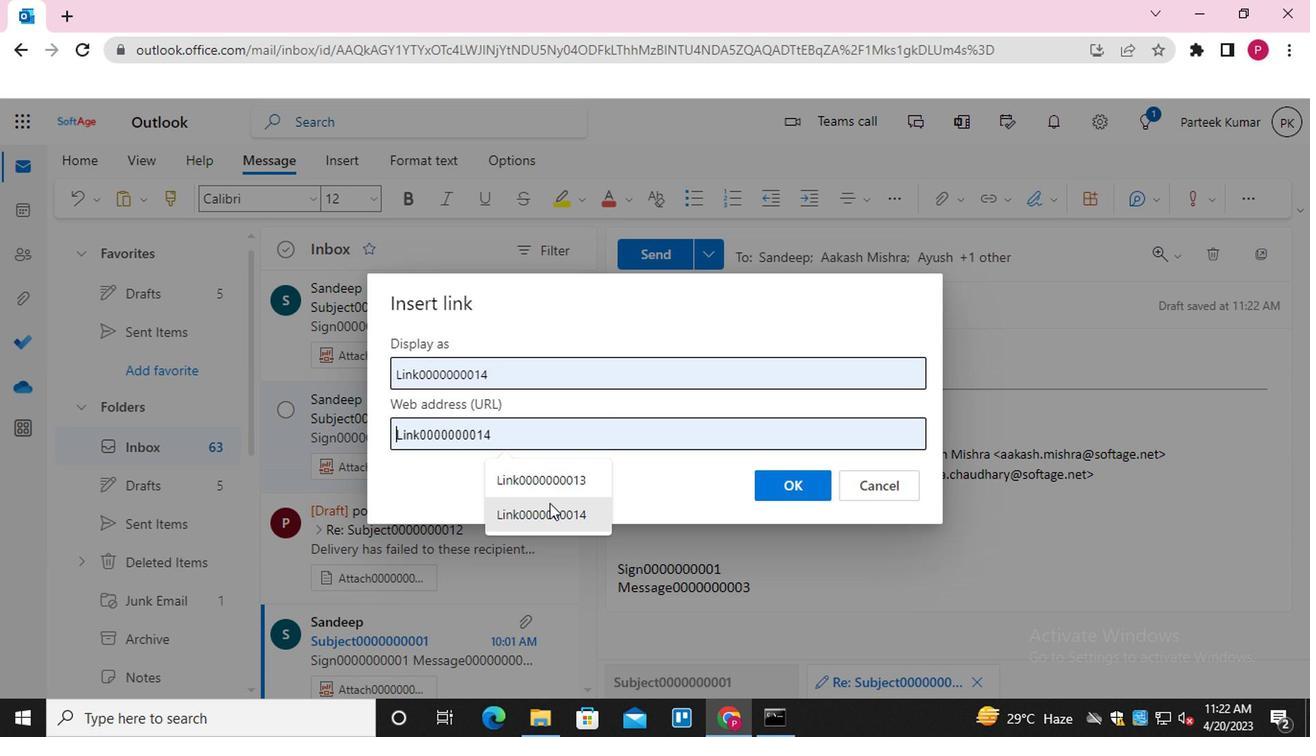 
Action: Mouse pressed left at (544, 512)
Screenshot: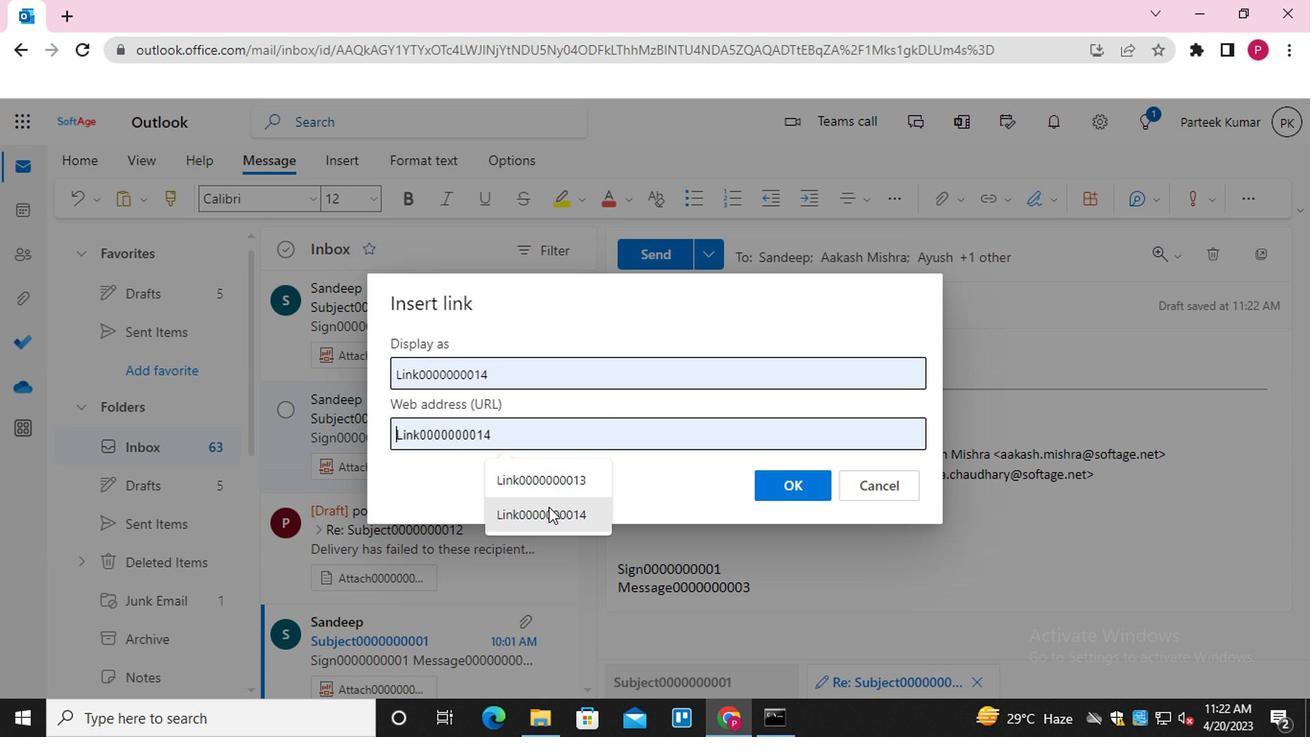 
Action: Mouse moved to (804, 486)
Screenshot: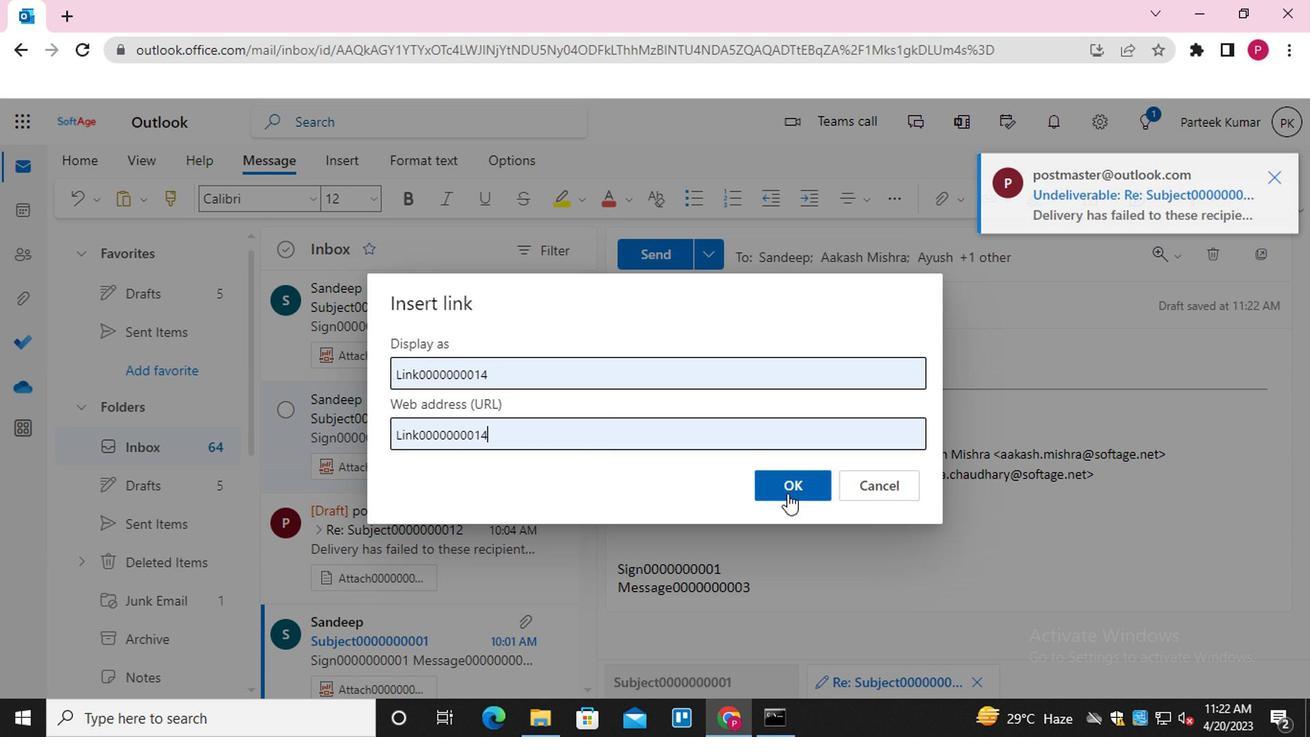 
Action: Mouse pressed left at (804, 486)
Screenshot: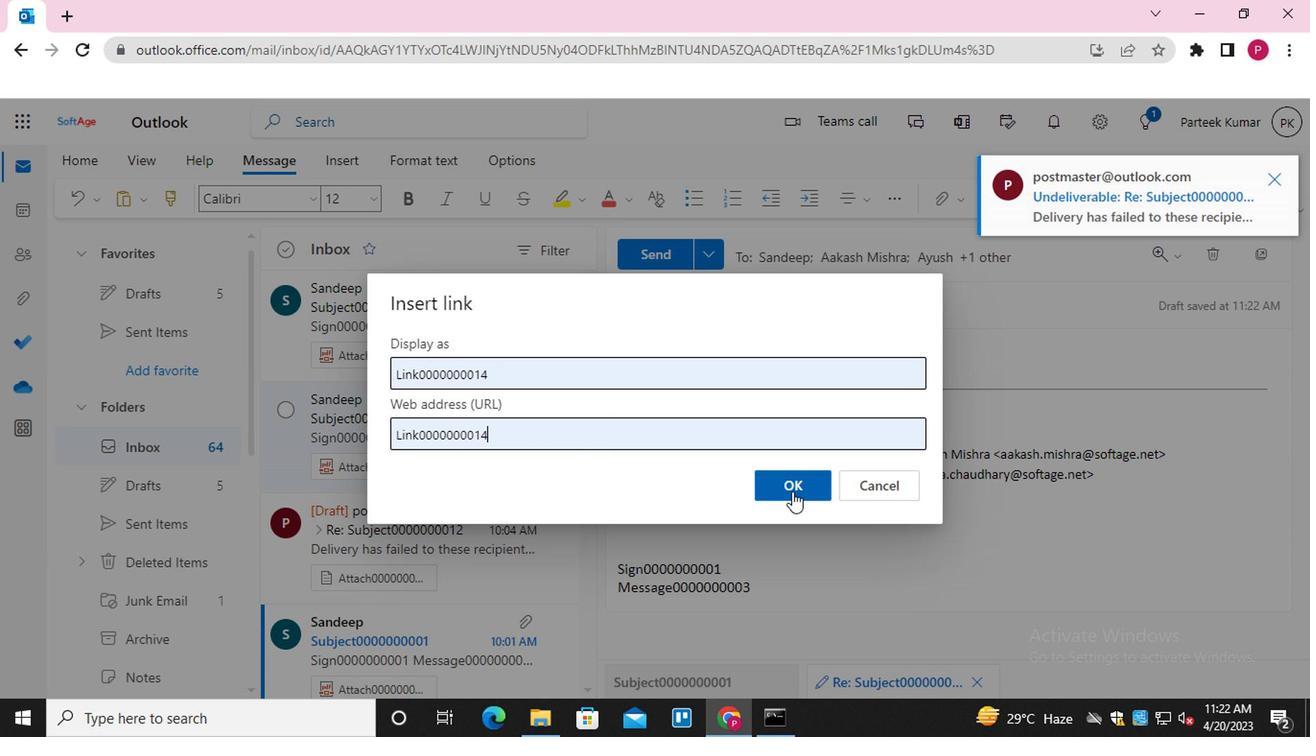 
Action: Mouse moved to (1269, 186)
Screenshot: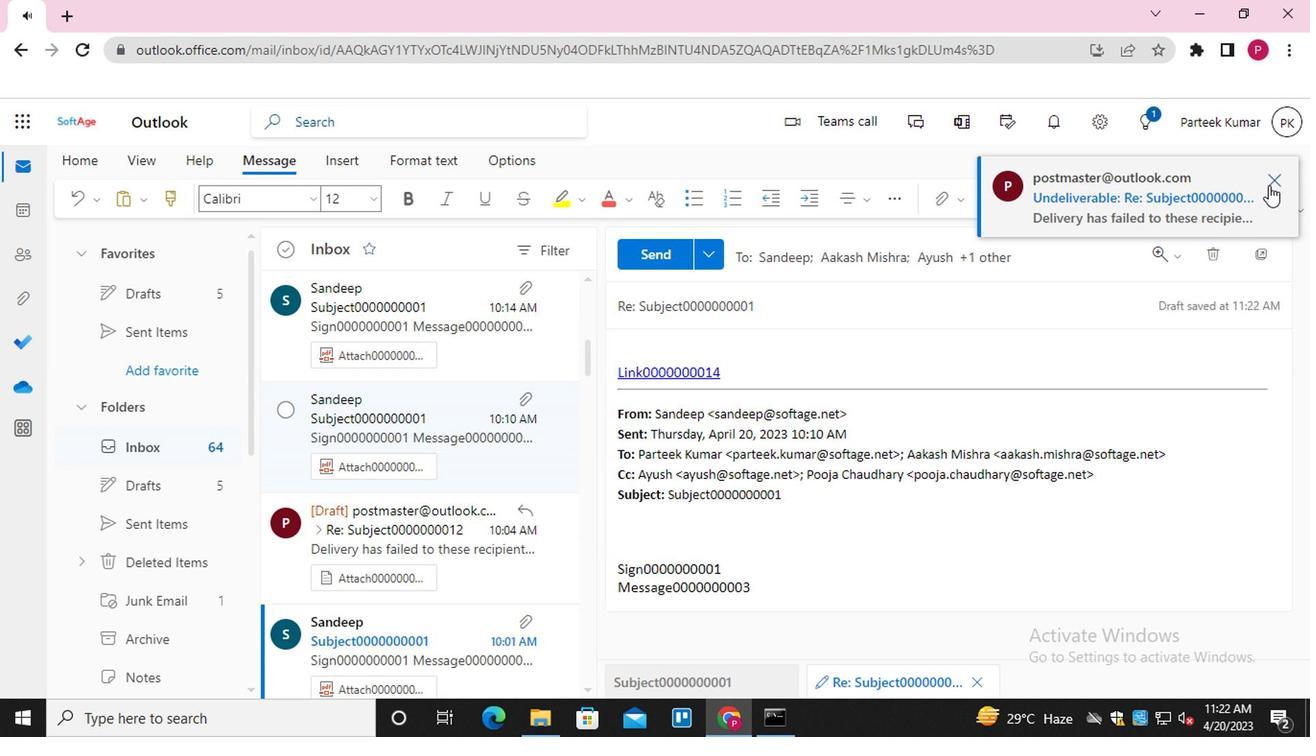
Action: Mouse pressed left at (1269, 186)
Screenshot: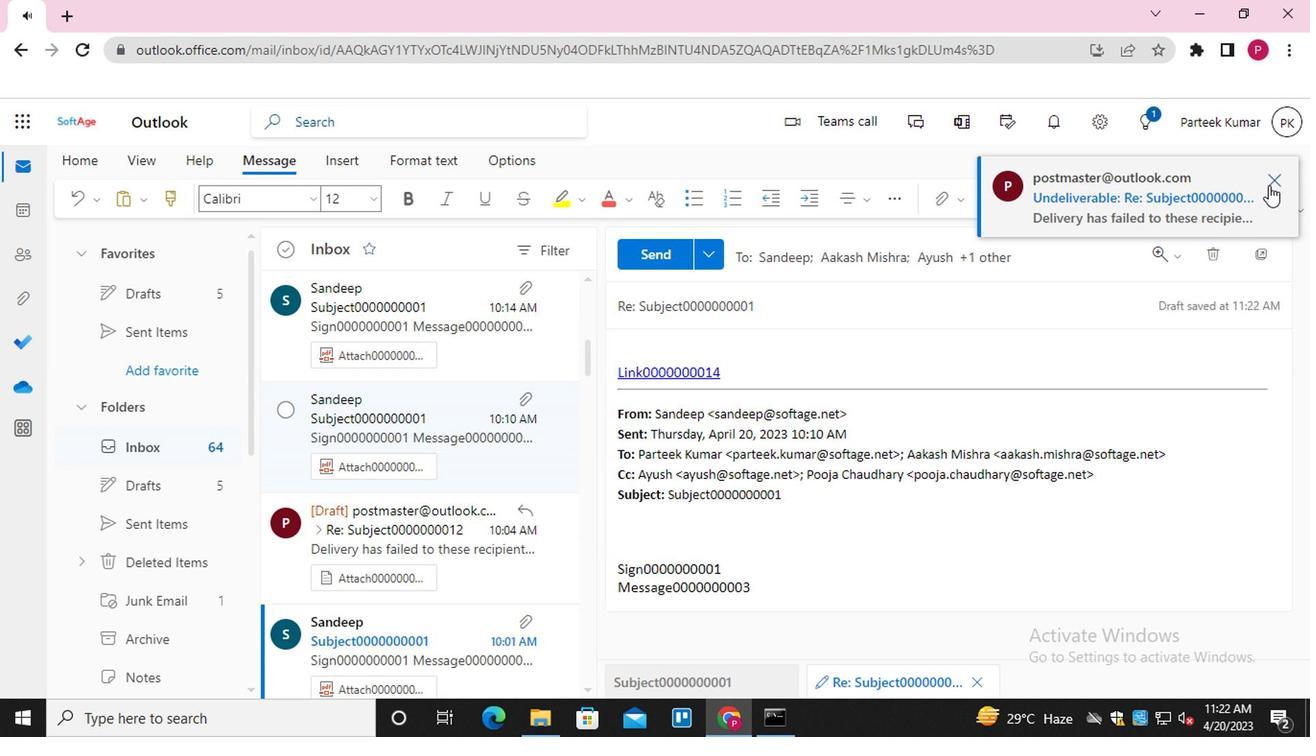 
Action: Mouse moved to (1075, 258)
Screenshot: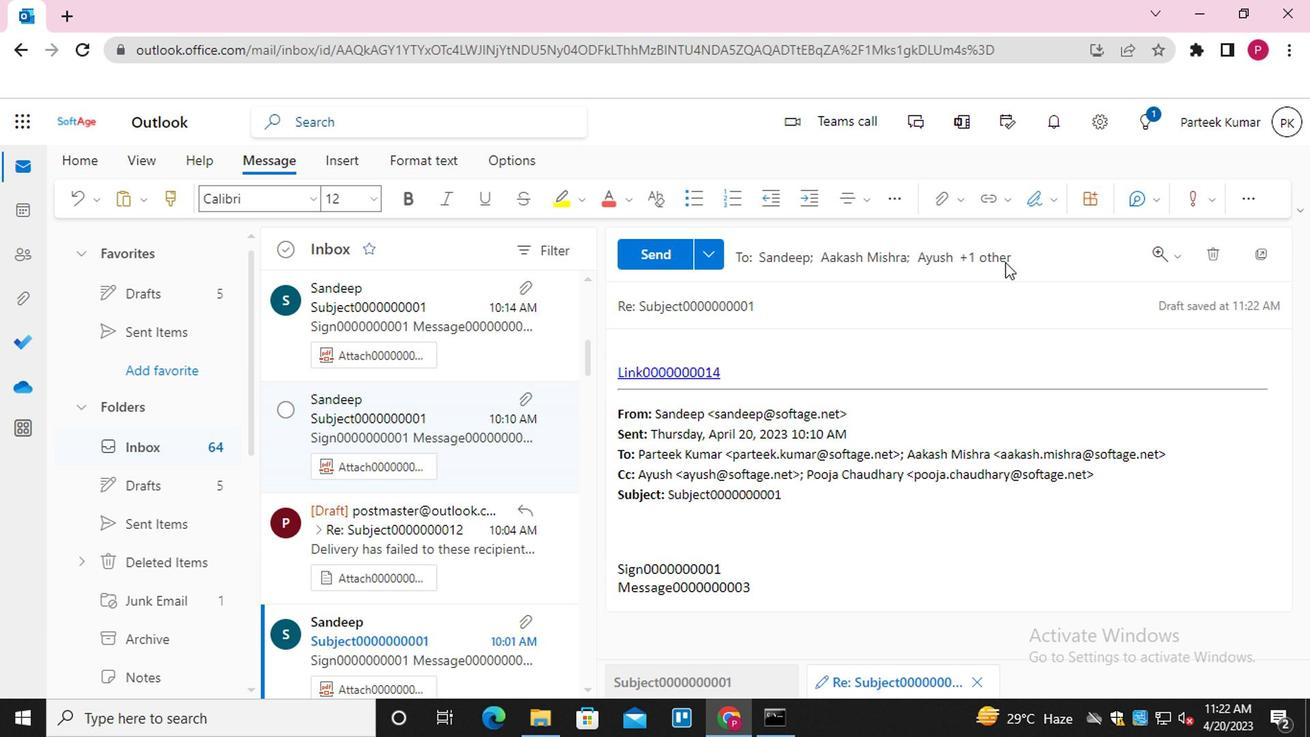 
Action: Mouse pressed left at (1075, 258)
Screenshot: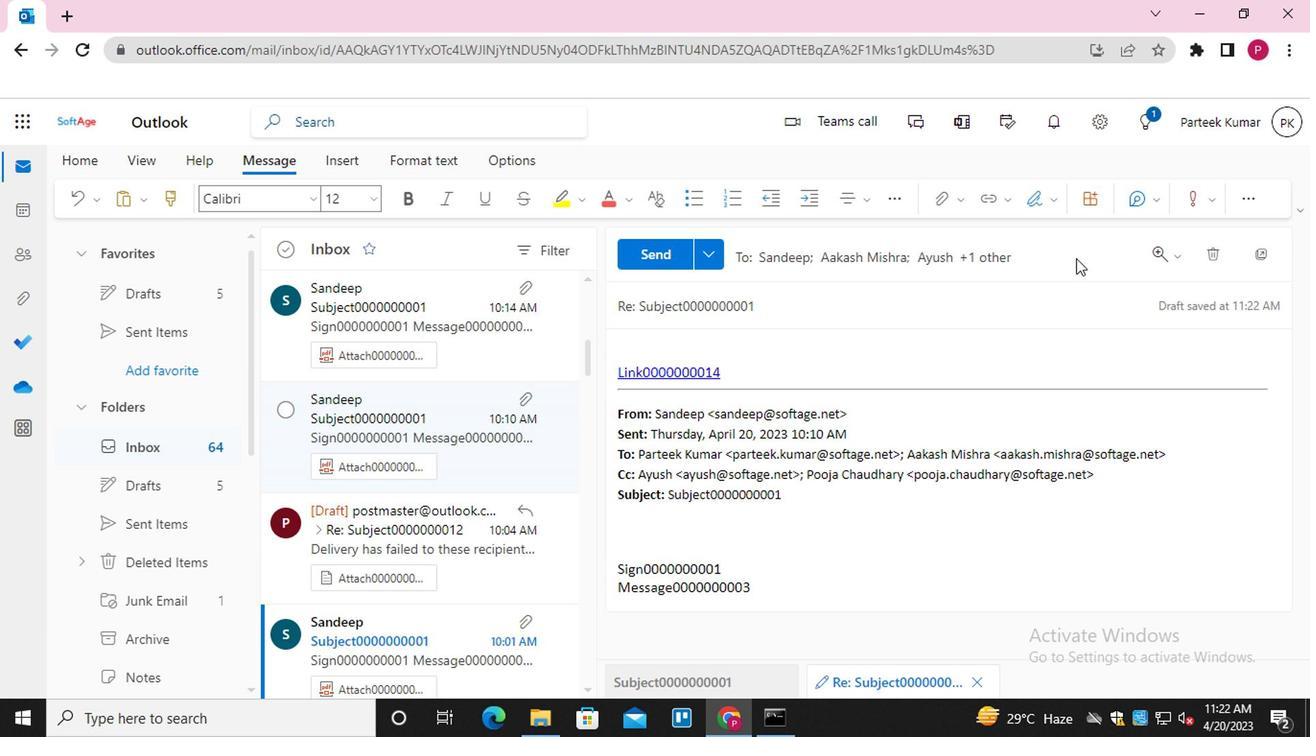 
Action: Mouse moved to (750, 301)
Screenshot: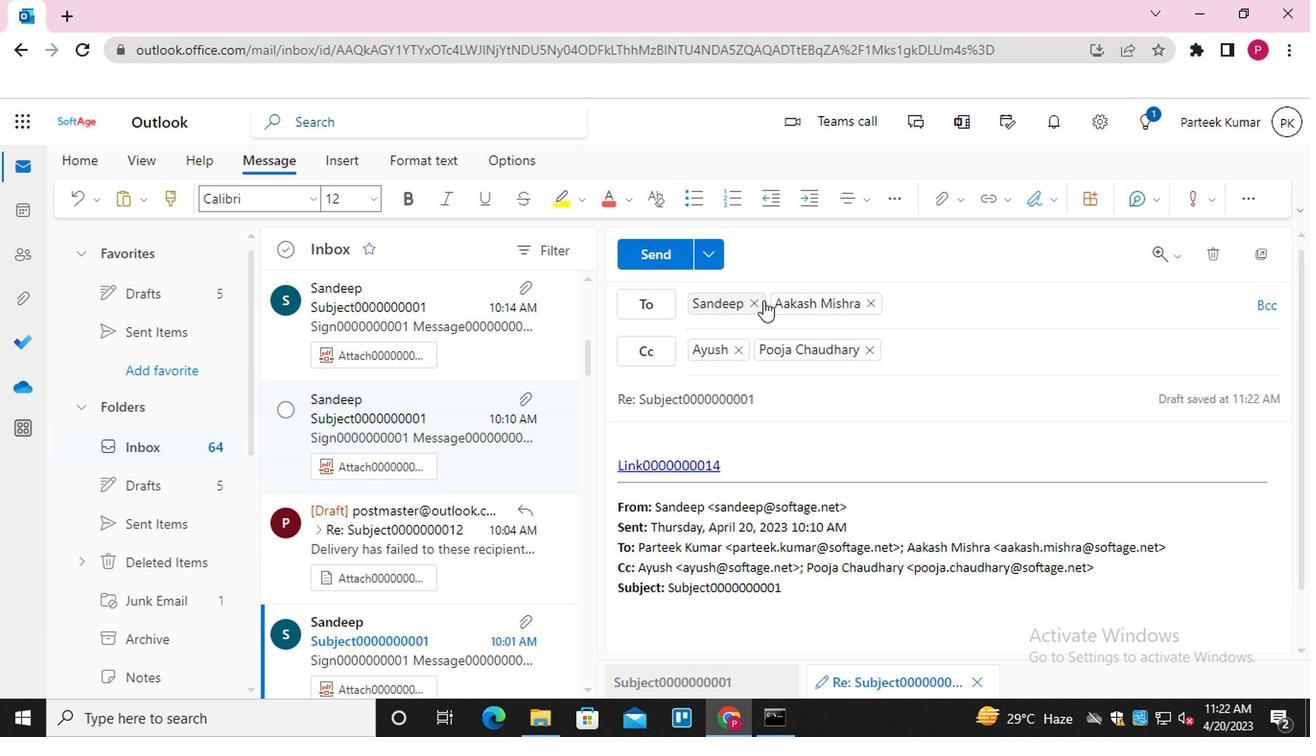 
Action: Mouse pressed left at (750, 301)
Screenshot: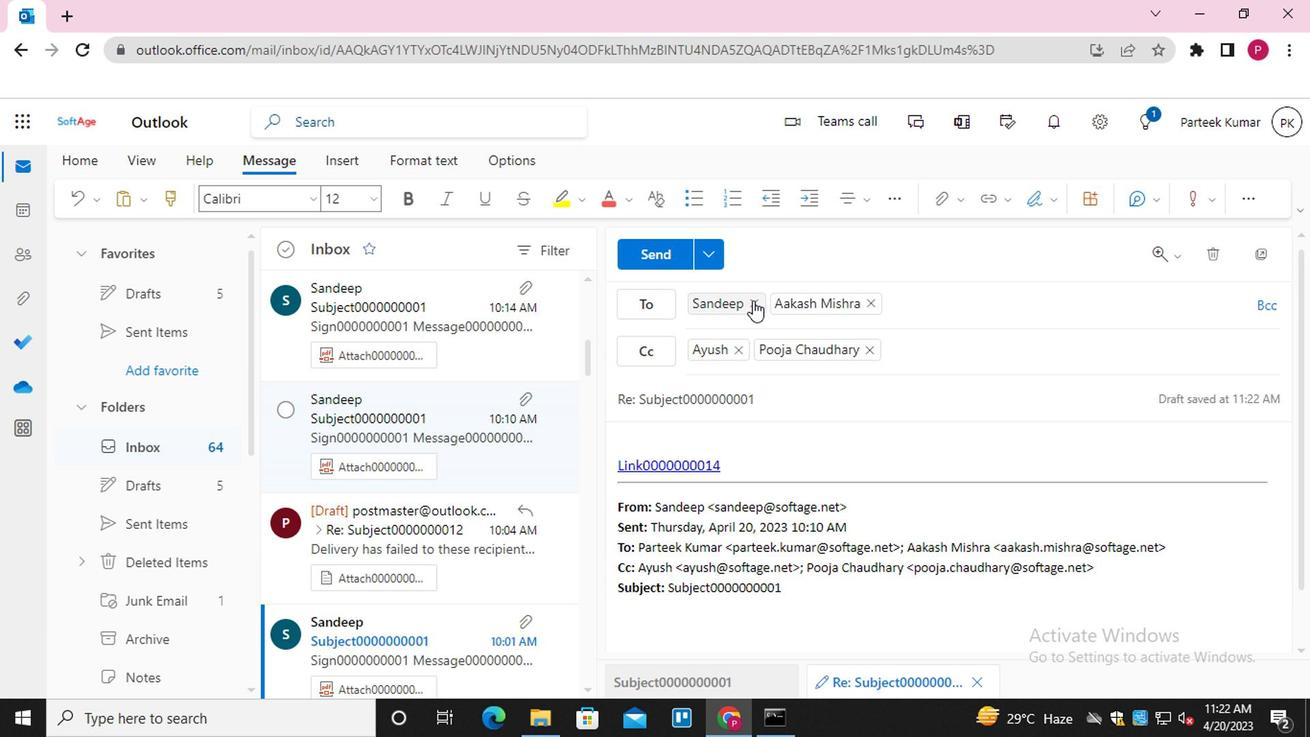 
Action: Mouse moved to (739, 348)
Screenshot: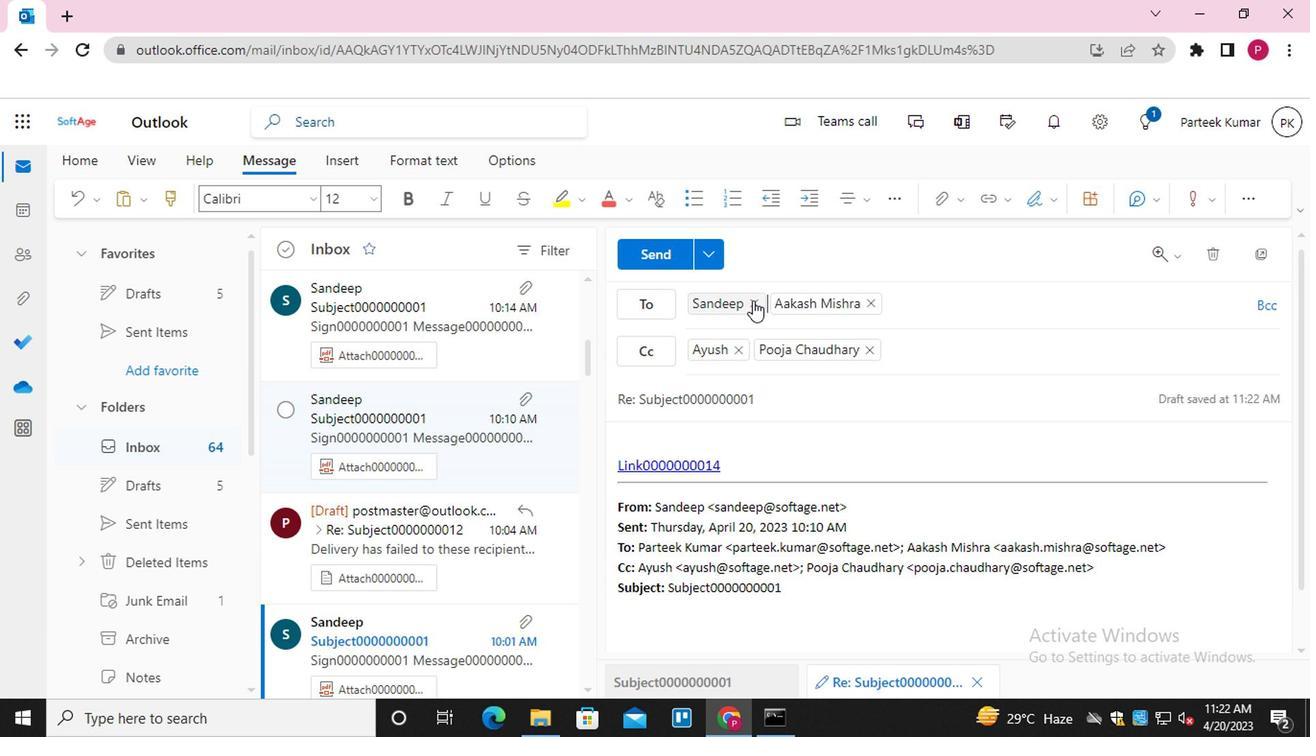 
Action: Mouse pressed left at (739, 348)
Screenshot: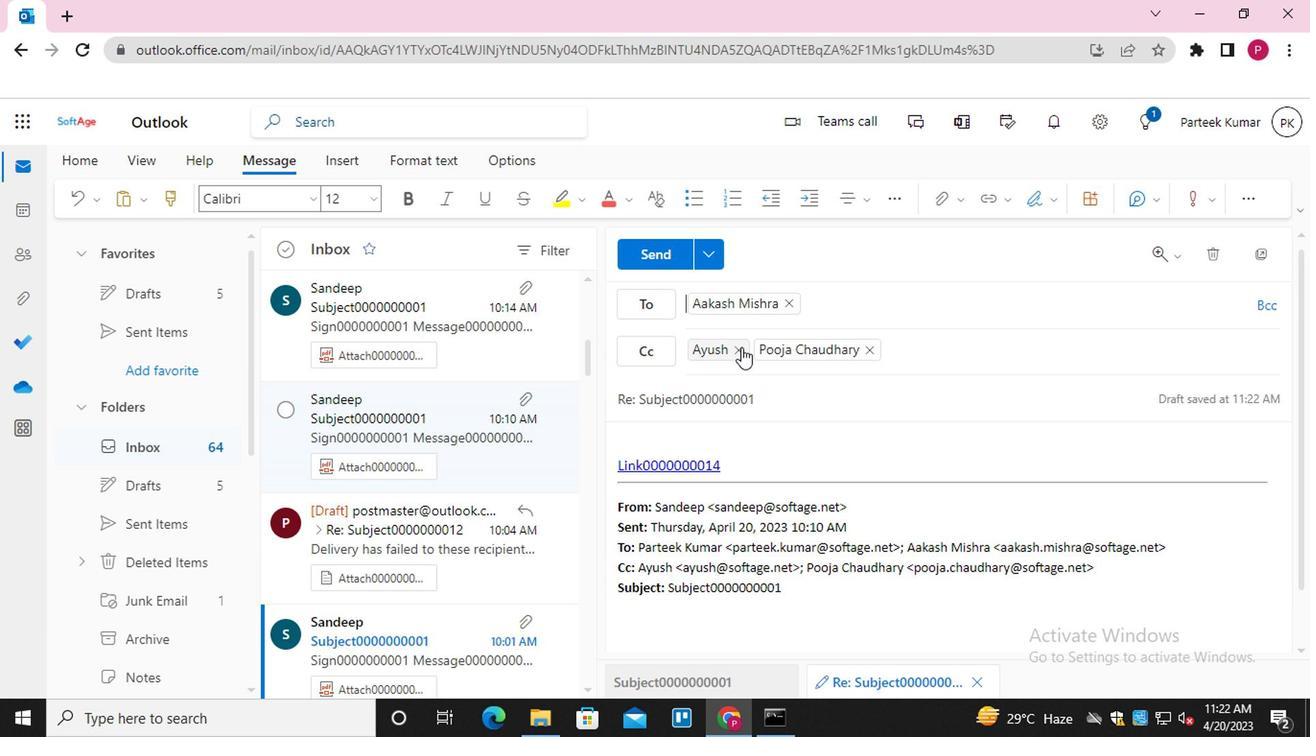 
Action: Mouse moved to (803, 356)
Screenshot: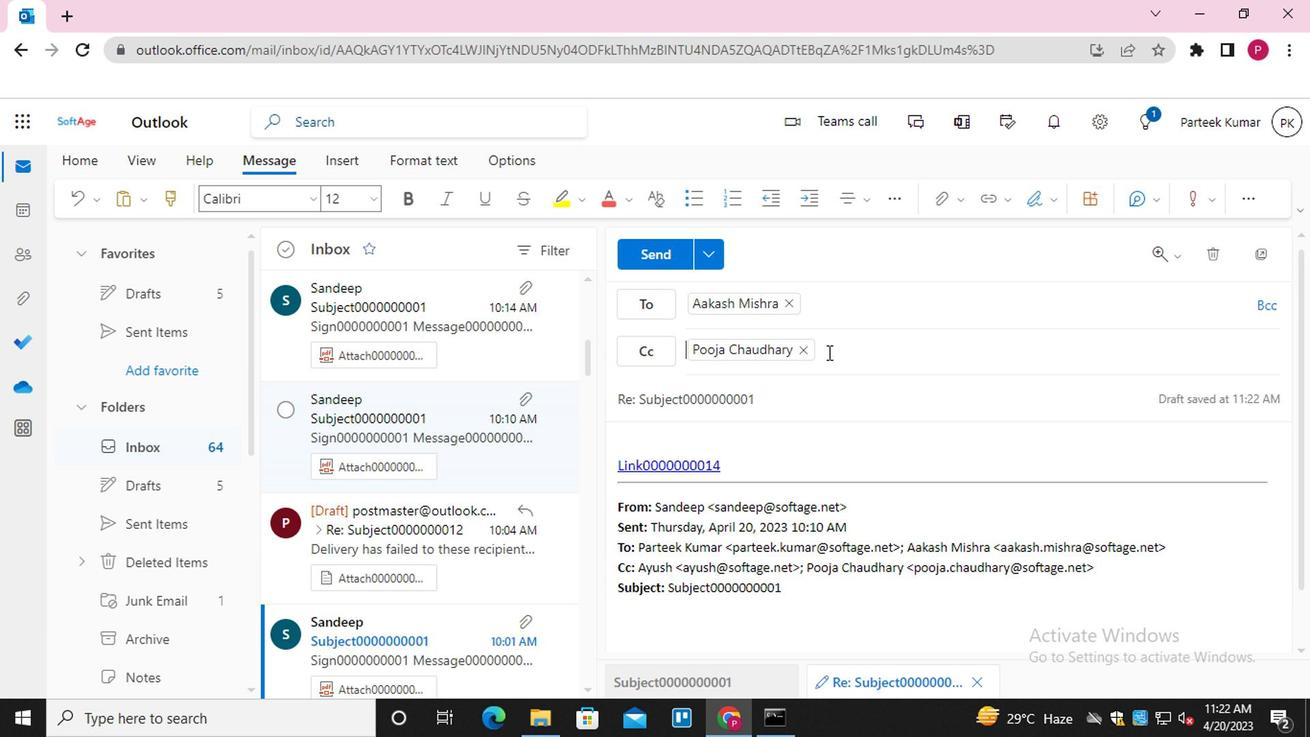
Action: Mouse pressed left at (803, 356)
Screenshot: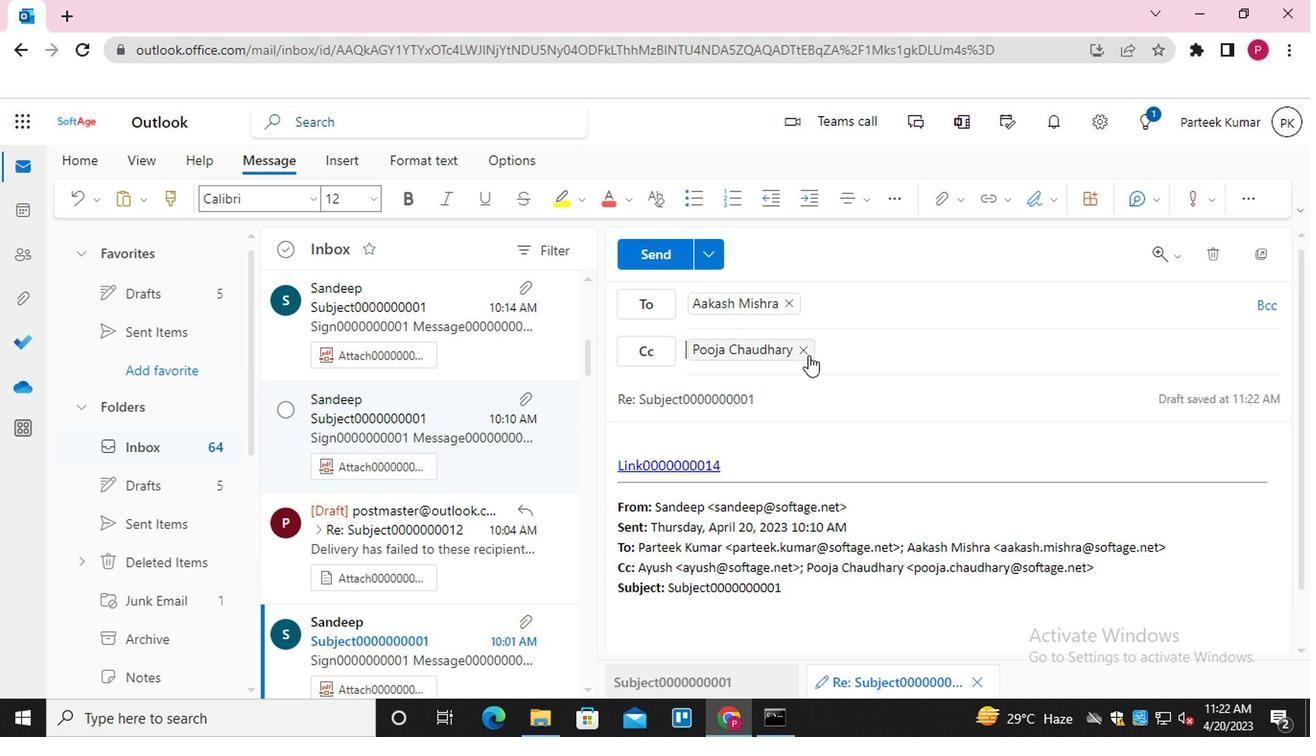 
Action: Mouse moved to (734, 361)
Screenshot: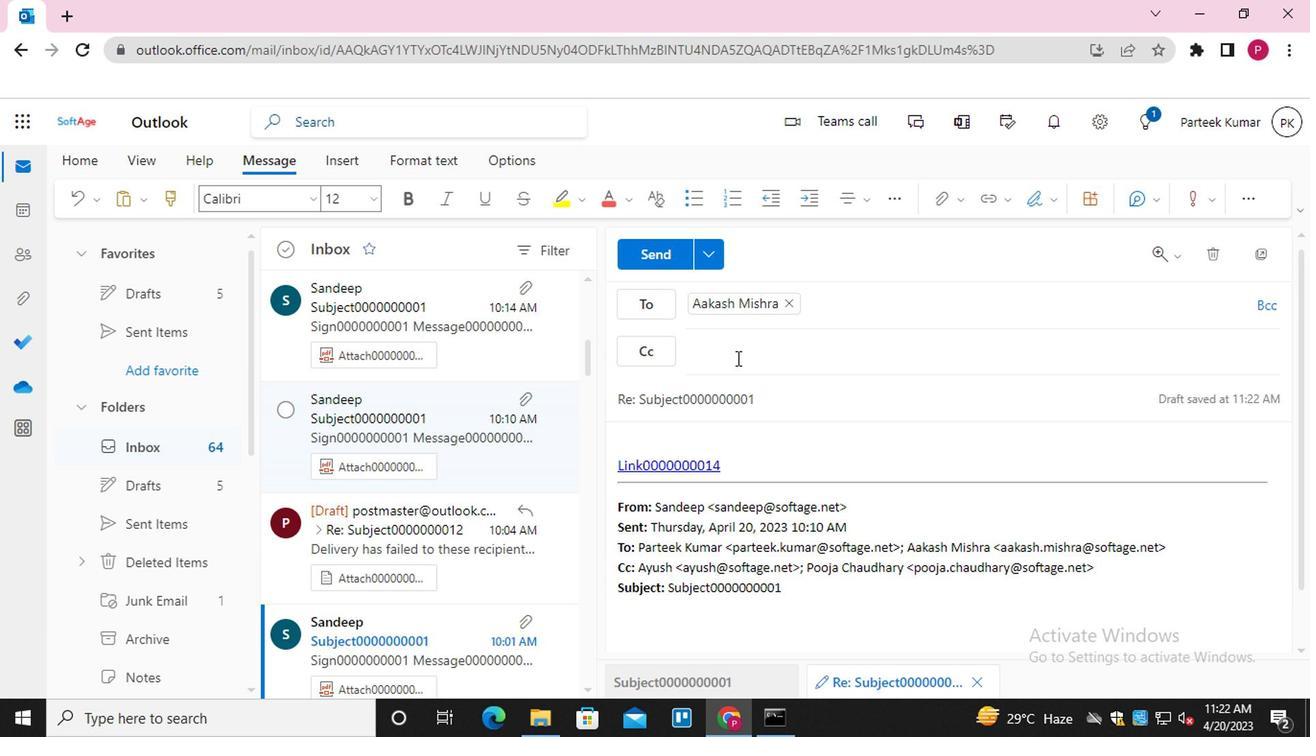 
Action: Key pressed <Key.shift>EN<Key.backspace>MAIL0000000002<Key.enter>
Screenshot: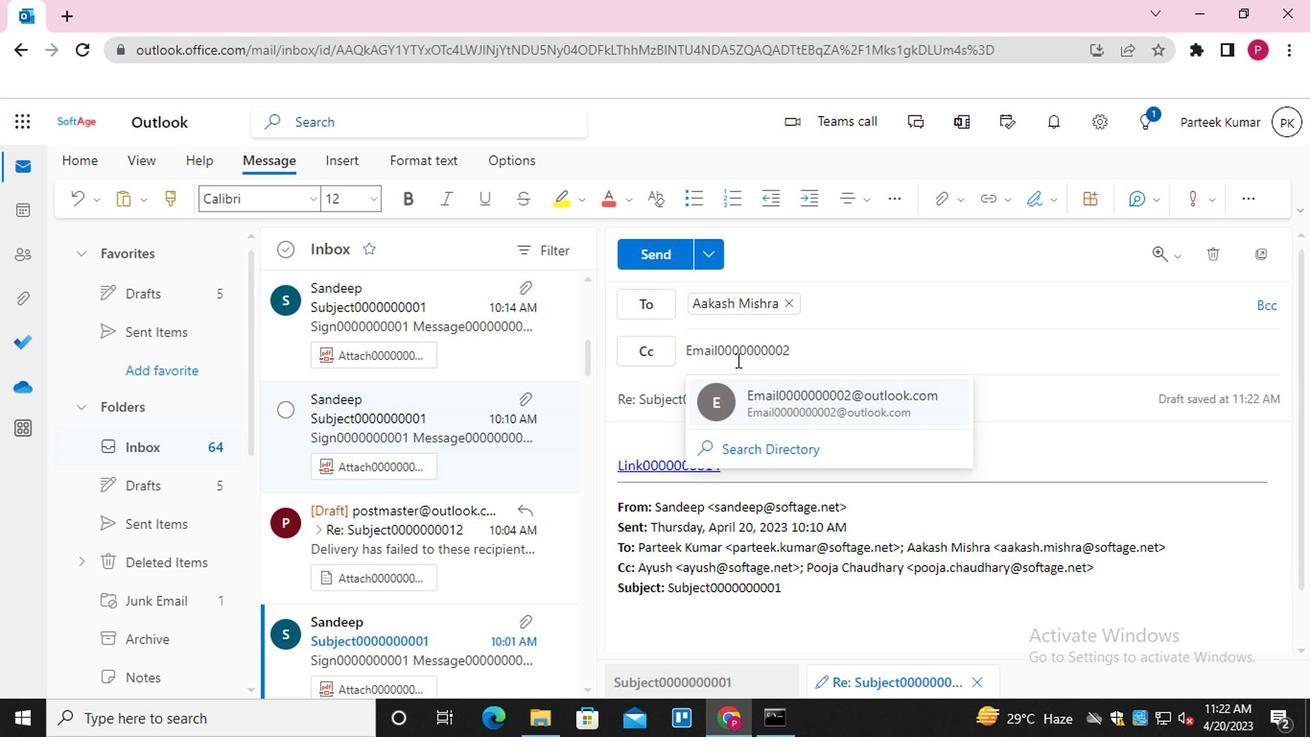 
Action: Mouse moved to (1260, 311)
Screenshot: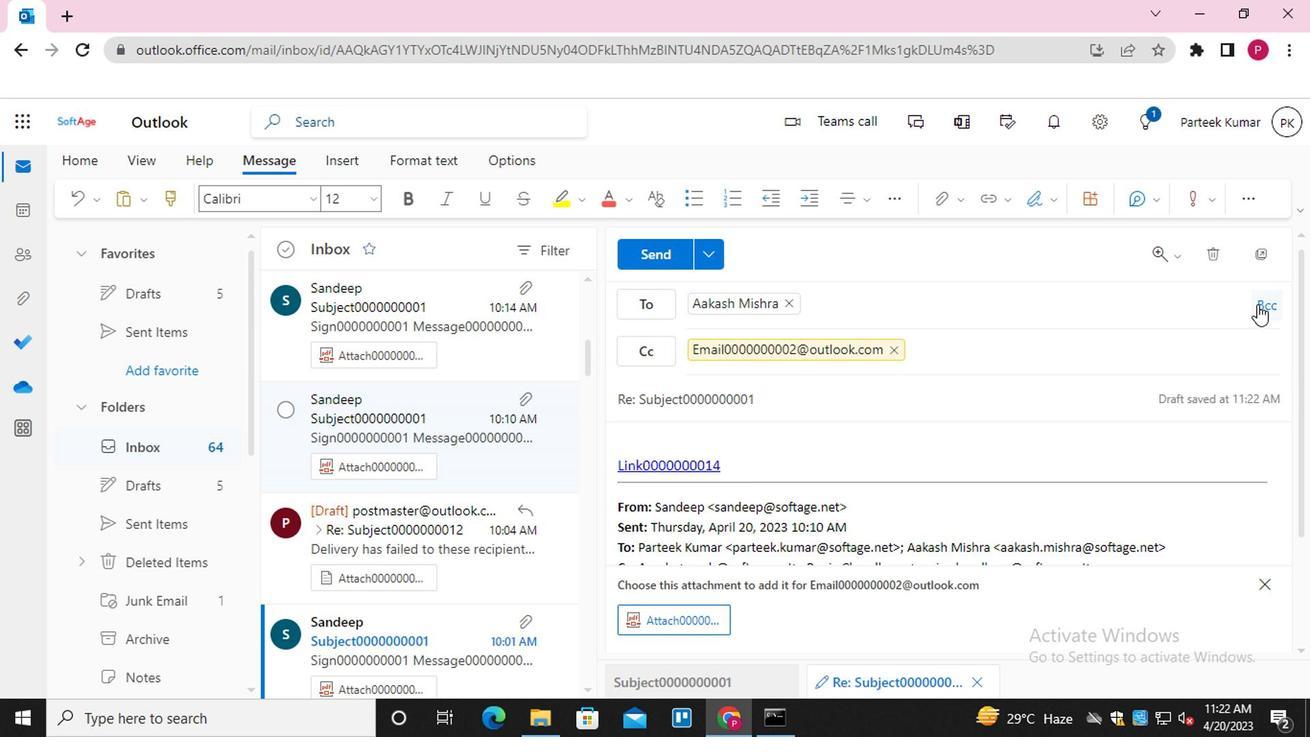 
Action: Mouse pressed left at (1260, 311)
Screenshot: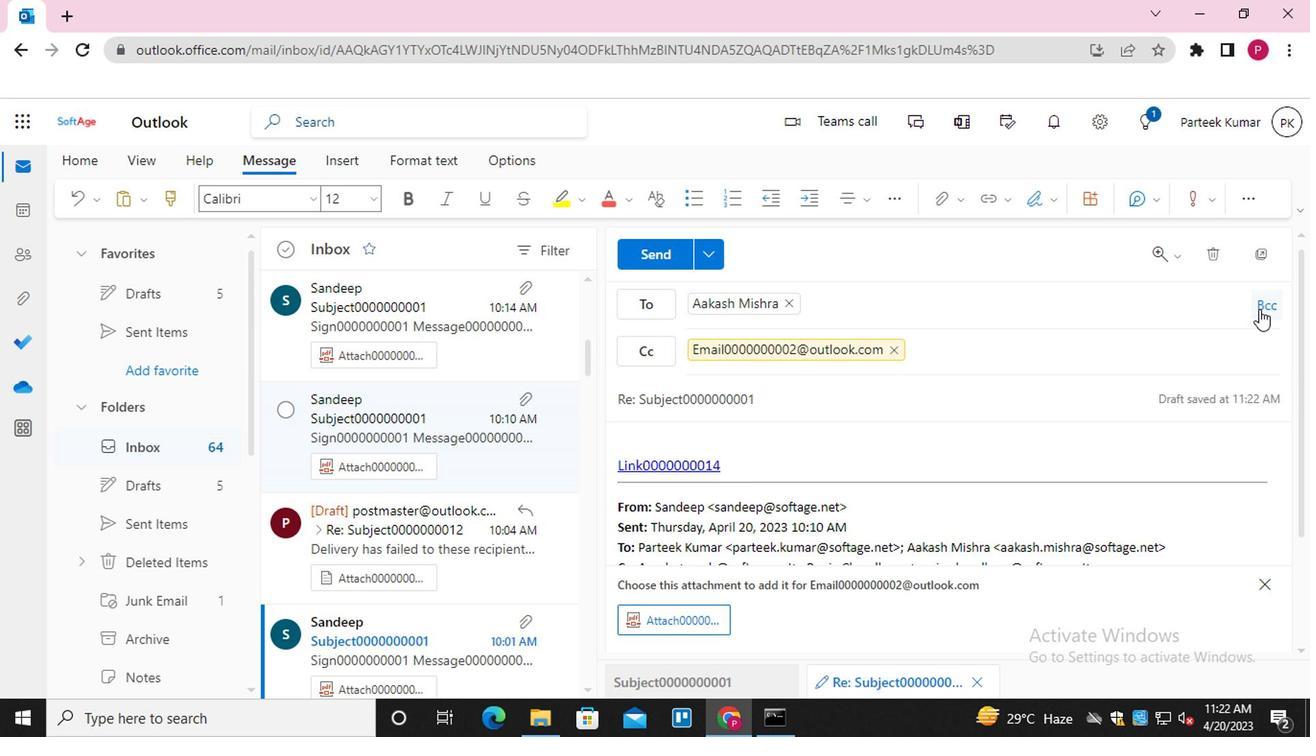 
Action: Mouse moved to (706, 391)
Screenshot: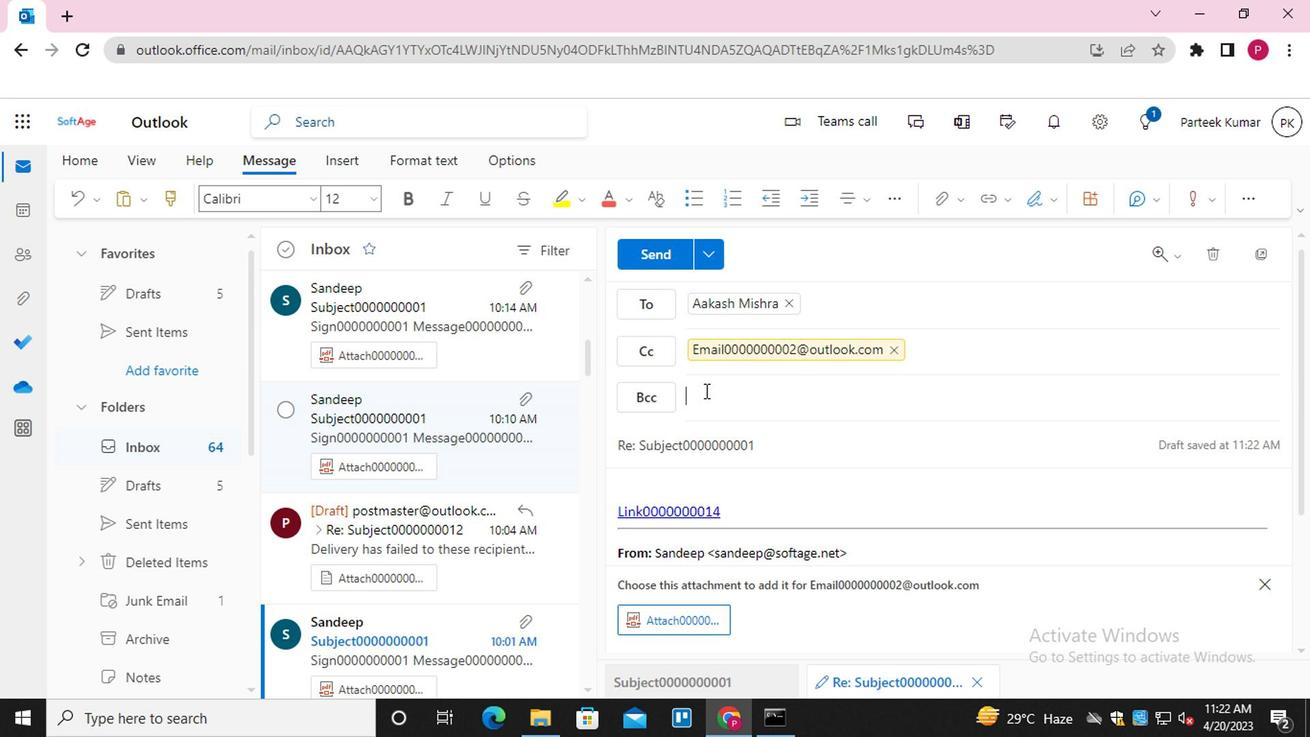 
Action: Key pressed <Key.shift>EMAIL0000000003<Key.shift>@OUTLOOK.COM<Key.enter>
Screenshot: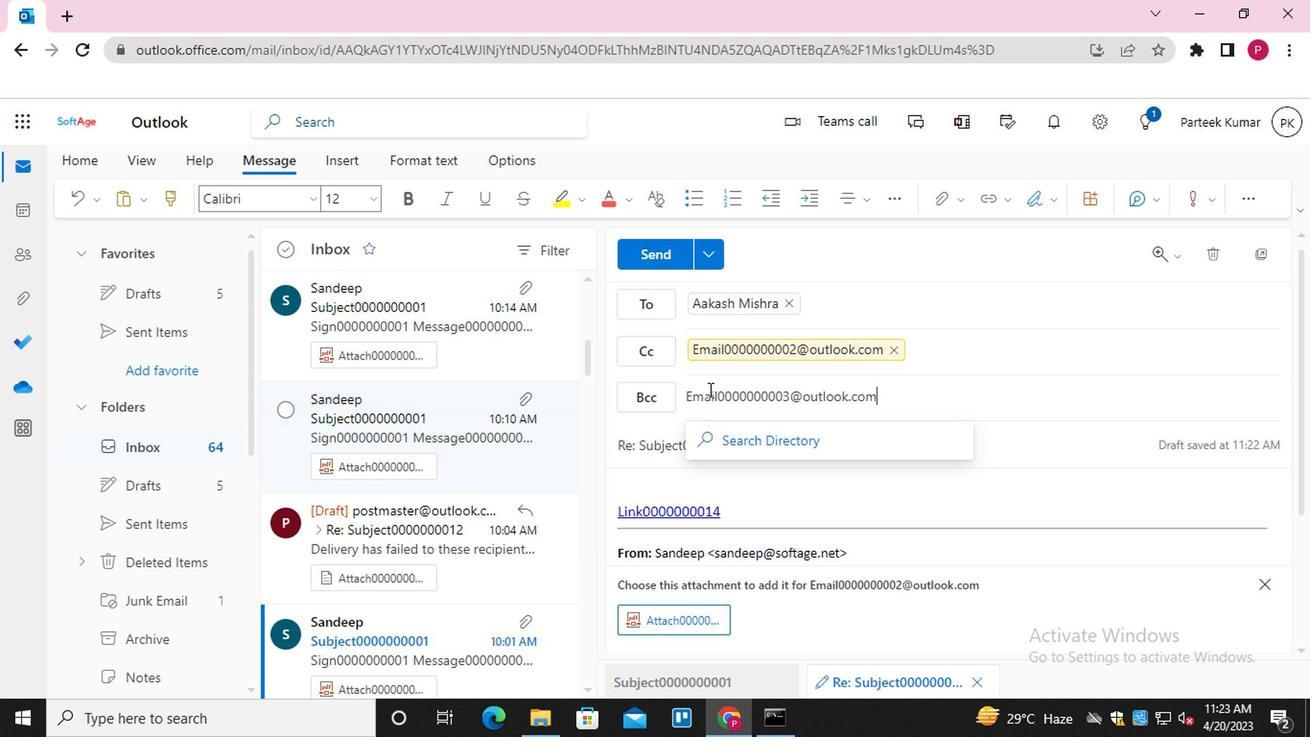 
Action: Mouse moved to (772, 440)
Screenshot: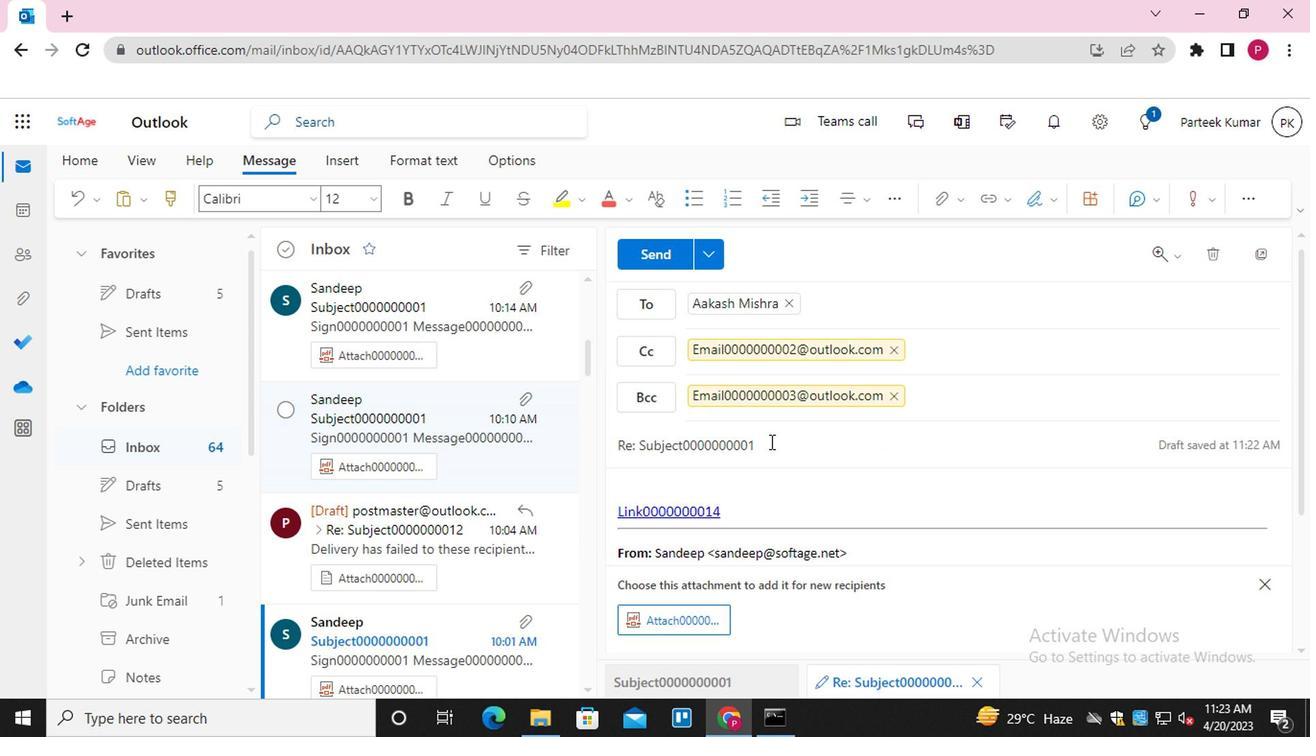
Action: Mouse pressed left at (772, 440)
Screenshot: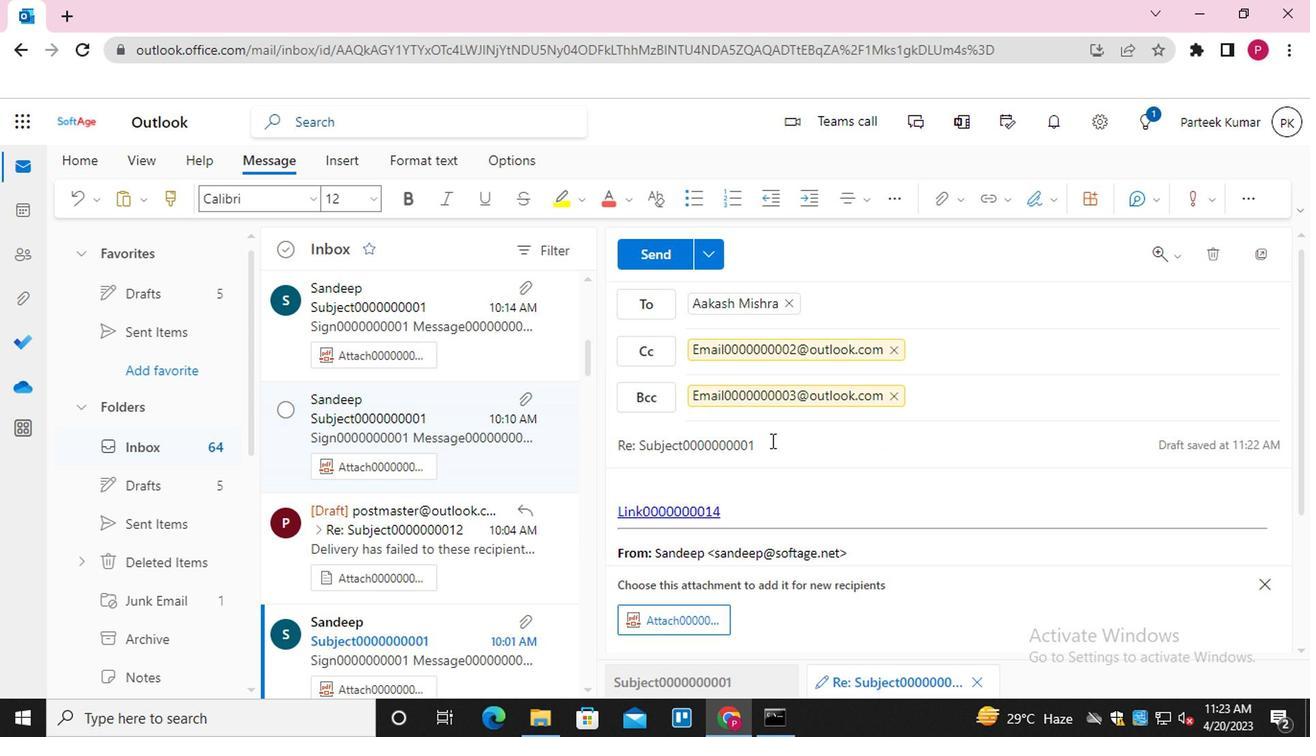 
Action: Mouse moved to (769, 447)
Screenshot: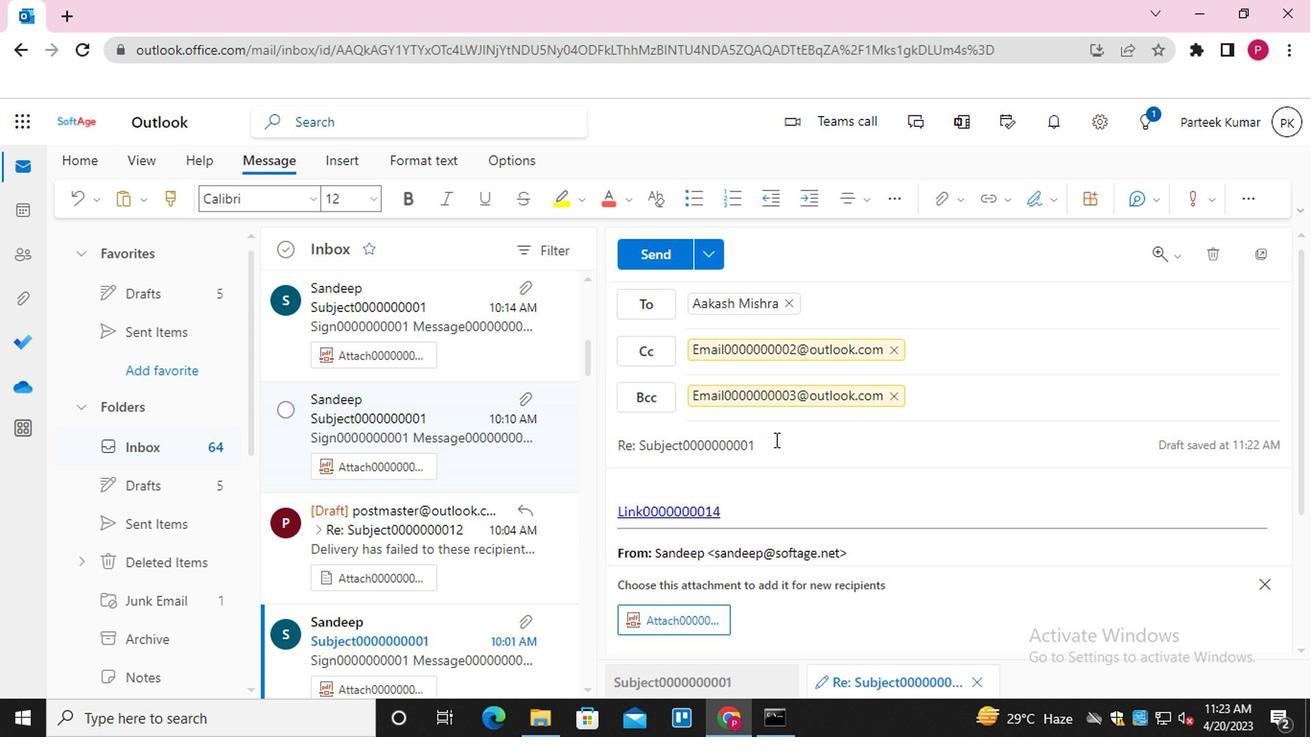 
Action: Key pressed <Key.backspace><Key.backspace>17
Screenshot: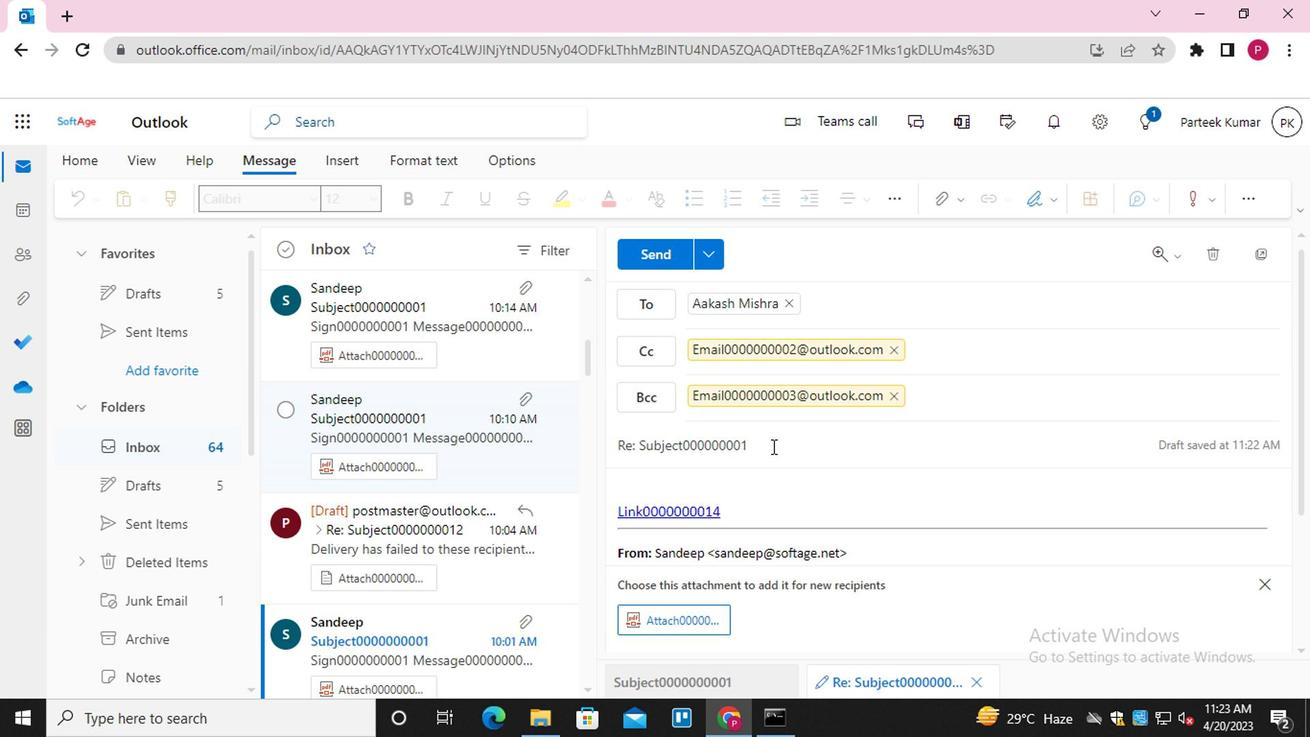 
Action: Mouse moved to (664, 491)
Screenshot: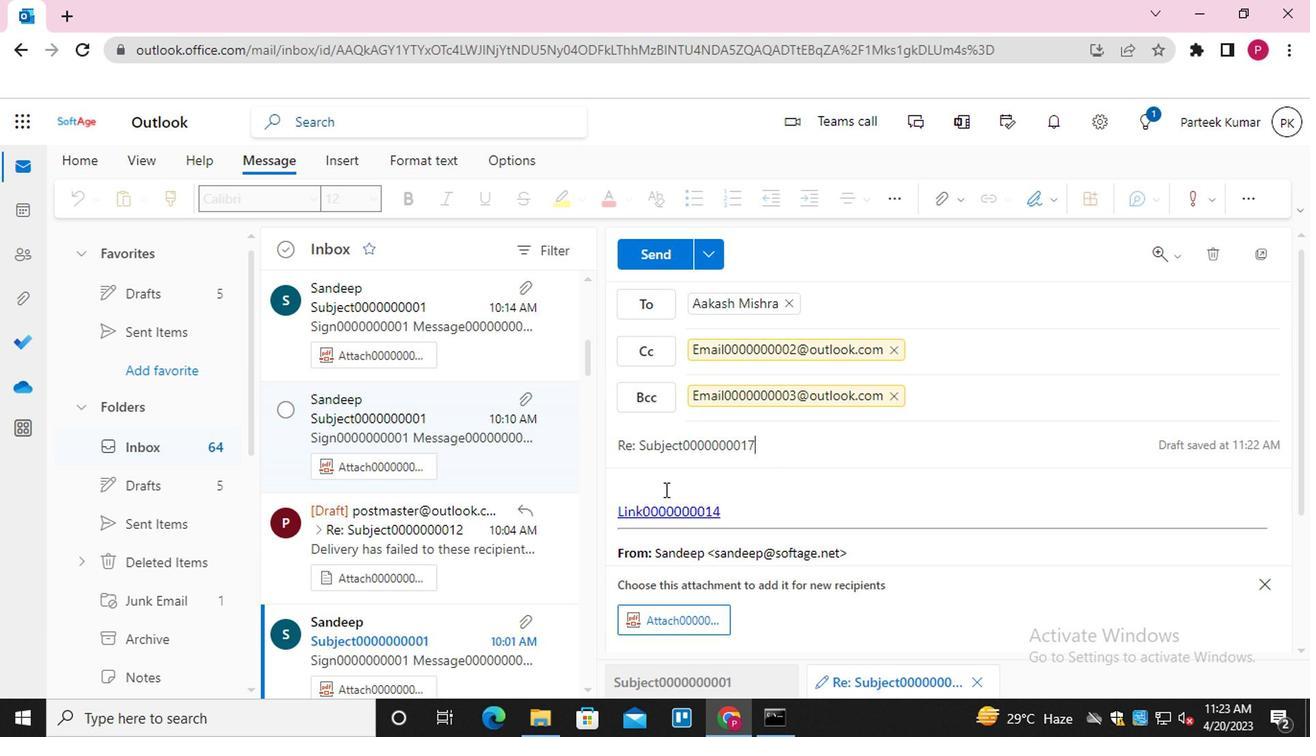 
Action: Mouse pressed left at (664, 491)
Screenshot: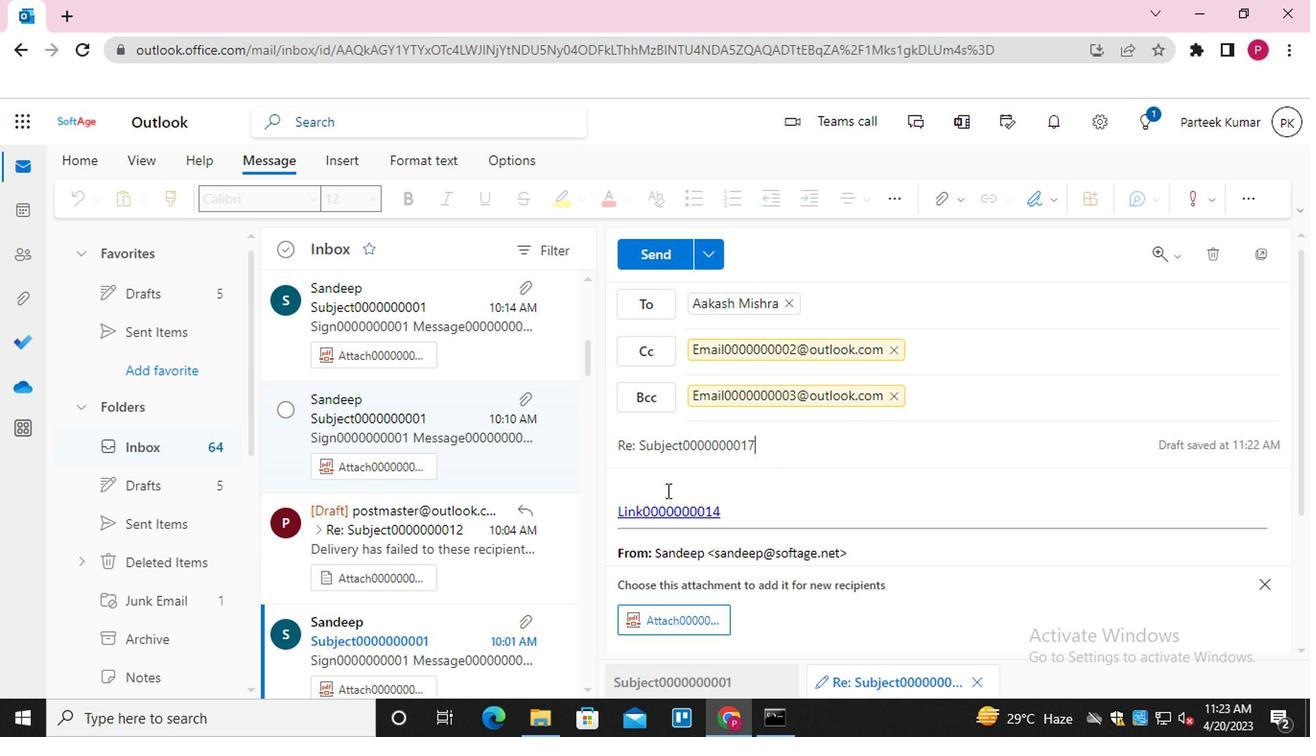 
Action: Key pressed <Key.shift_r>MESSAGE0000000014
Screenshot: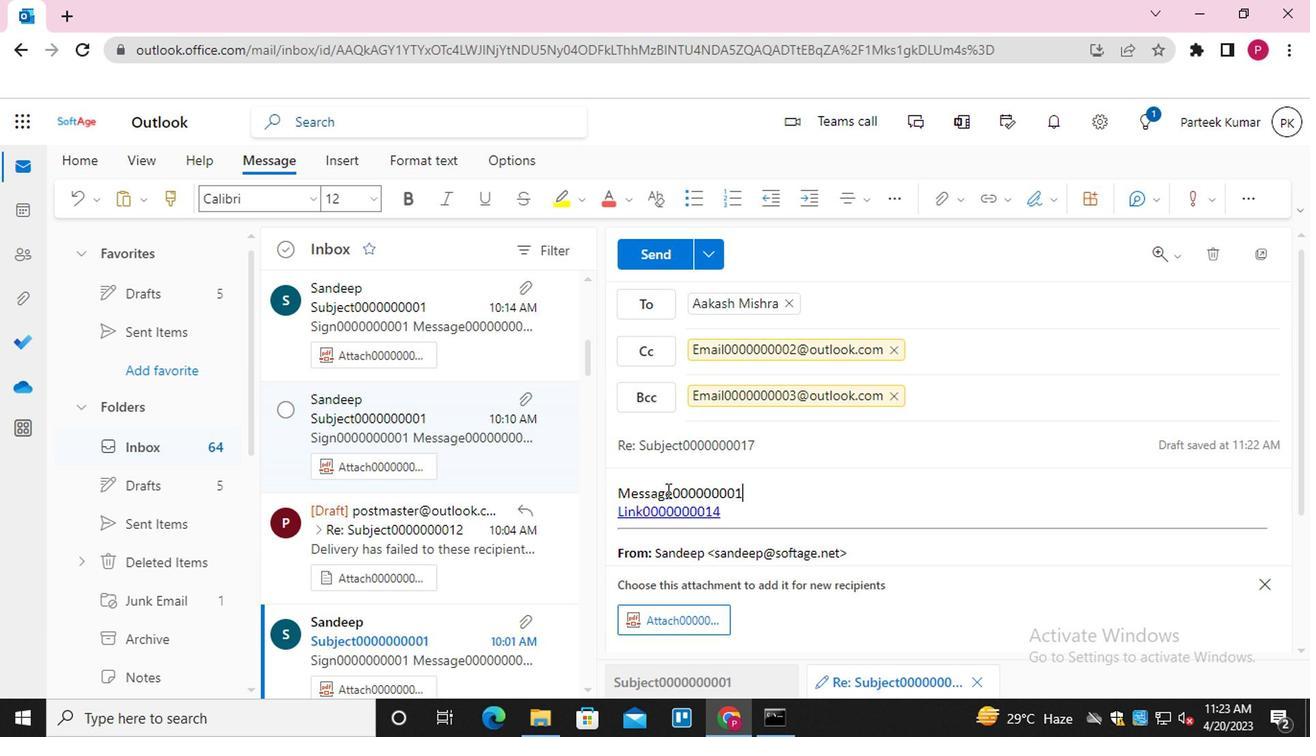 
Action: Mouse moved to (947, 193)
Screenshot: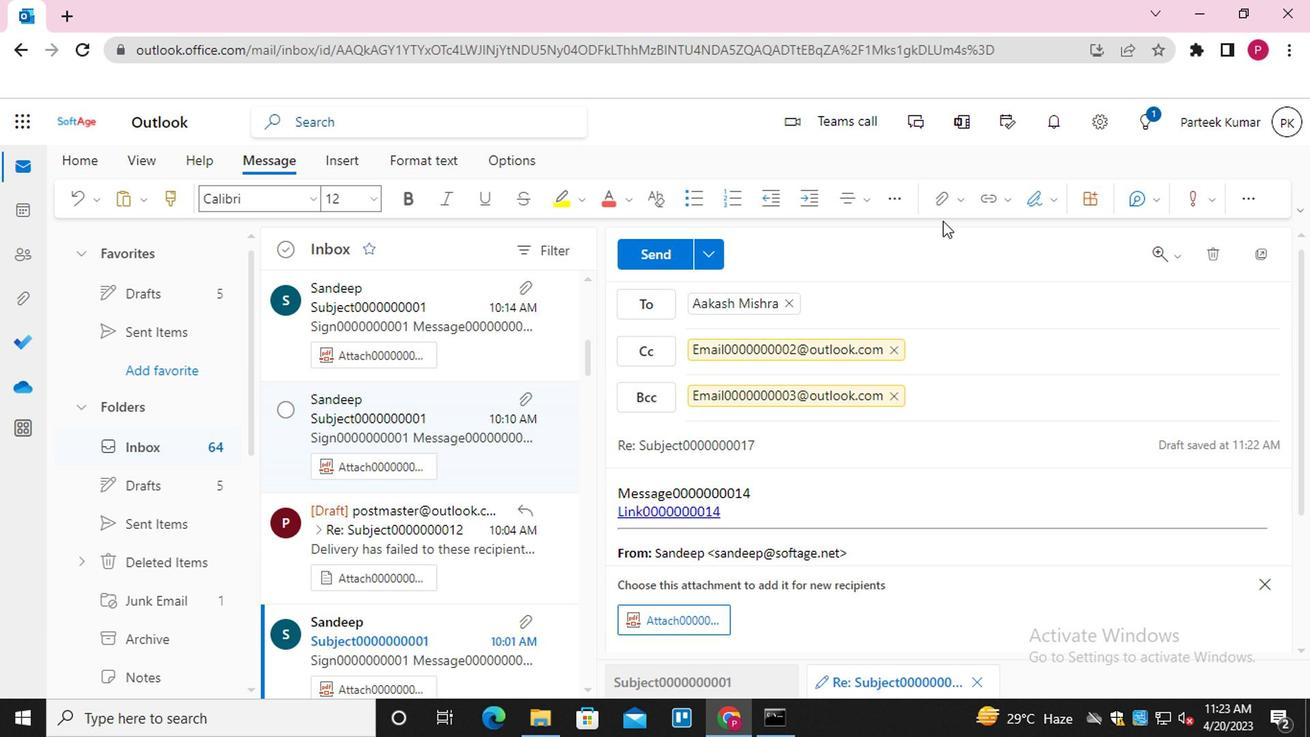 
Action: Mouse pressed left at (947, 193)
Screenshot: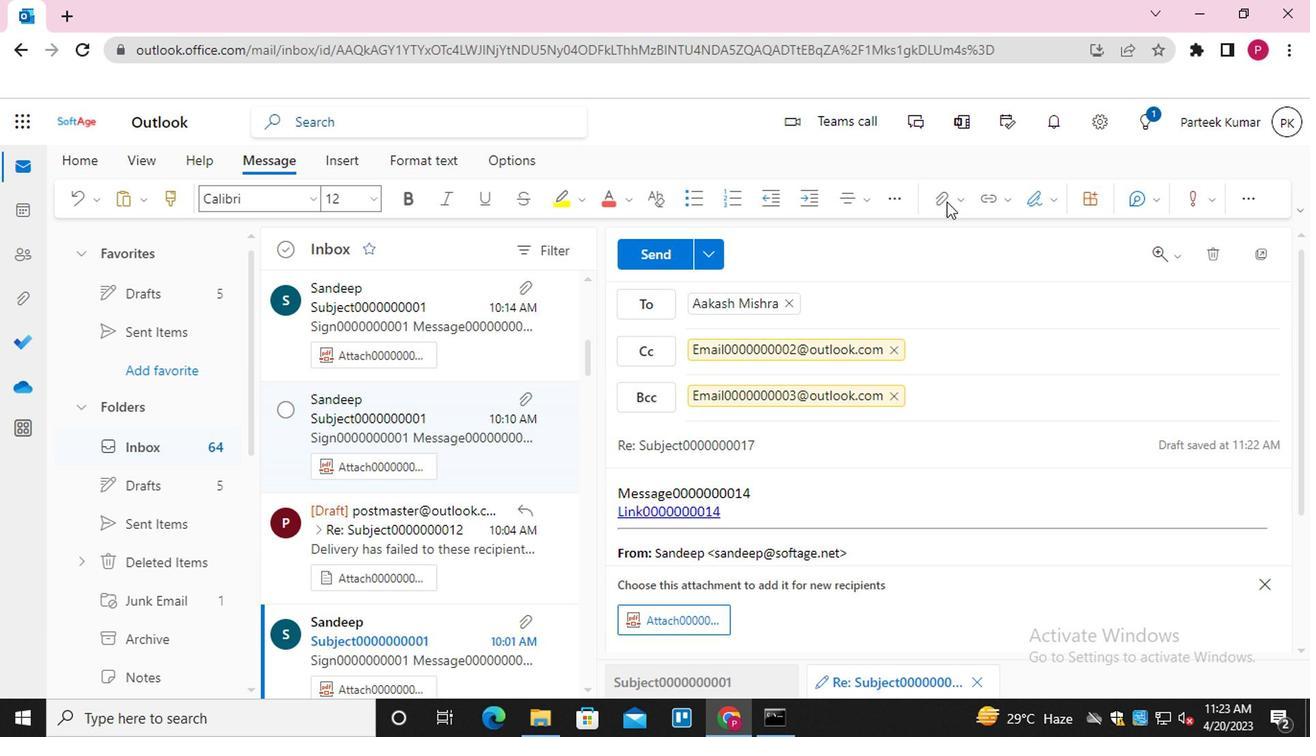 
Action: Mouse moved to (836, 230)
Screenshot: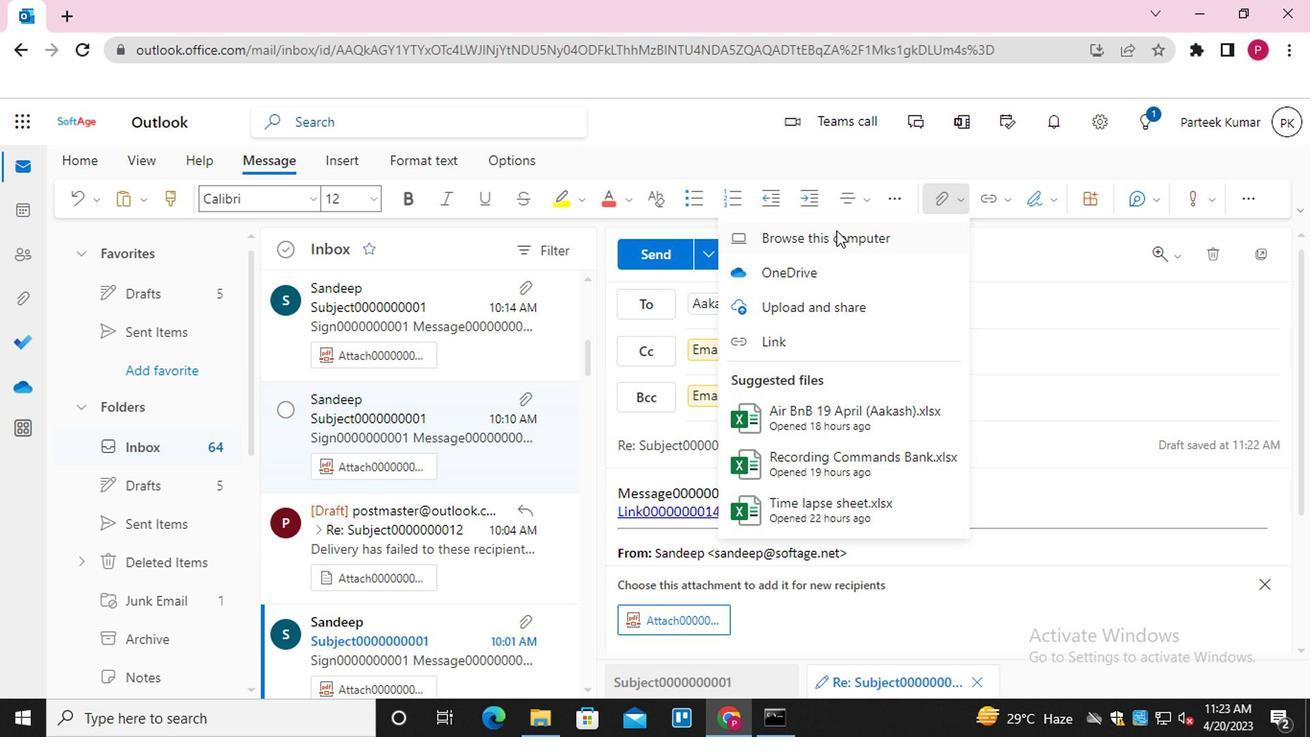 
Action: Mouse pressed left at (836, 230)
Screenshot: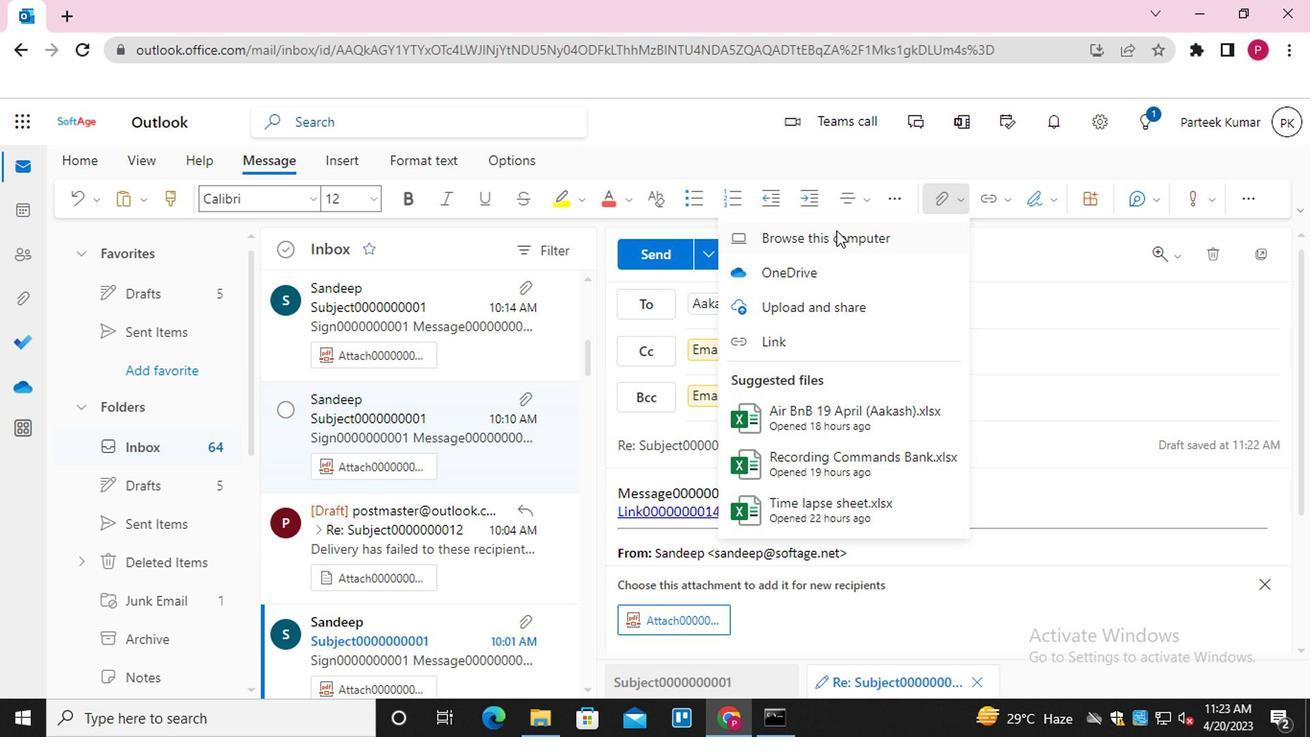 
Action: Mouse moved to (348, 141)
Screenshot: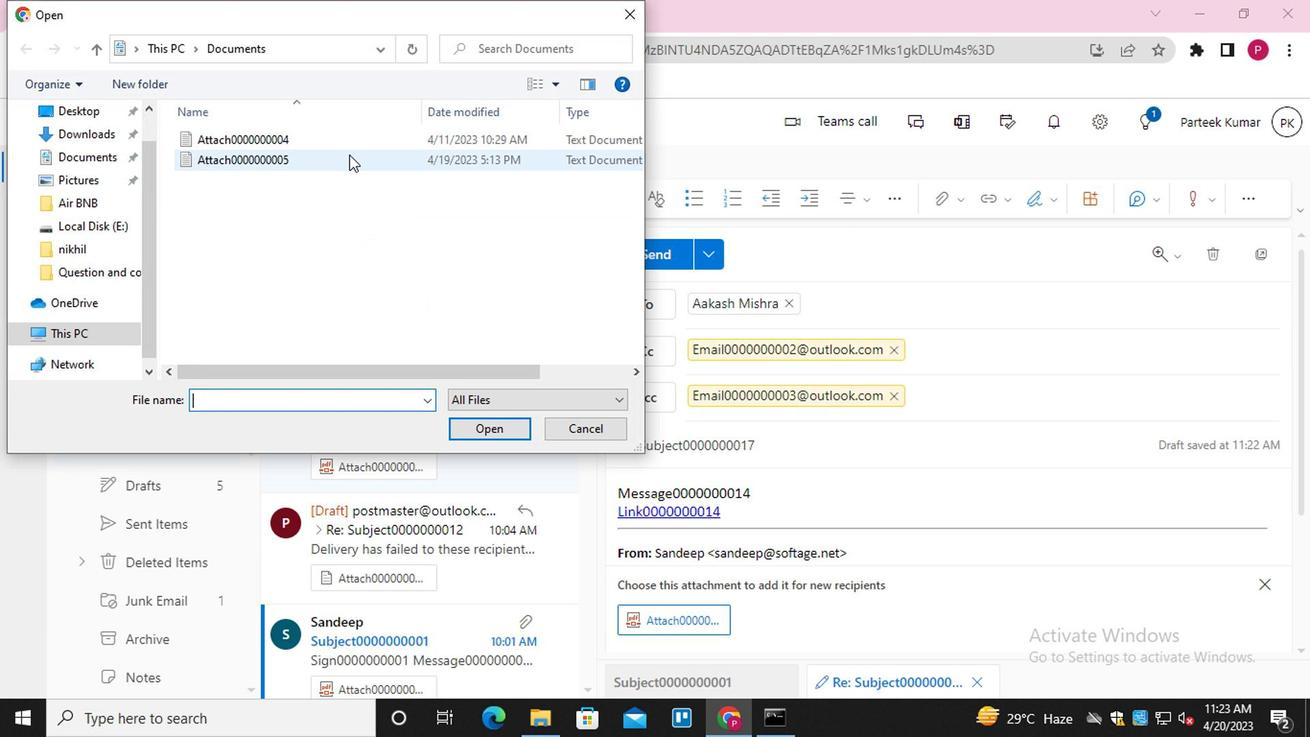 
Action: Mouse pressed left at (348, 141)
Screenshot: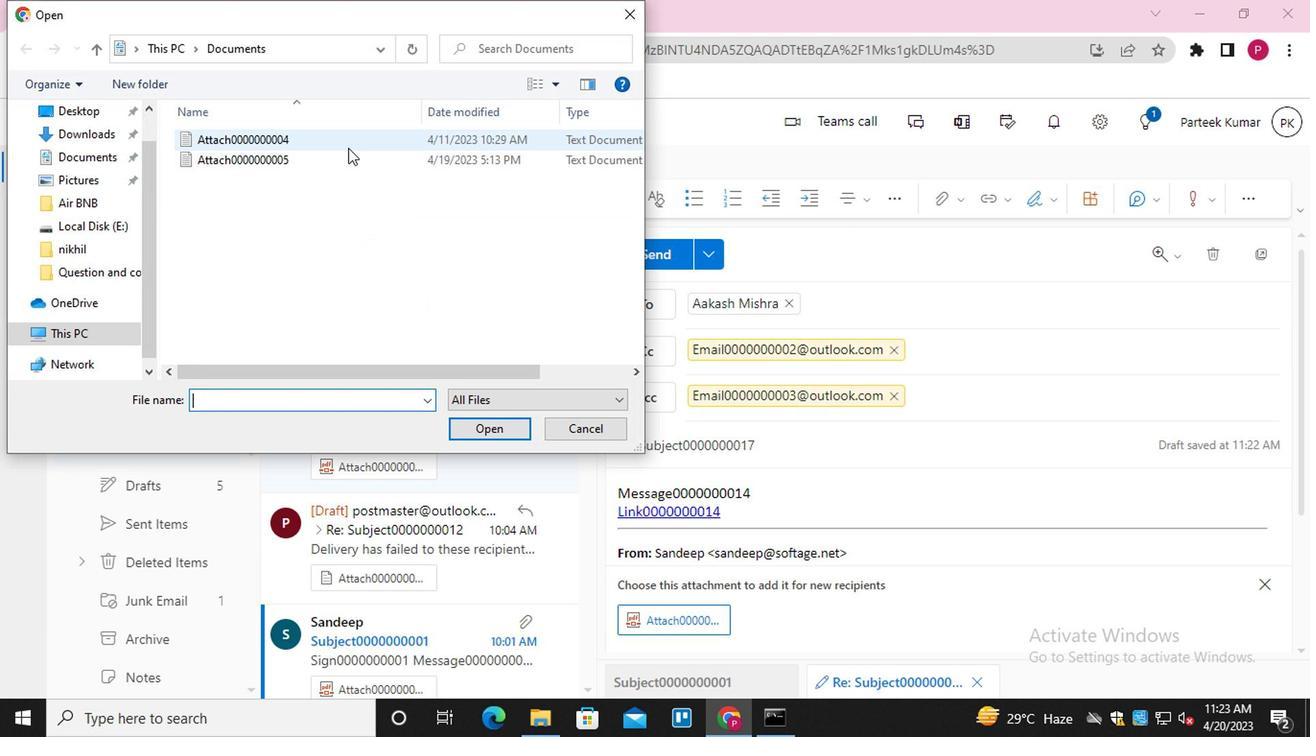 
Action: Mouse moved to (470, 423)
Screenshot: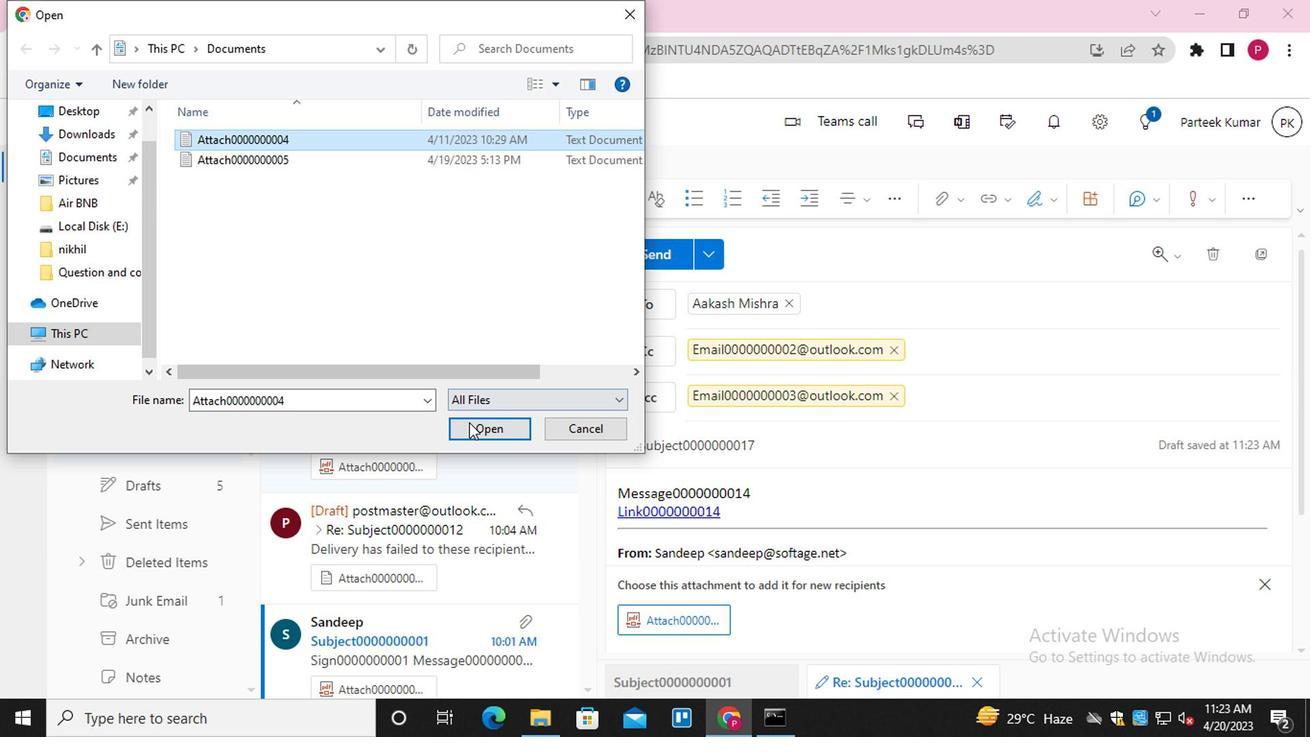 
Action: Mouse pressed left at (470, 423)
Screenshot: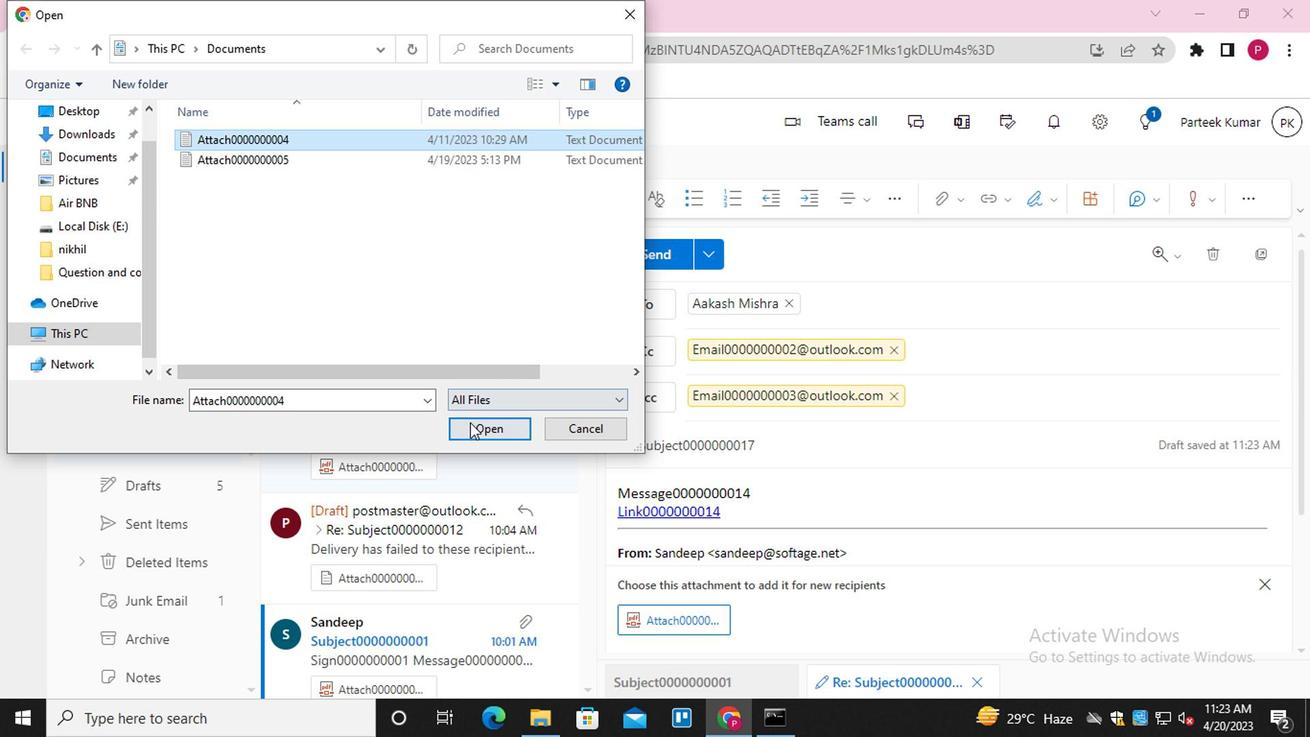 
Action: Mouse moved to (937, 202)
Screenshot: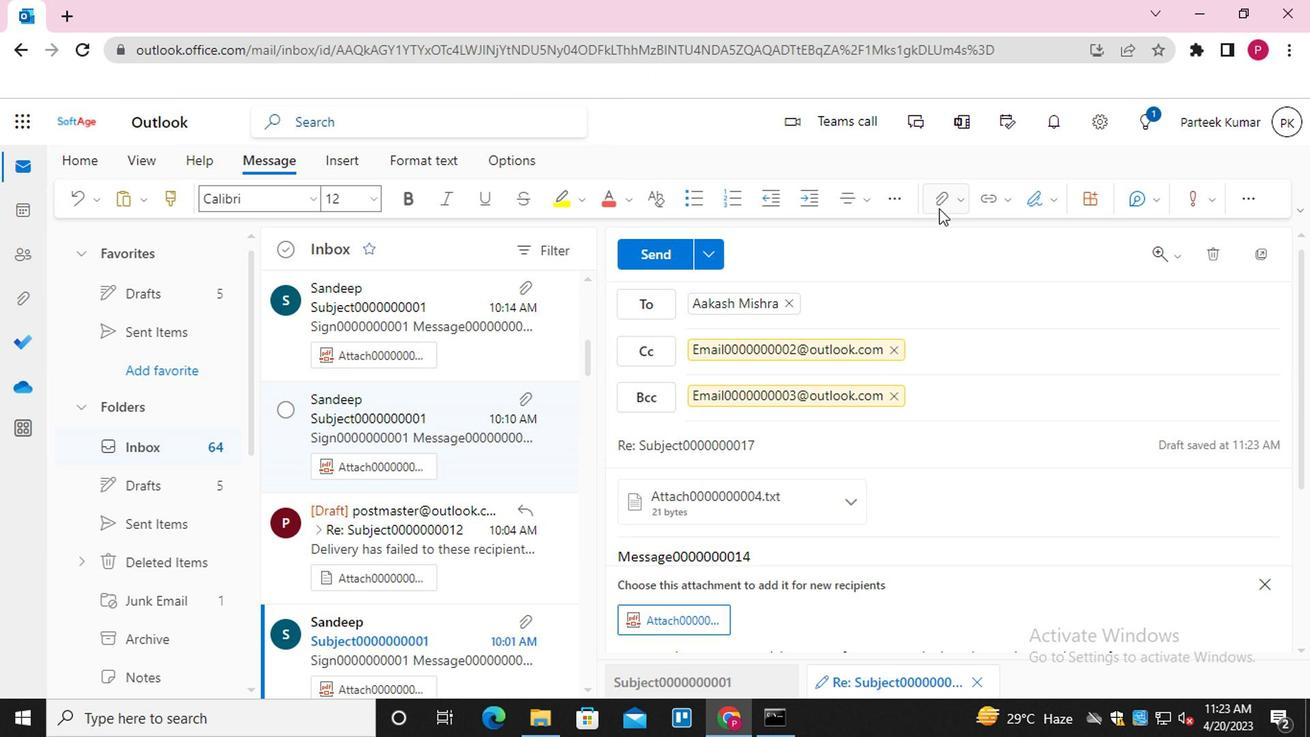 
Action: Mouse pressed left at (937, 202)
Screenshot: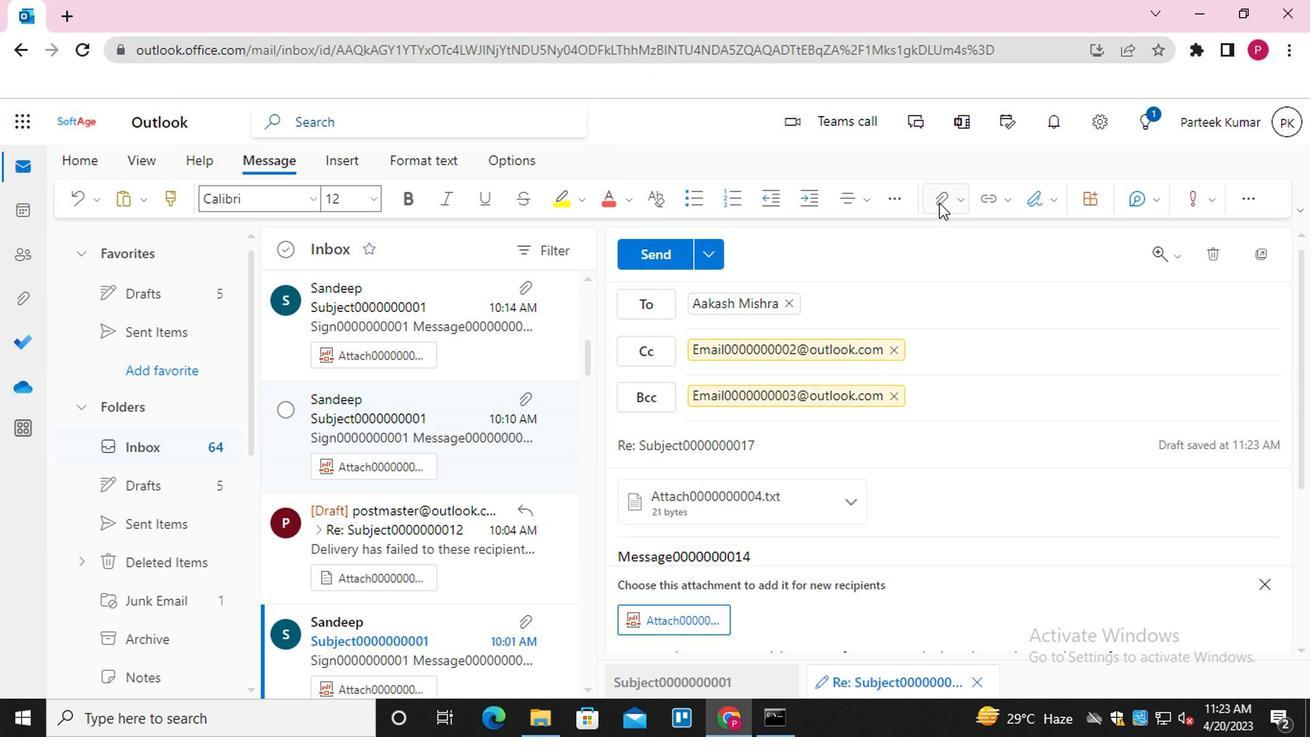 
Action: Mouse moved to (815, 305)
Screenshot: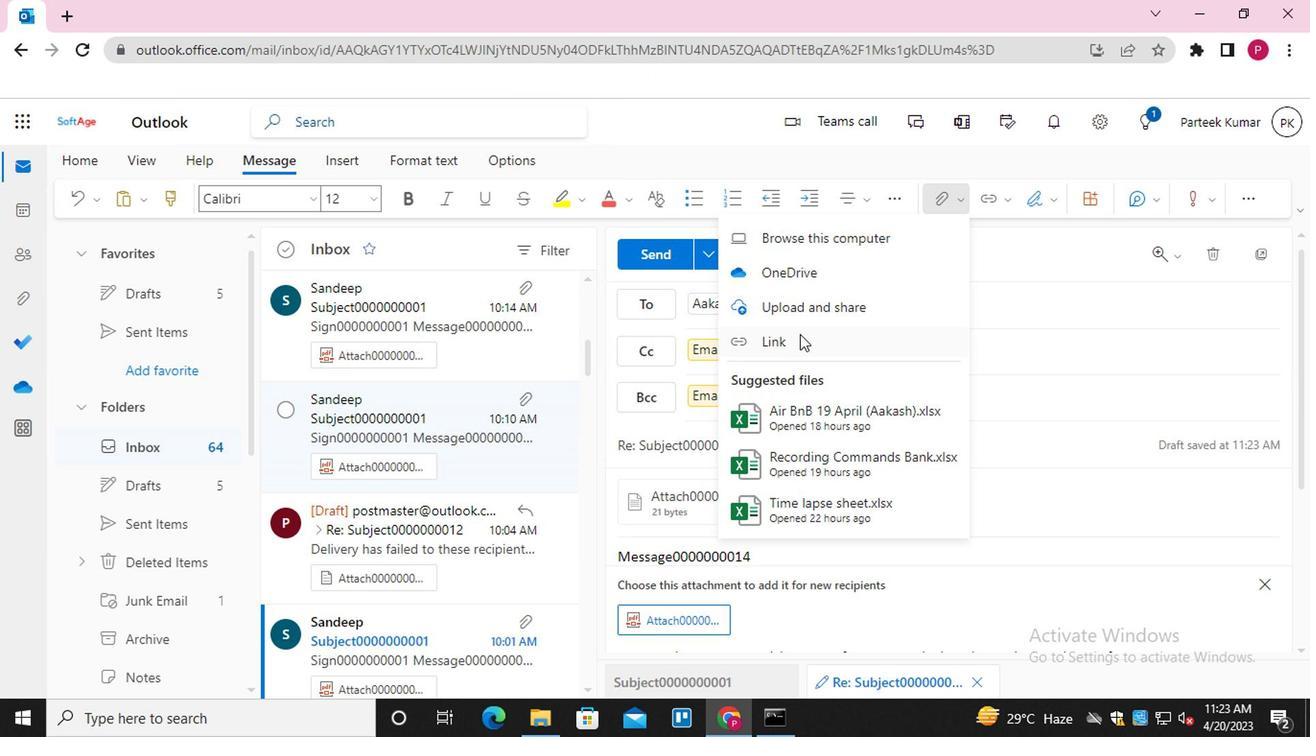 
Action: Mouse pressed left at (815, 305)
Screenshot: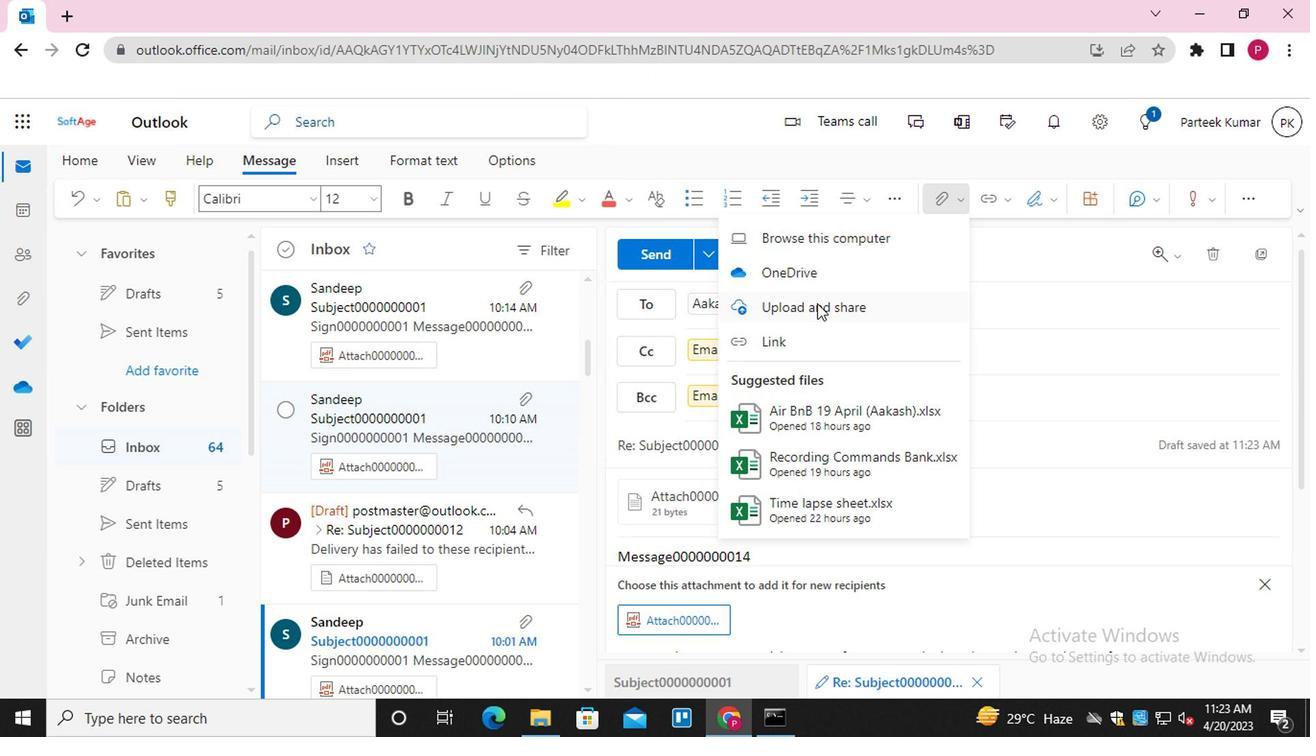 
Action: Mouse moved to (373, 167)
Screenshot: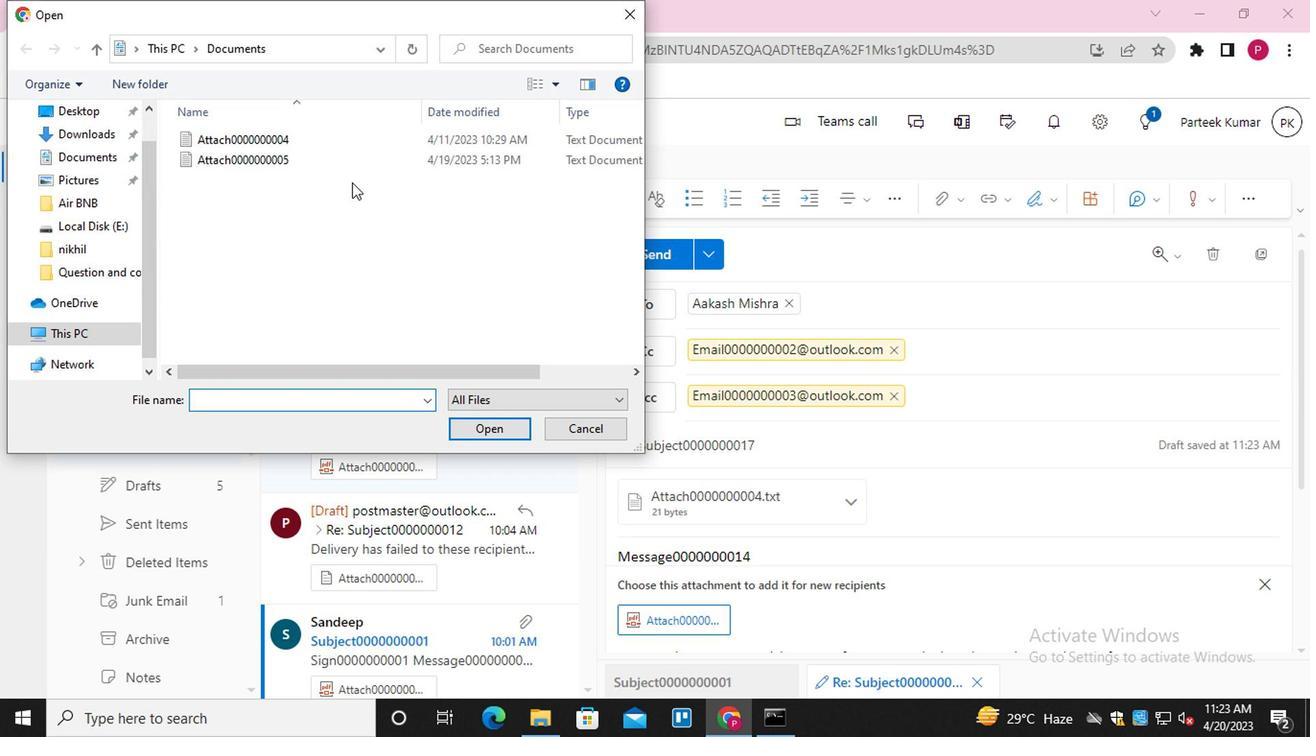 
Action: Mouse pressed left at (373, 167)
Screenshot: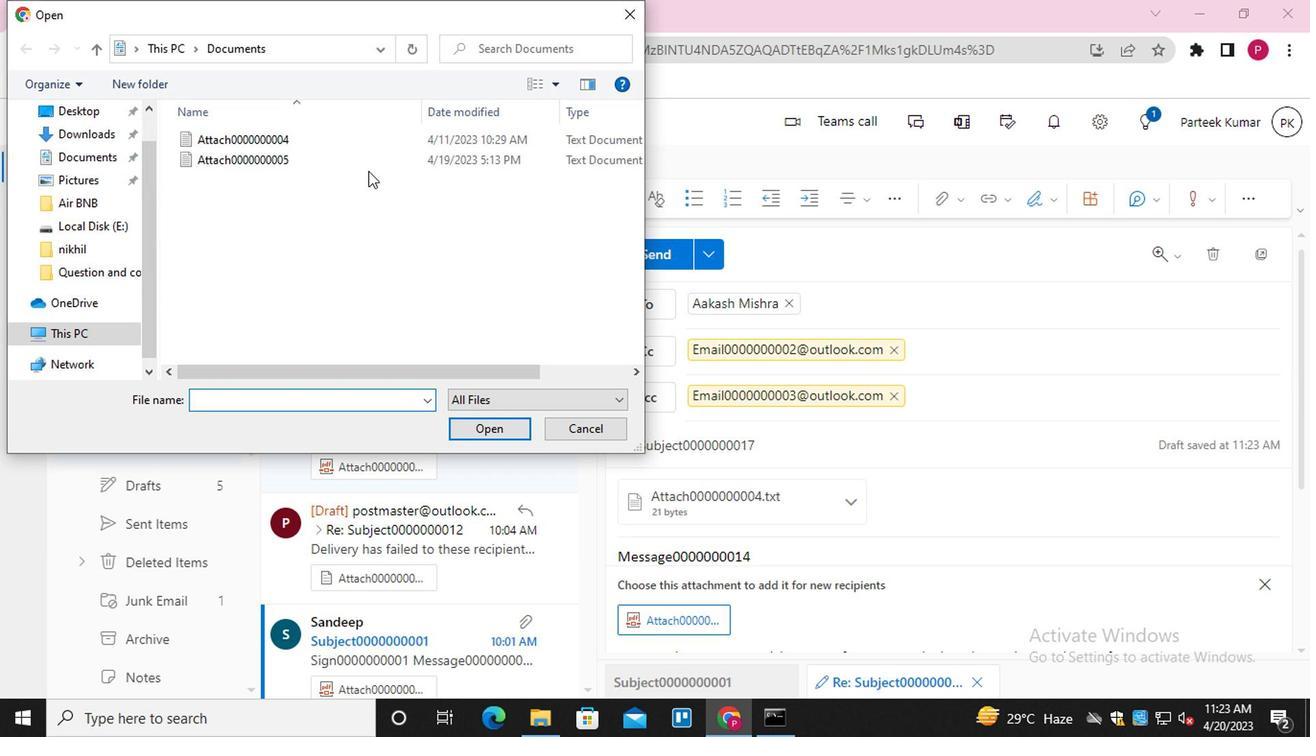 
Action: Mouse moved to (486, 430)
Screenshot: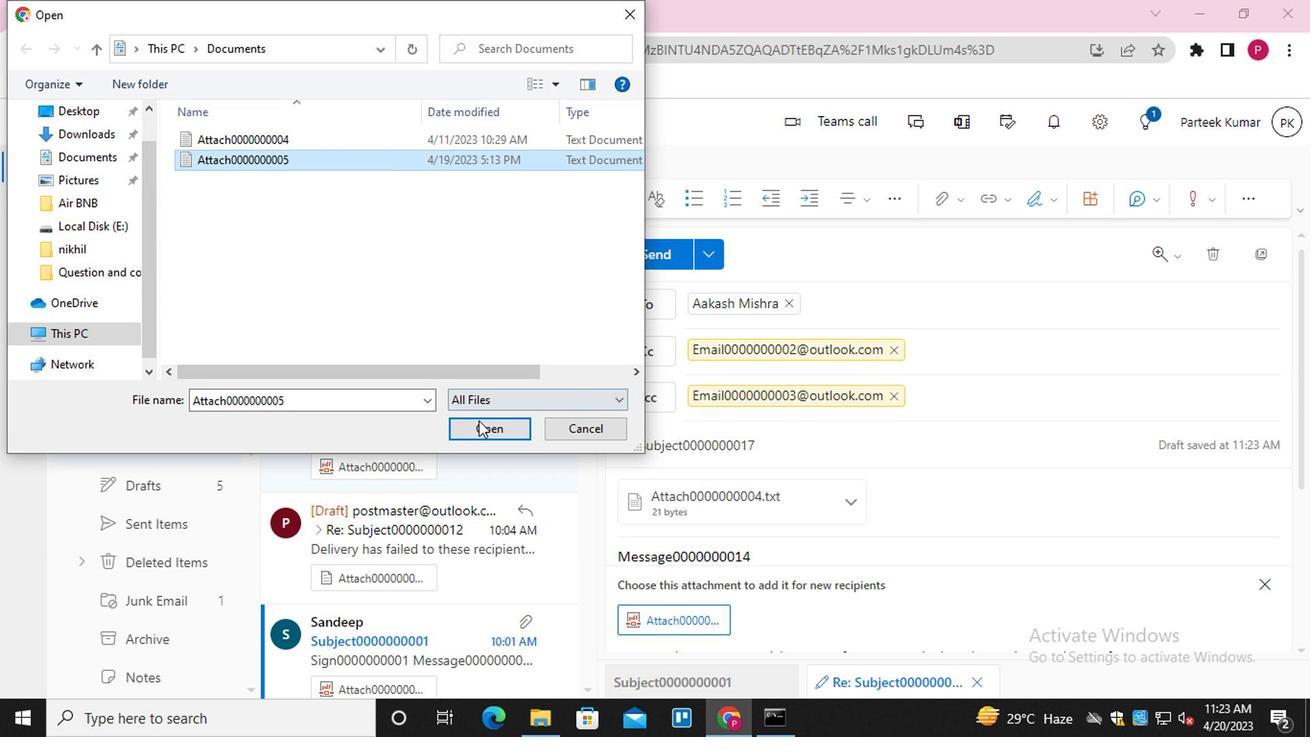 
Action: Mouse pressed left at (486, 430)
Screenshot: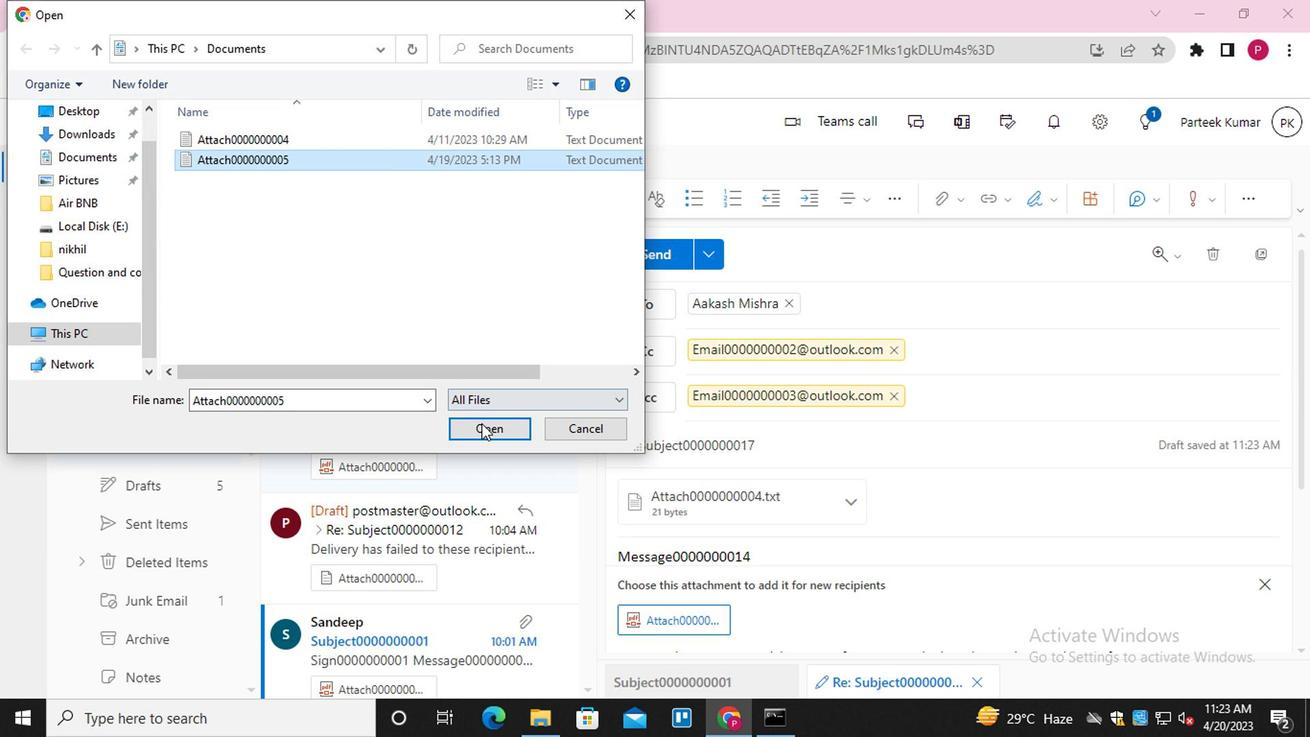 
Action: Mouse moved to (685, 474)
Screenshot: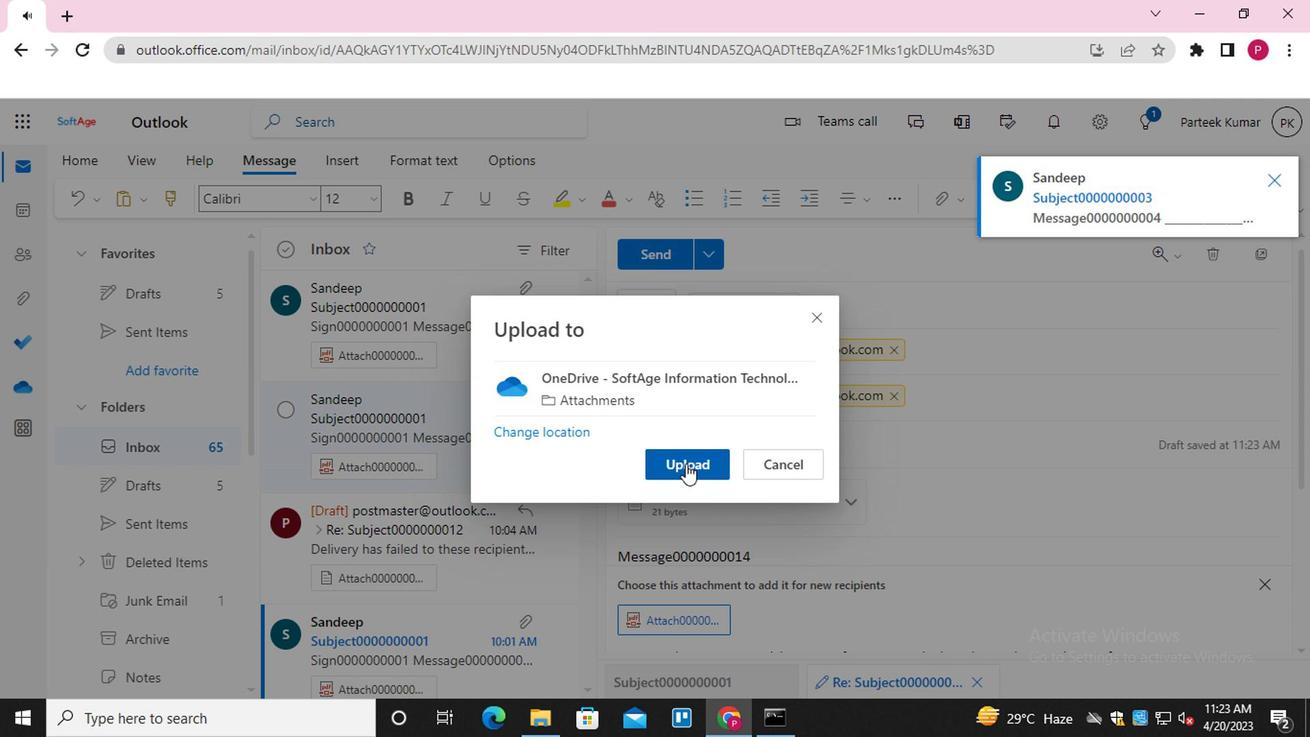 
Action: Mouse pressed left at (685, 474)
Screenshot: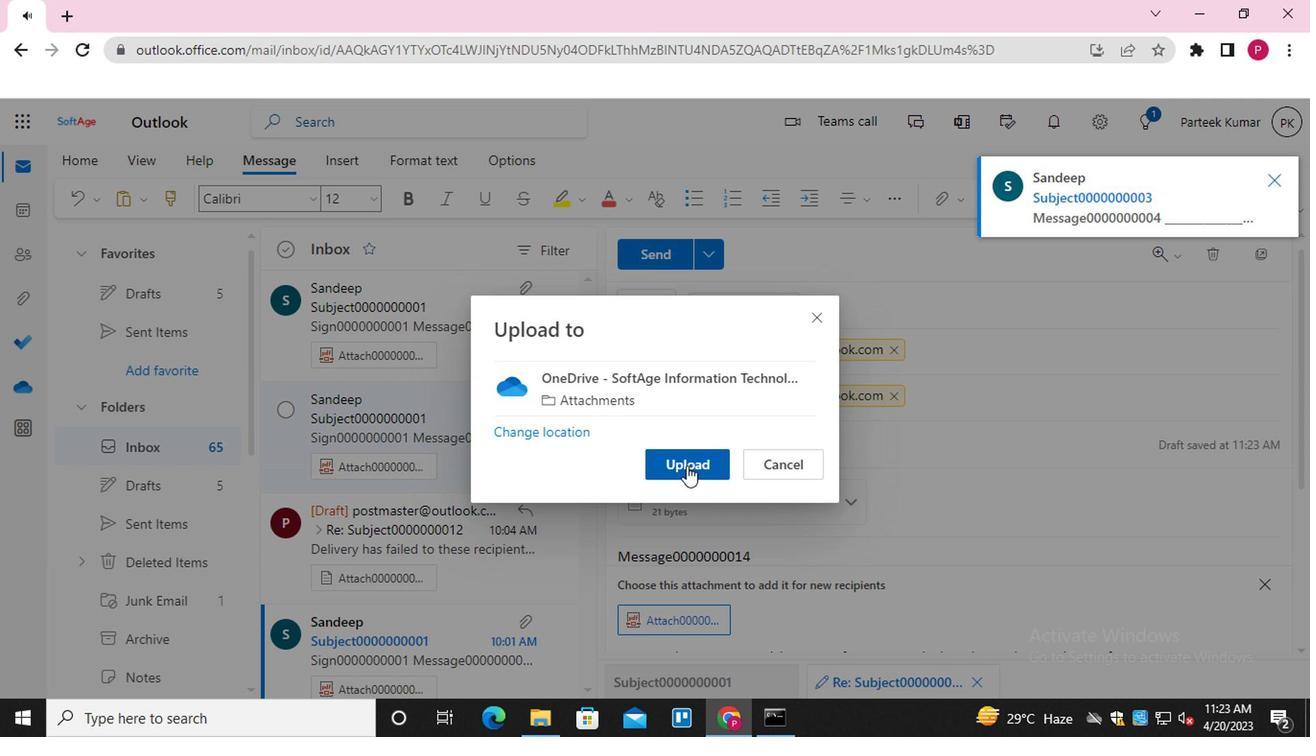 
Action: Mouse moved to (1270, 184)
Screenshot: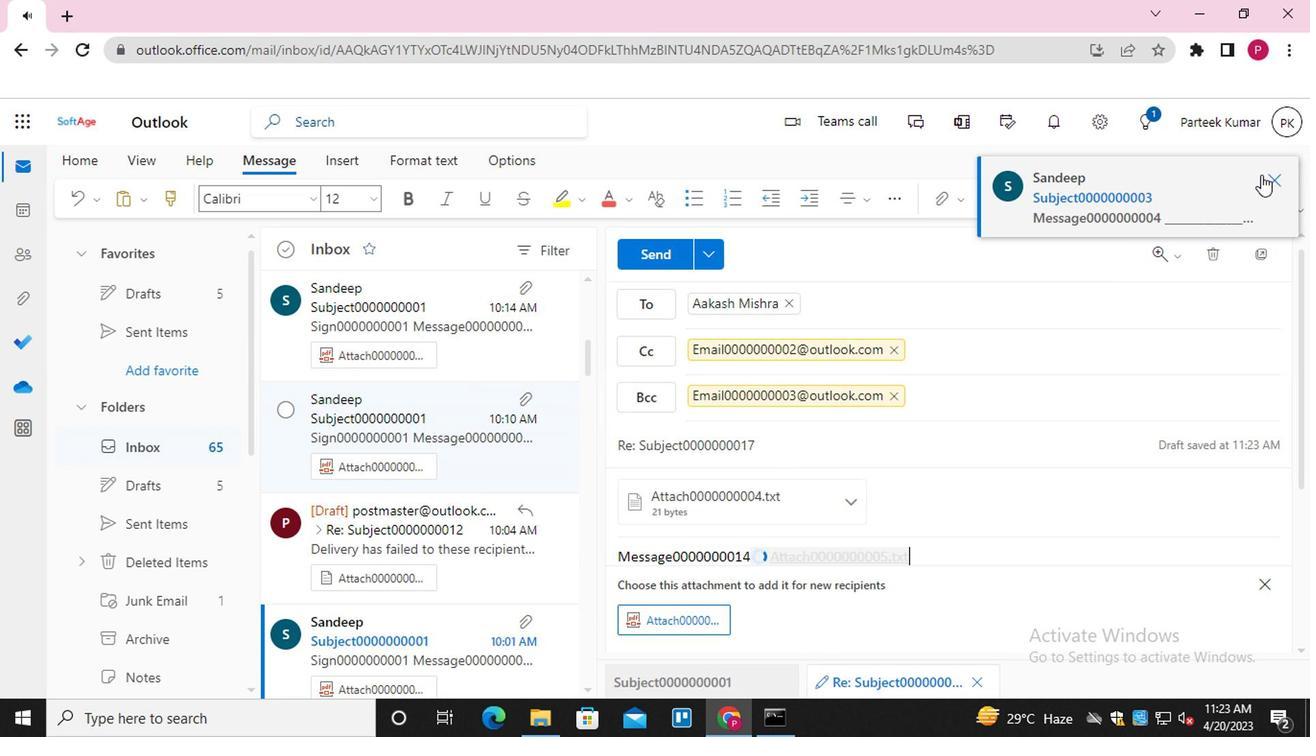 
Action: Mouse pressed left at (1270, 184)
Screenshot: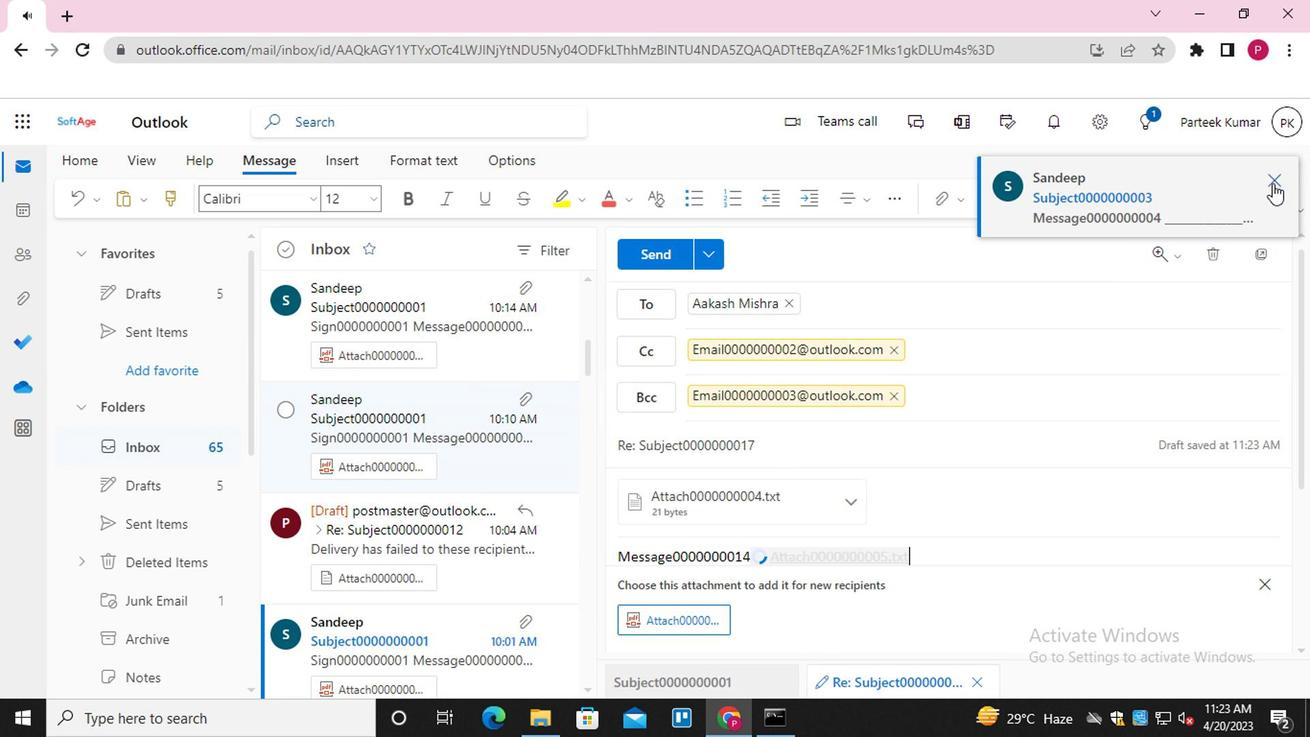 
Action: Mouse moved to (838, 425)
Screenshot: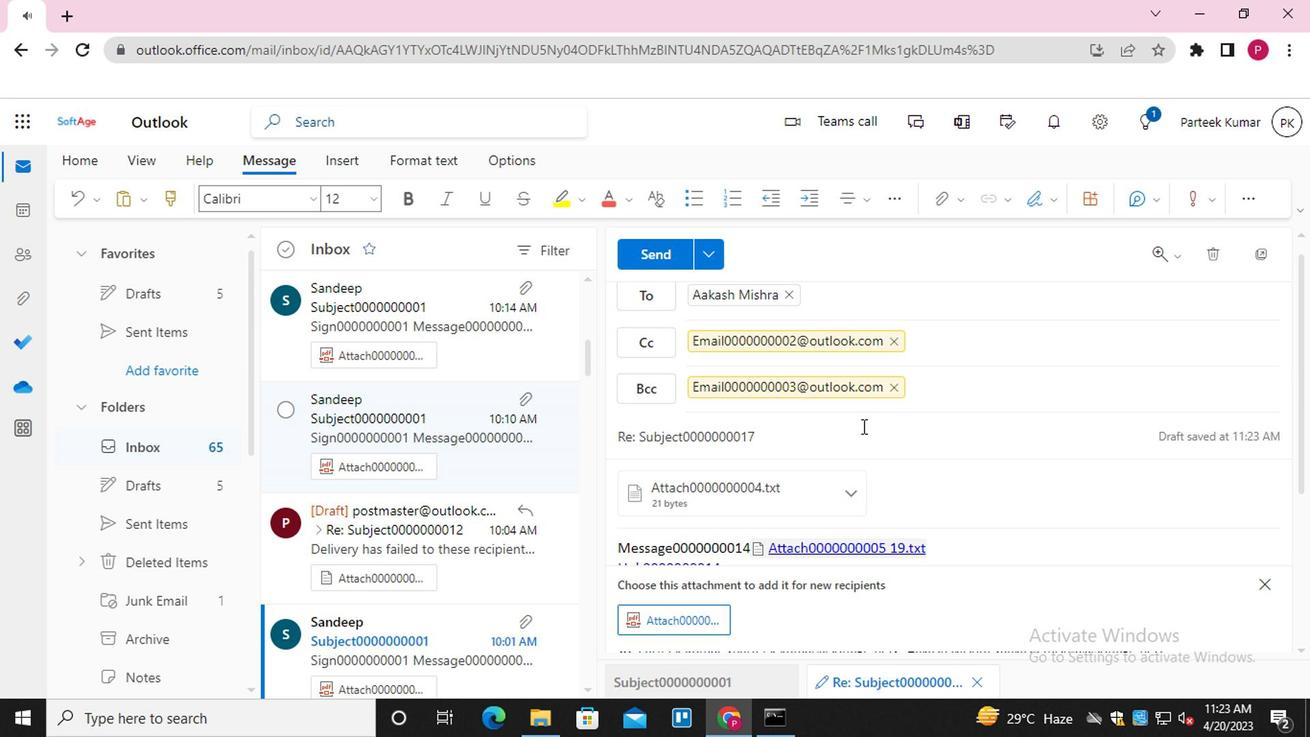 
Action: Mouse scrolled (838, 424) with delta (0, 0)
Screenshot: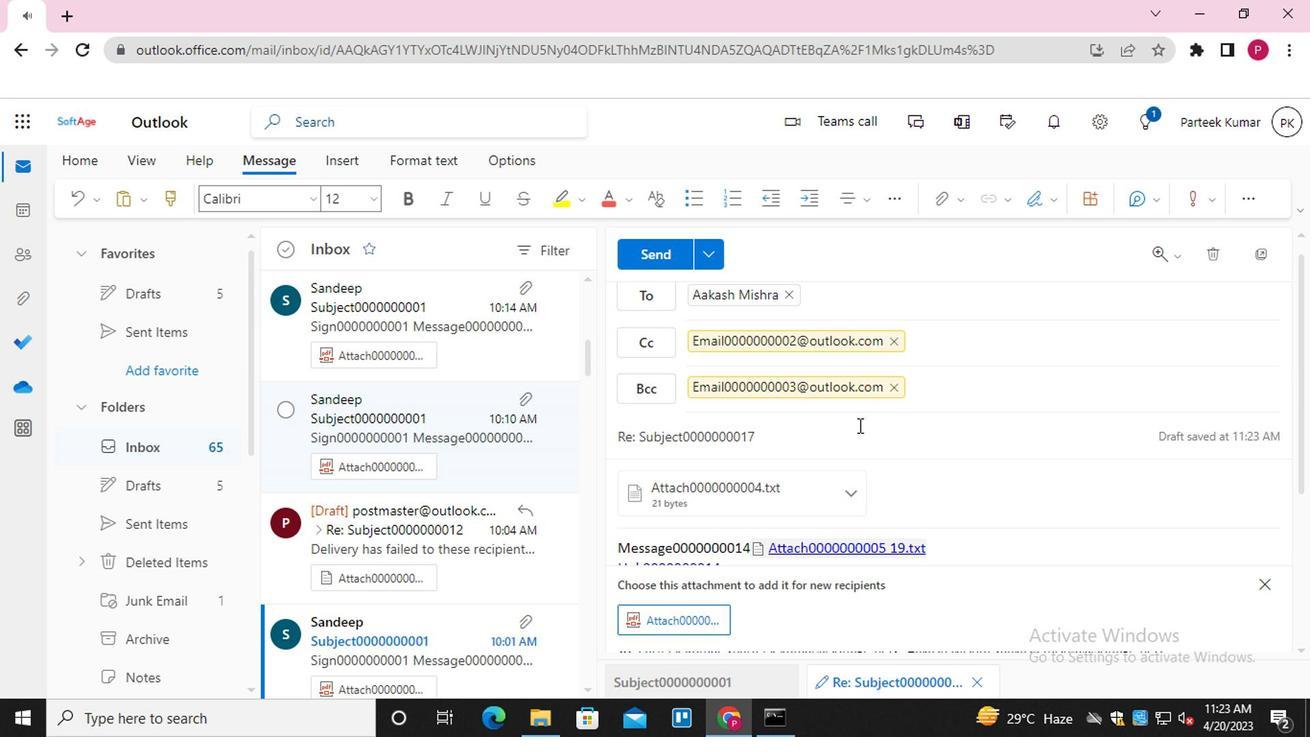 
Action: Mouse scrolled (838, 424) with delta (0, 0)
Screenshot: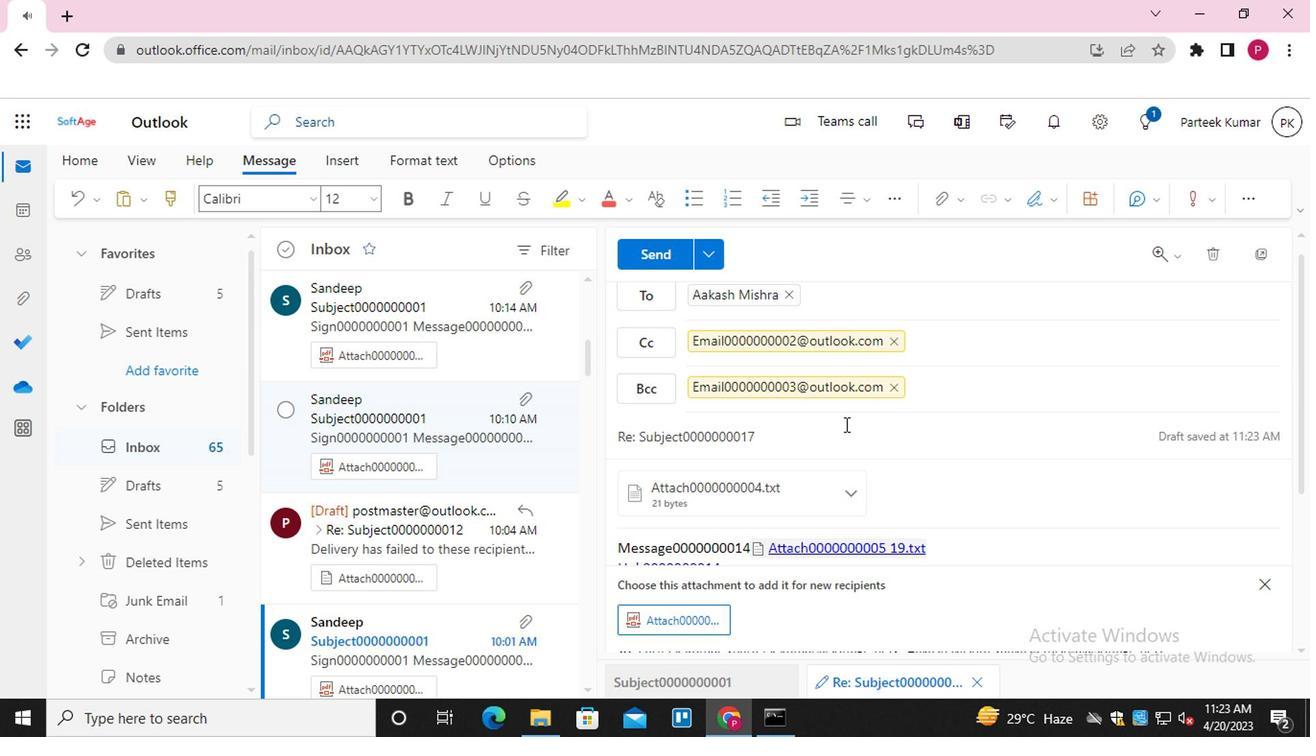 
Action: Mouse scrolled (838, 426) with delta (0, 1)
Screenshot: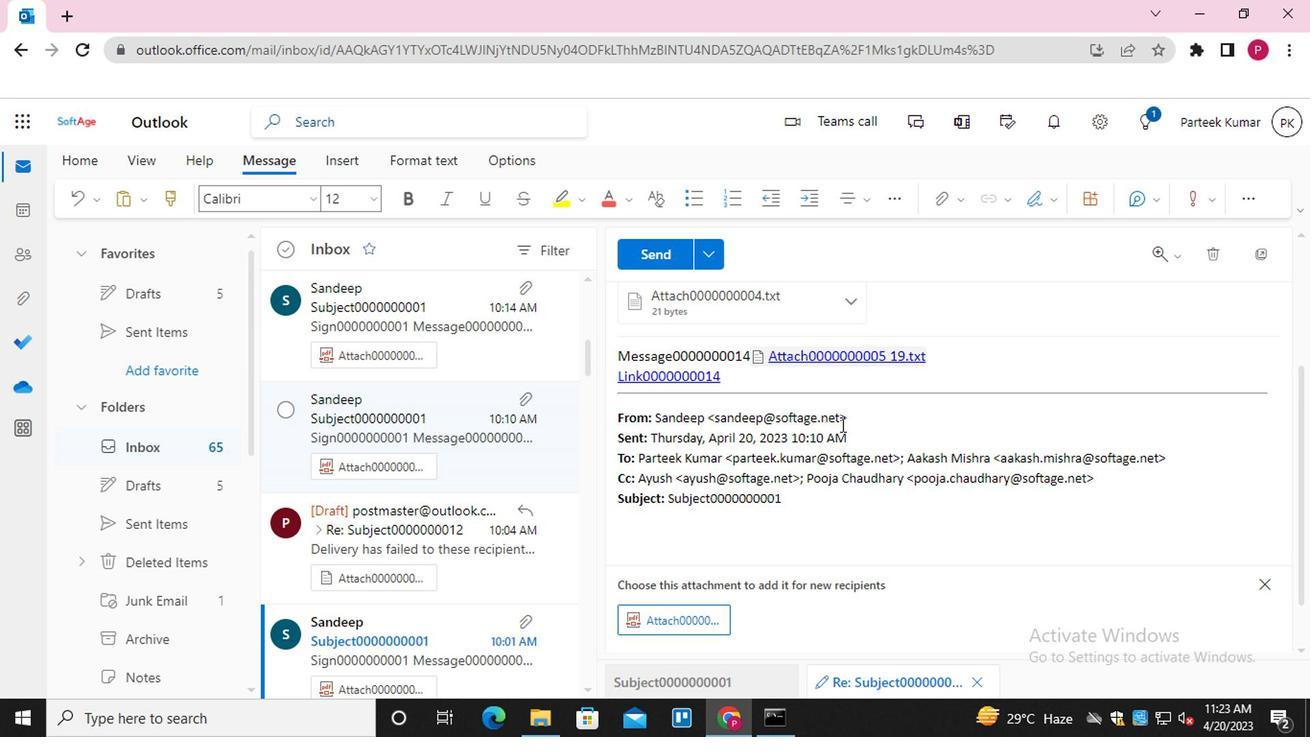 
Action: Mouse moved to (657, 253)
Screenshot: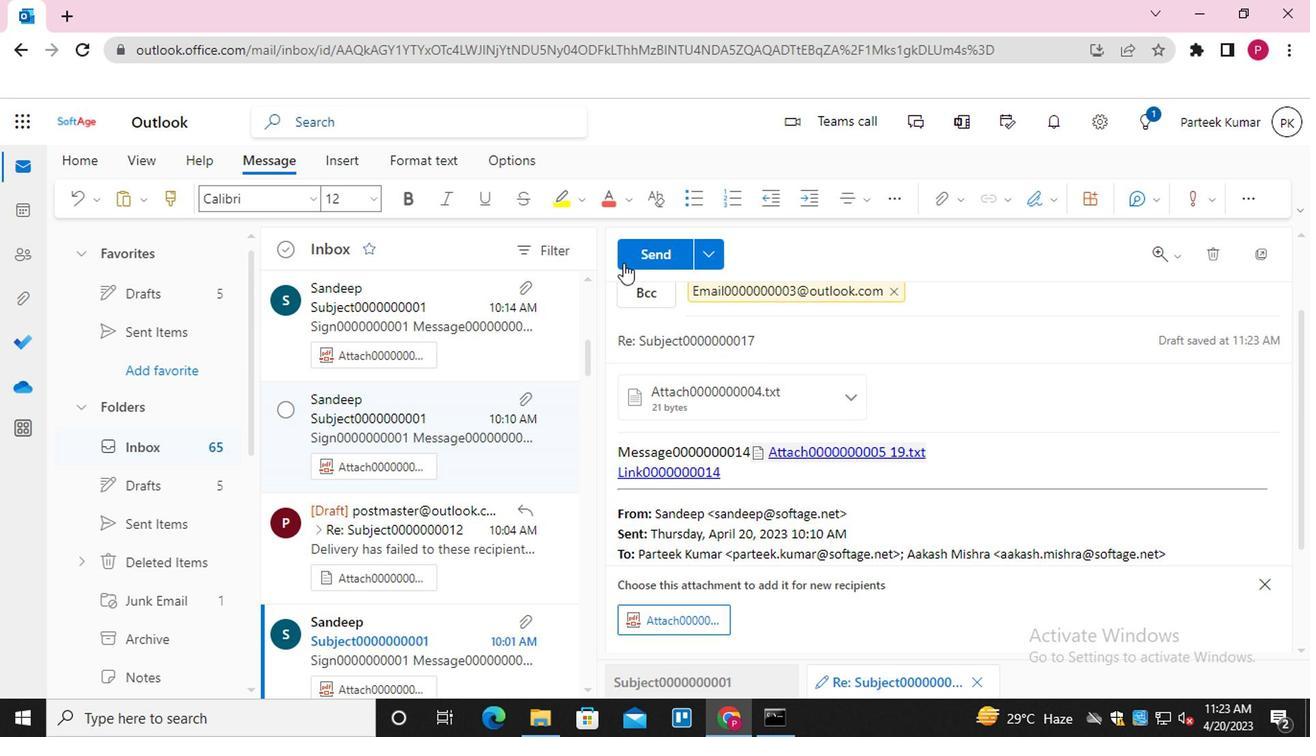 
Action: Mouse pressed left at (657, 253)
Screenshot: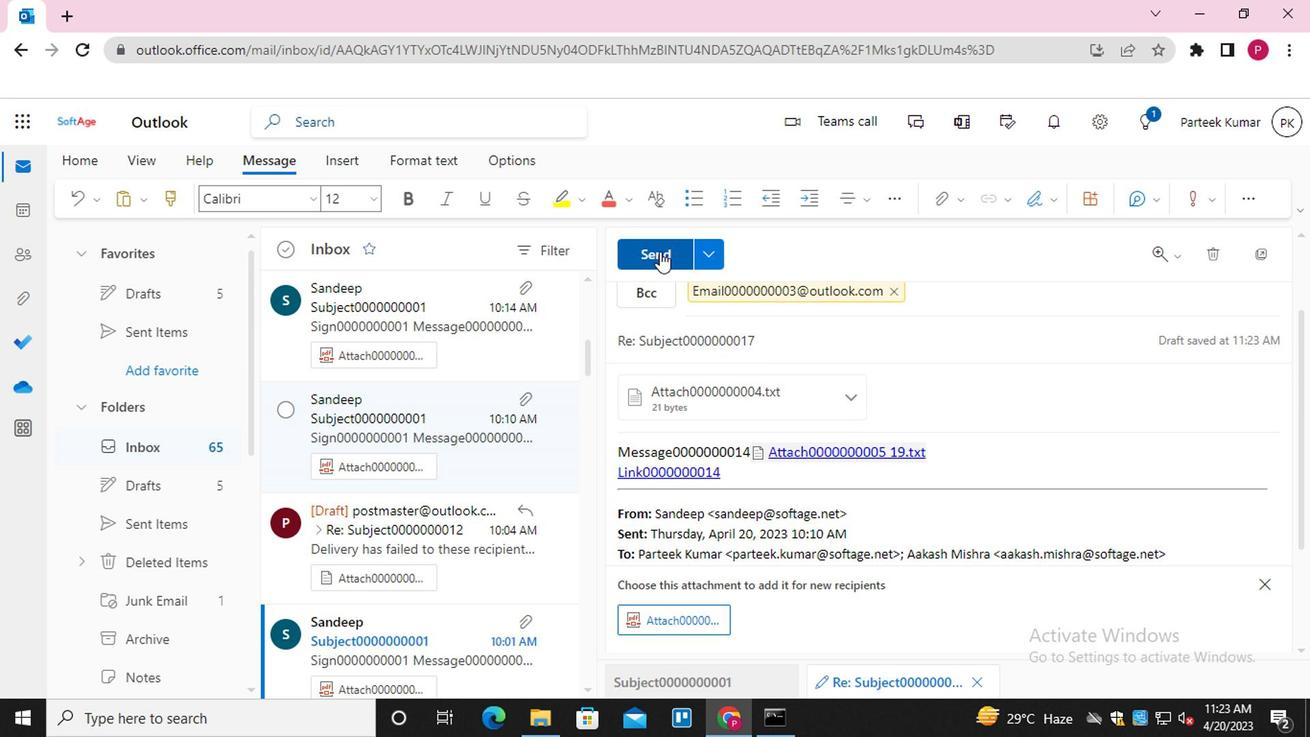 
Action: Mouse moved to (1183, 326)
Screenshot: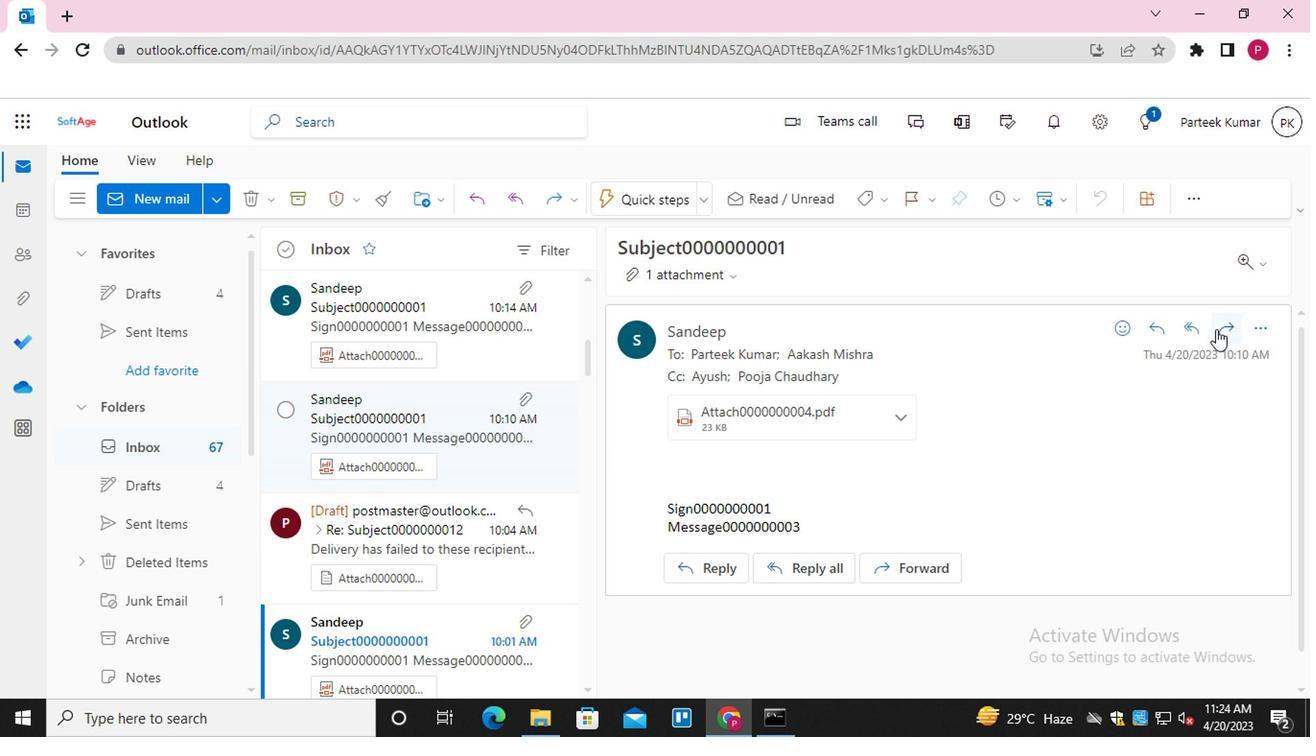 
Action: Mouse pressed left at (1183, 326)
Screenshot: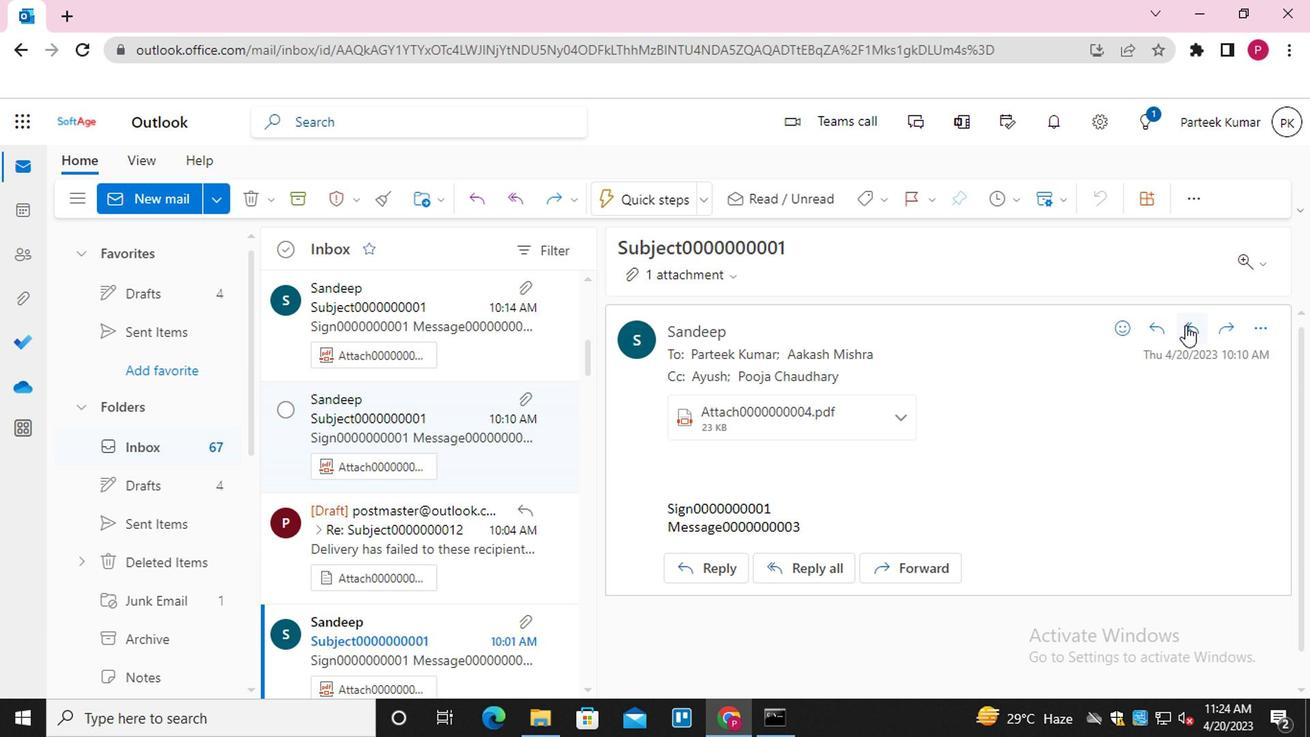 
Action: Mouse moved to (628, 565)
Screenshot: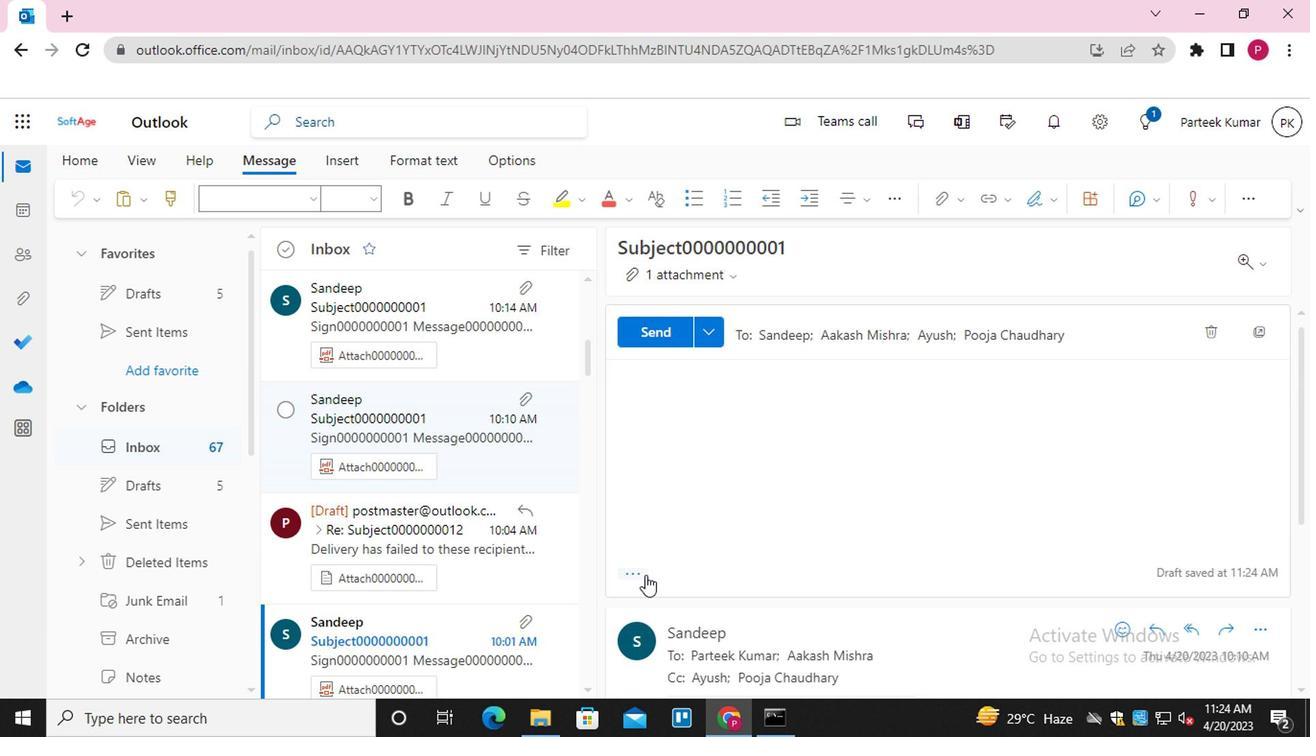 
Action: Mouse pressed left at (628, 565)
Screenshot: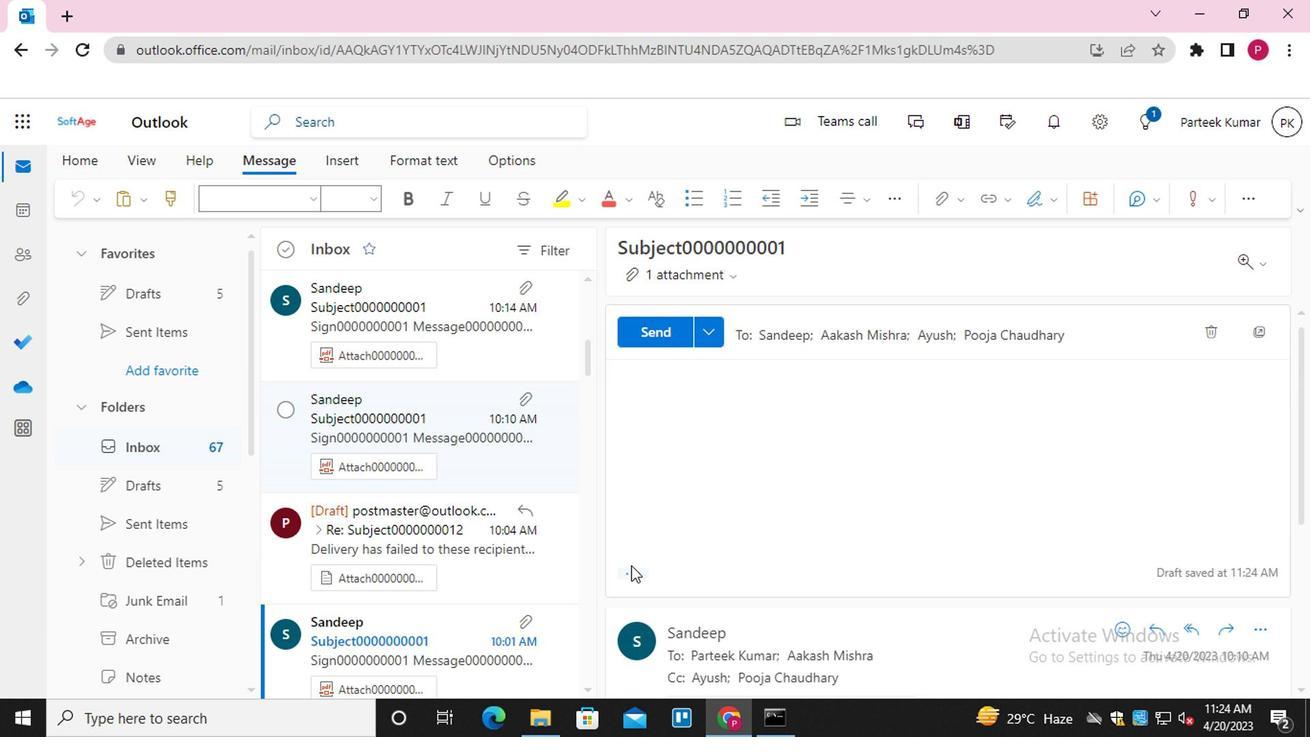
Action: Mouse moved to (626, 573)
Screenshot: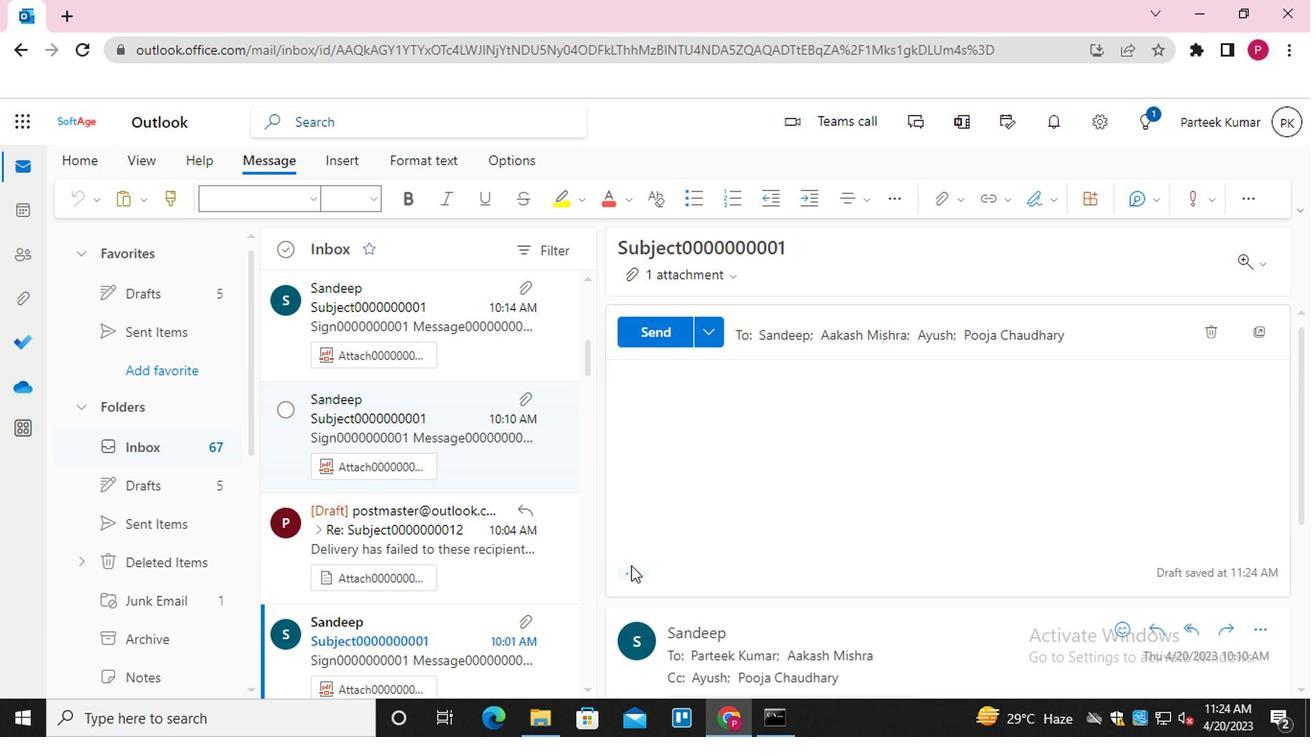 
Action: Mouse pressed left at (626, 573)
Screenshot: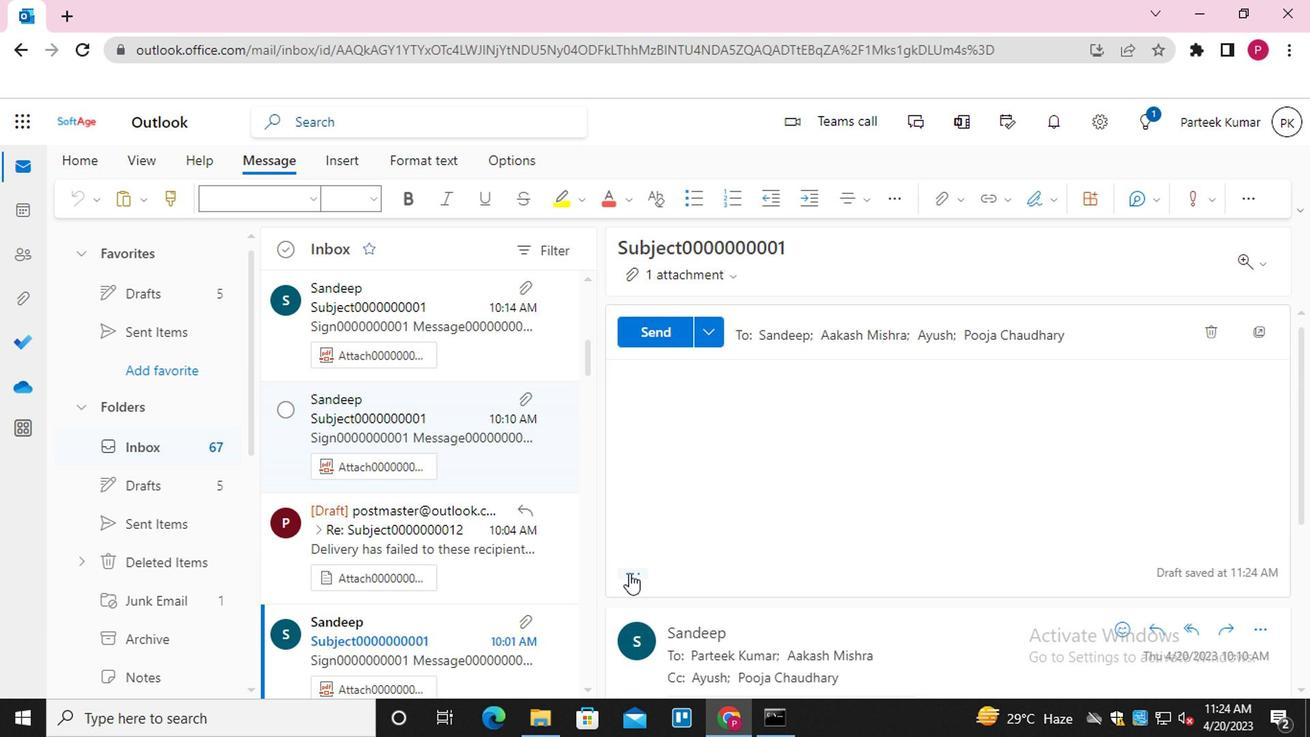 
Action: Mouse moved to (643, 382)
Screenshot: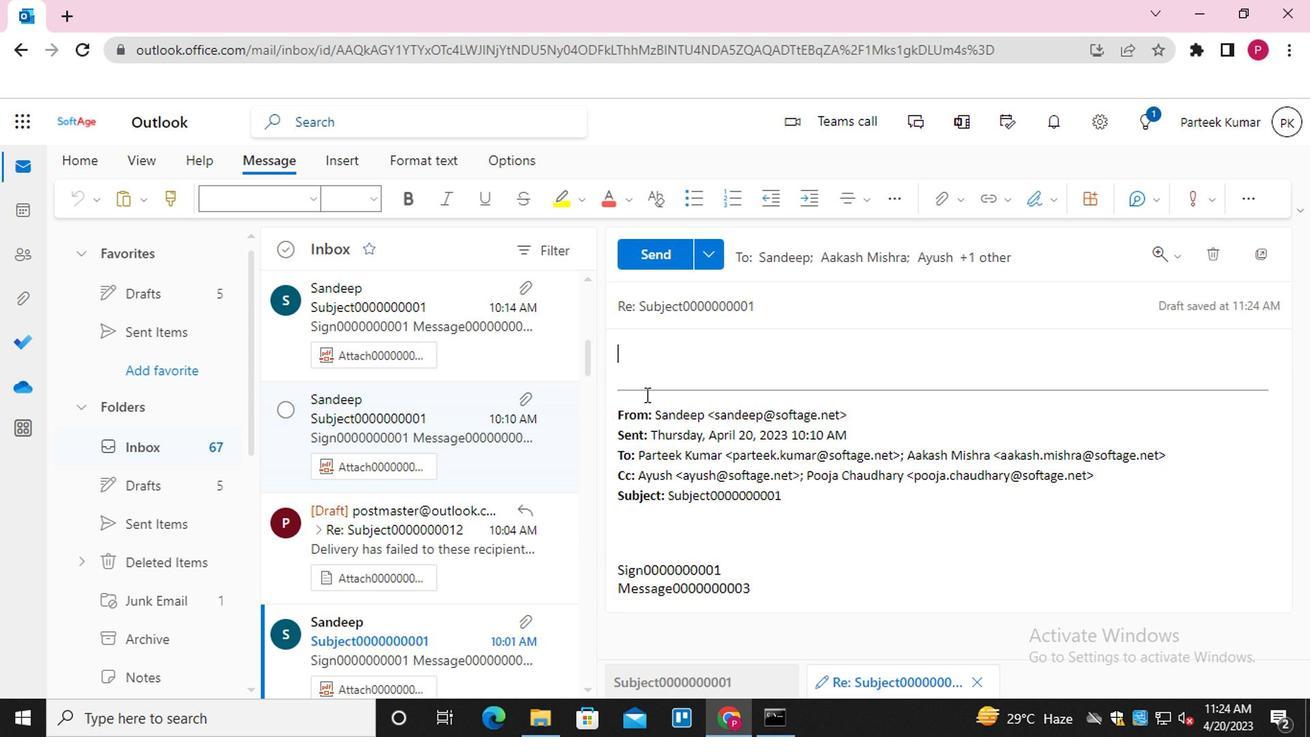 
Action: Mouse pressed left at (643, 382)
Screenshot: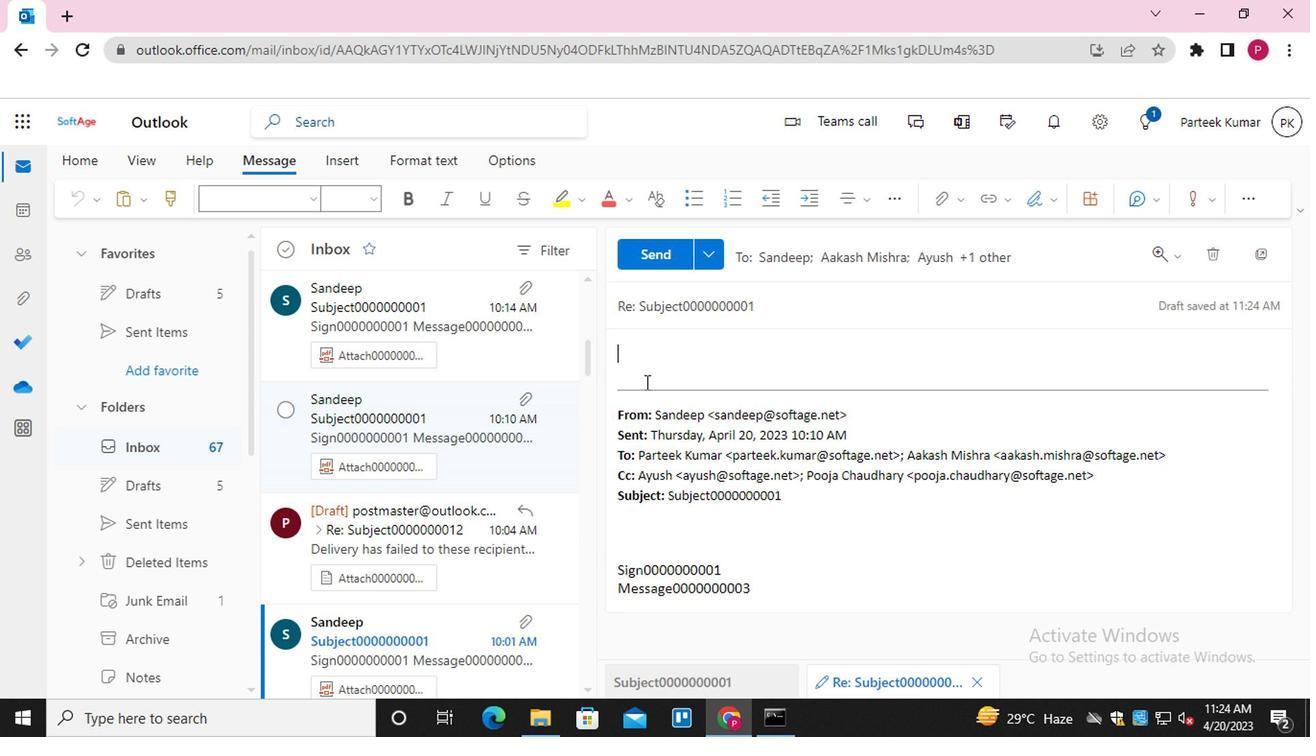 
Action: Mouse moved to (657, 370)
Screenshot: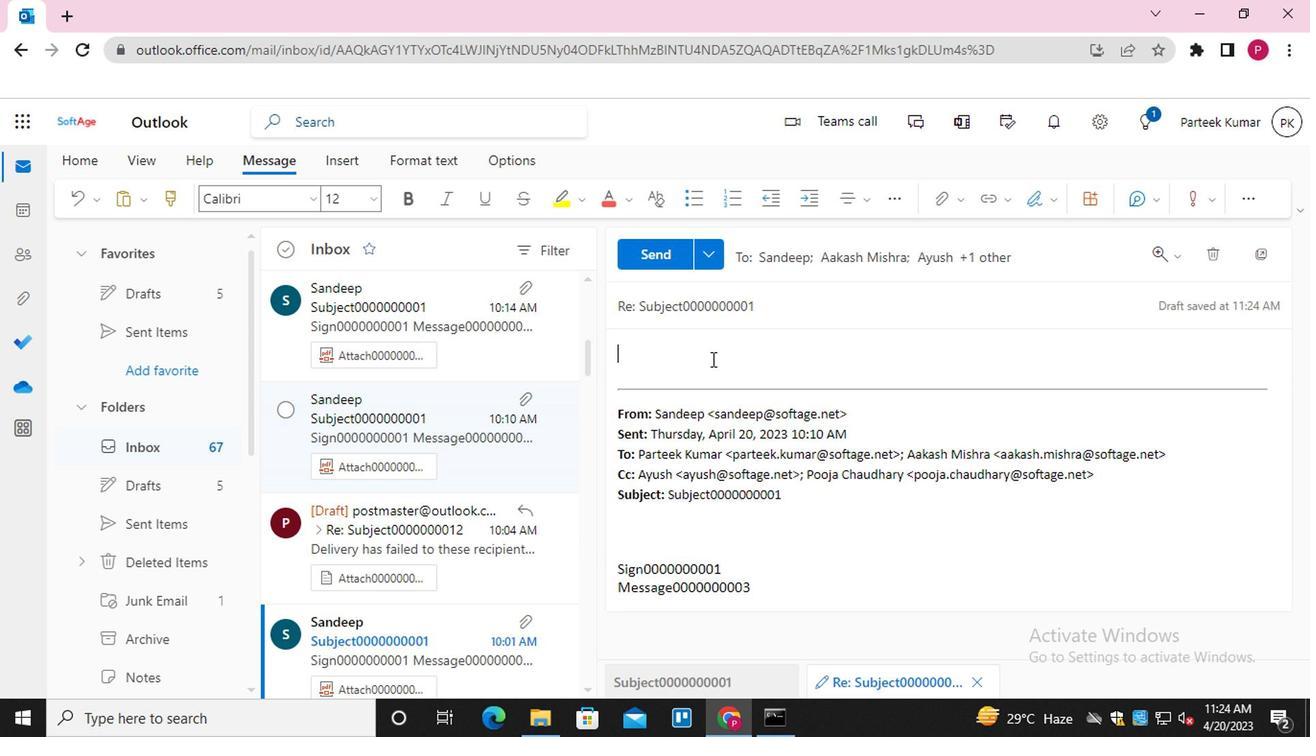 
Action: Mouse pressed left at (657, 370)
Screenshot: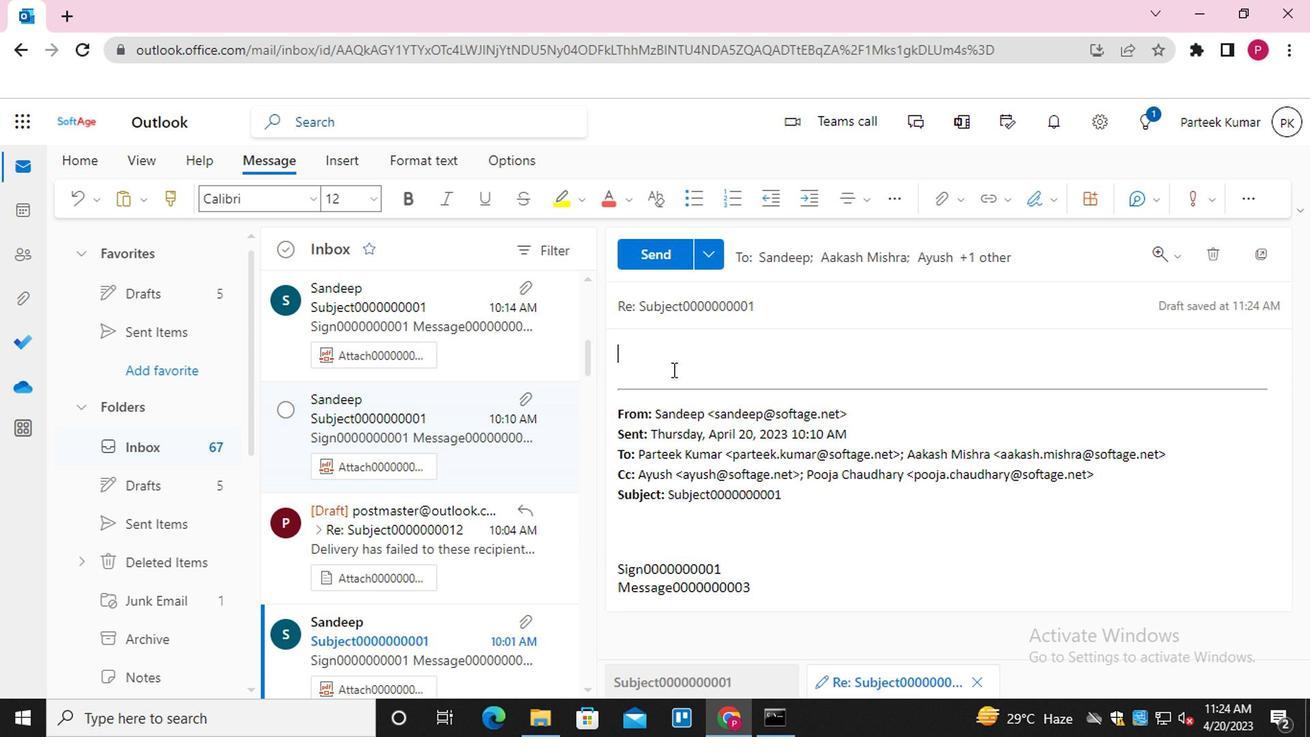 
Action: Mouse moved to (984, 193)
Screenshot: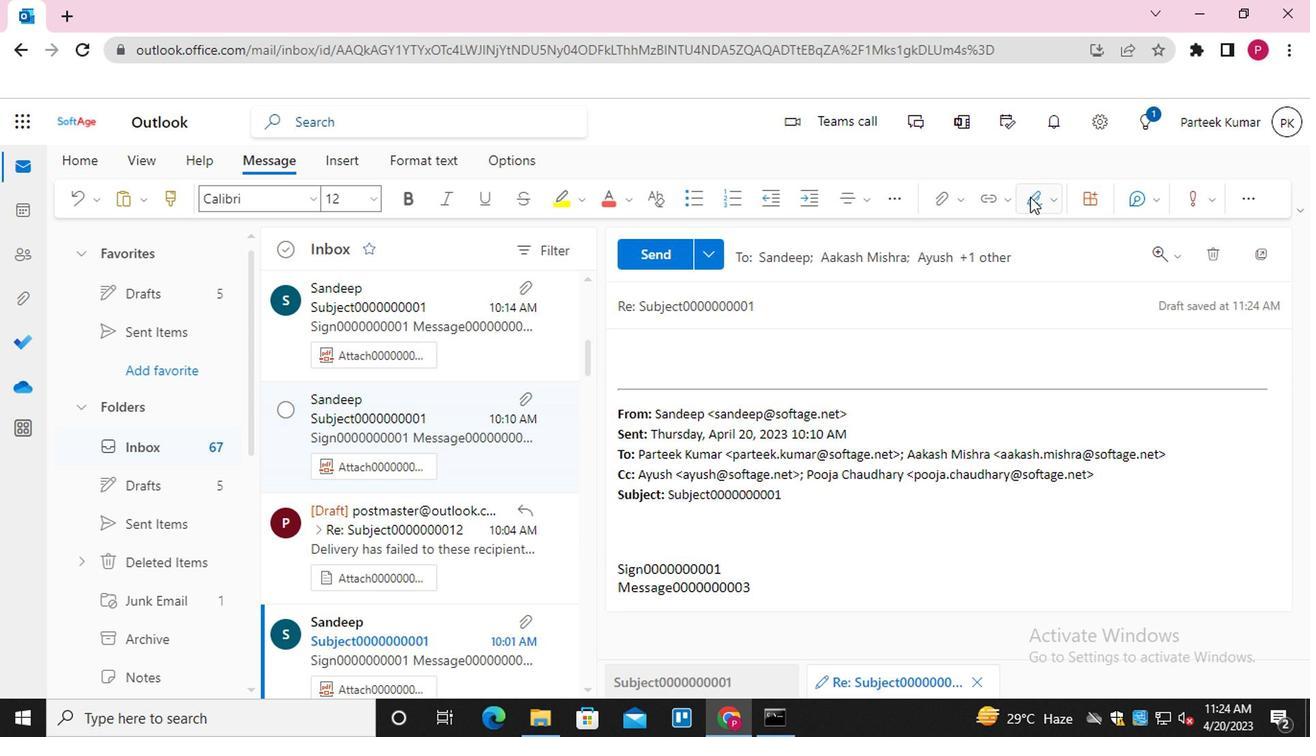 
Action: Mouse pressed left at (984, 193)
Screenshot: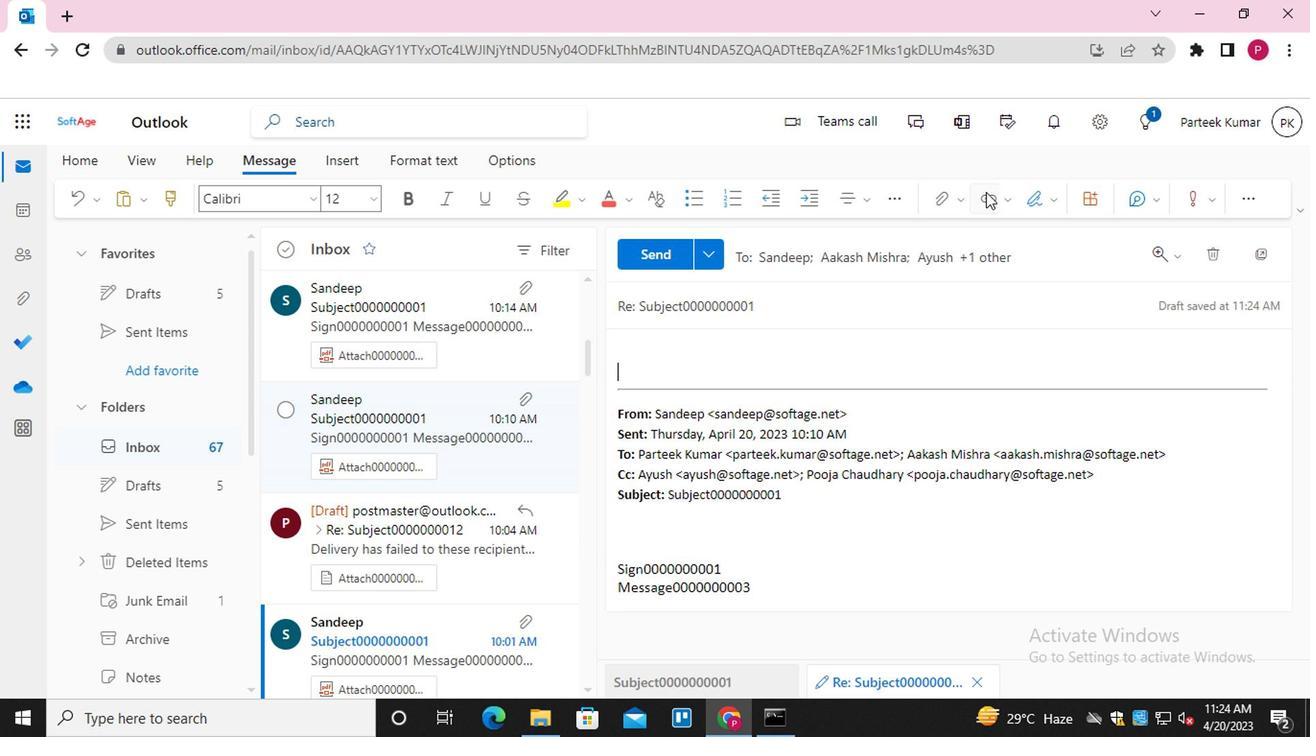 
Action: Mouse moved to (677, 378)
Screenshot: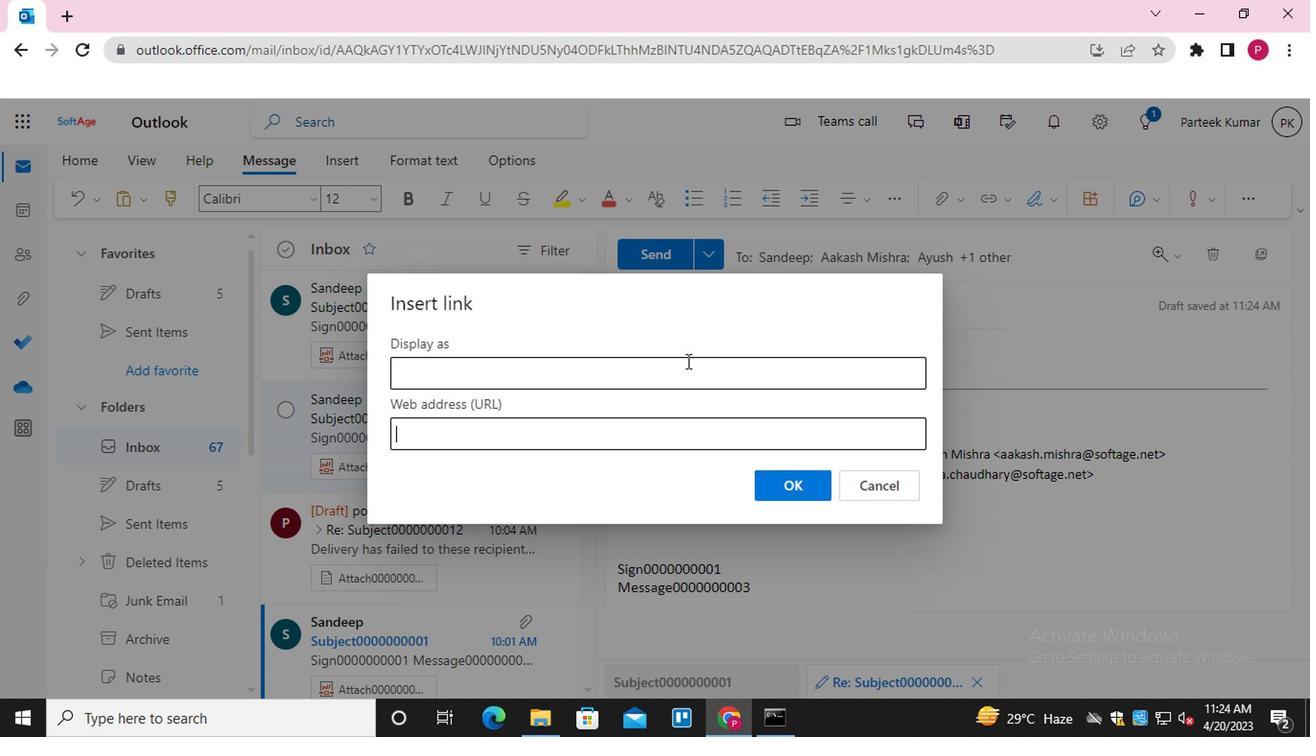 
Action: Mouse pressed left at (677, 378)
Screenshot: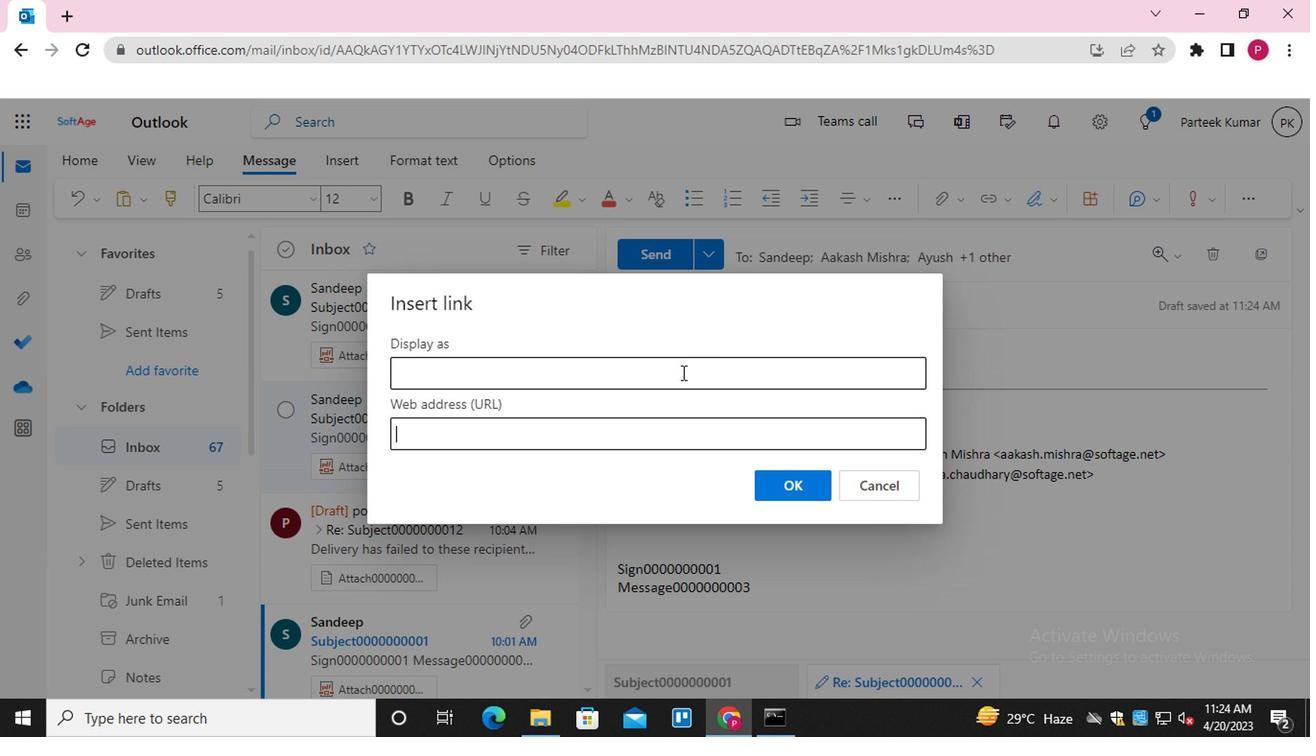 
Action: Mouse moved to (556, 455)
Screenshot: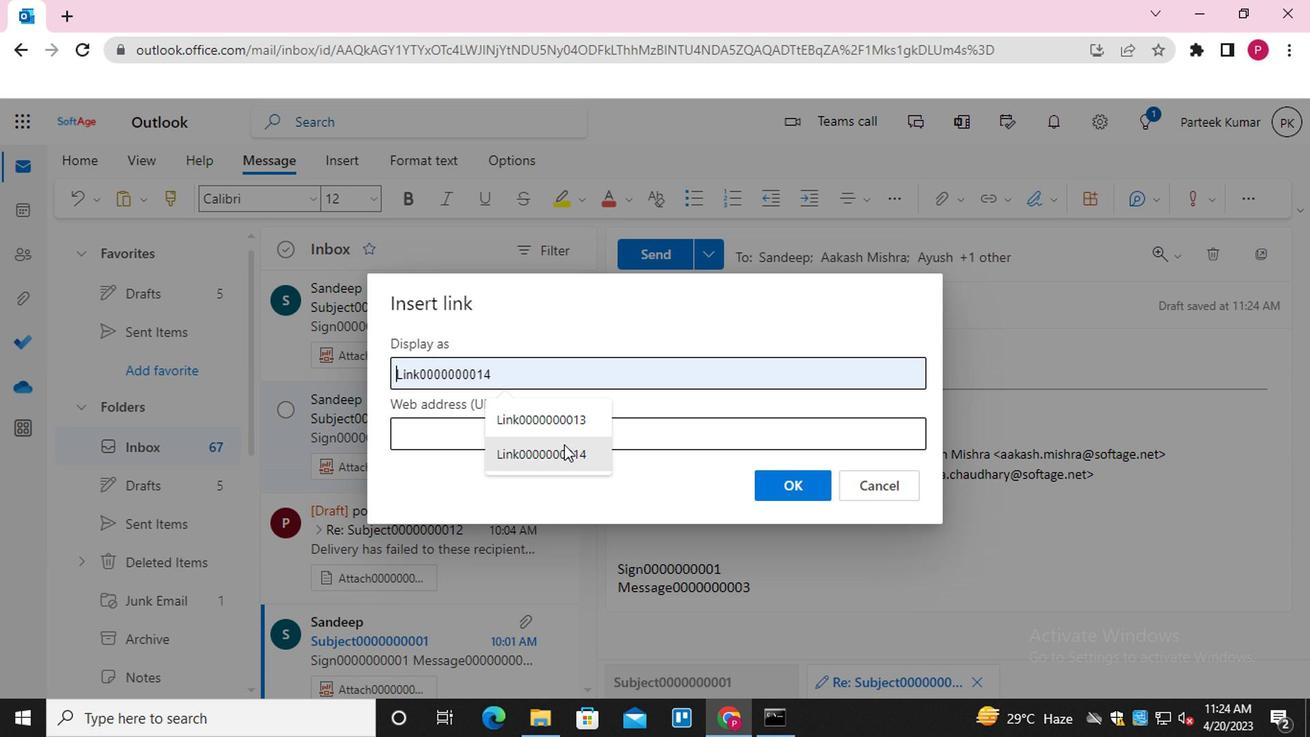 
Action: Mouse pressed left at (556, 455)
Screenshot: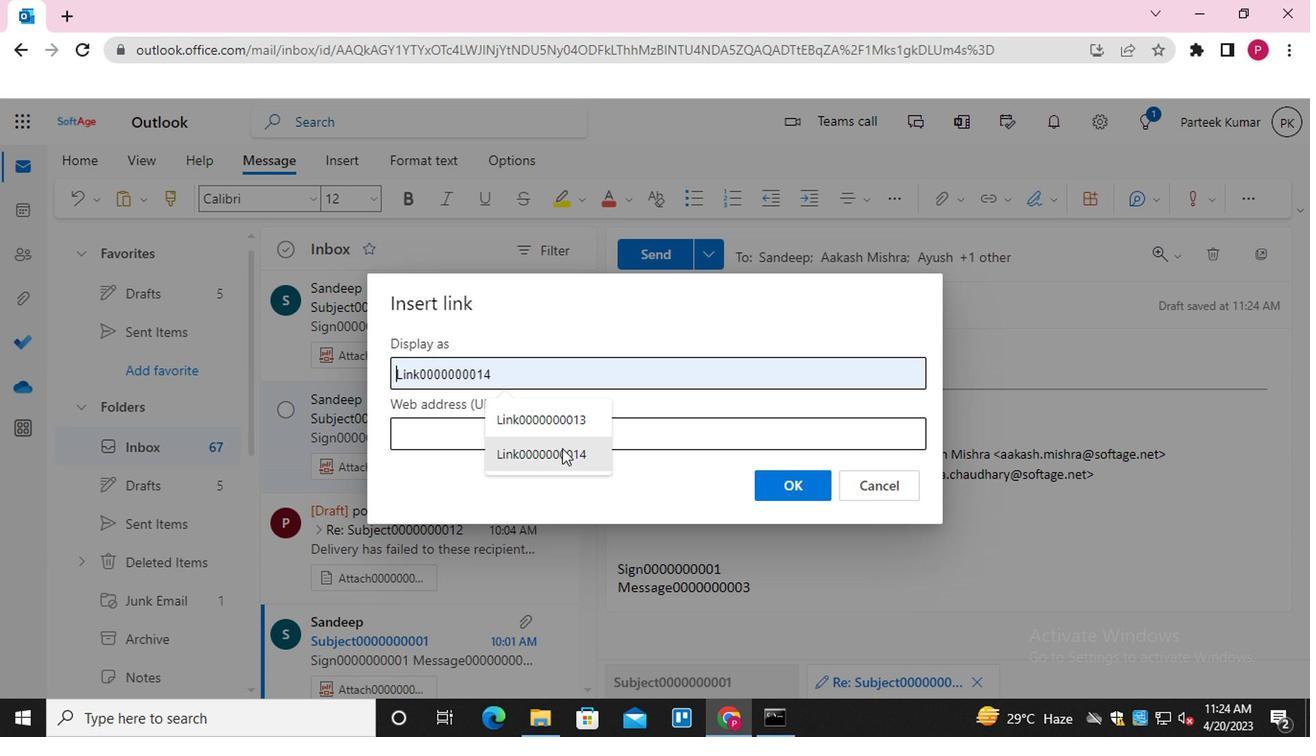
Action: Mouse moved to (565, 425)
Screenshot: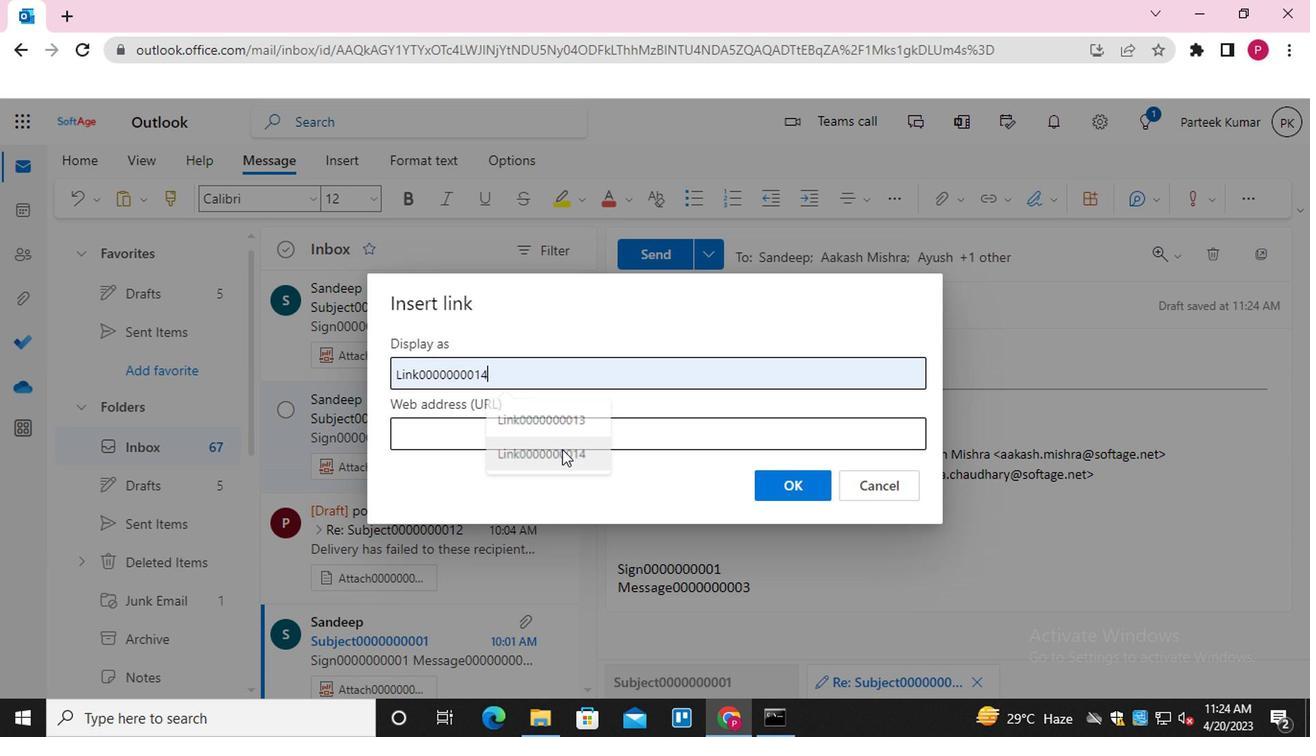 
Action: Mouse pressed left at (565, 425)
Screenshot: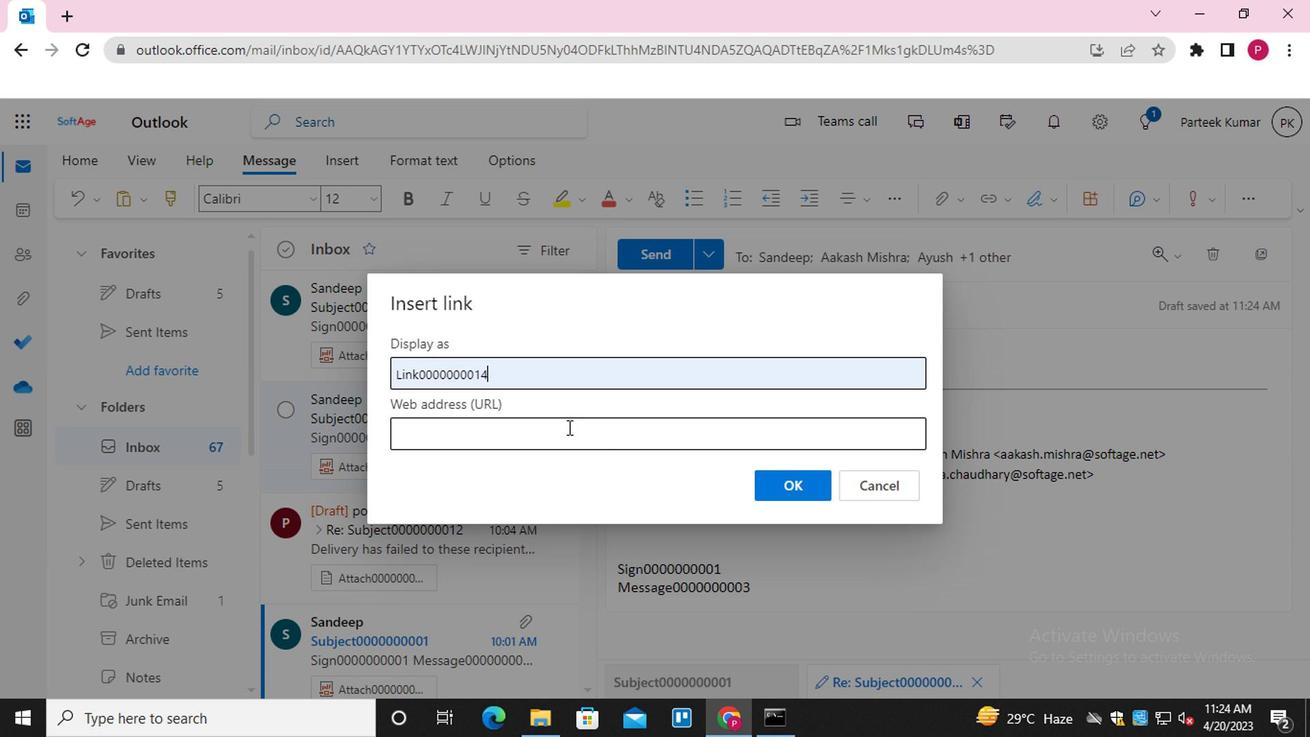 
Action: Mouse moved to (556, 507)
Screenshot: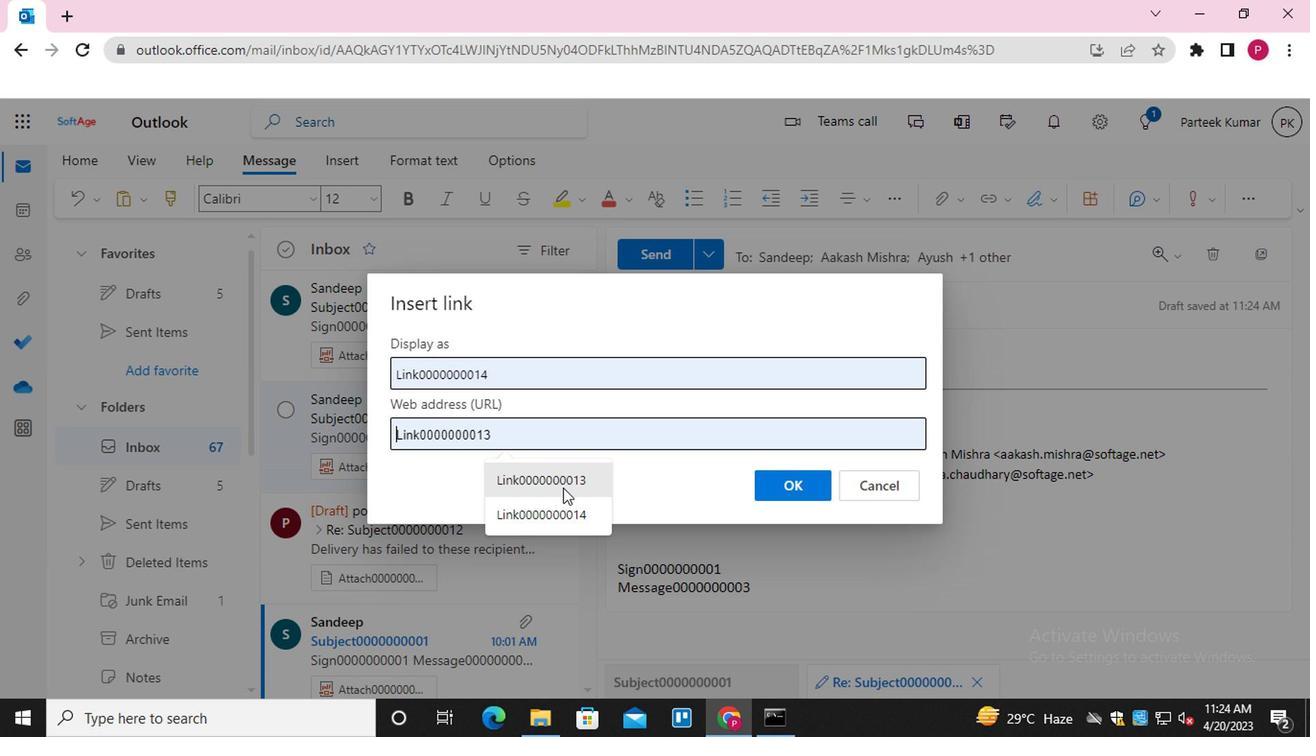 
Action: Mouse pressed left at (556, 507)
Screenshot: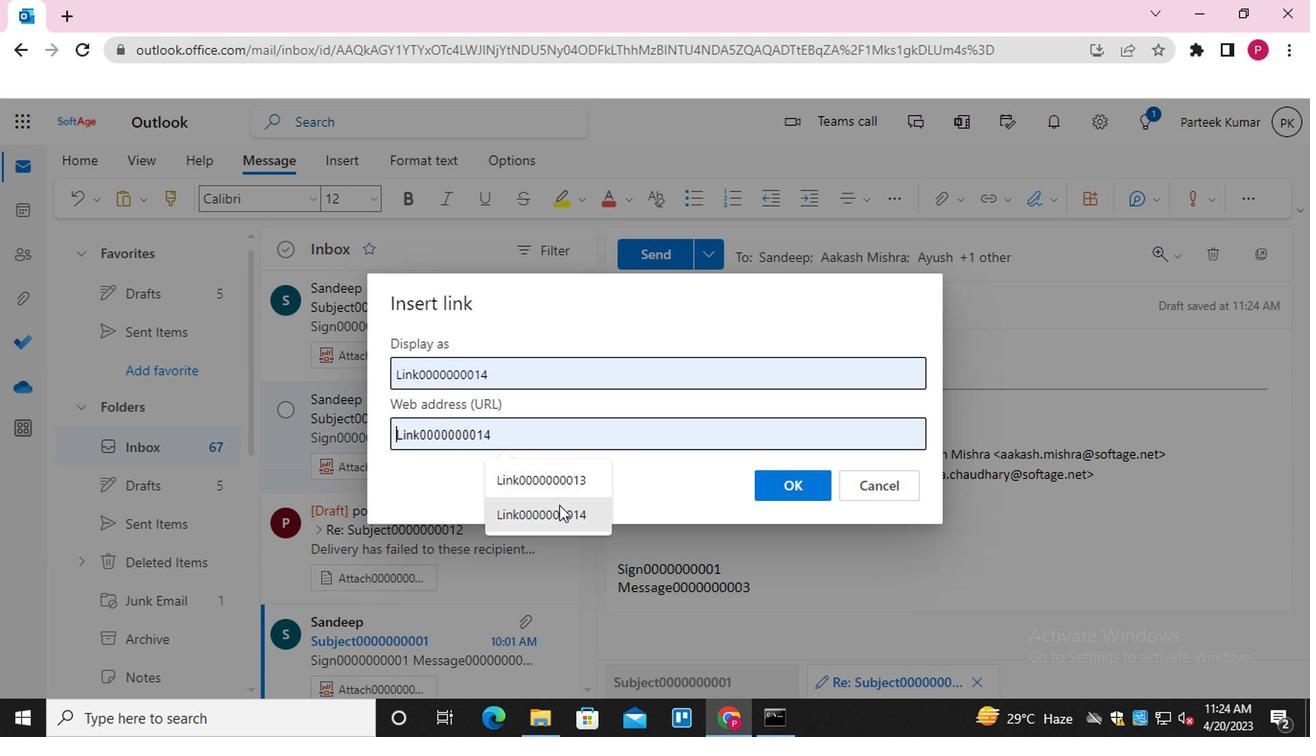 
Action: Mouse moved to (795, 496)
Screenshot: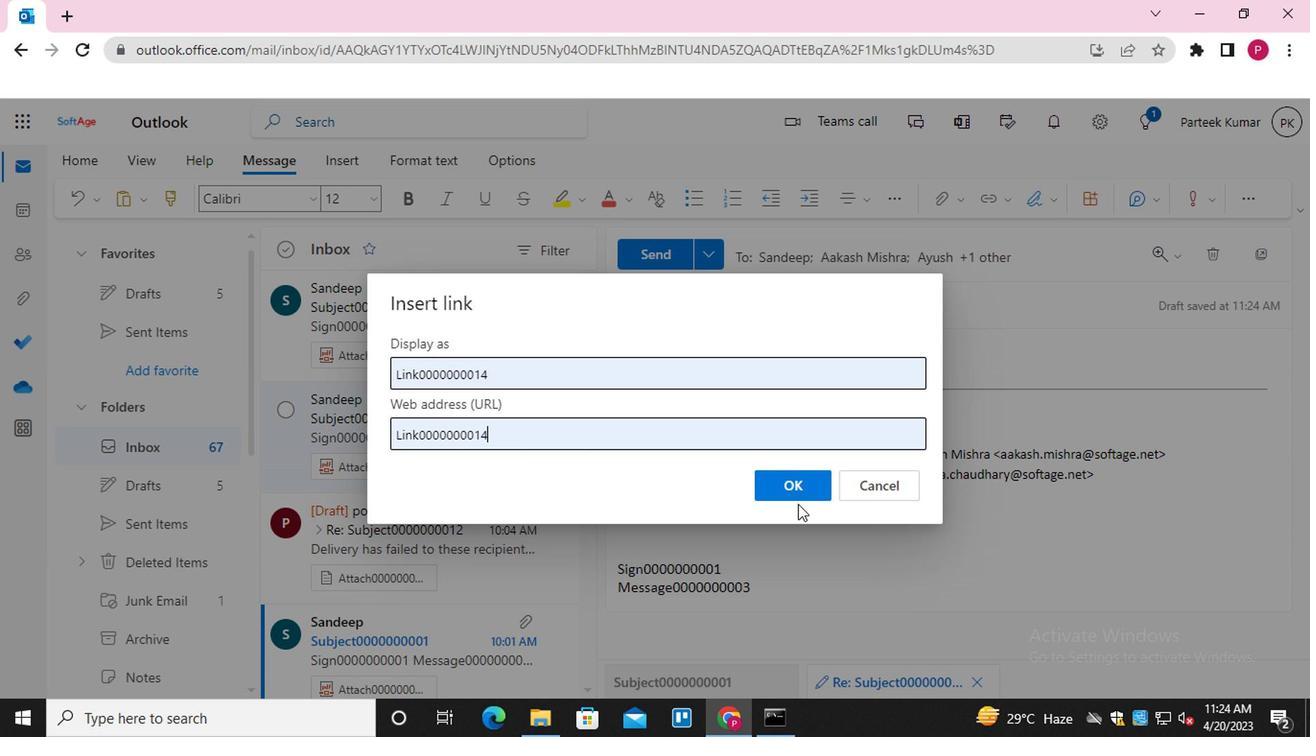 
Action: Mouse pressed left at (795, 496)
Screenshot: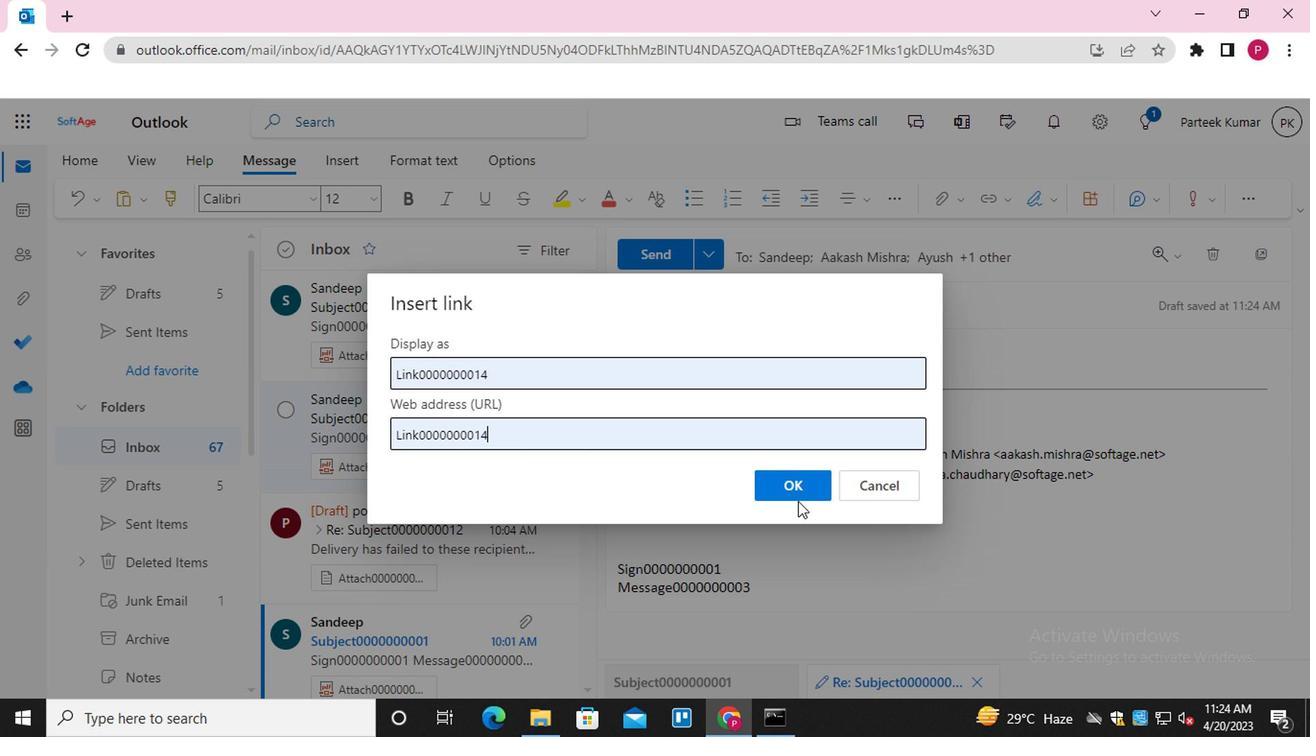 
Action: Mouse moved to (1036, 260)
Screenshot: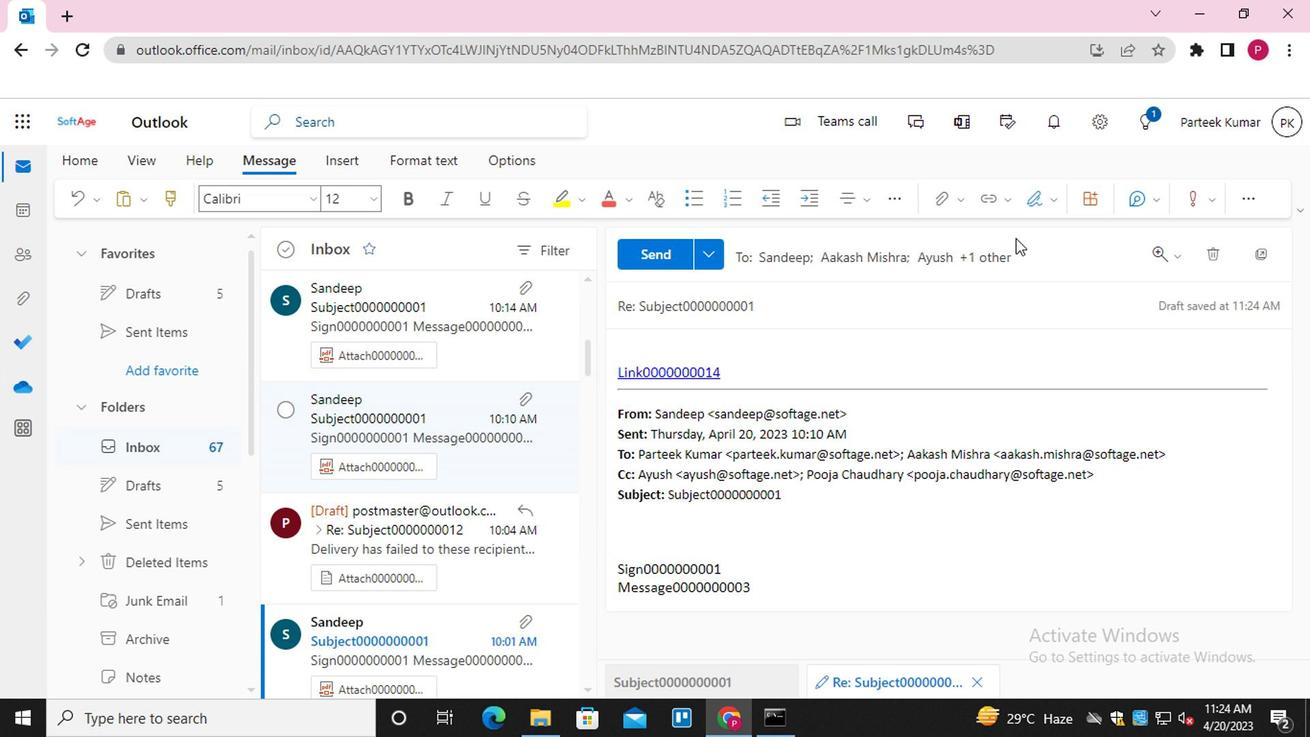 
Action: Mouse pressed left at (1036, 260)
Screenshot: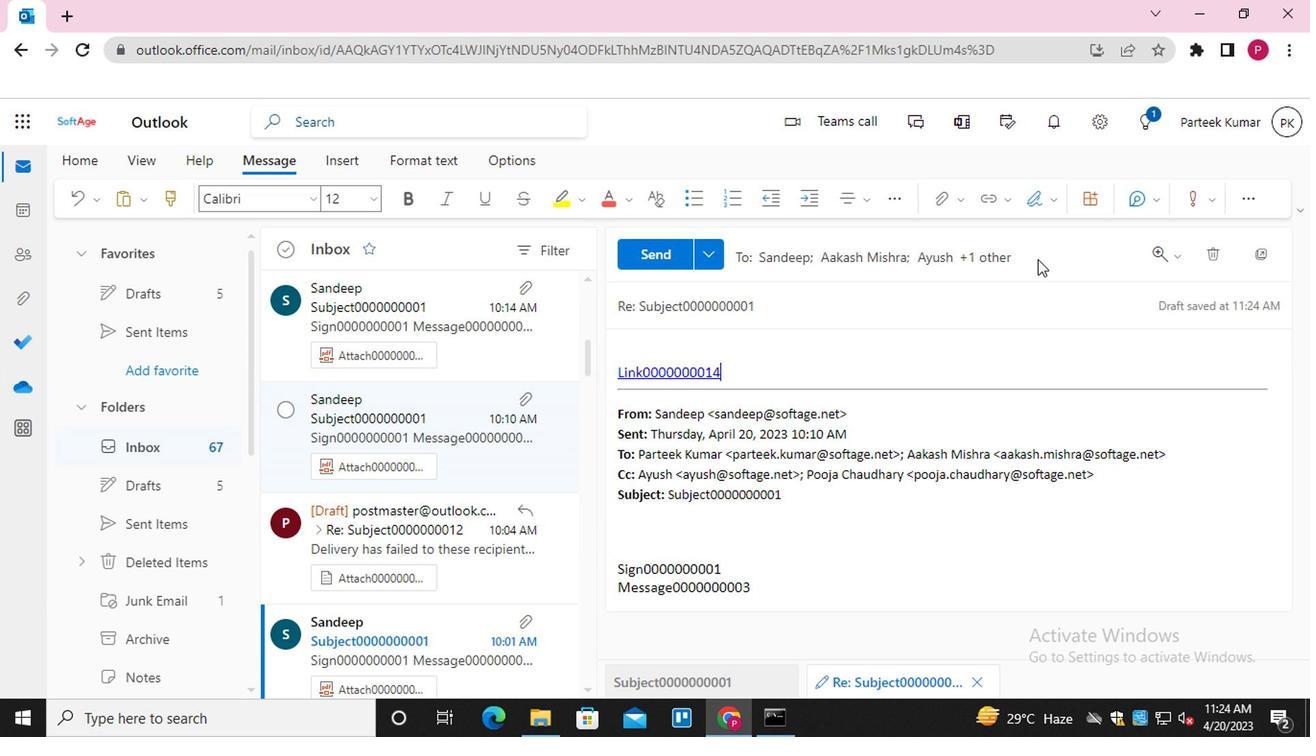 
Action: Mouse moved to (753, 307)
Screenshot: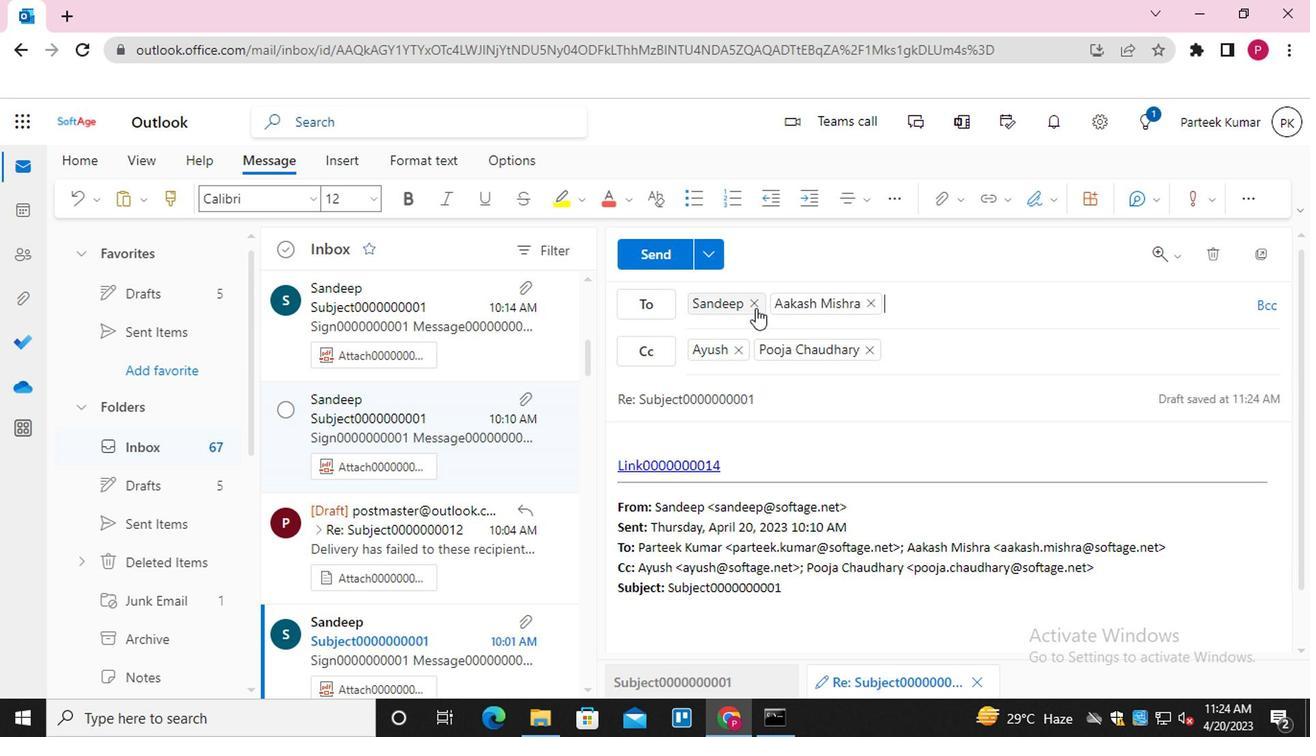 
Action: Mouse pressed left at (753, 307)
Screenshot: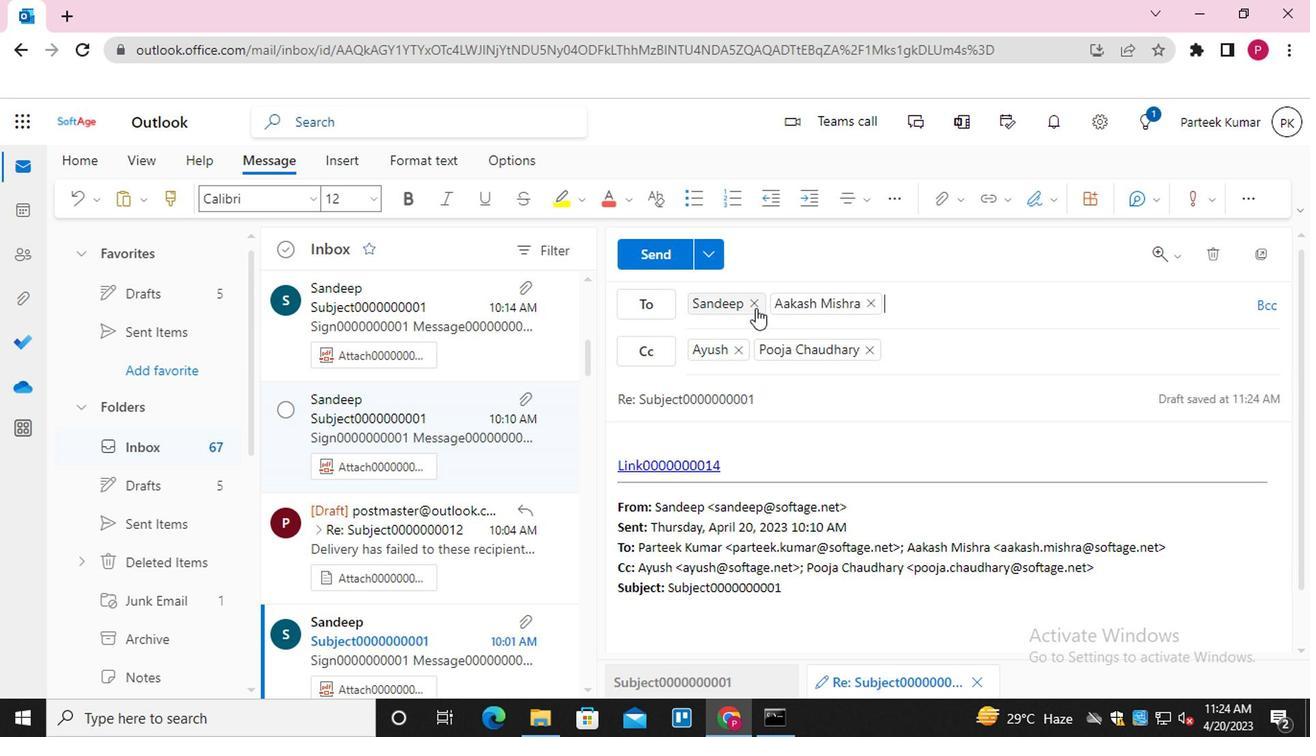
Action: Mouse moved to (737, 346)
Screenshot: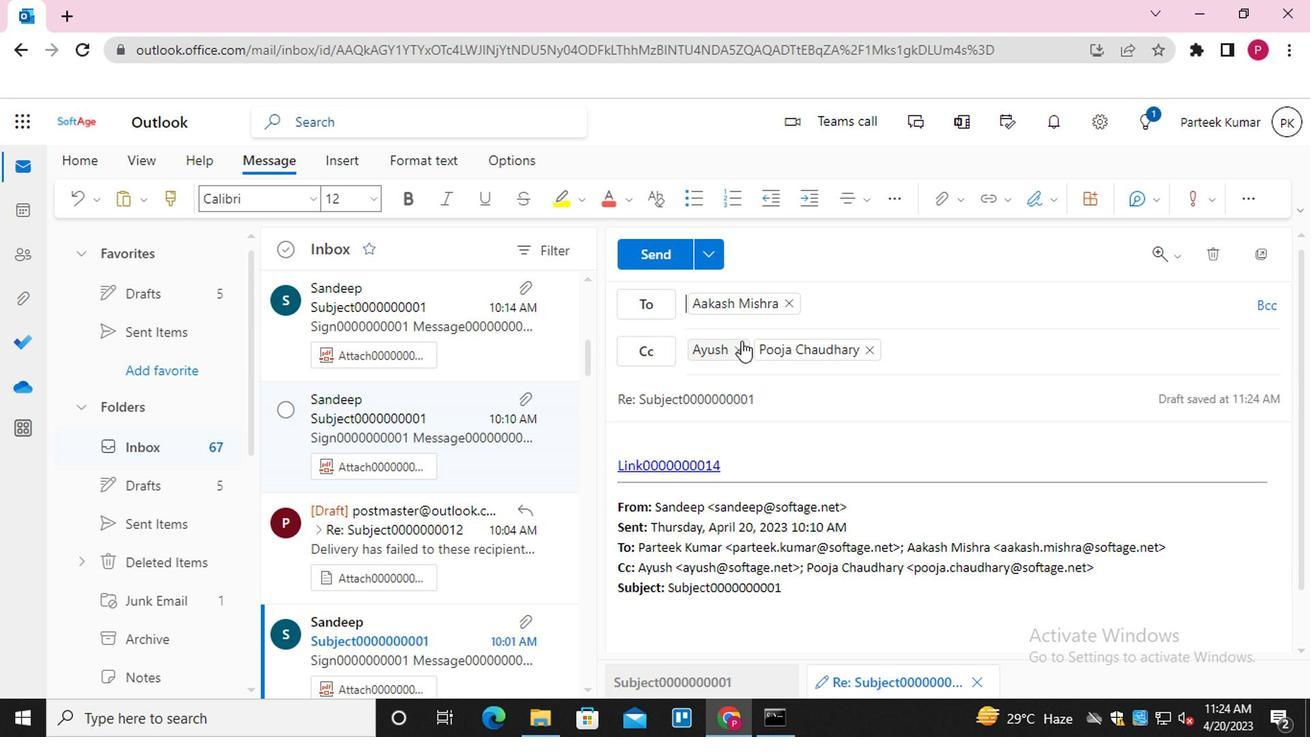 
Action: Mouse pressed left at (737, 346)
Screenshot: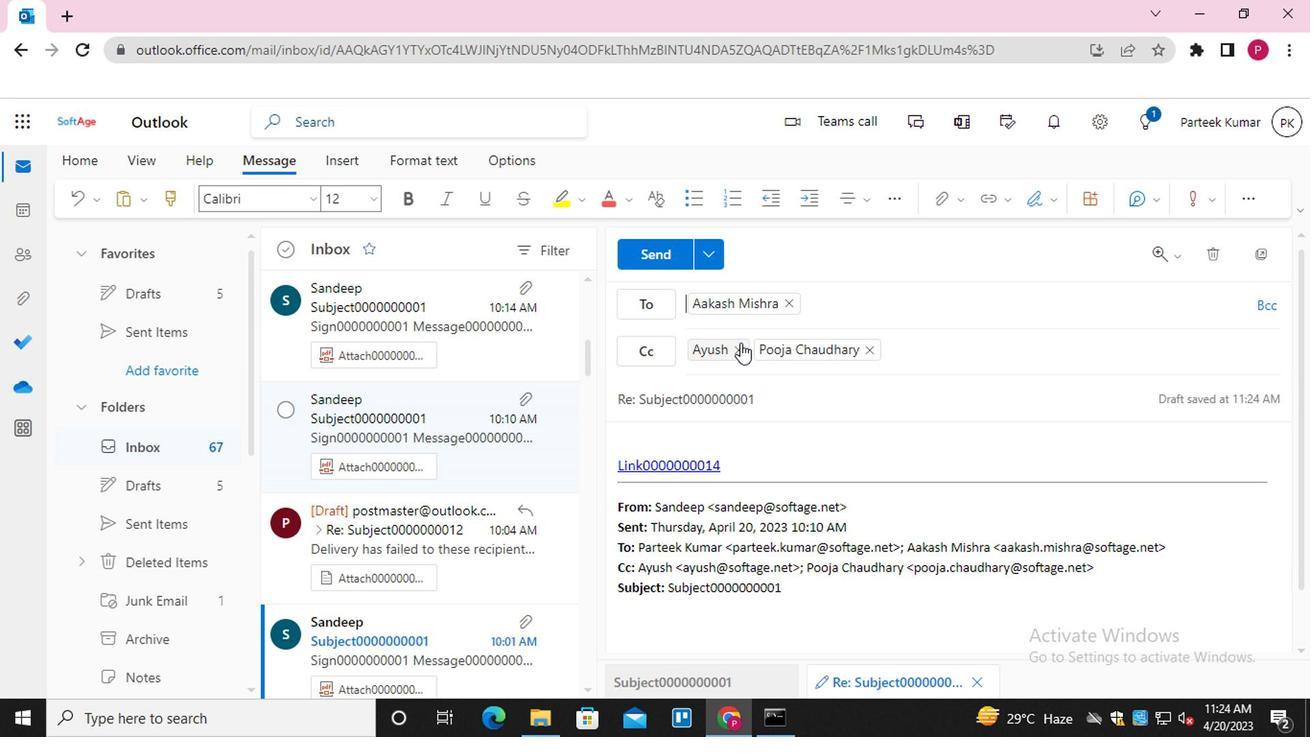 
Action: Mouse moved to (798, 357)
Screenshot: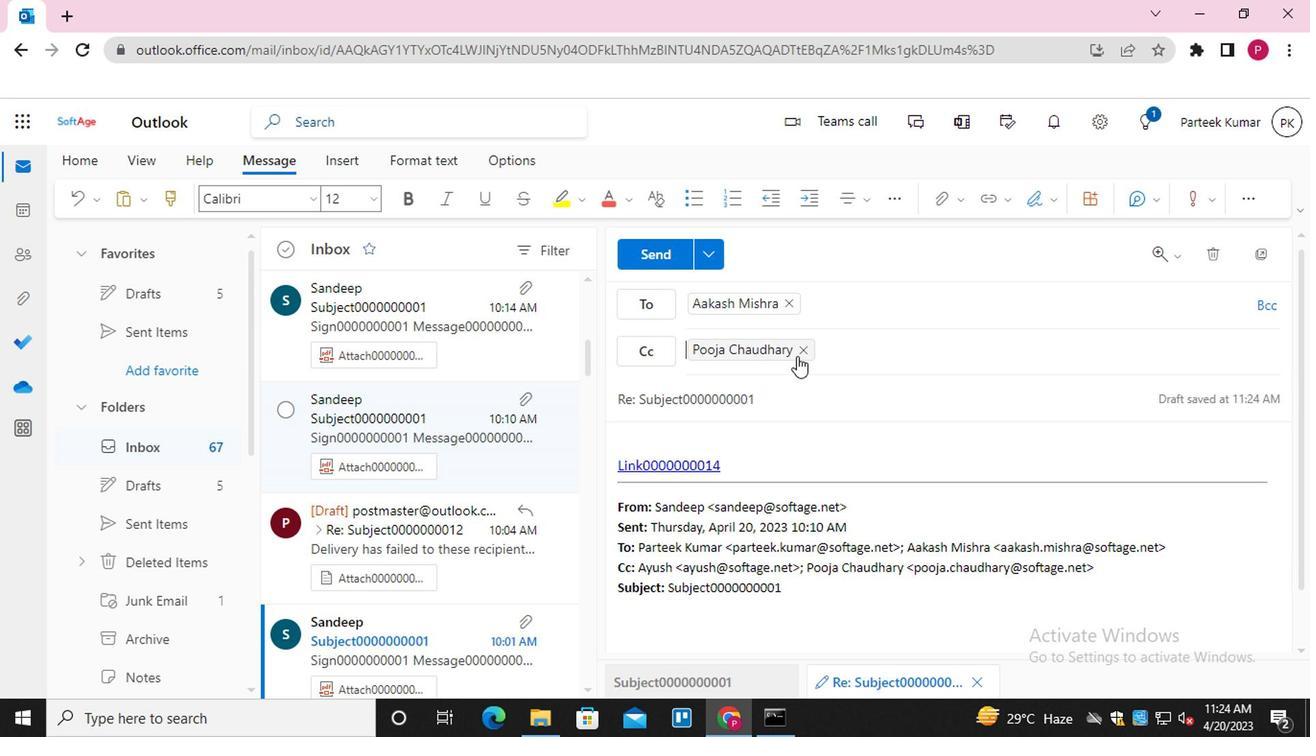 
Action: Mouse pressed left at (798, 357)
Screenshot: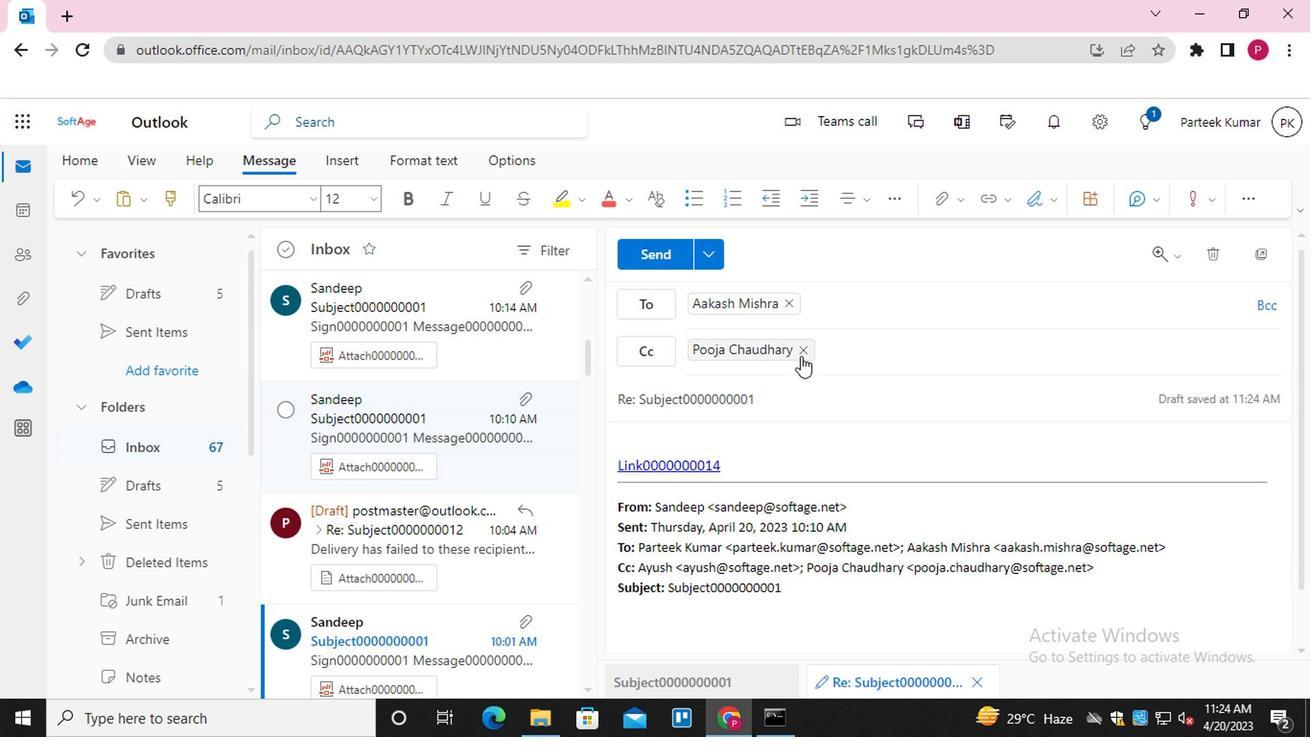 
Action: Mouse moved to (789, 305)
Screenshot: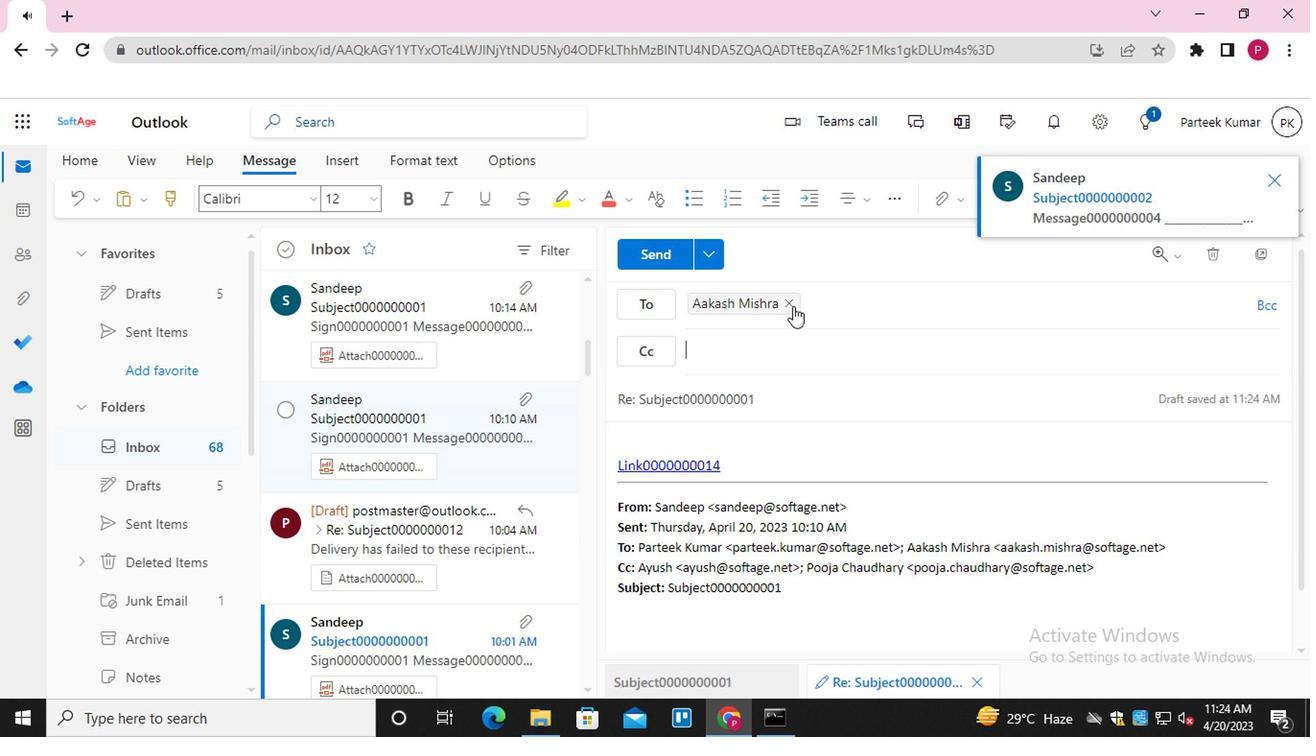 
Action: Mouse pressed left at (789, 305)
Screenshot: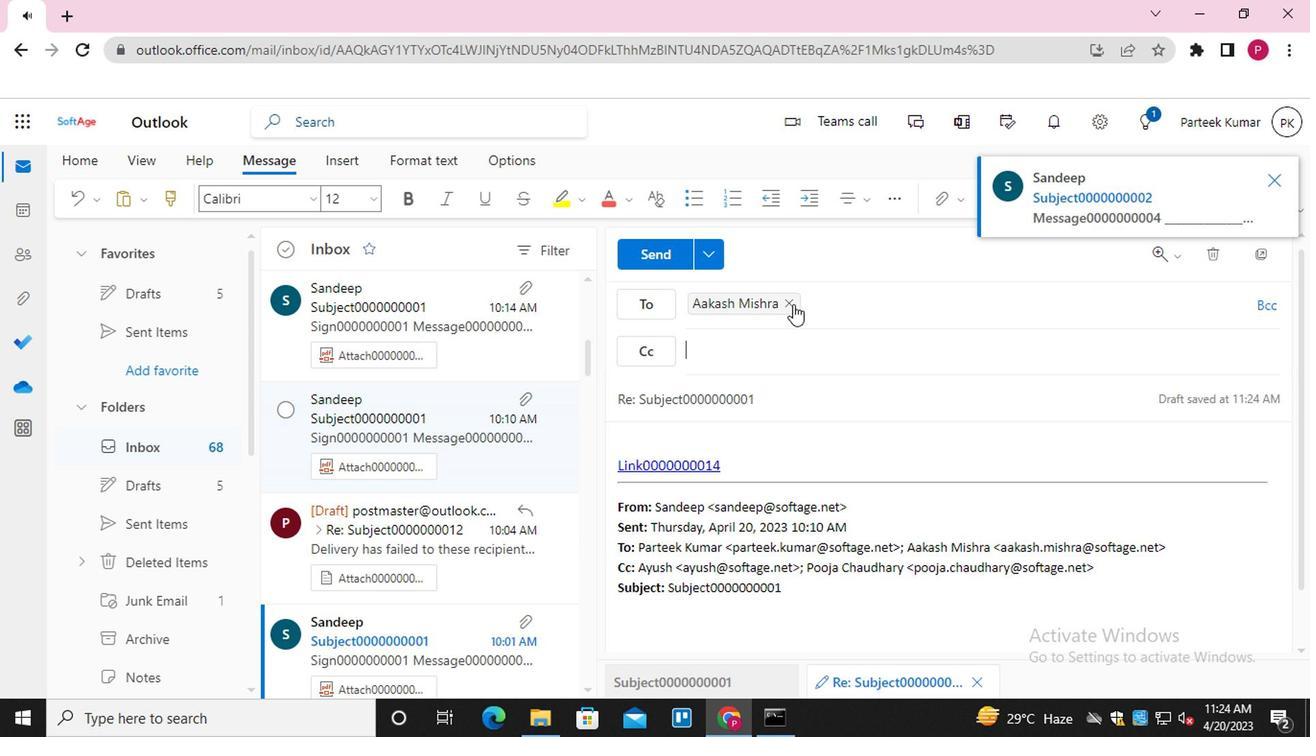 
Action: Mouse moved to (768, 311)
Screenshot: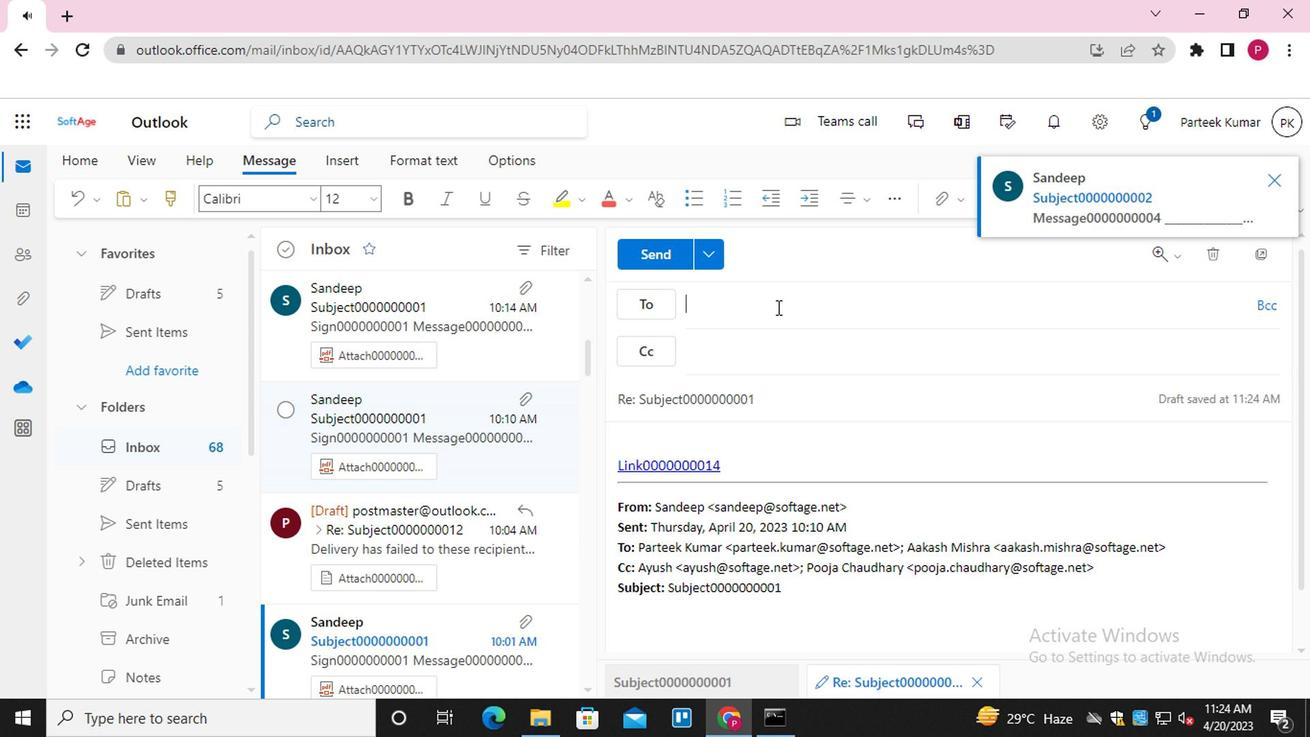 
Action: Mouse pressed left at (768, 311)
Screenshot: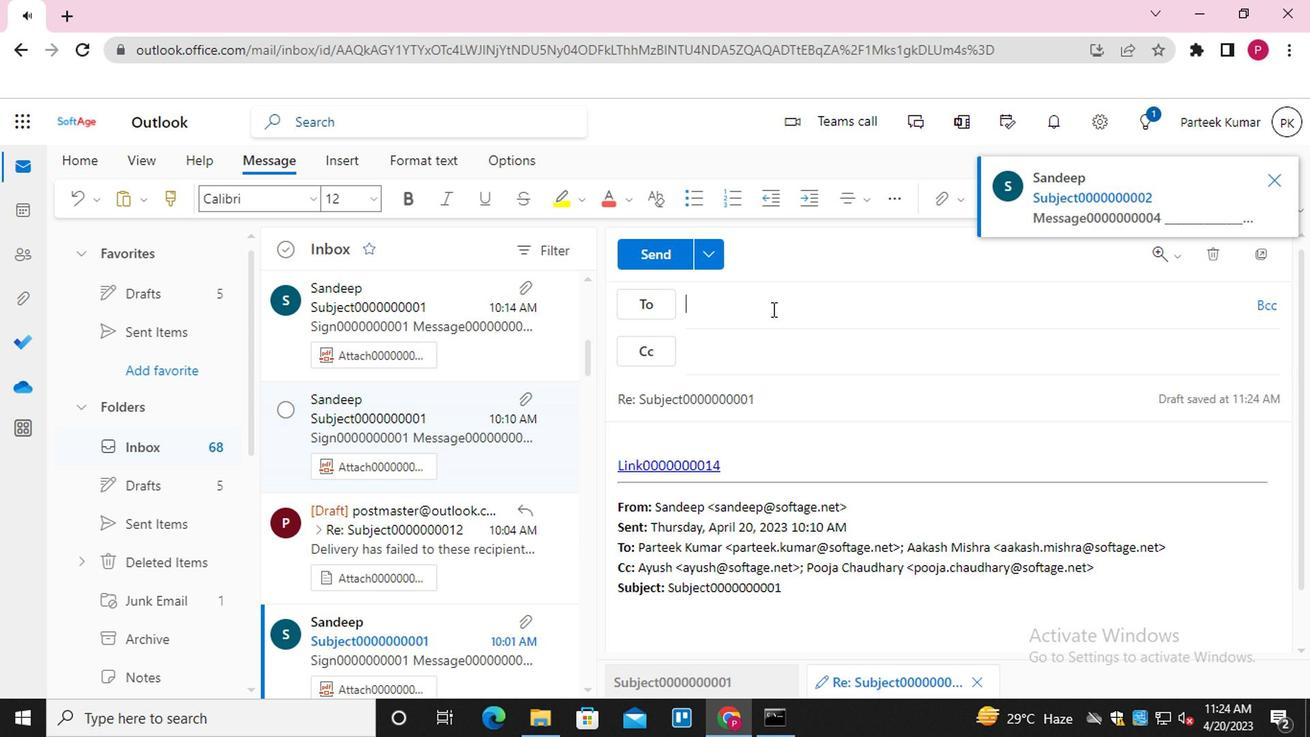 
Action: Key pressed <Key.shift>EMAIL0000000002<Key.enter>
Screenshot: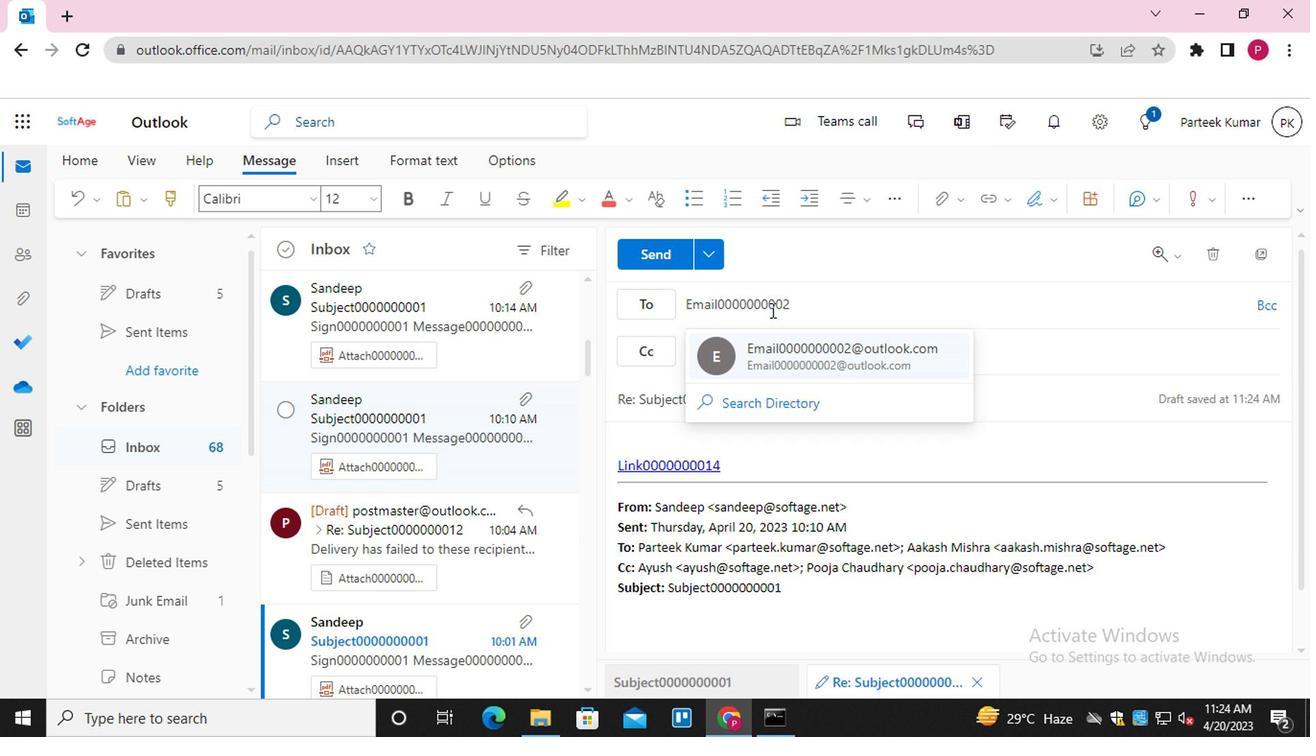
Action: Mouse moved to (758, 404)
Screenshot: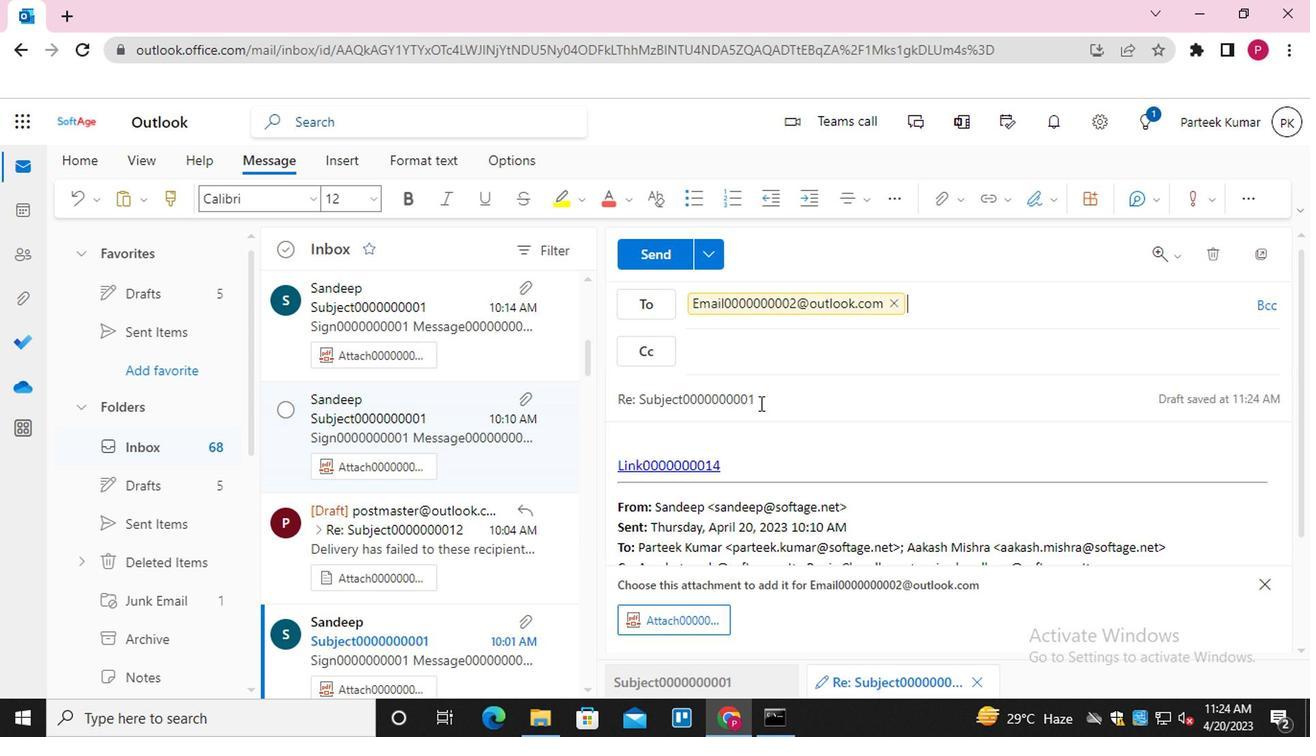
Action: Mouse pressed left at (758, 404)
Screenshot: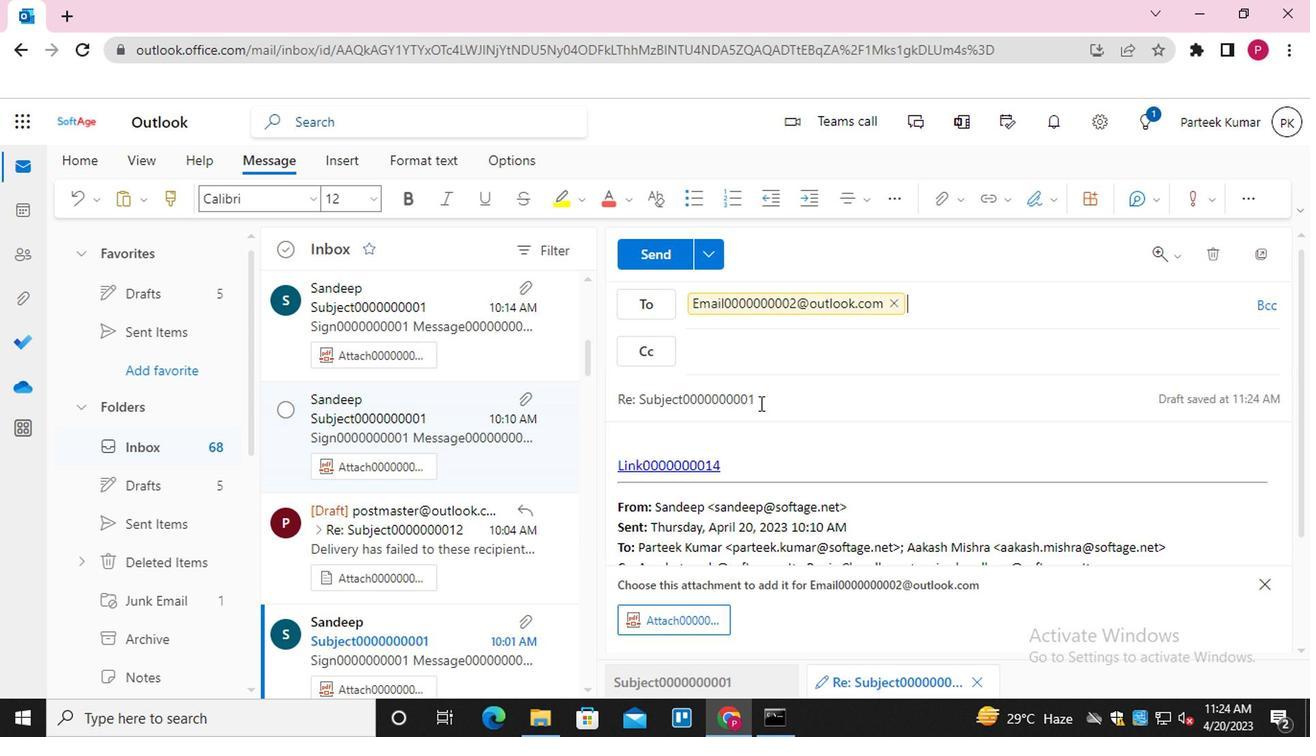 
Action: Mouse moved to (758, 403)
Screenshot: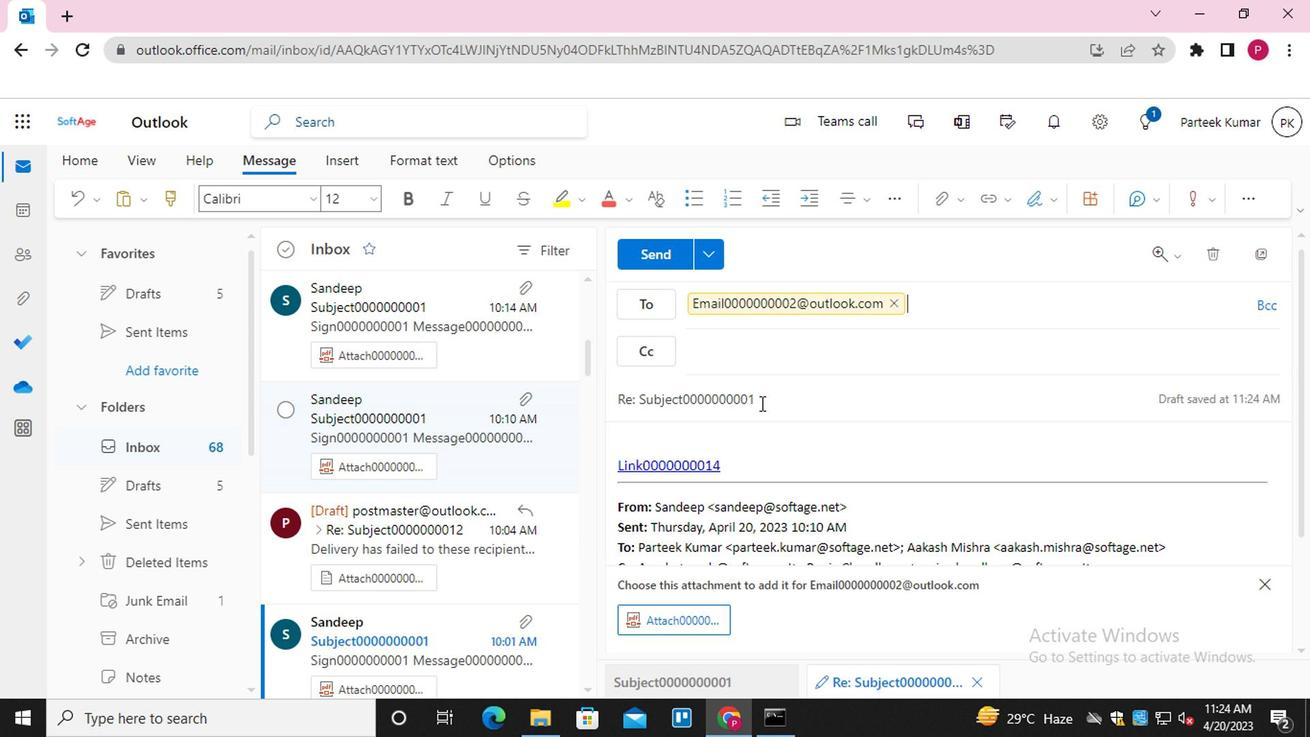 
Action: Key pressed <Key.backspace><Key.backspace>18
Screenshot: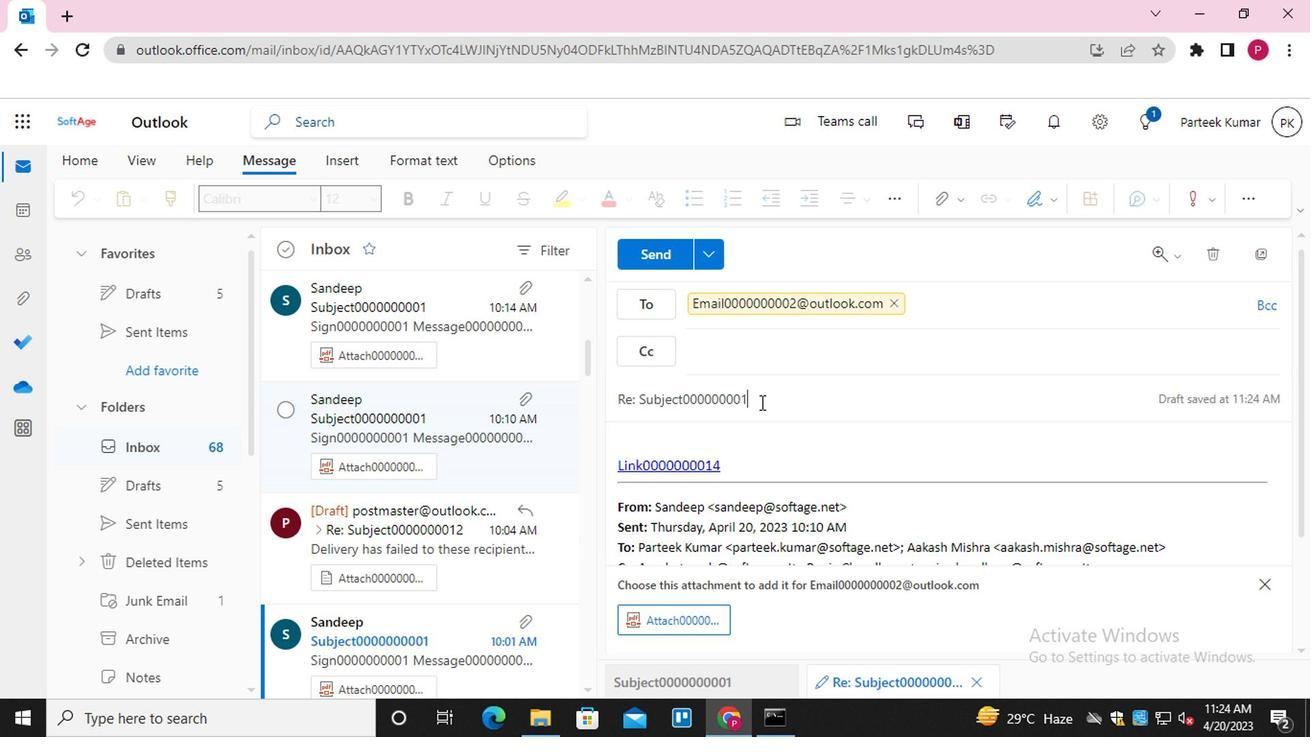 
Action: Mouse moved to (674, 445)
Screenshot: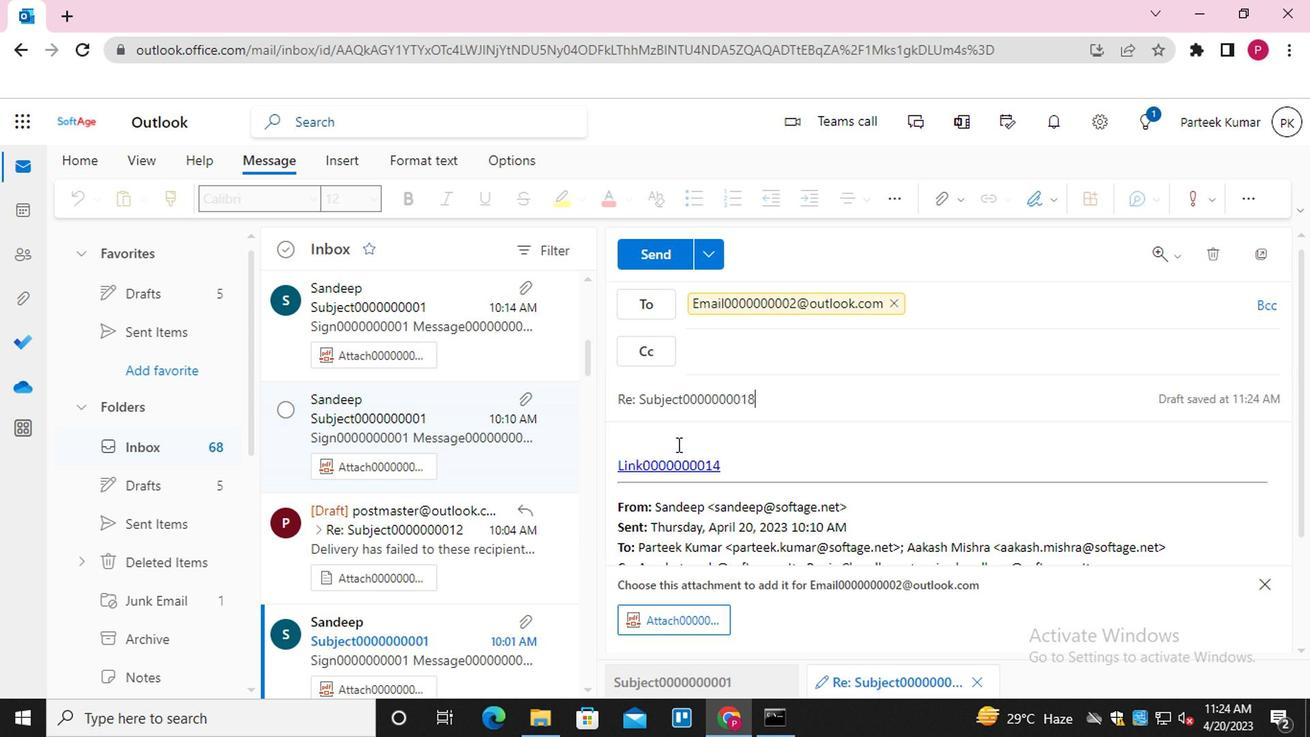 
Action: Mouse pressed left at (674, 445)
Screenshot: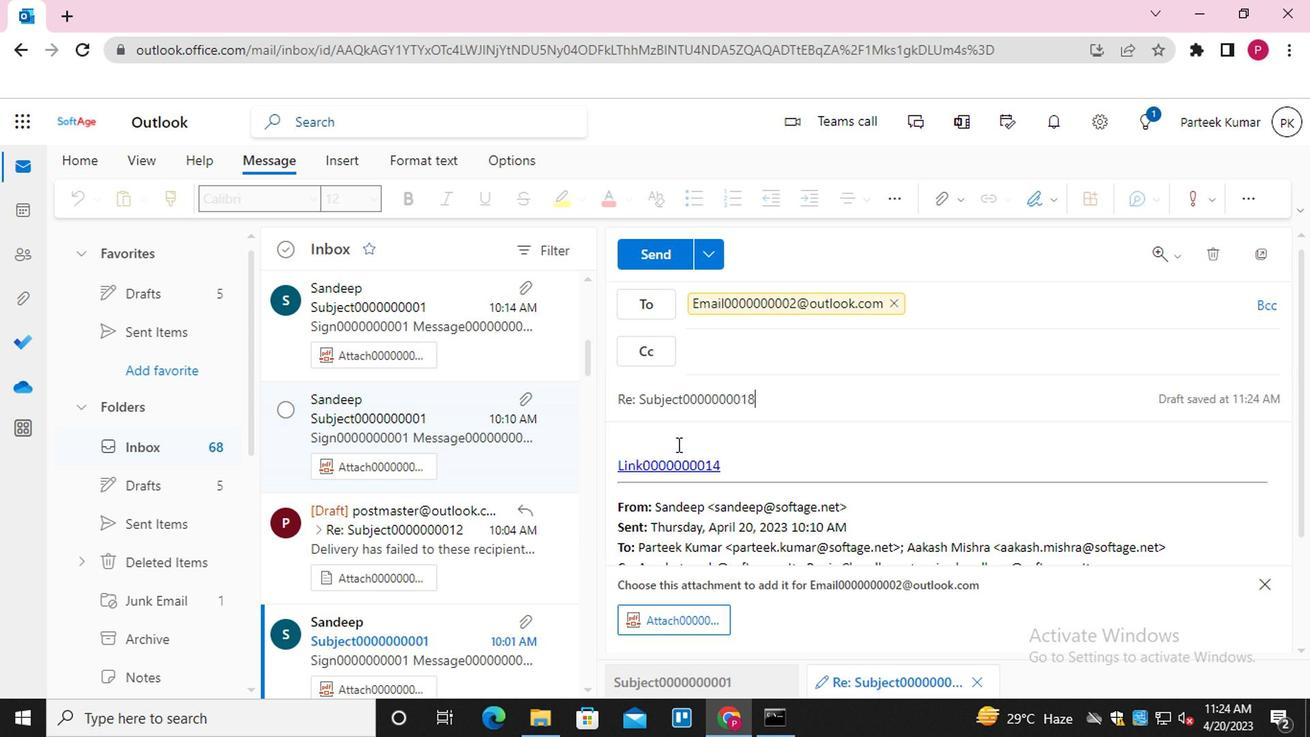 
Action: Key pressed <Key.shift_r>MESSAGE0000000014
Screenshot: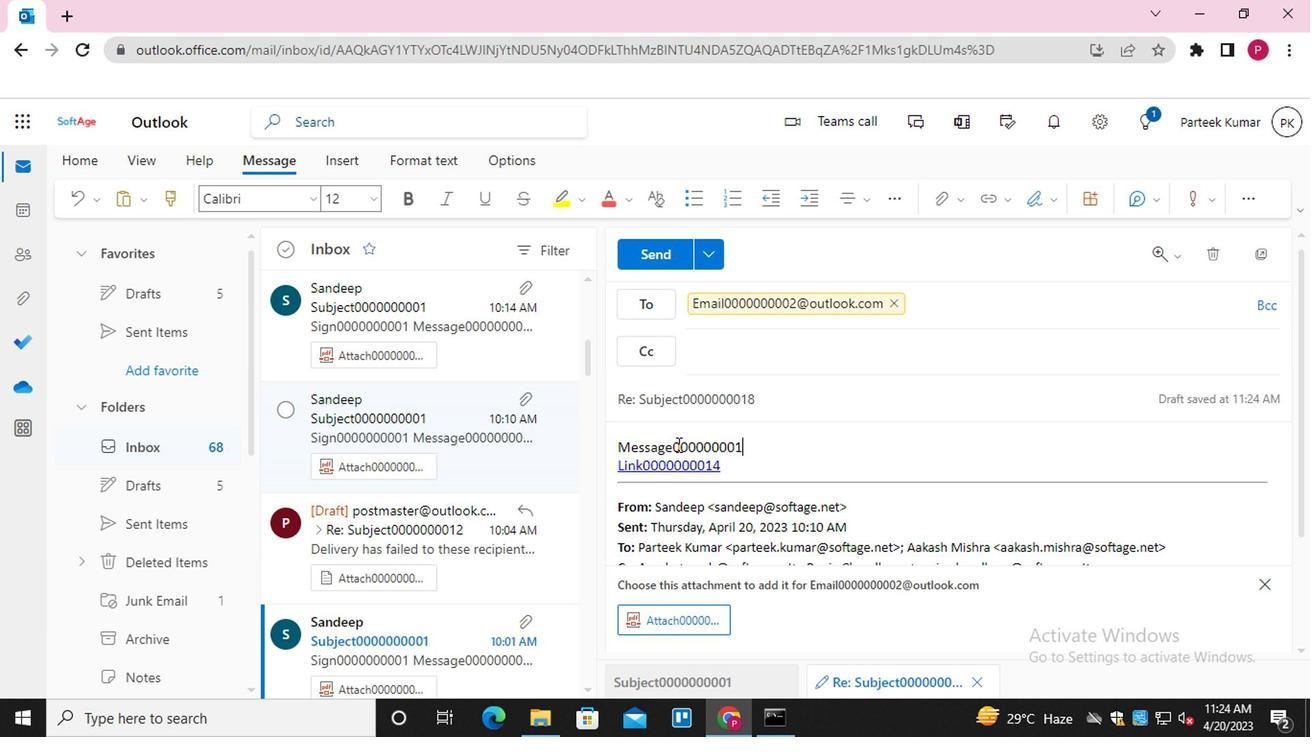 
Action: Mouse moved to (935, 201)
Screenshot: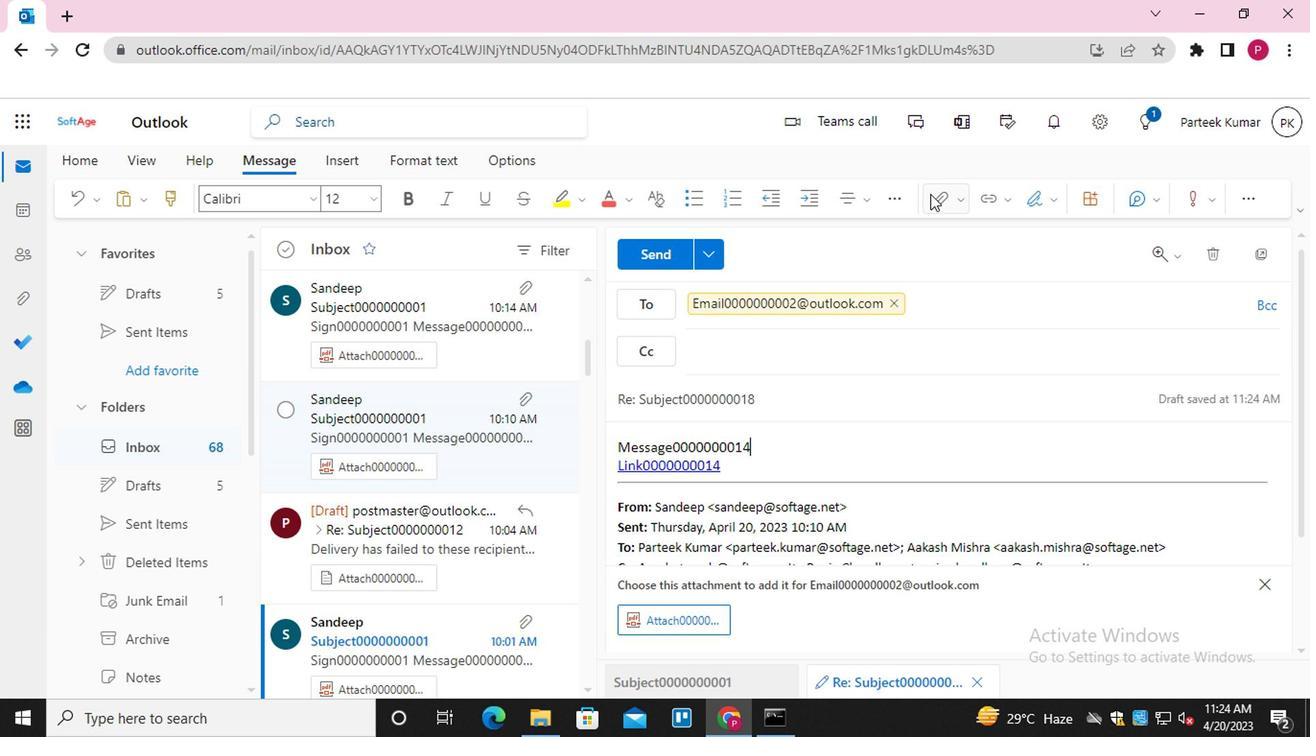 
Action: Mouse pressed left at (935, 201)
Screenshot: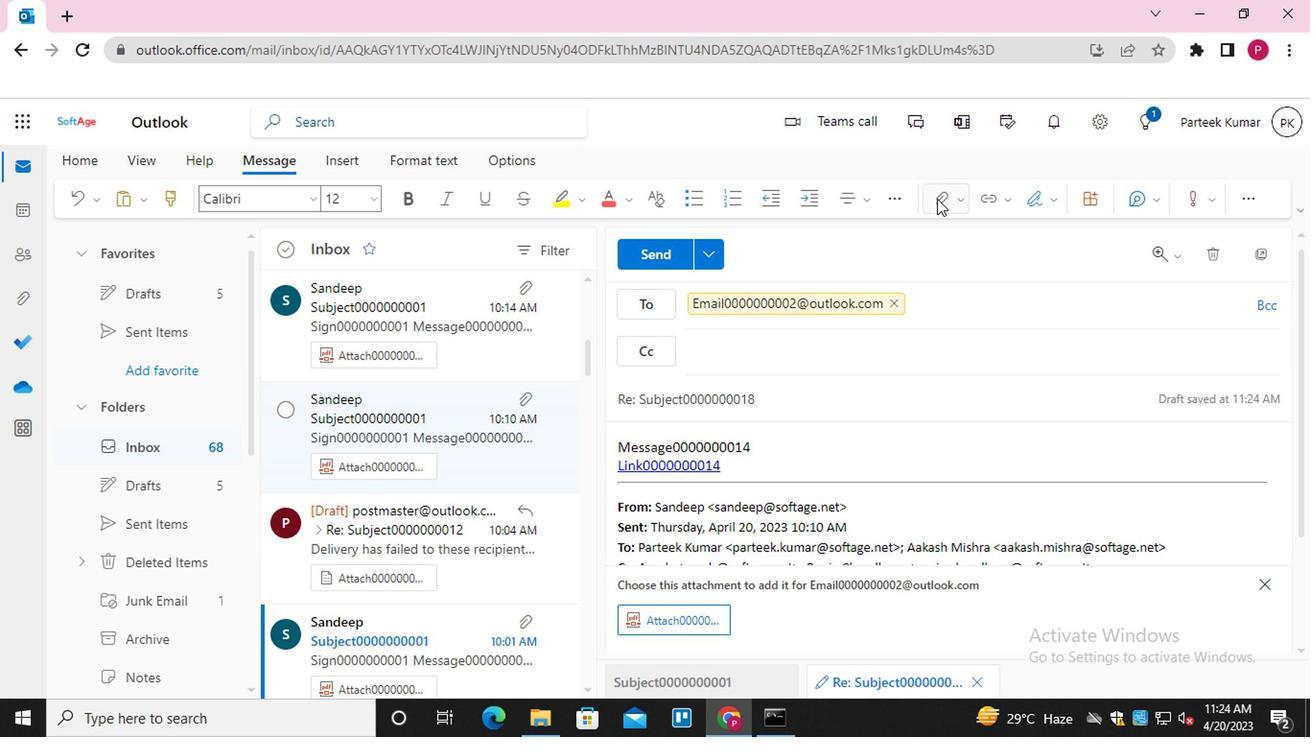 
Action: Mouse moved to (880, 238)
Screenshot: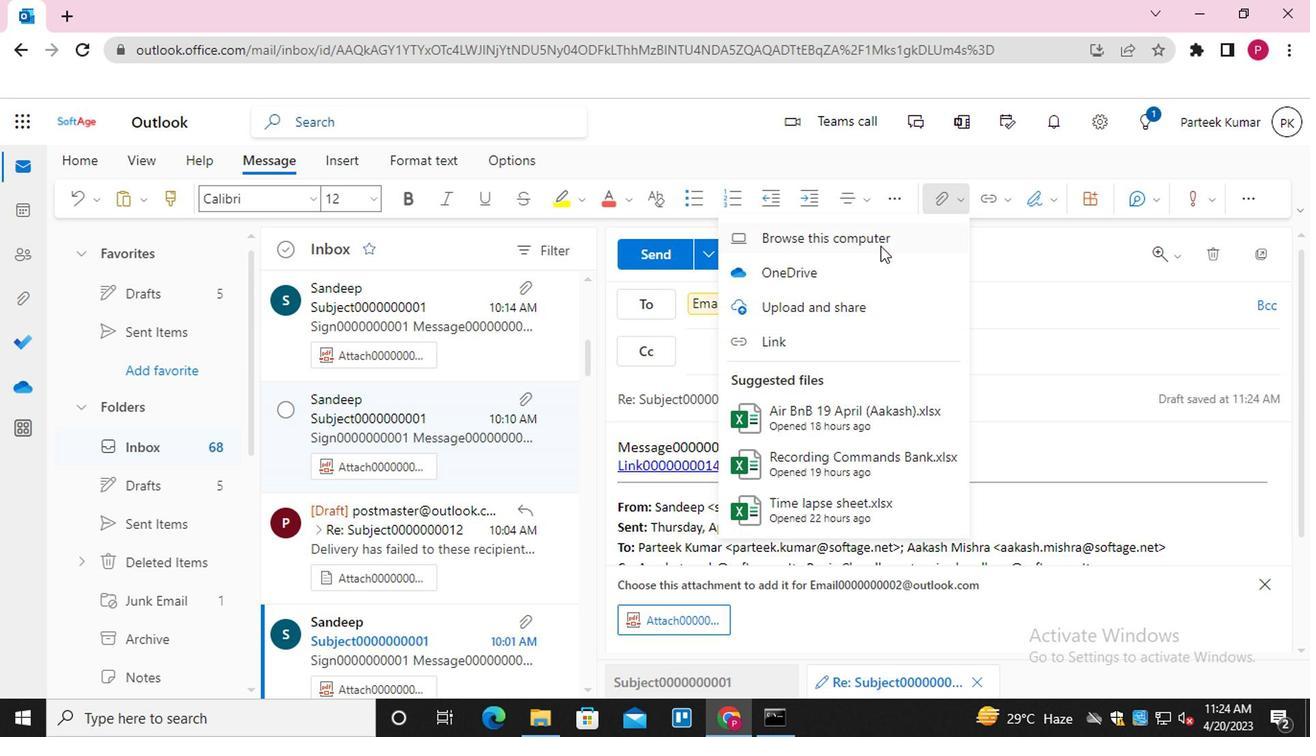 
Action: Mouse pressed left at (880, 238)
Screenshot: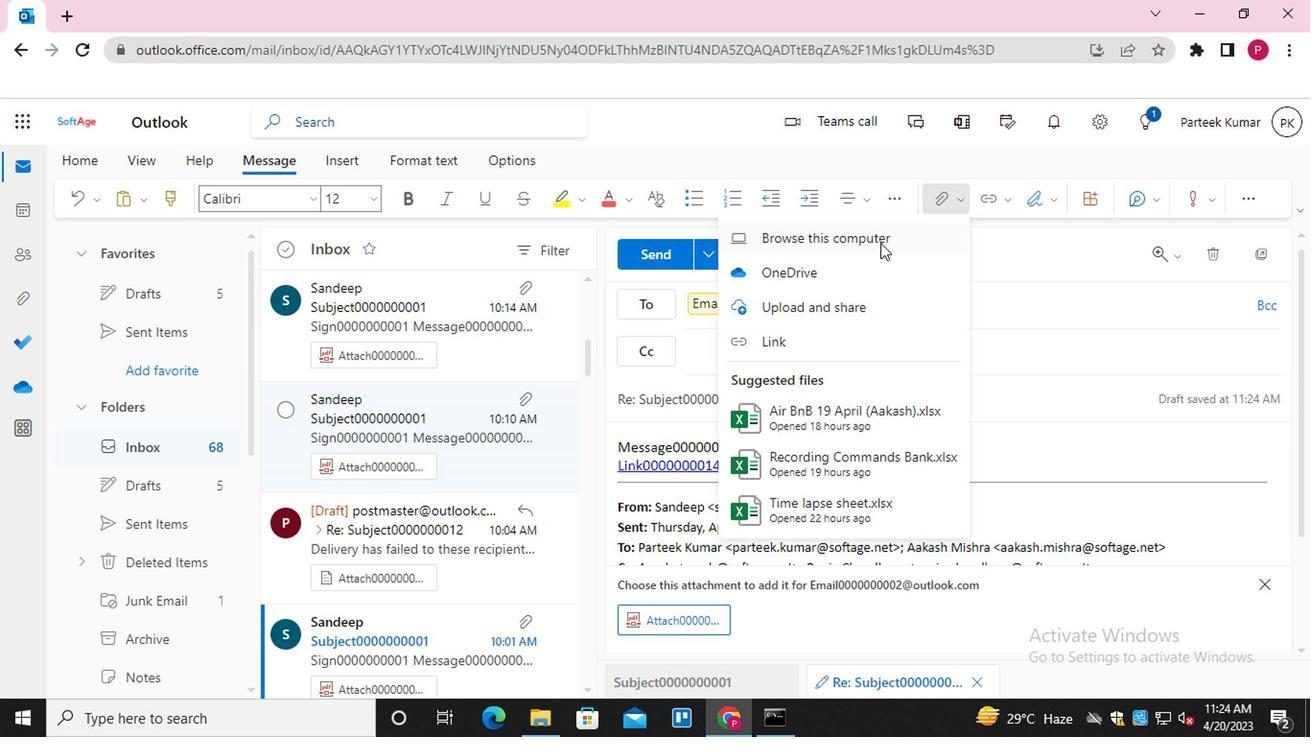 
Action: Mouse moved to (335, 141)
Screenshot: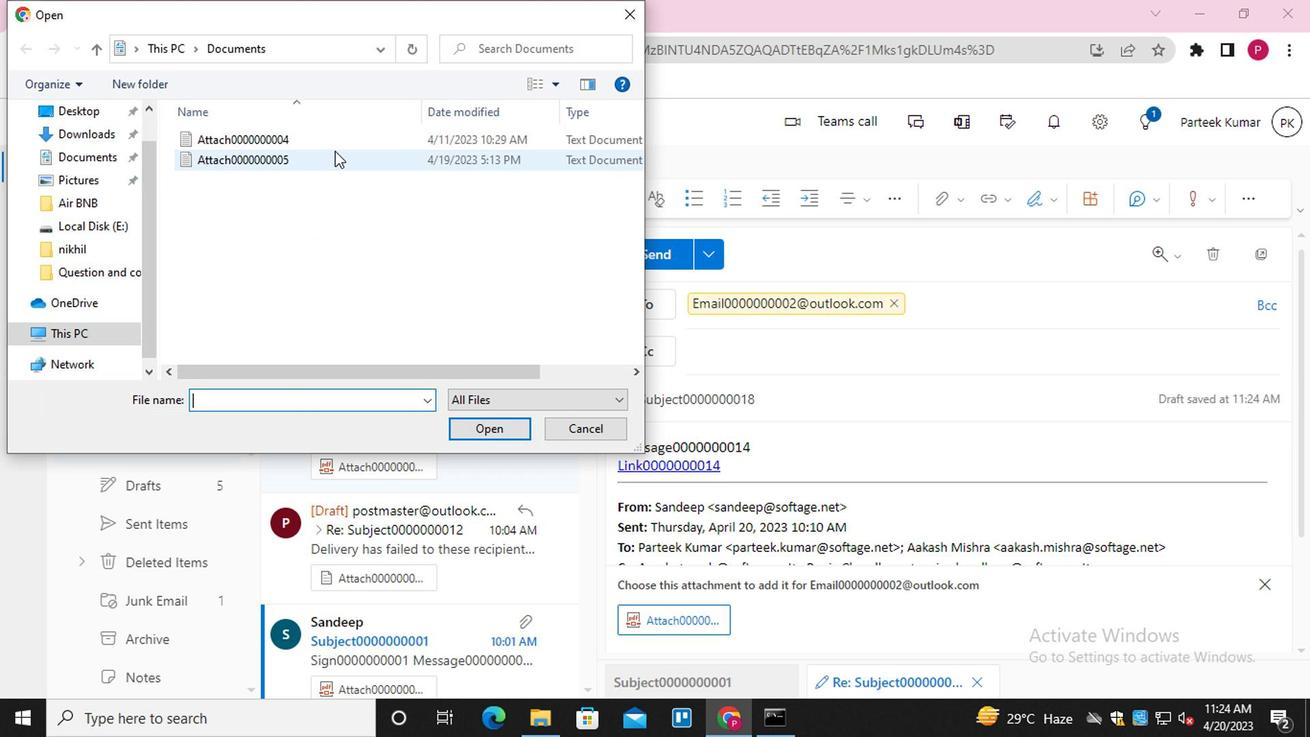
Action: Mouse pressed left at (335, 141)
Screenshot: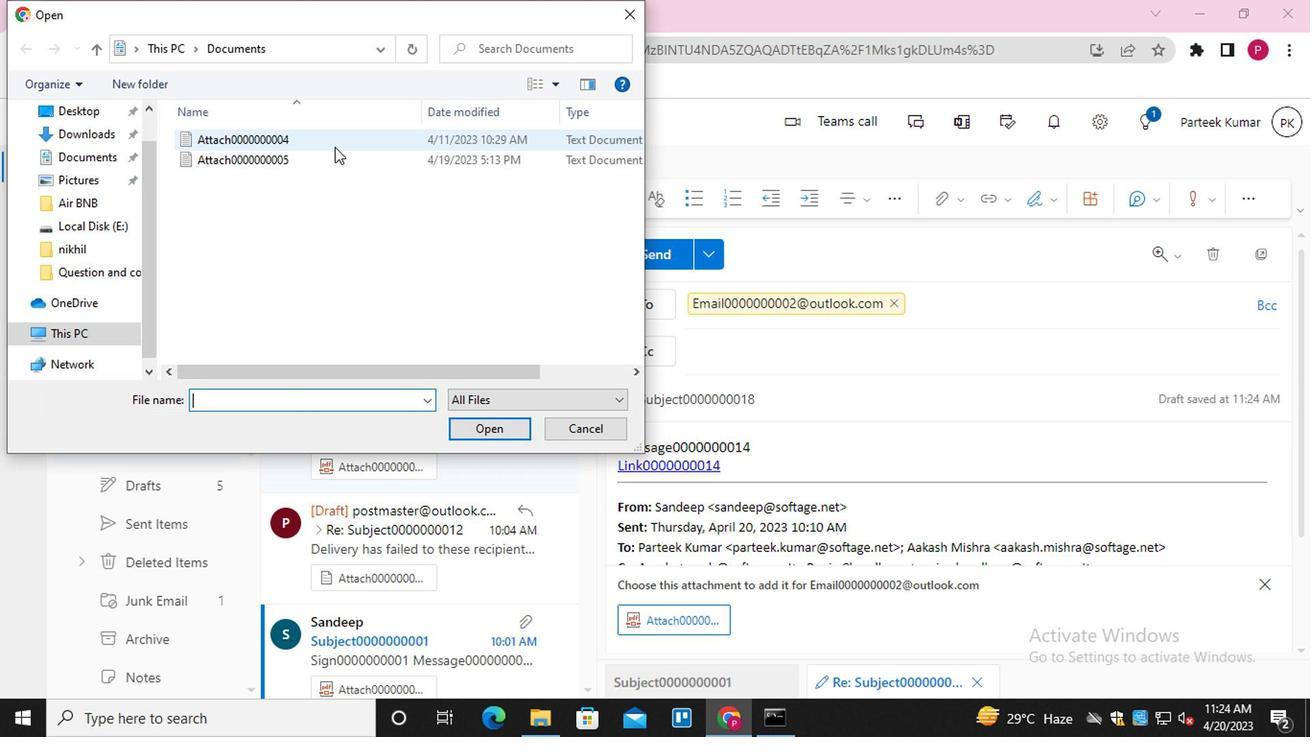 
Action: Mouse moved to (485, 427)
Screenshot: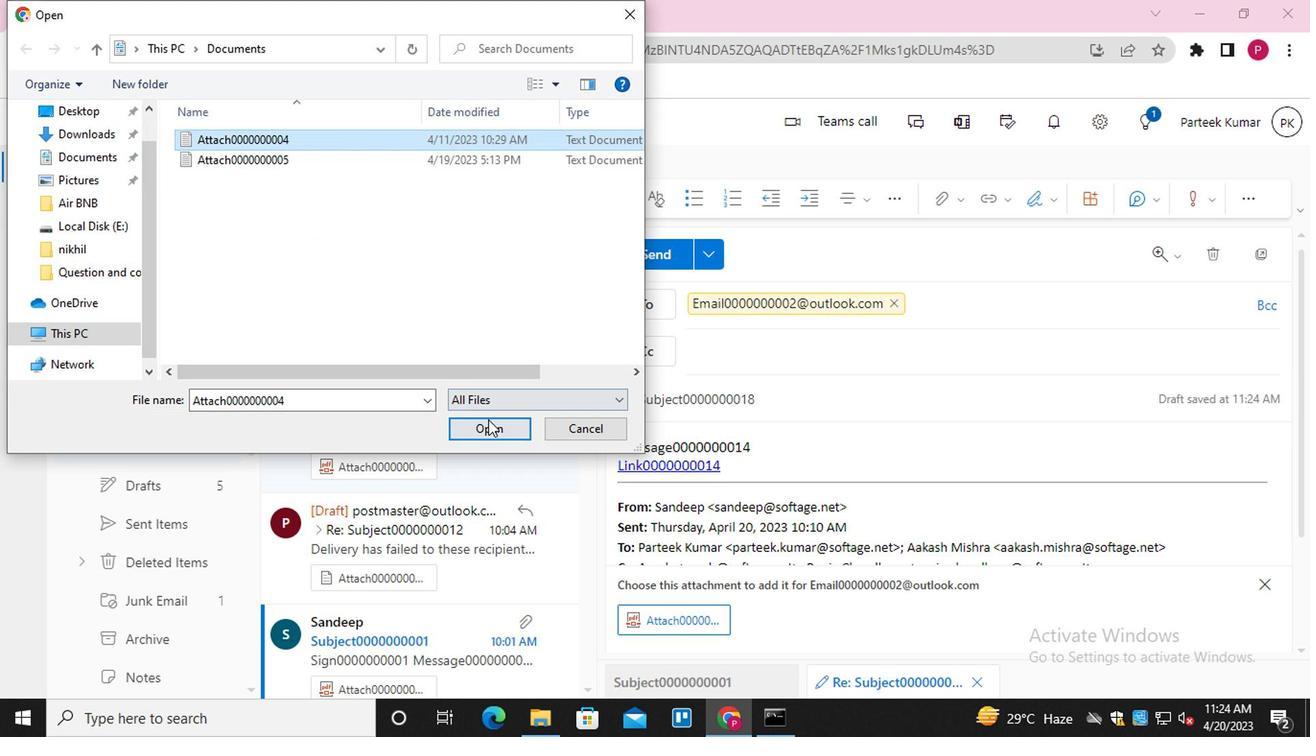 
Action: Mouse pressed left at (485, 427)
Screenshot: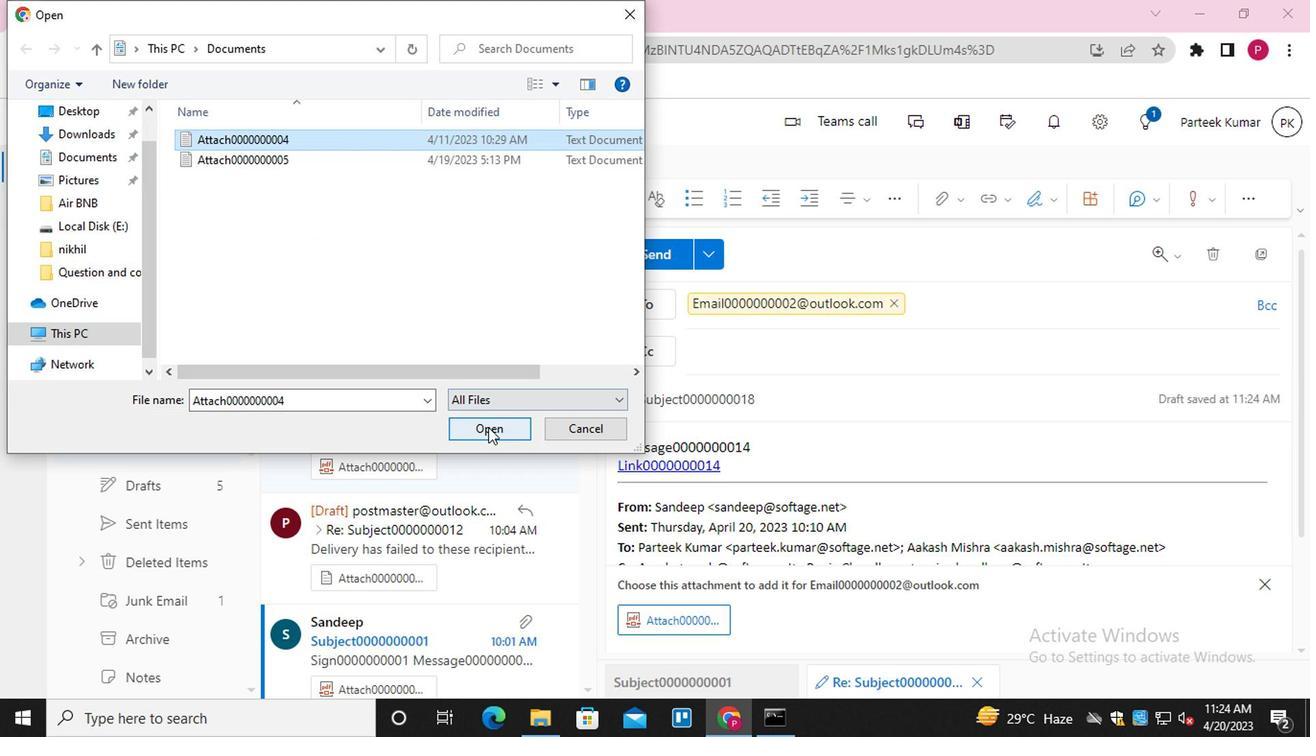 
Action: Mouse moved to (942, 203)
Screenshot: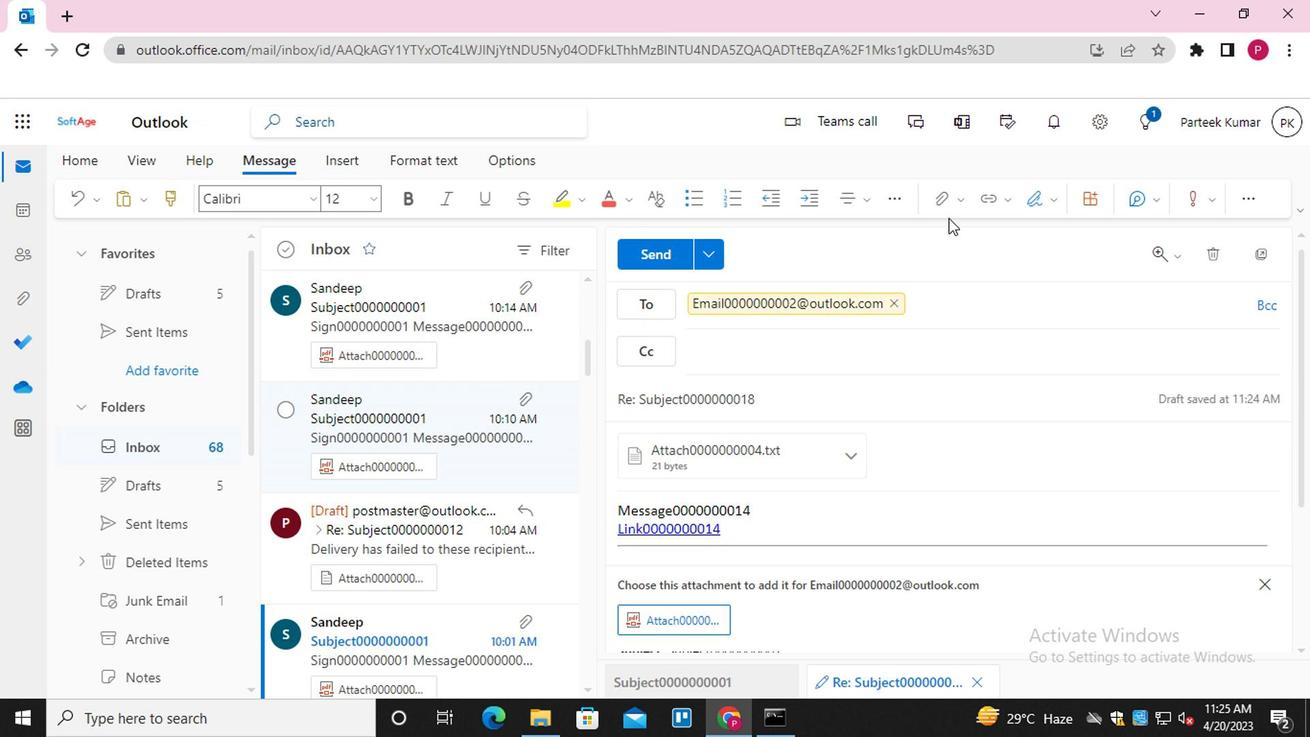 
Action: Mouse pressed left at (942, 203)
Screenshot: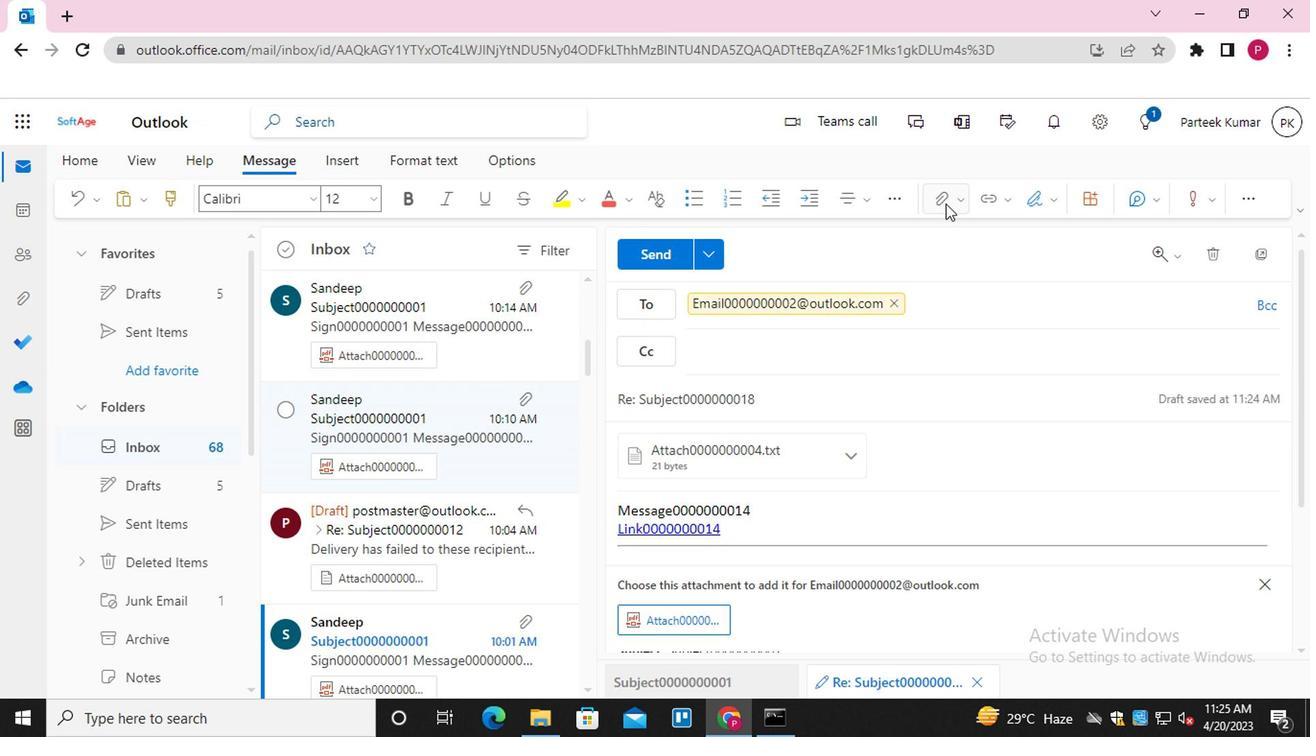 
Action: Mouse moved to (814, 308)
Screenshot: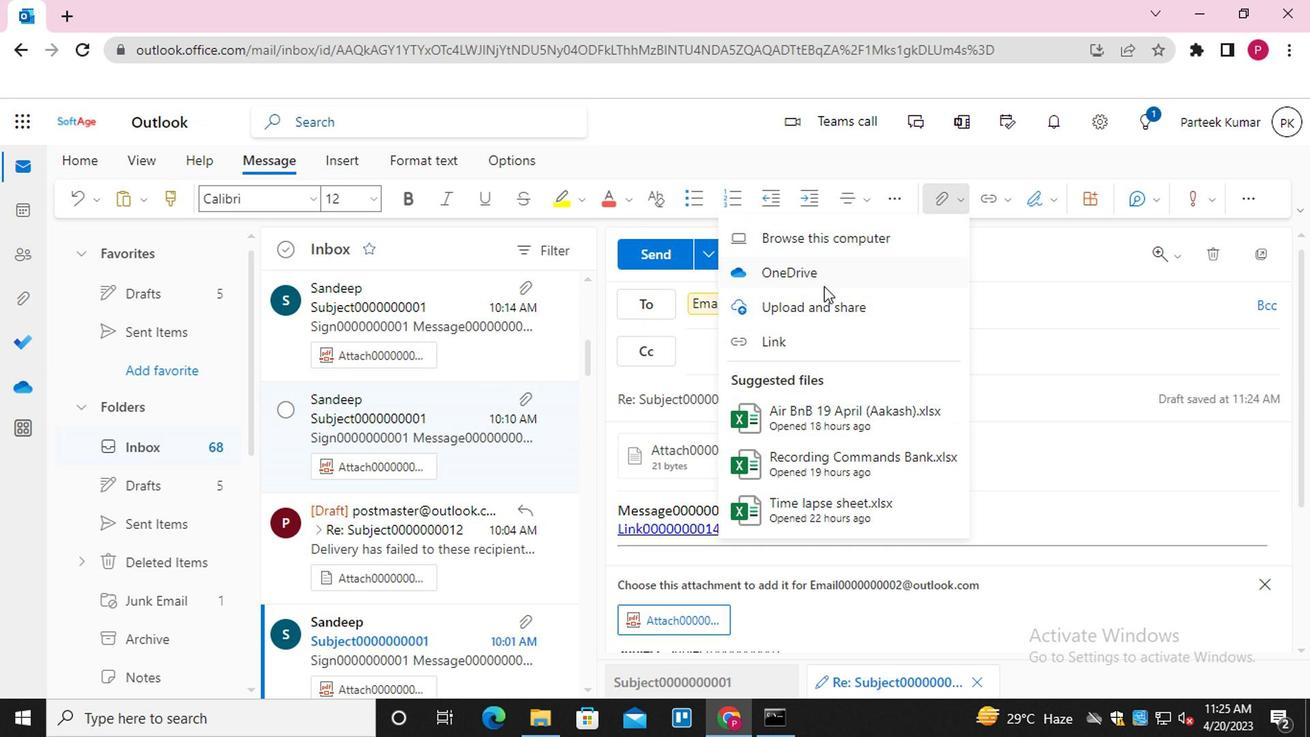 
Action: Mouse pressed left at (814, 308)
Screenshot: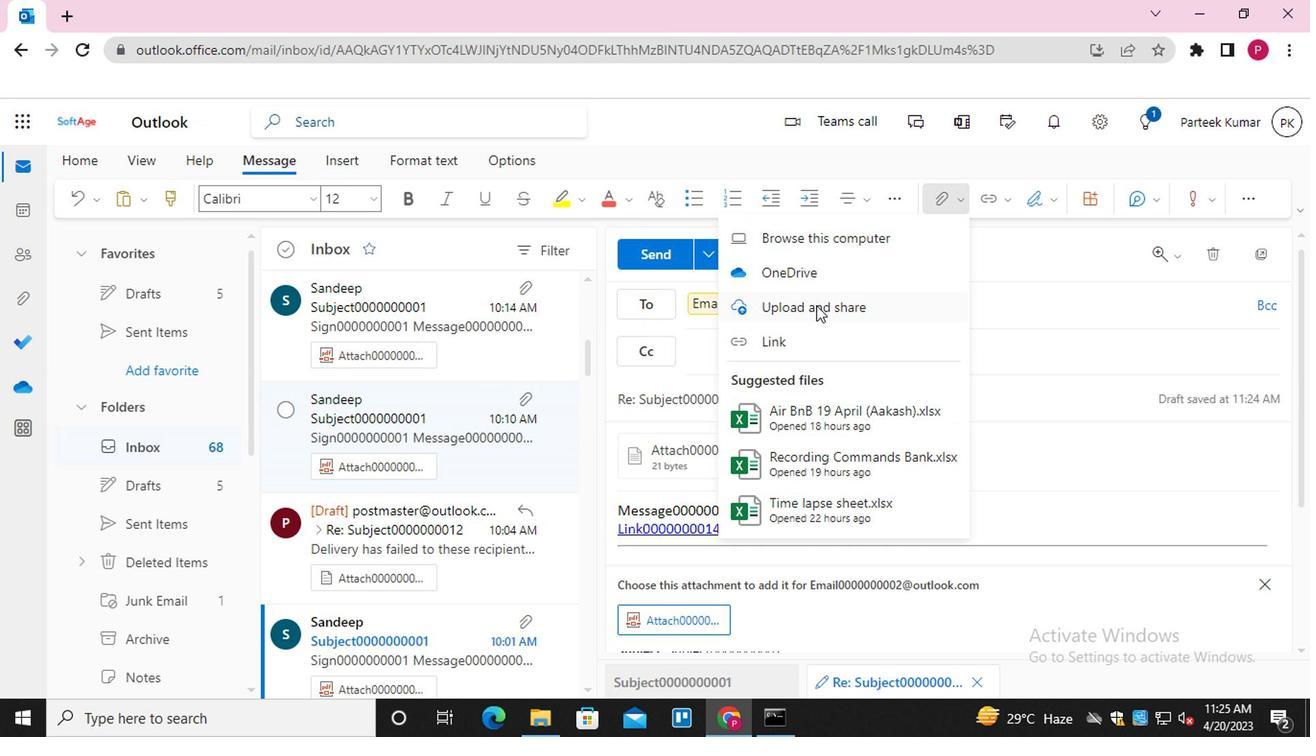 
Action: Mouse moved to (303, 165)
Screenshot: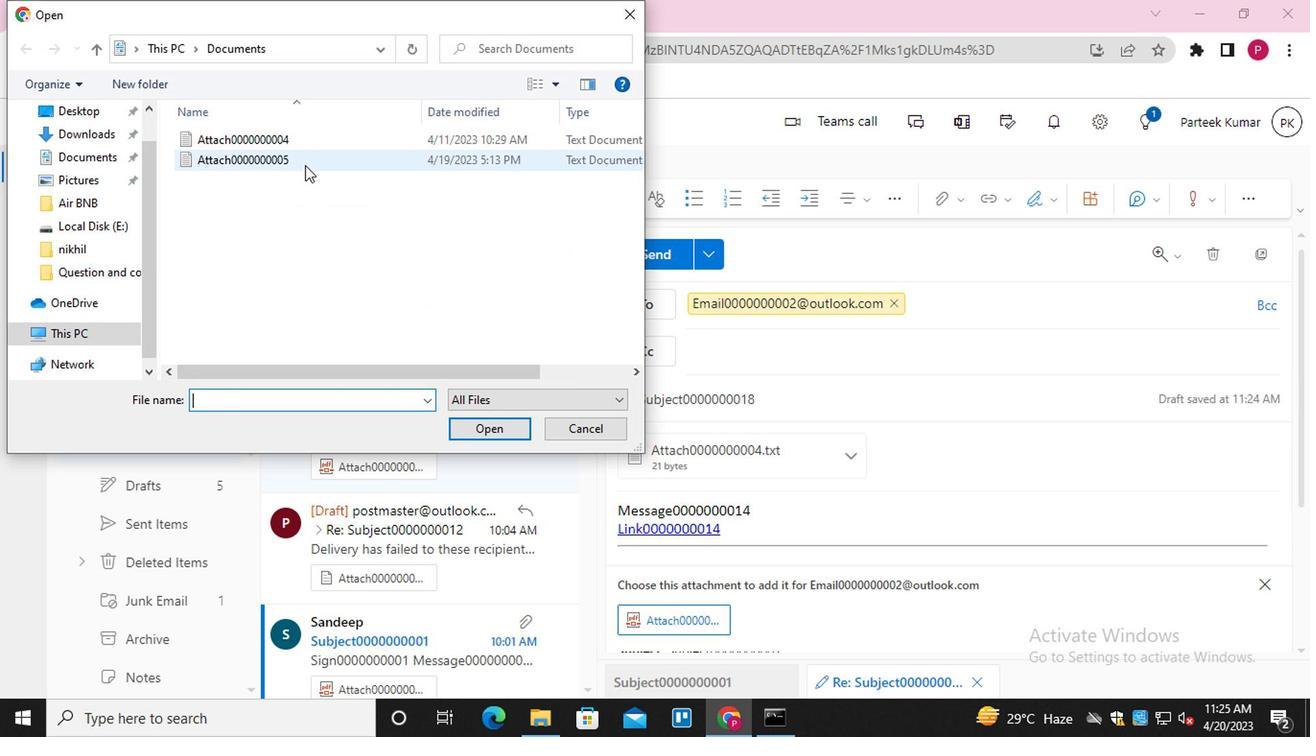 
Action: Mouse pressed left at (303, 165)
